 Task: Buy 3 Electric Coffee Percolators from Coffee Makers section under best seller category for shipping address: Alex Clark, 3623 Station Street, Austin, Texas 78702, Cell Number 5122113583. Pay from credit card ending with 7965, CVV 549
Action: Mouse moved to (176, 83)
Screenshot: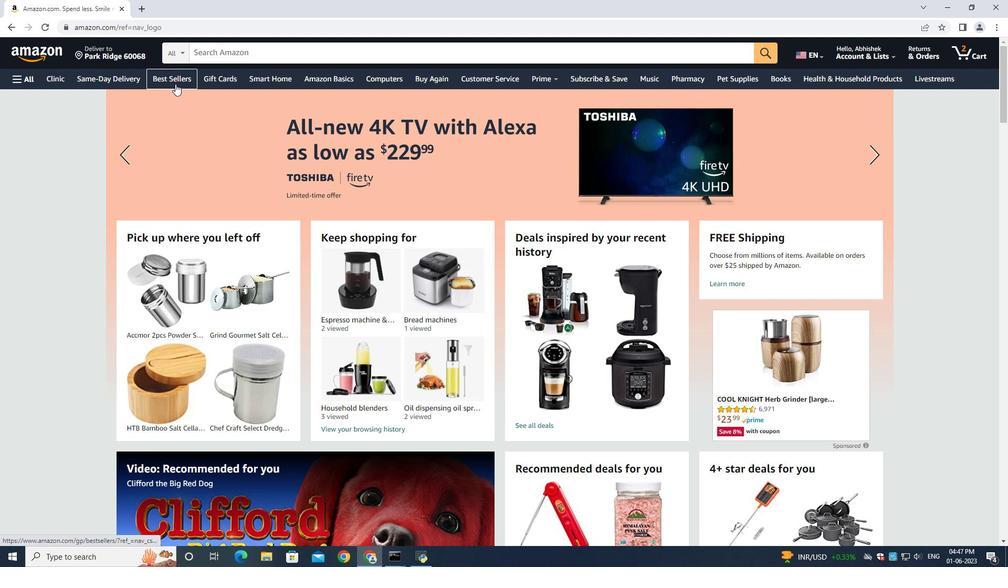 
Action: Mouse pressed left at (176, 83)
Screenshot: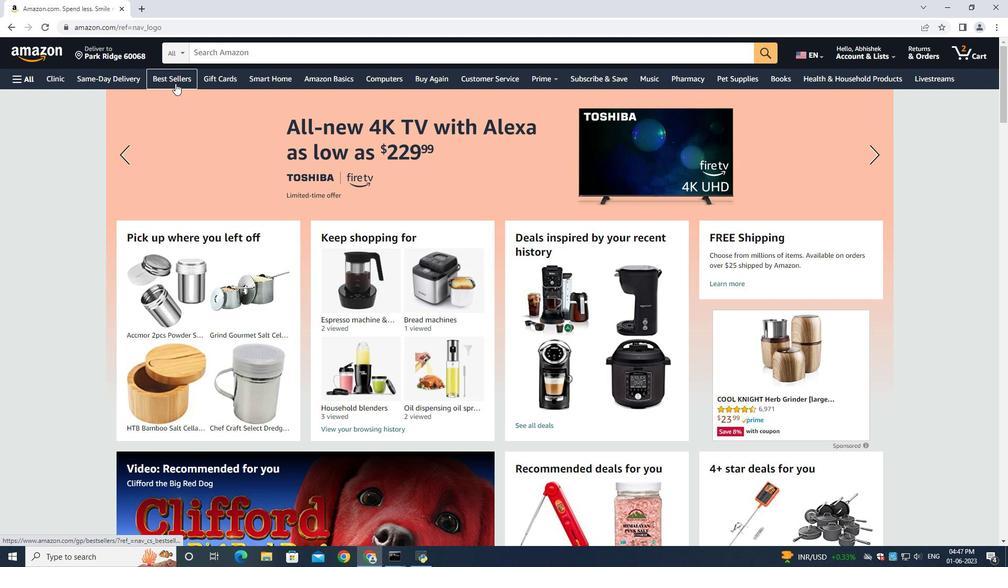 
Action: Mouse moved to (244, 53)
Screenshot: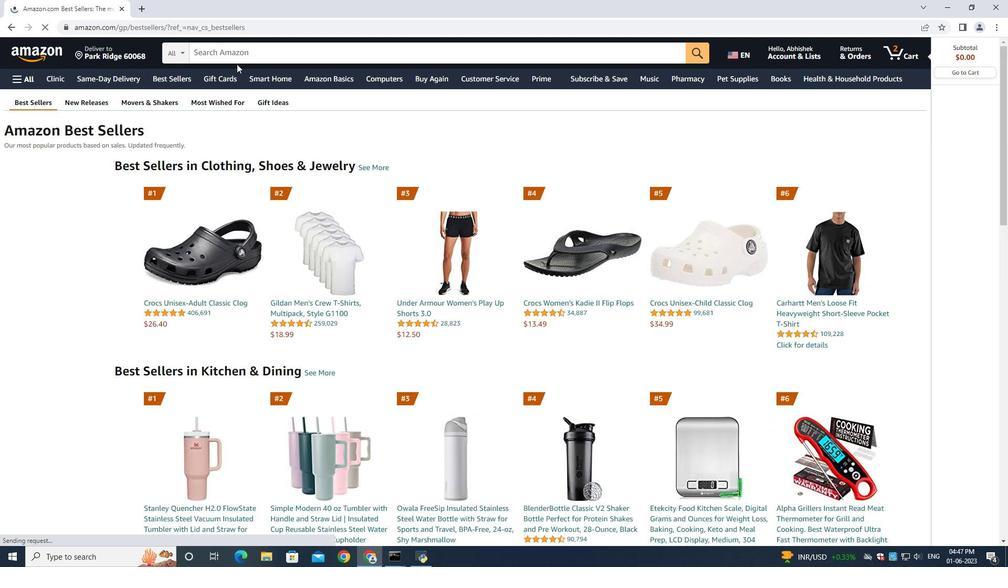 
Action: Mouse pressed left at (244, 53)
Screenshot: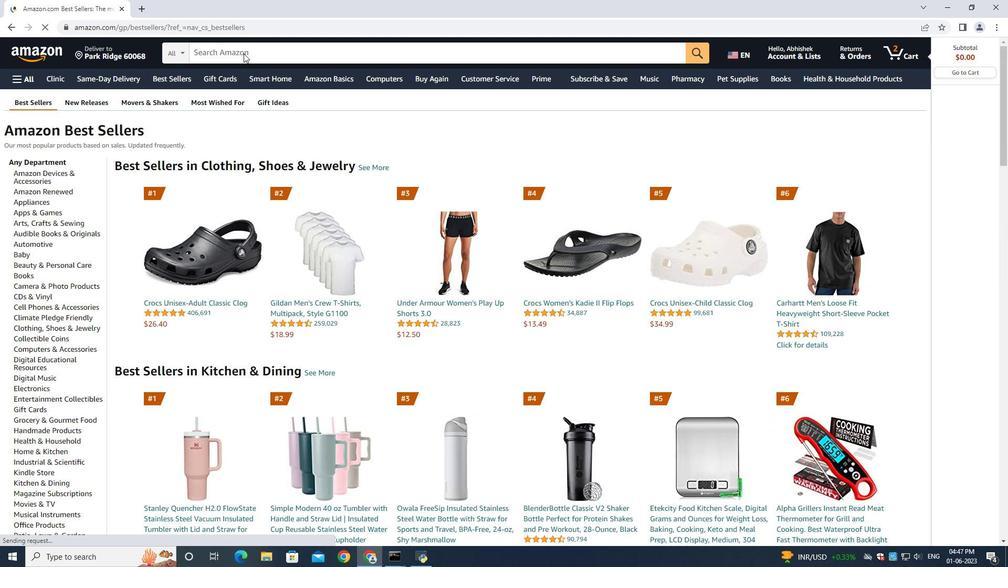 
Action: Key pressed <Key.shift><Key.shift><Key.shift><Key.shift><Key.shift>Electric<Key.space><Key.shift>Coffie<Key.space><Key.backspace><Key.backspace><Key.backspace>ee<Key.space>per<Key.backspace>rcolators
Screenshot: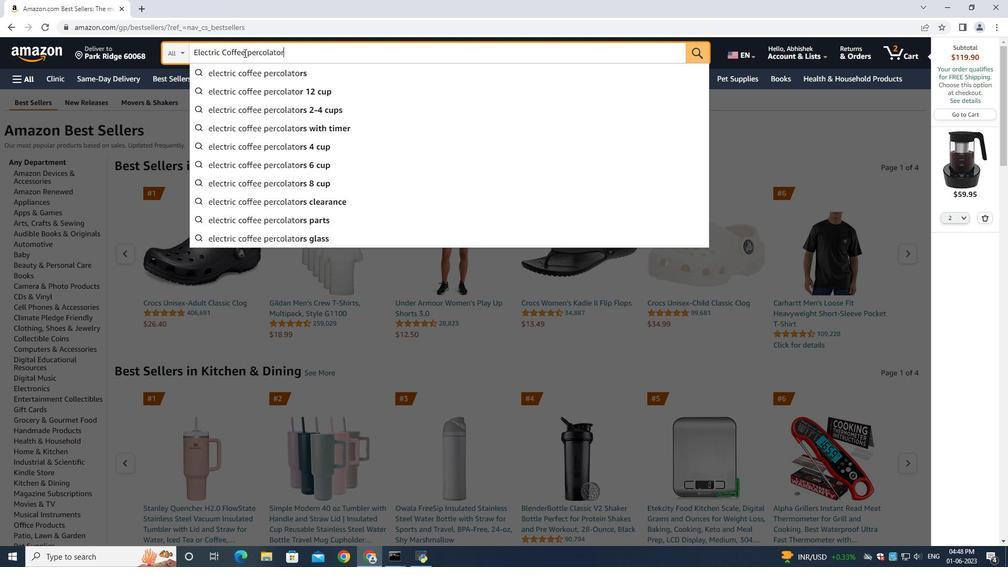
Action: Mouse moved to (270, 58)
Screenshot: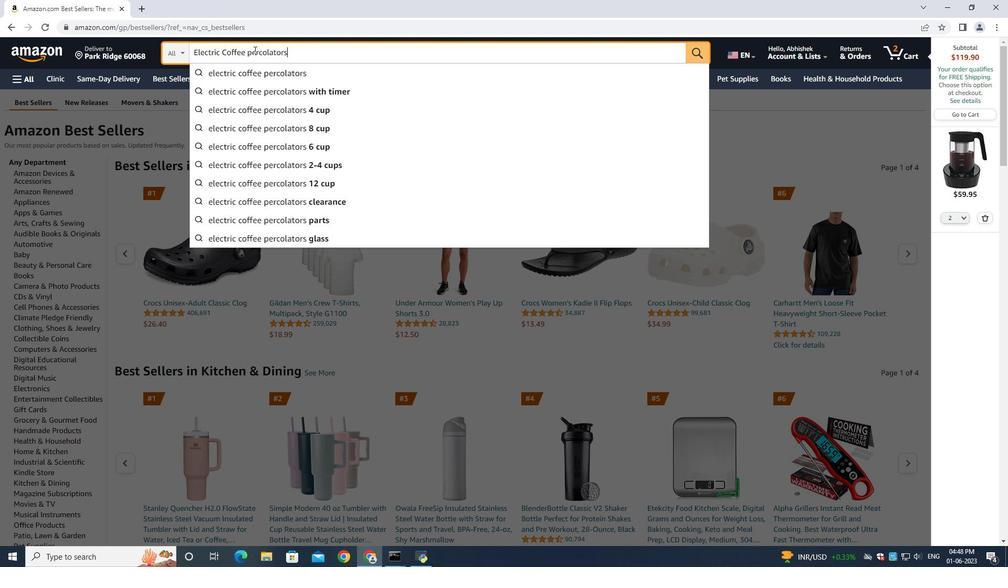 
Action: Key pressed <Key.enter>
Screenshot: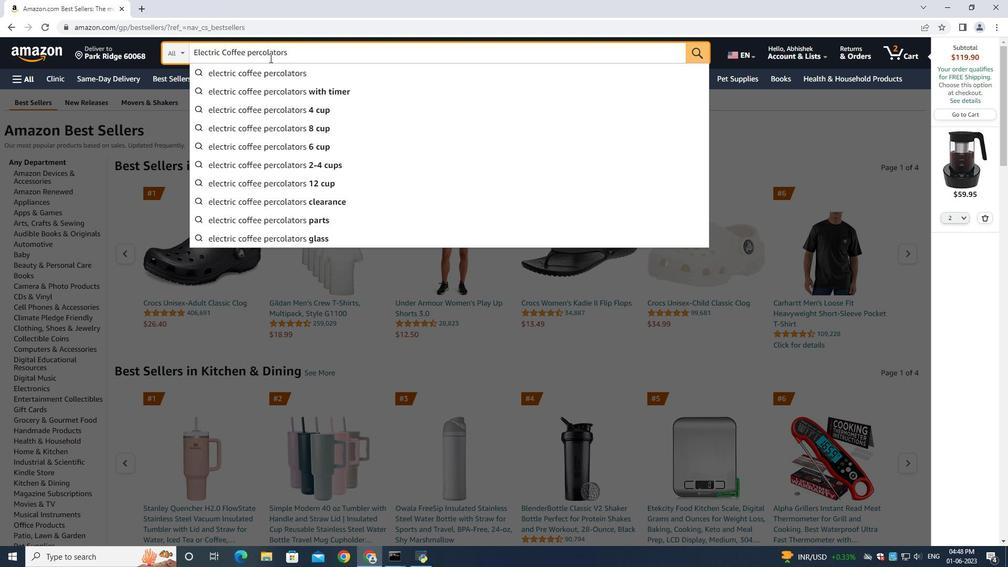 
Action: Mouse moved to (23, 206)
Screenshot: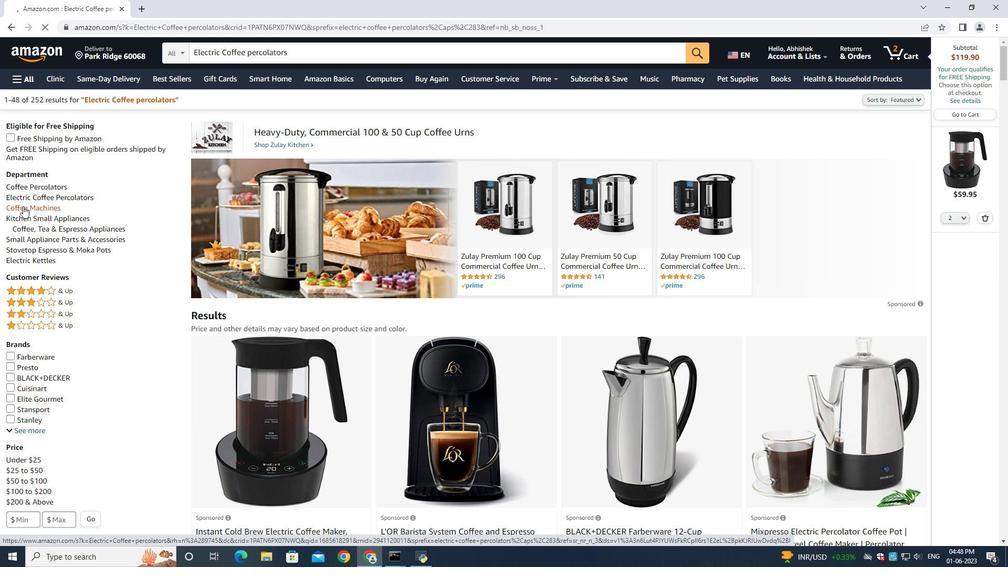 
Action: Mouse pressed left at (23, 206)
Screenshot: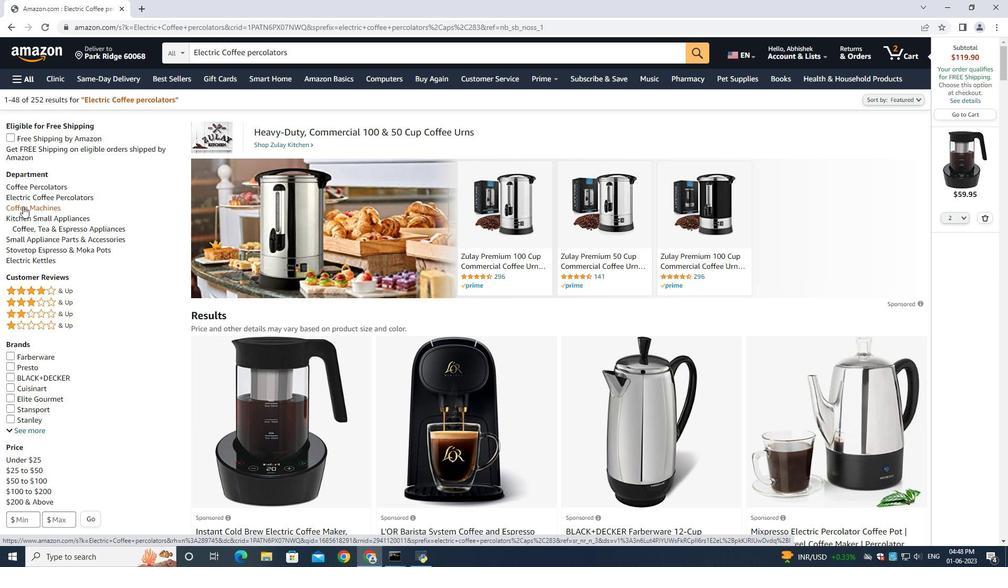 
Action: Mouse moved to (44, 253)
Screenshot: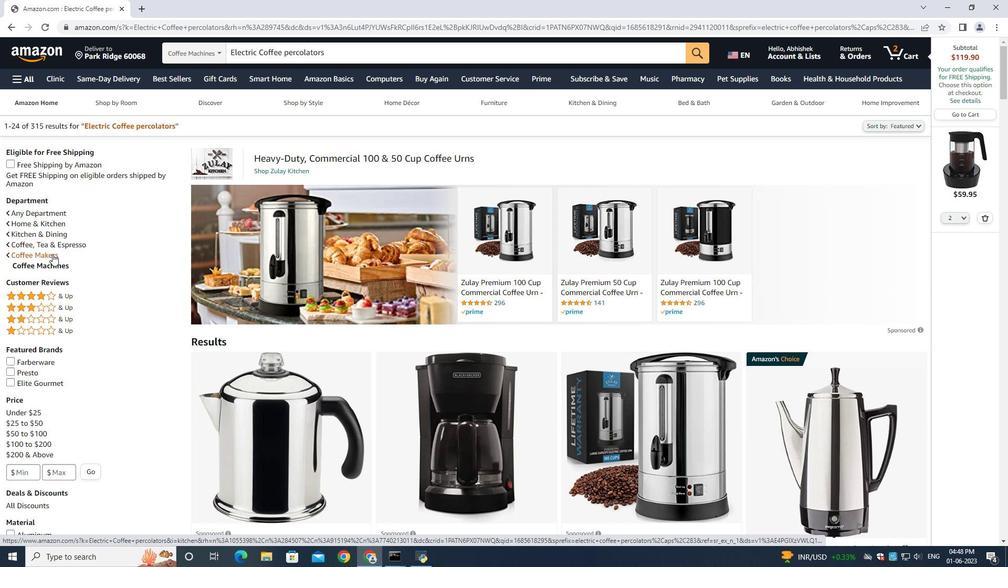 
Action: Mouse pressed left at (44, 253)
Screenshot: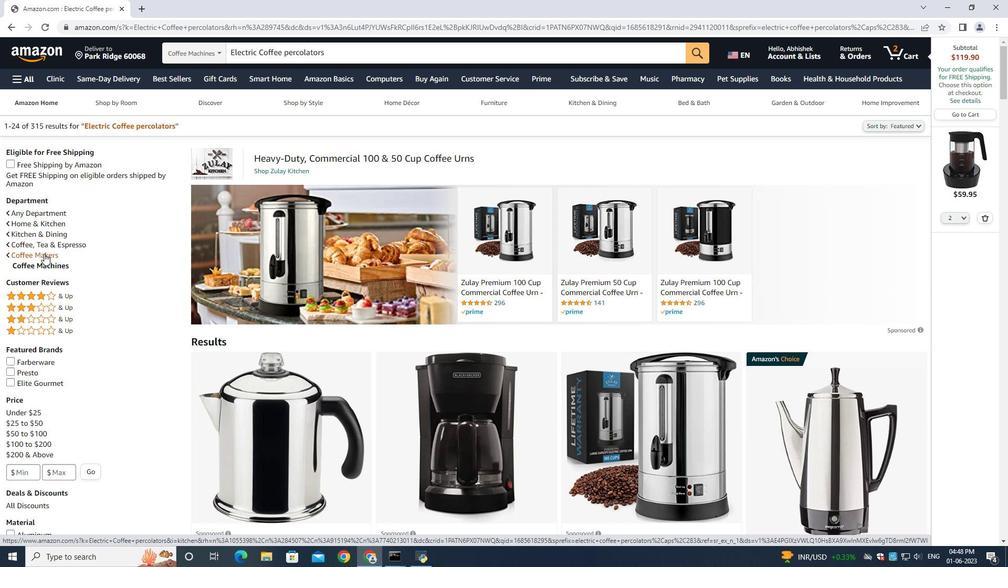 
Action: Mouse moved to (984, 218)
Screenshot: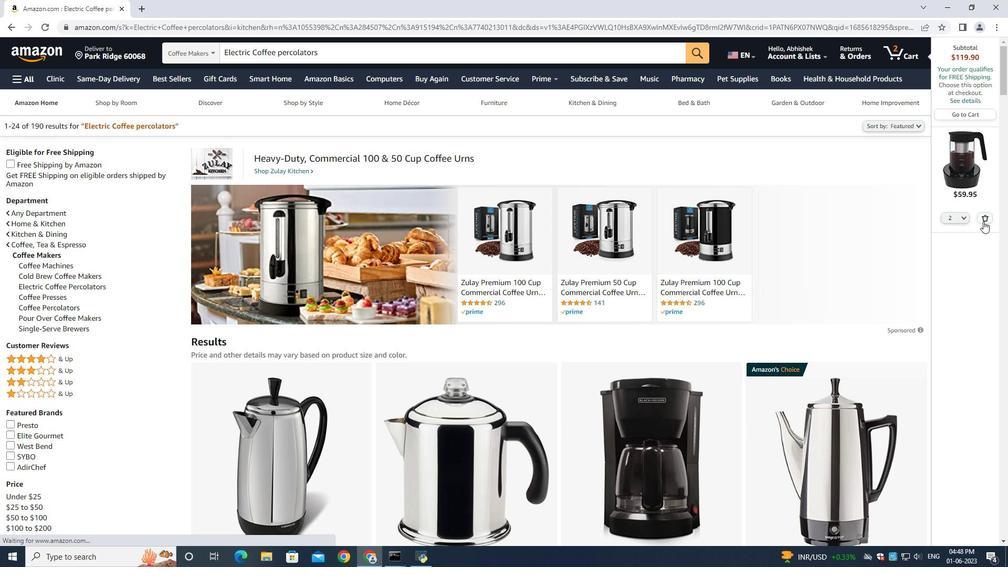 
Action: Mouse pressed left at (984, 218)
Screenshot: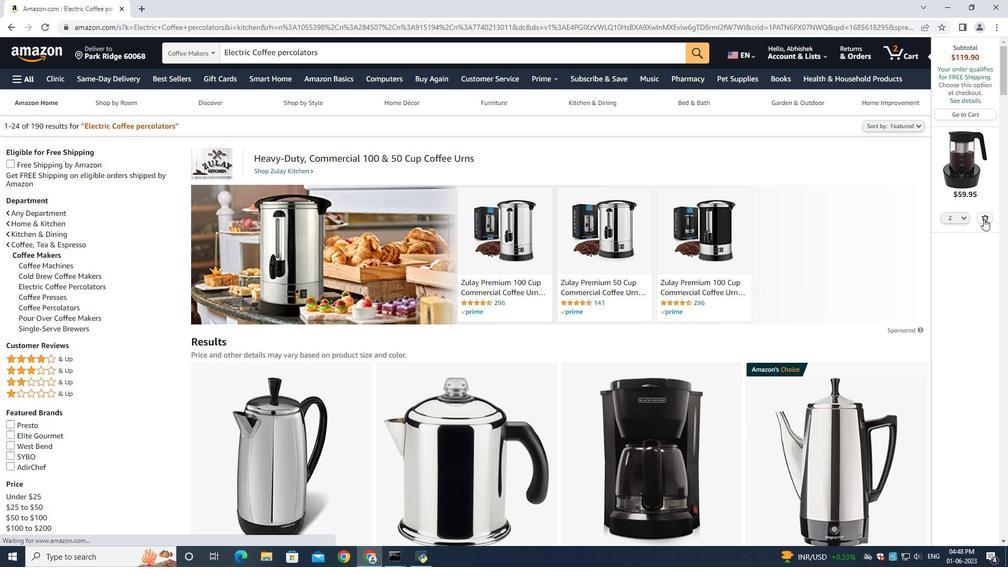 
Action: Mouse moved to (543, 362)
Screenshot: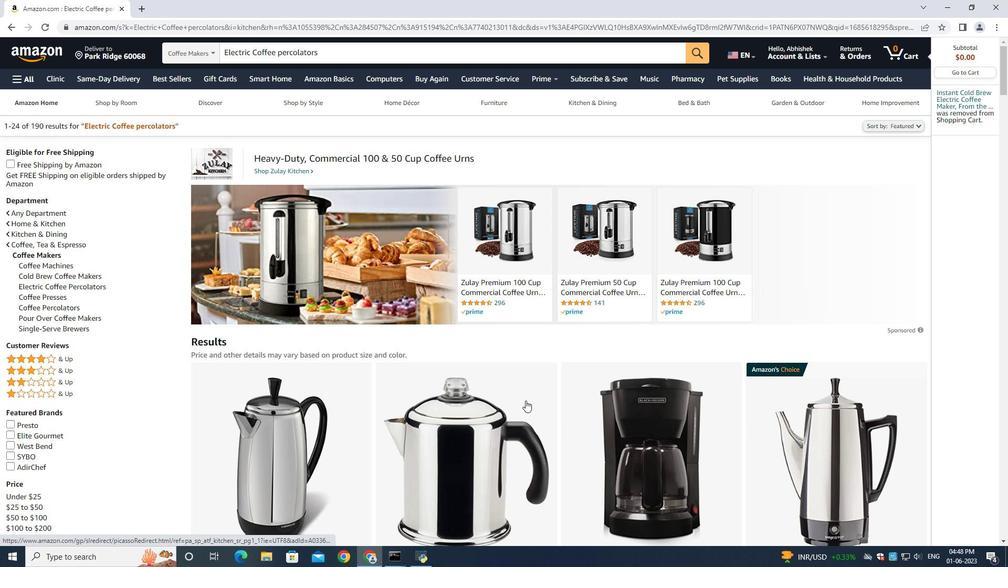 
Action: Mouse scrolled (543, 361) with delta (0, 0)
Screenshot: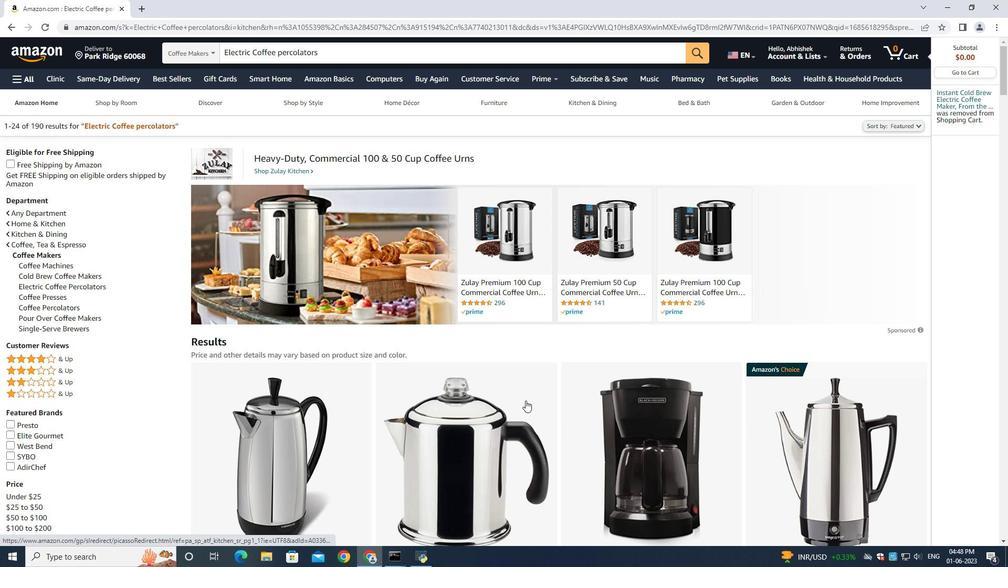 
Action: Mouse moved to (544, 361)
Screenshot: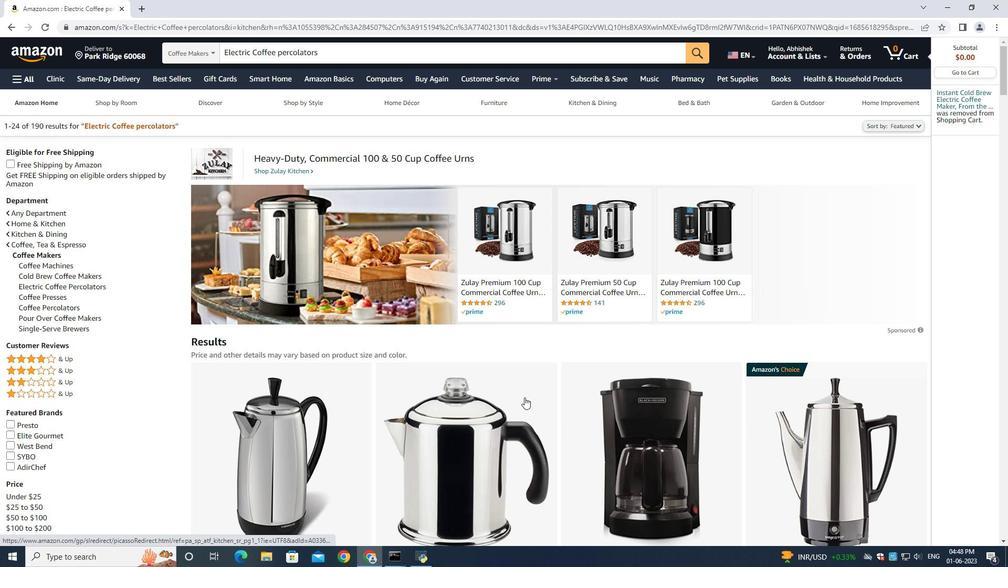
Action: Mouse scrolled (544, 360) with delta (0, 0)
Screenshot: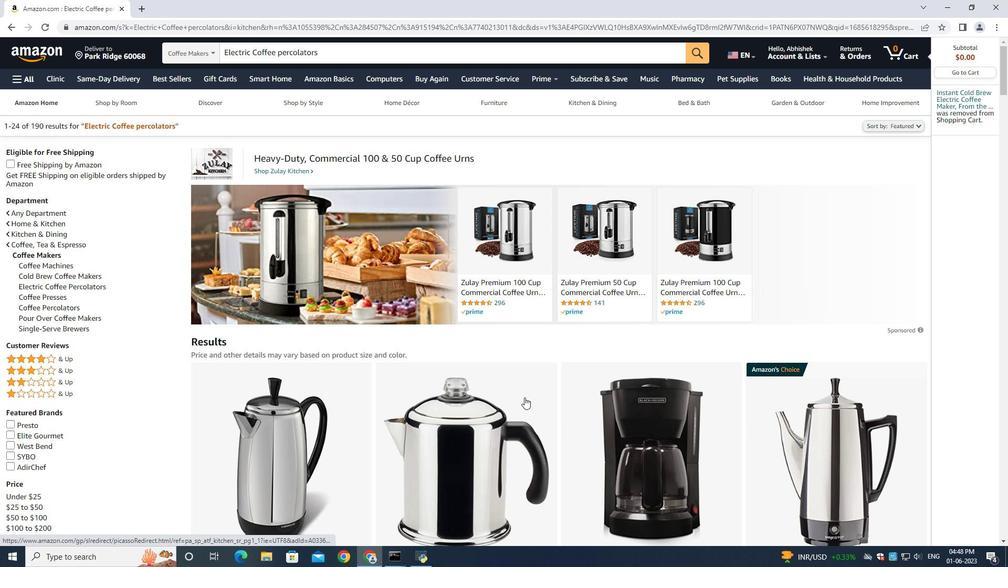 
Action: Mouse moved to (544, 361)
Screenshot: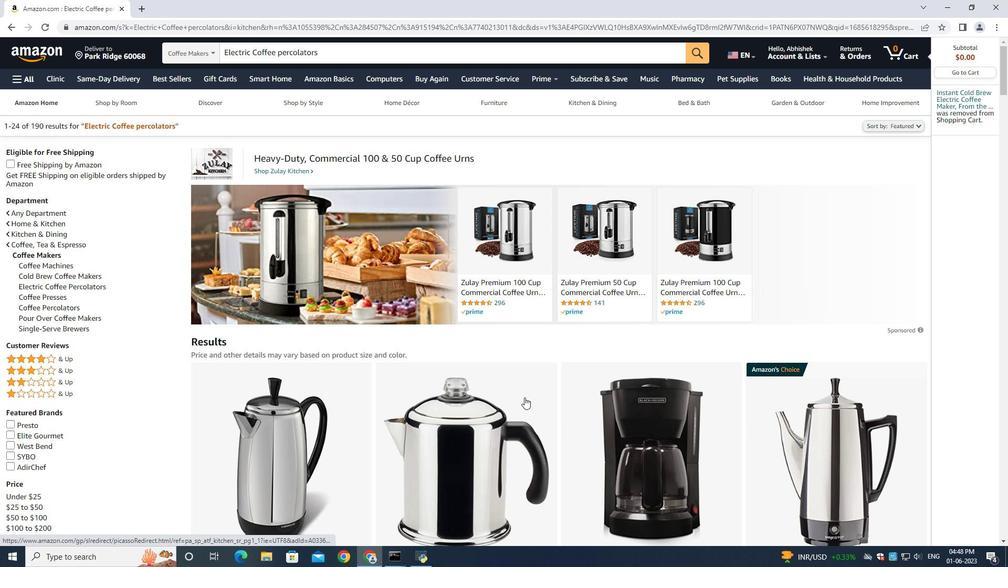 
Action: Mouse scrolled (544, 360) with delta (0, 0)
Screenshot: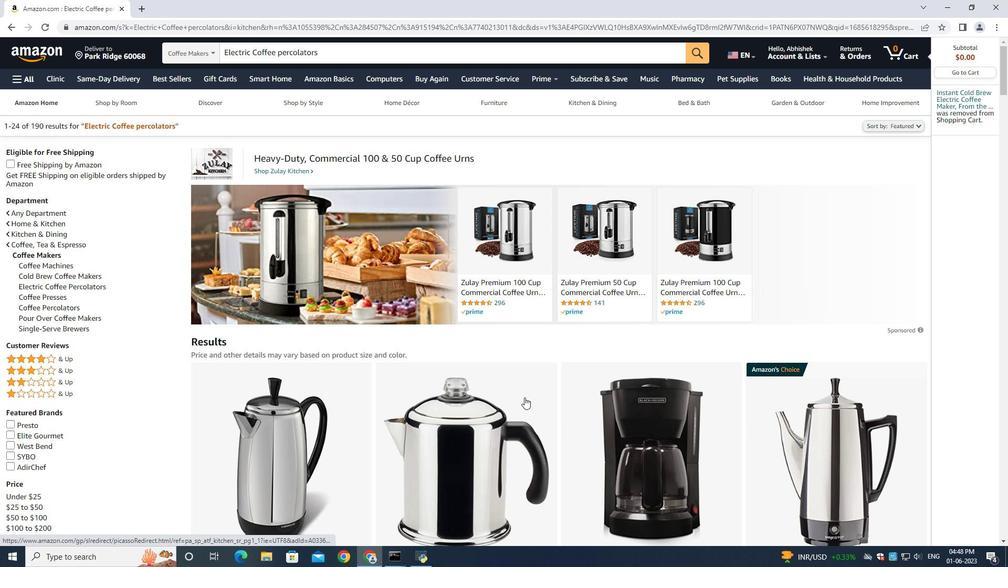 
Action: Mouse scrolled (544, 360) with delta (0, 0)
Screenshot: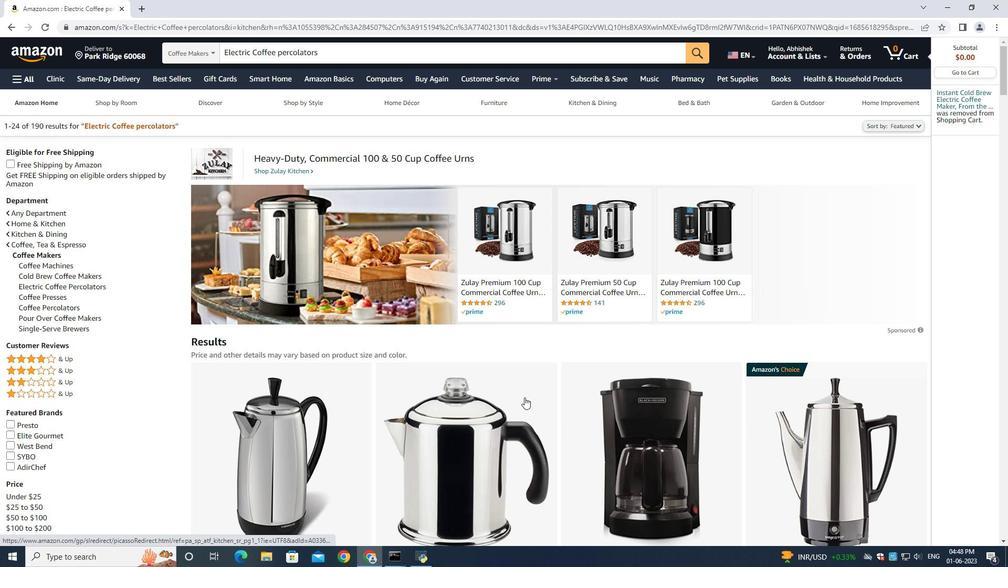 
Action: Mouse scrolled (544, 360) with delta (0, 0)
Screenshot: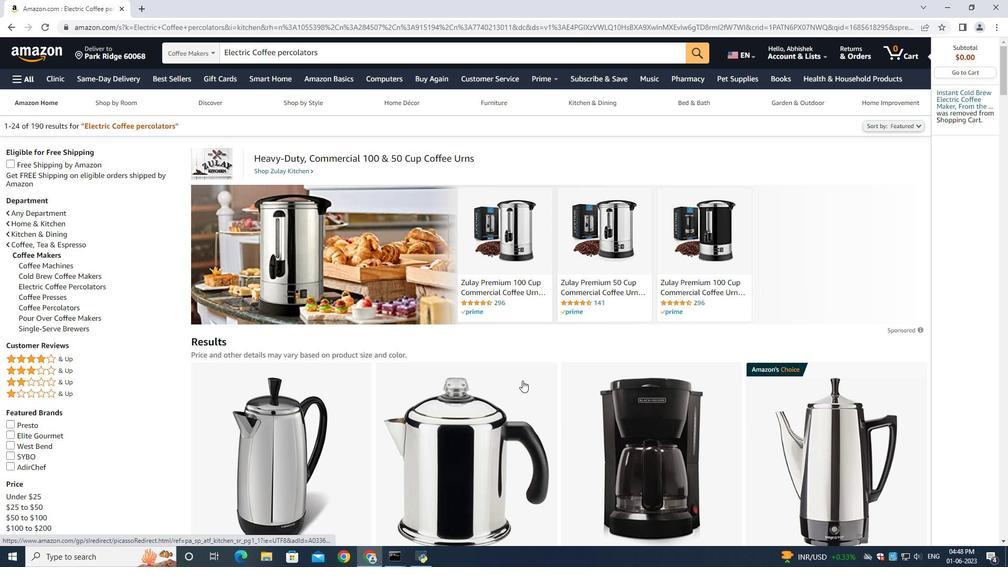 
Action: Mouse moved to (544, 360)
Screenshot: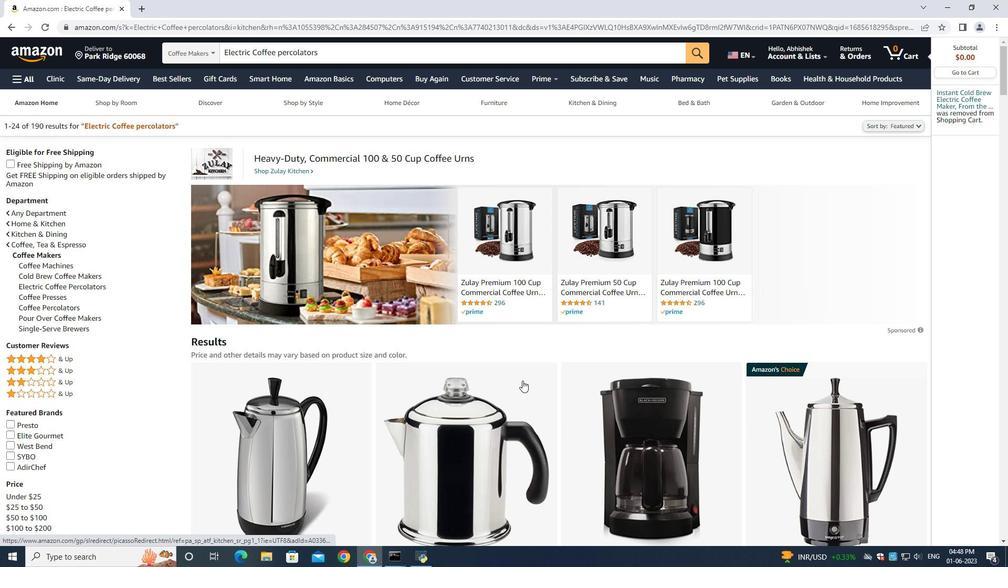 
Action: Mouse scrolled (544, 359) with delta (0, 0)
Screenshot: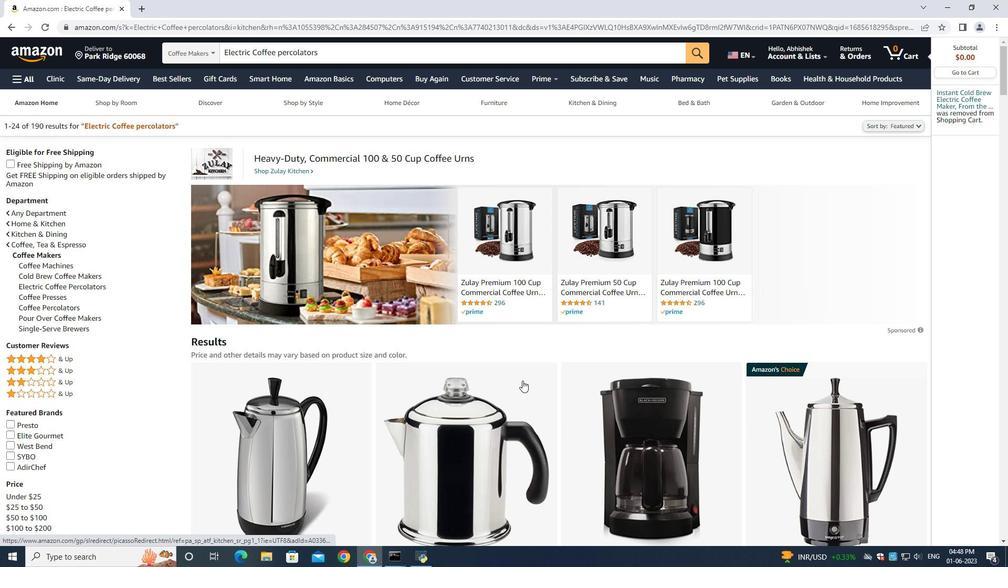 
Action: Mouse moved to (686, 287)
Screenshot: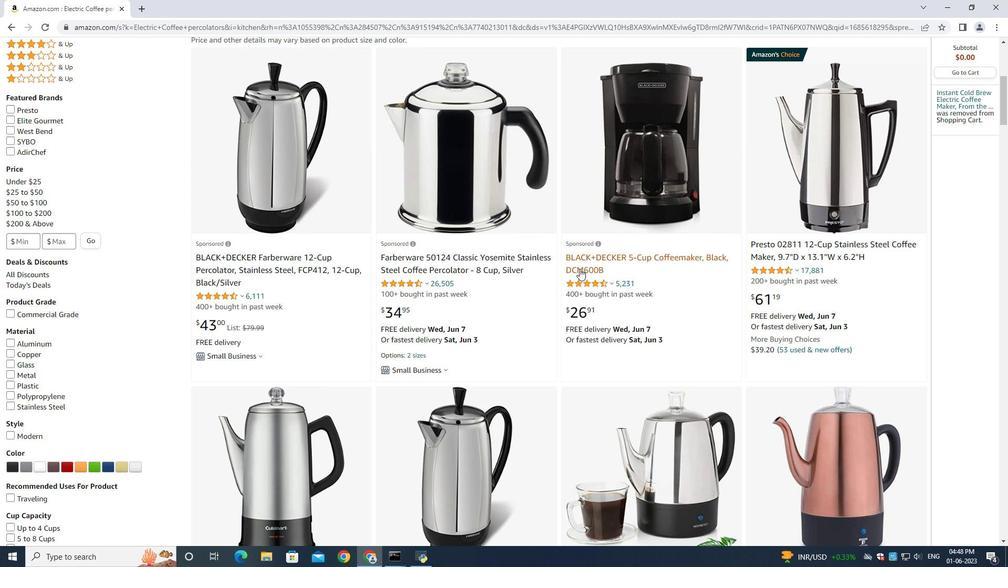 
Action: Mouse scrolled (686, 286) with delta (0, 0)
Screenshot: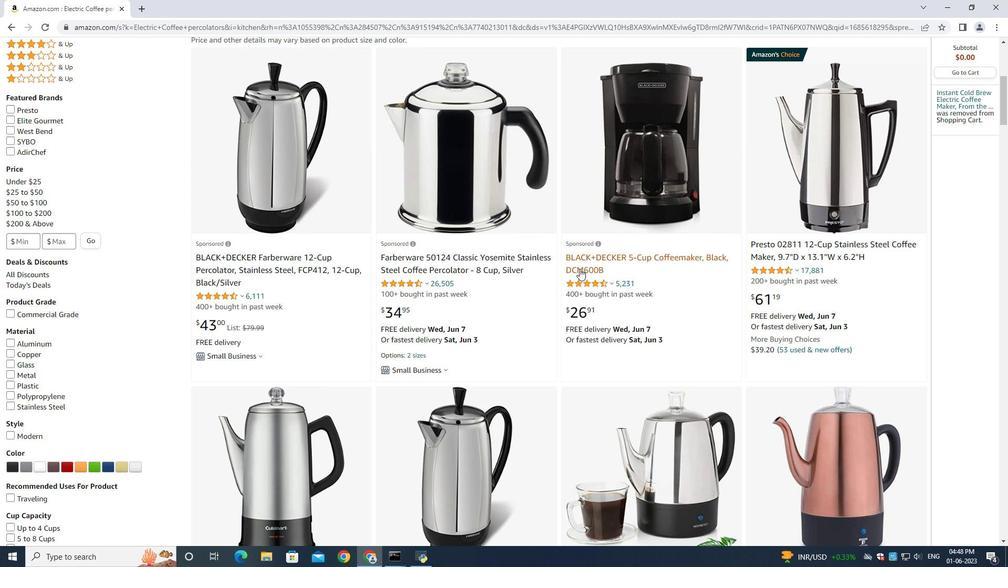
Action: Mouse moved to (686, 287)
Screenshot: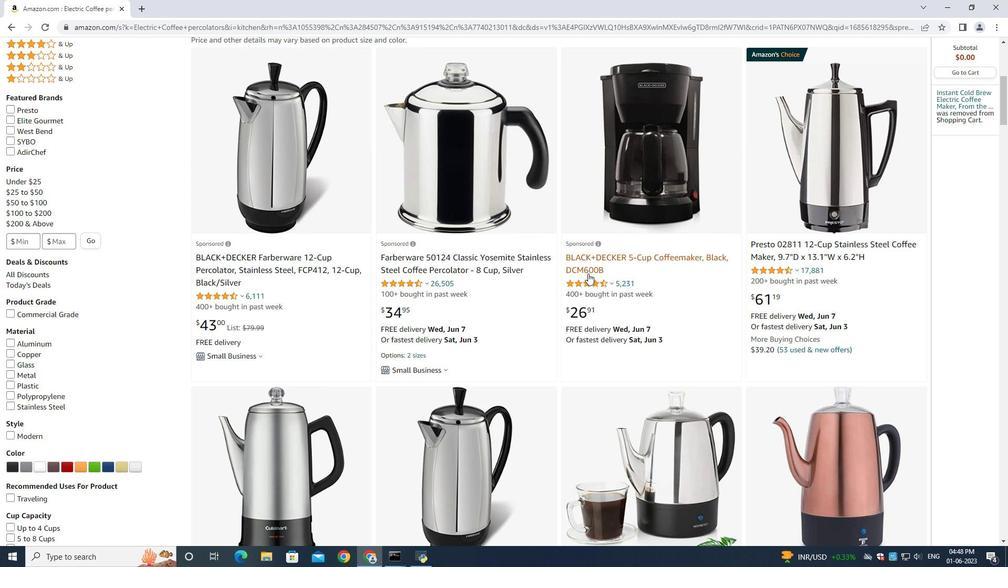 
Action: Mouse scrolled (686, 286) with delta (0, 0)
Screenshot: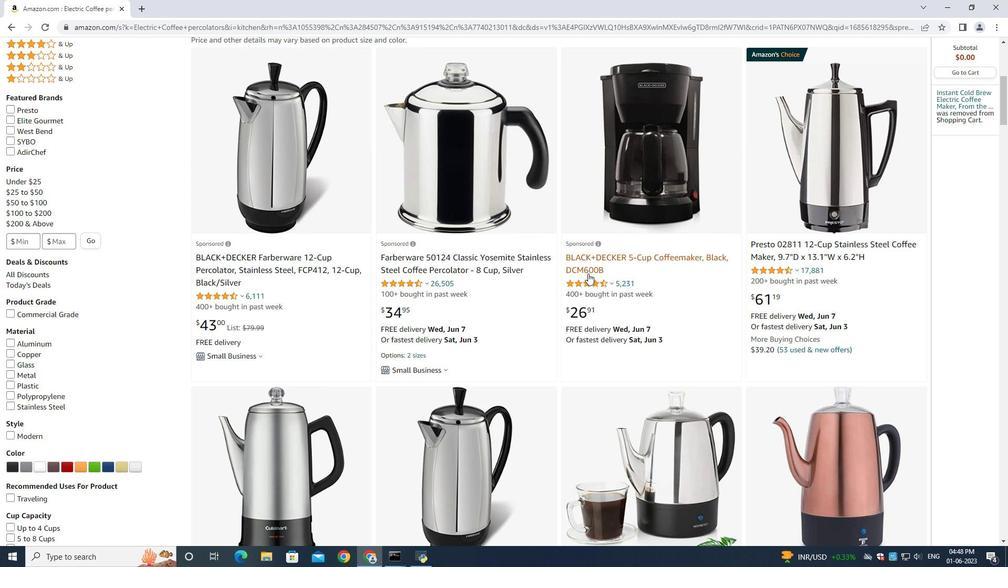 
Action: Mouse moved to (686, 285)
Screenshot: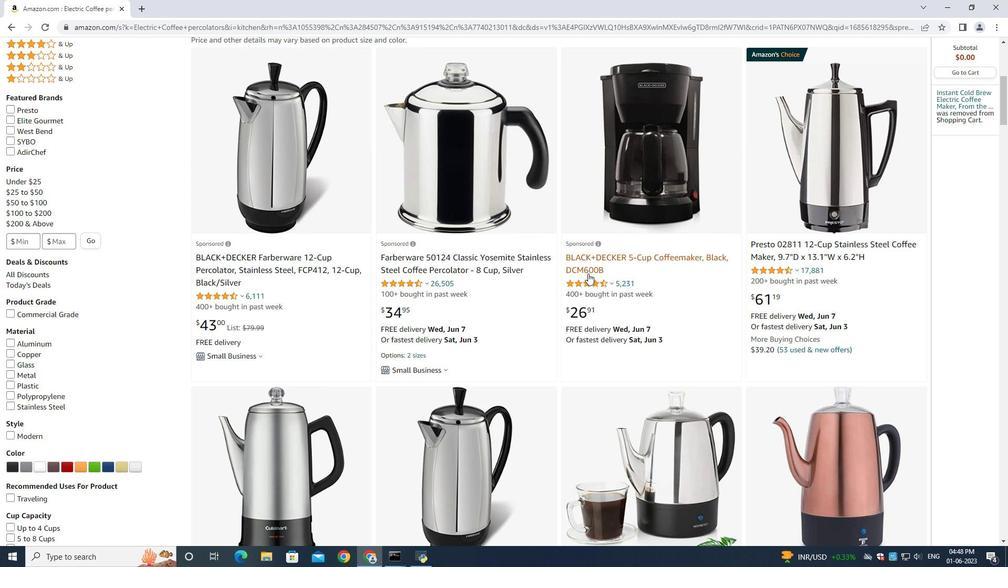 
Action: Mouse scrolled (686, 286) with delta (0, 0)
Screenshot: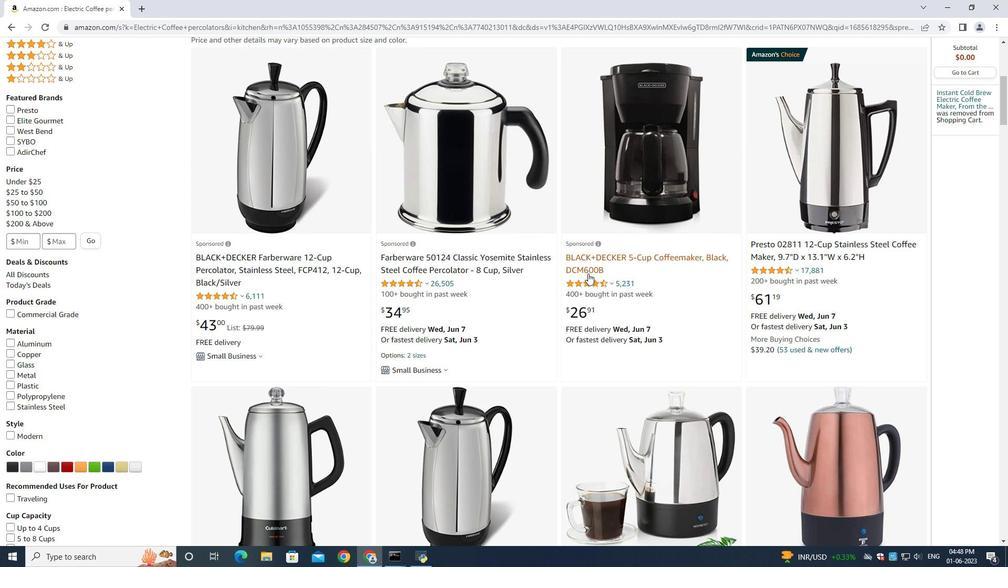
Action: Mouse moved to (686, 283)
Screenshot: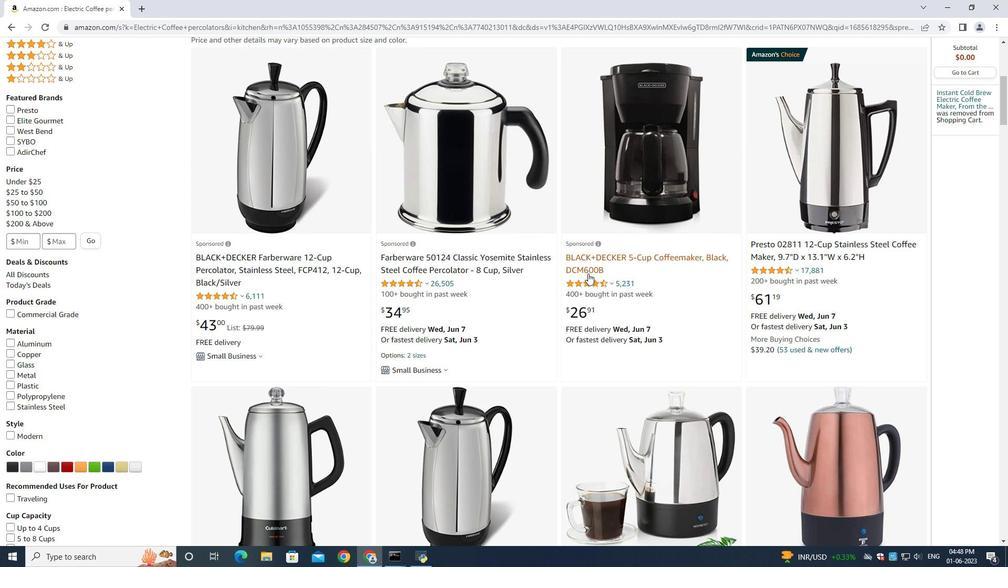 
Action: Mouse scrolled (686, 286) with delta (0, 0)
Screenshot: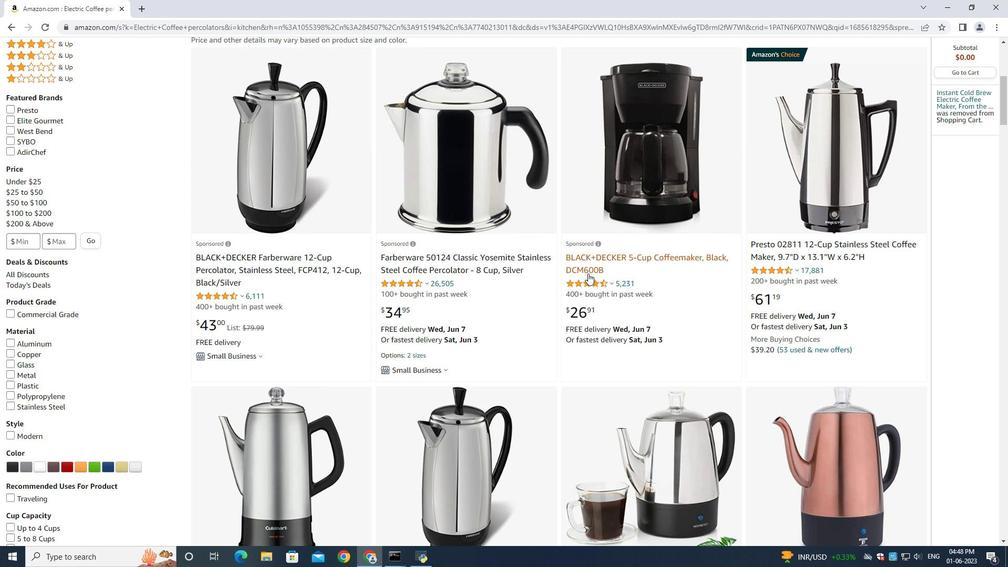 
Action: Mouse moved to (687, 282)
Screenshot: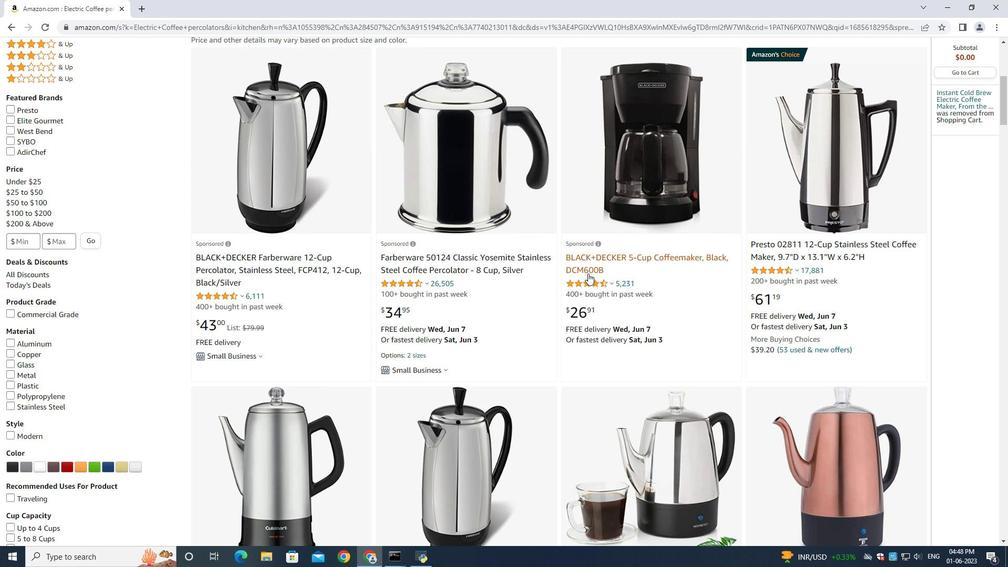 
Action: Mouse scrolled (686, 285) with delta (0, 0)
Screenshot: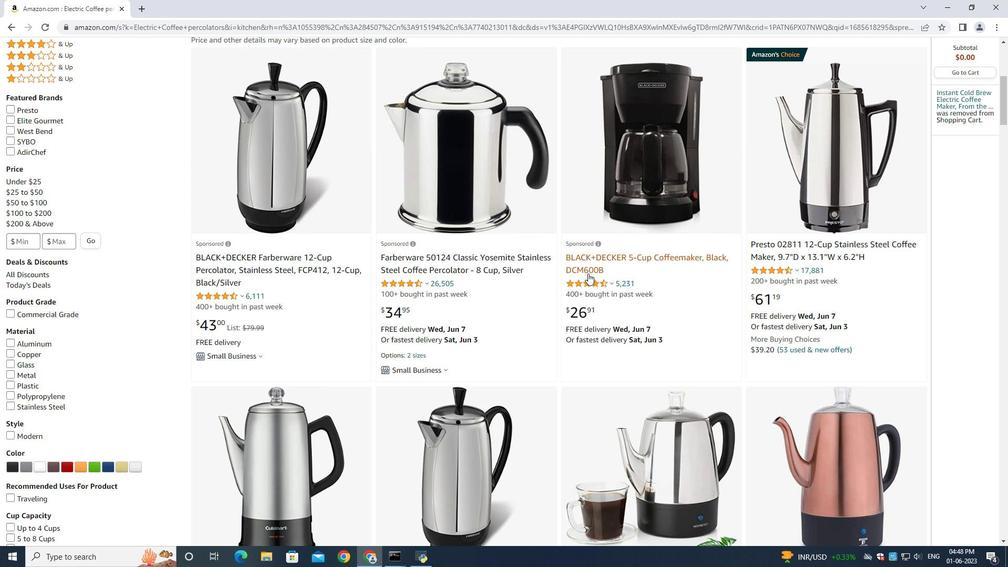 
Action: Mouse moved to (687, 280)
Screenshot: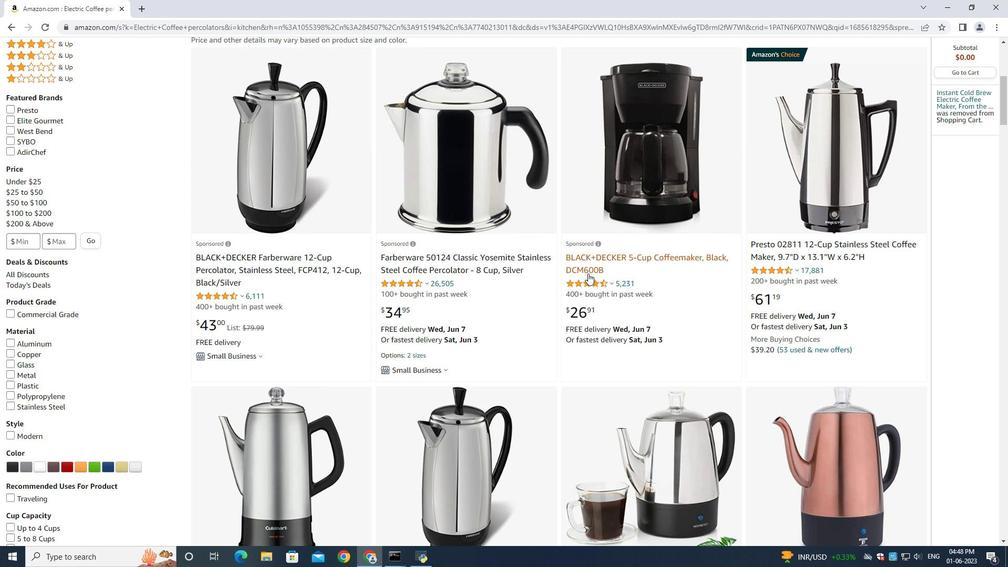 
Action: Mouse scrolled (686, 283) with delta (0, 0)
Screenshot: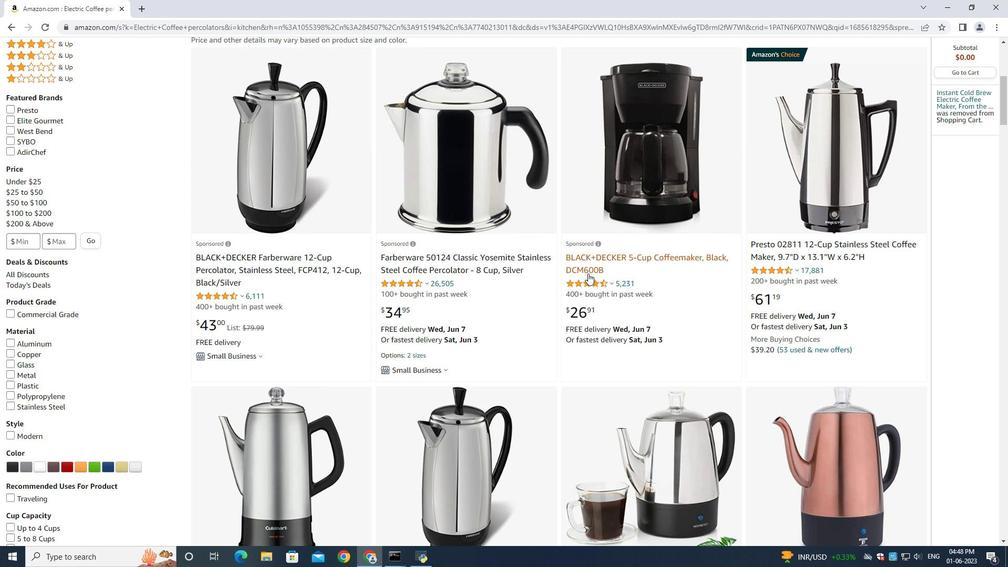 
Action: Mouse moved to (632, 269)
Screenshot: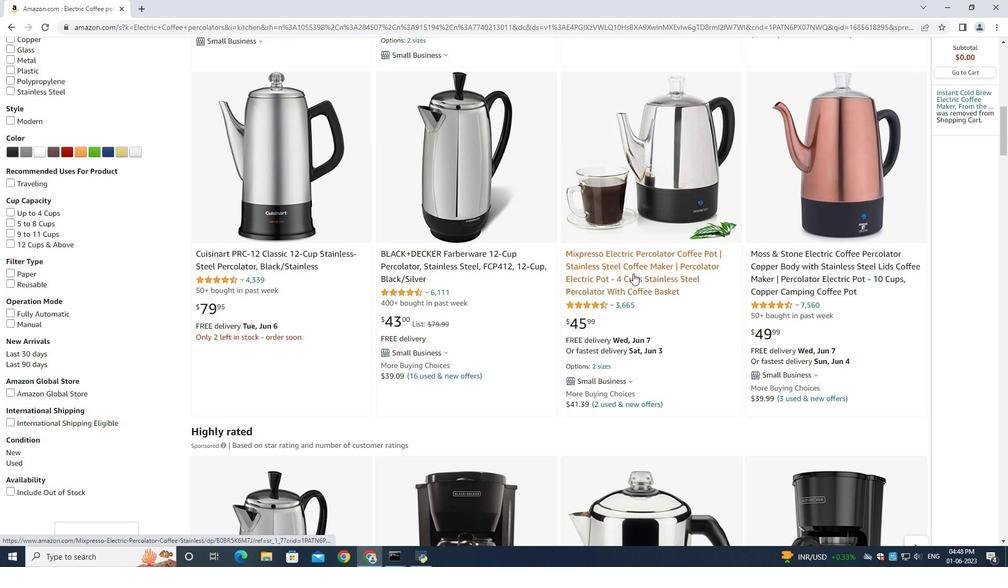 
Action: Mouse pressed left at (632, 269)
Screenshot: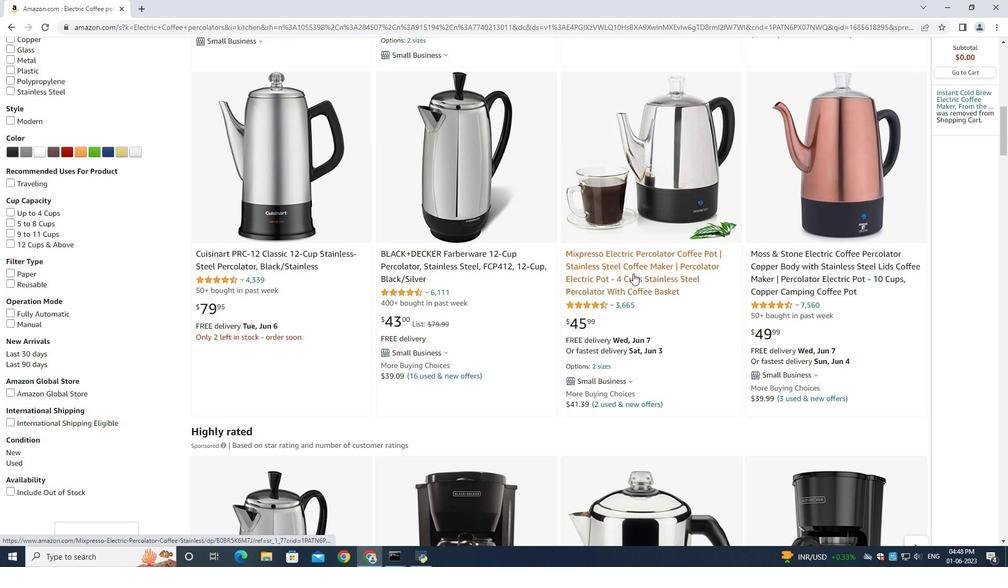 
Action: Mouse moved to (778, 408)
Screenshot: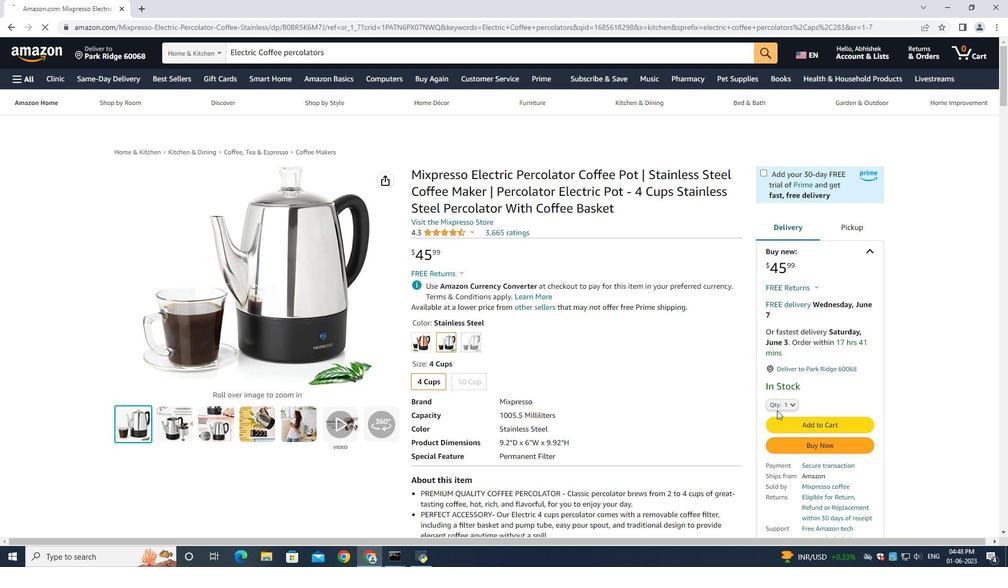 
Action: Mouse pressed left at (778, 408)
Screenshot: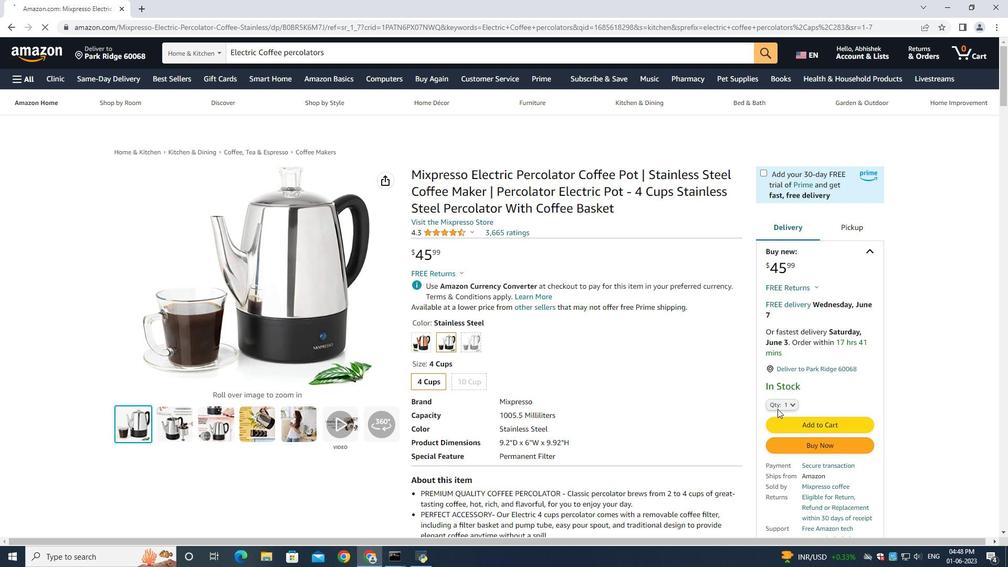 
Action: Mouse moved to (774, 89)
Screenshot: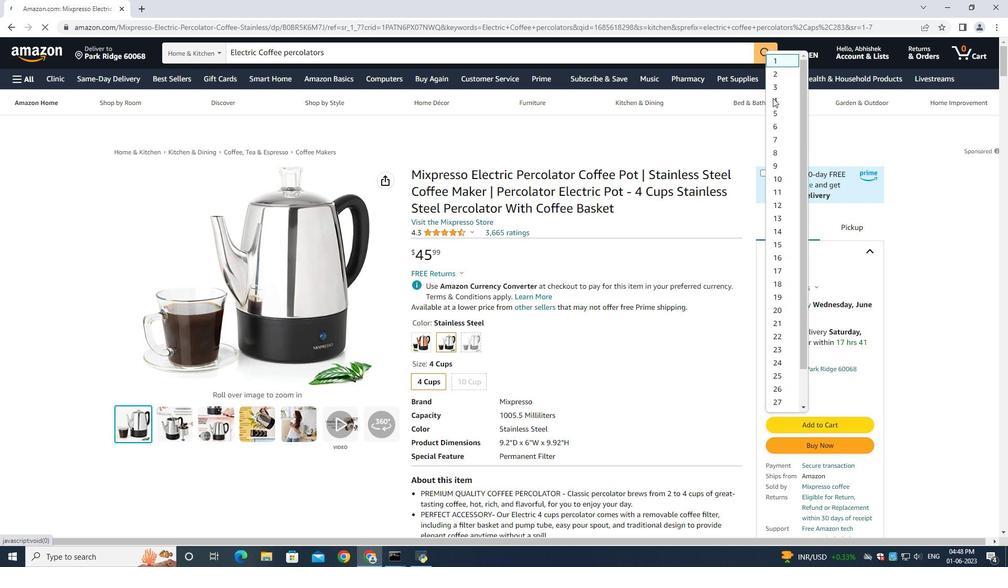 
Action: Mouse pressed left at (774, 89)
Screenshot: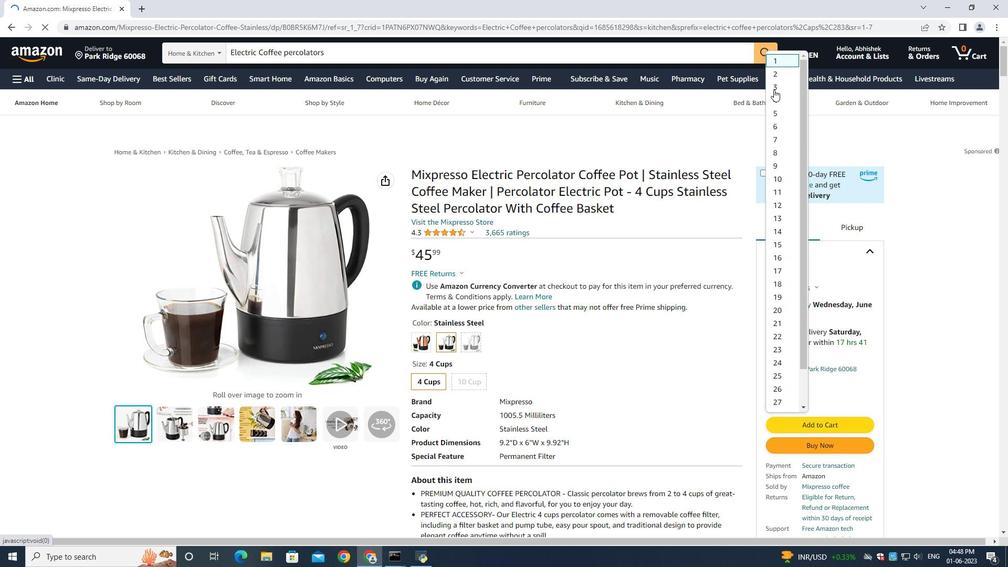 
Action: Mouse moved to (774, 85)
Screenshot: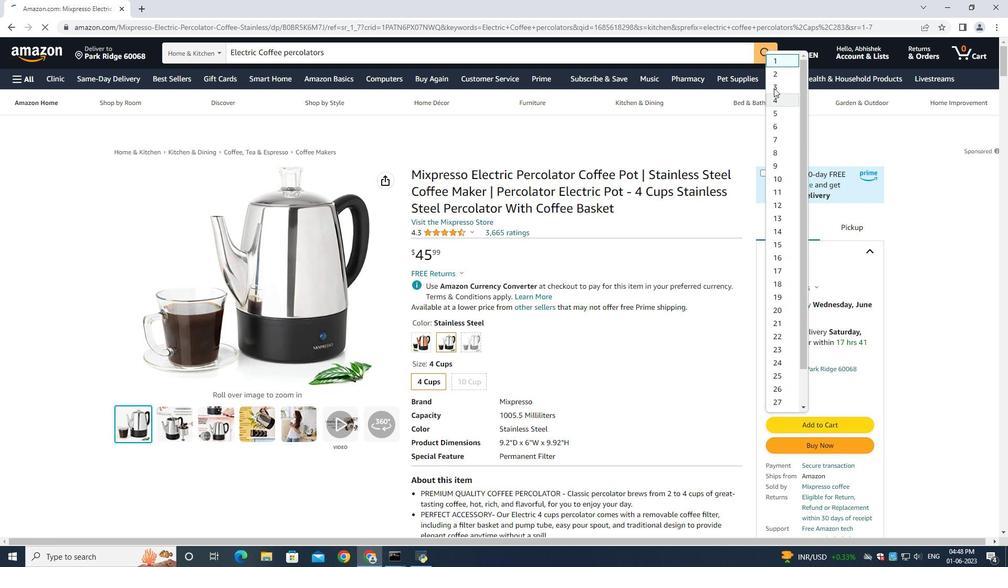 
Action: Mouse pressed left at (774, 85)
Screenshot: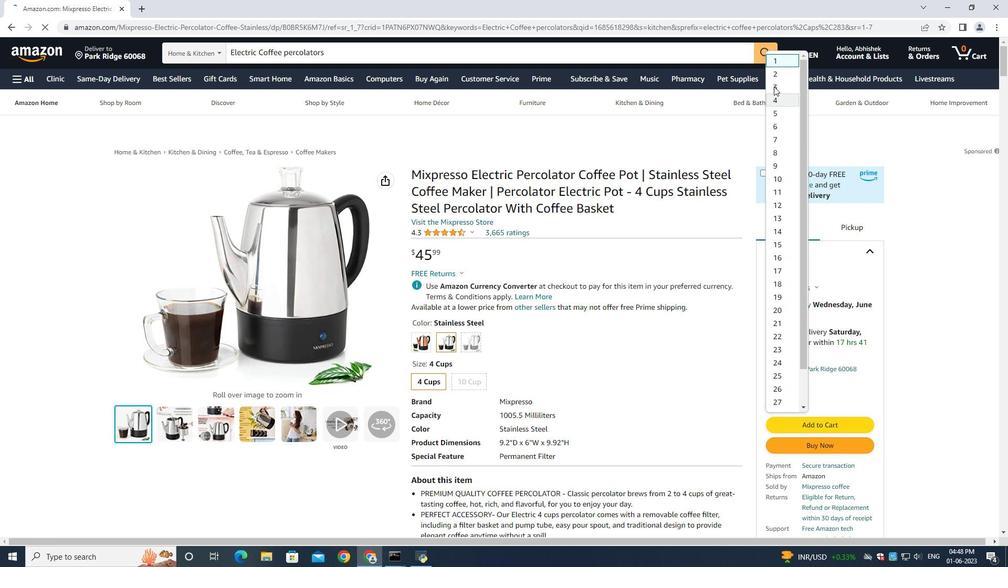
Action: Mouse moved to (808, 443)
Screenshot: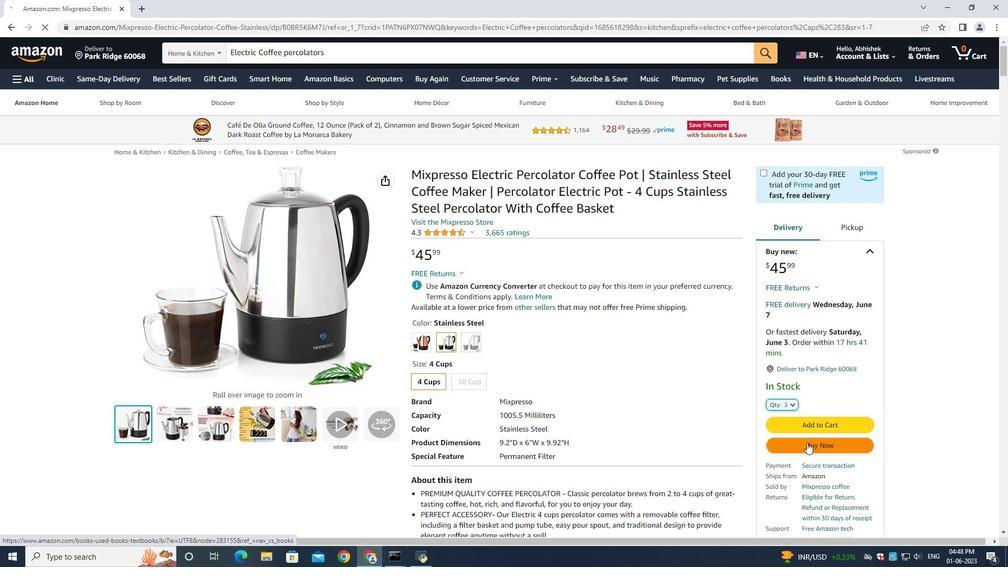 
Action: Mouse pressed left at (808, 443)
Screenshot: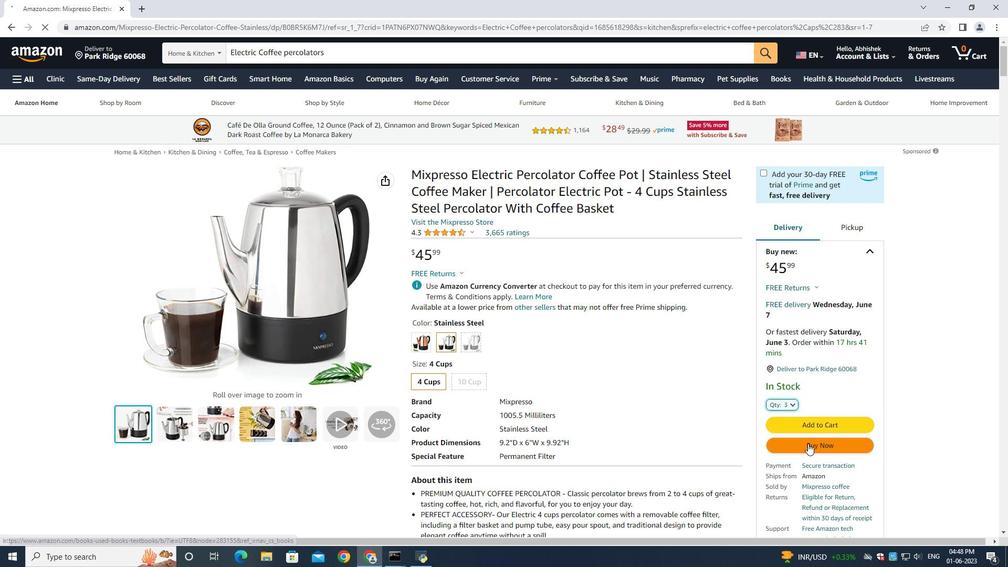 
Action: Mouse moved to (814, 442)
Screenshot: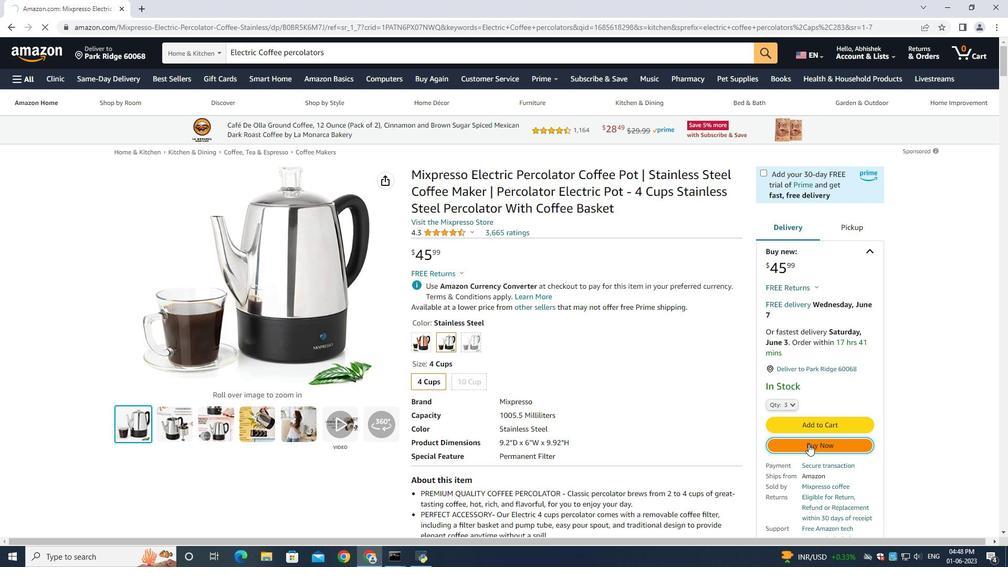 
Action: Mouse pressed left at (814, 442)
Screenshot: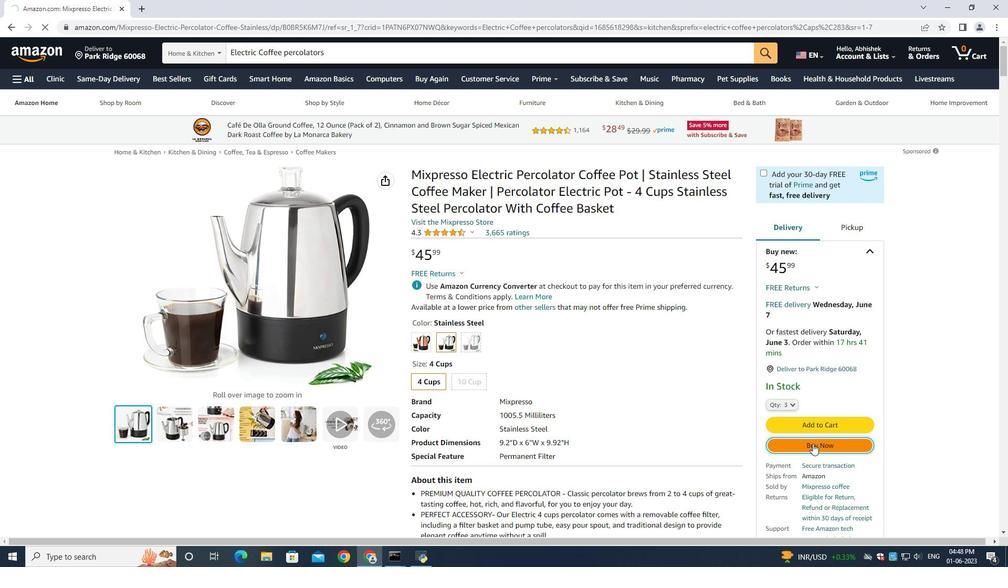 
Action: Mouse moved to (834, 447)
Screenshot: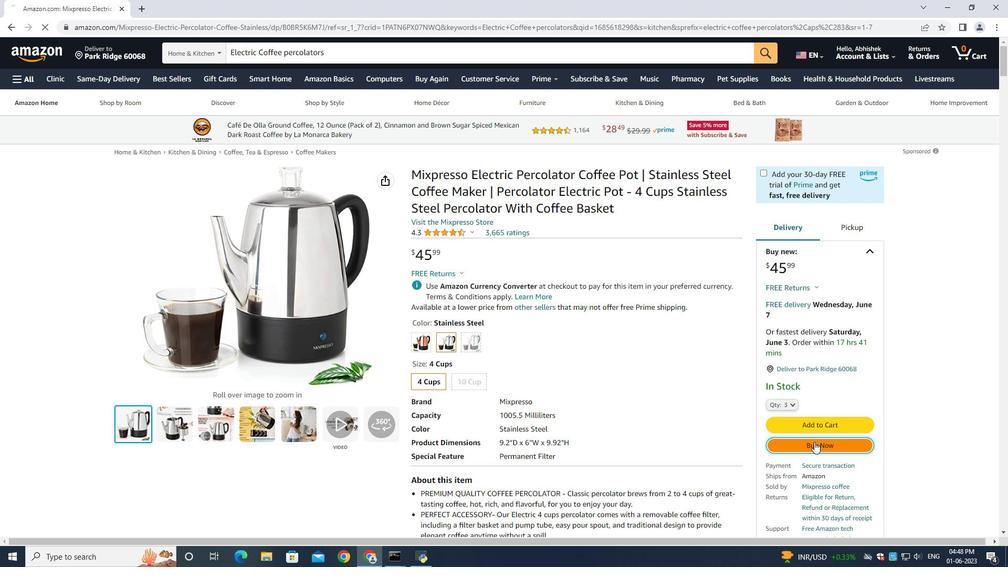 
Action: Mouse pressed left at (834, 447)
Screenshot: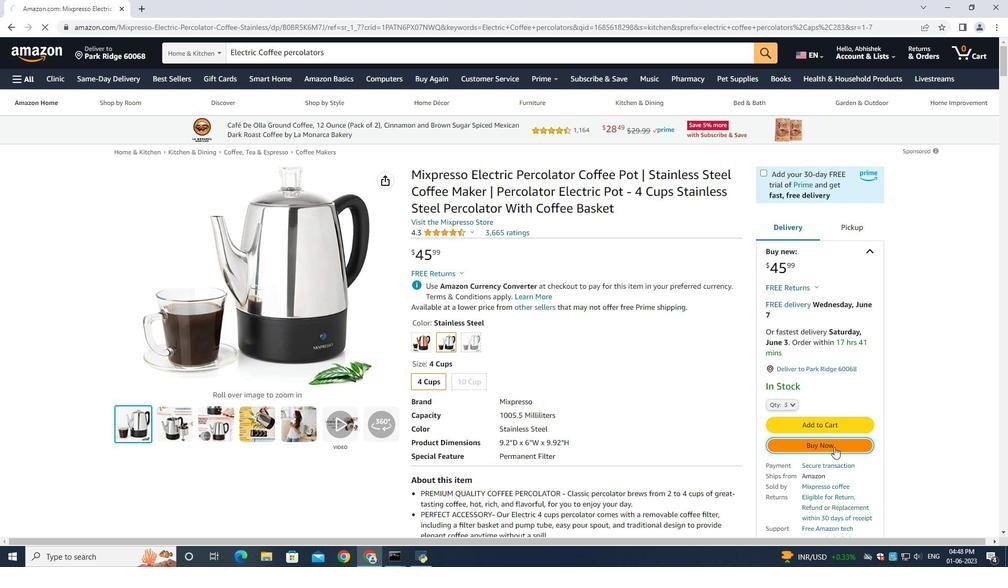 
Action: Mouse pressed left at (834, 447)
Screenshot: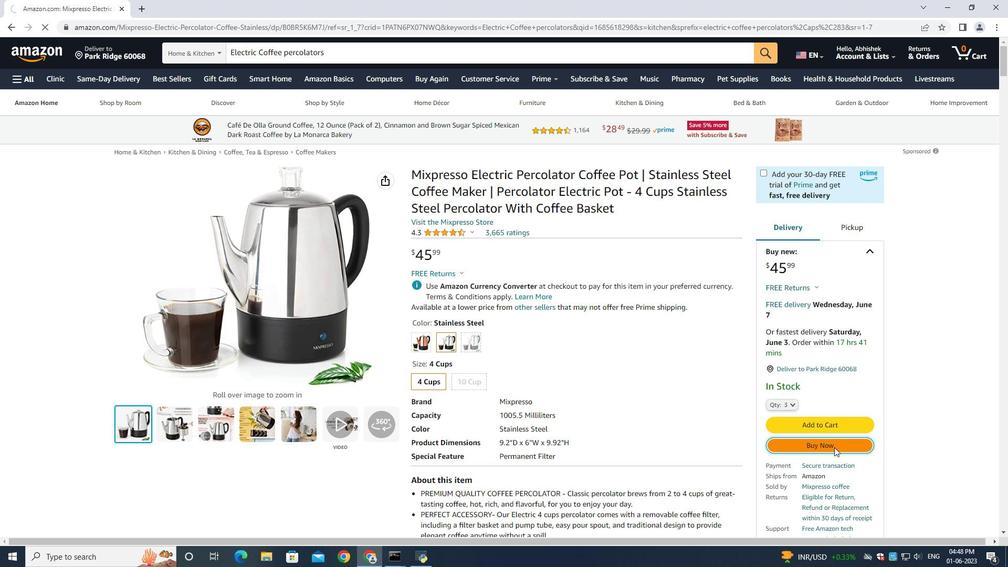 
Action: Mouse moved to (813, 446)
Screenshot: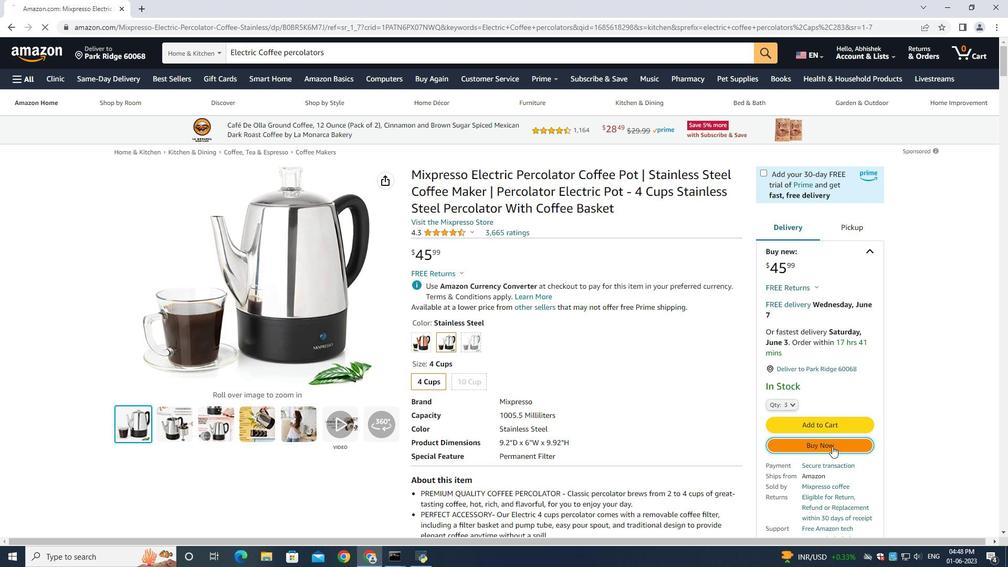
Action: Mouse pressed left at (813, 446)
Screenshot: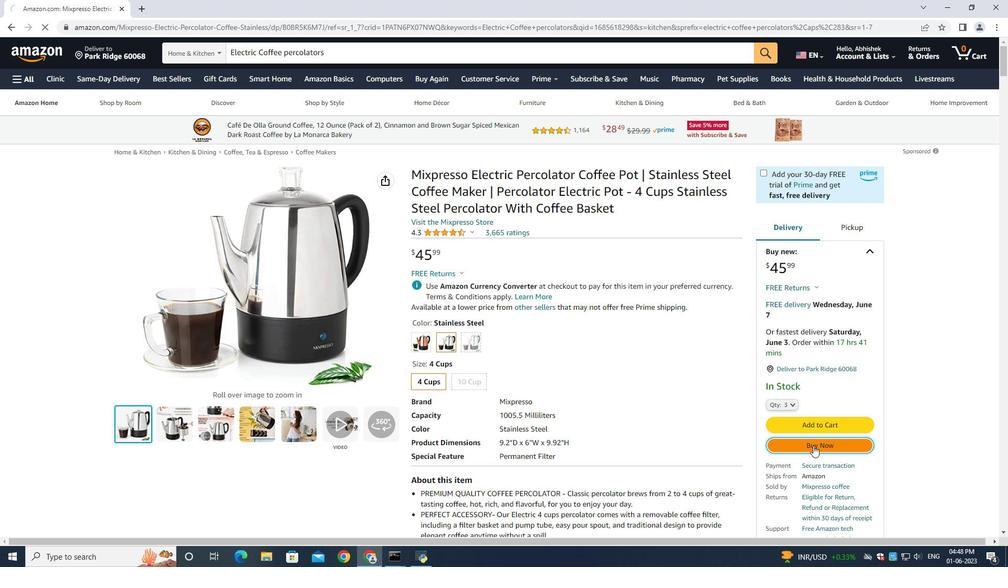 
Action: Mouse moved to (450, 218)
Screenshot: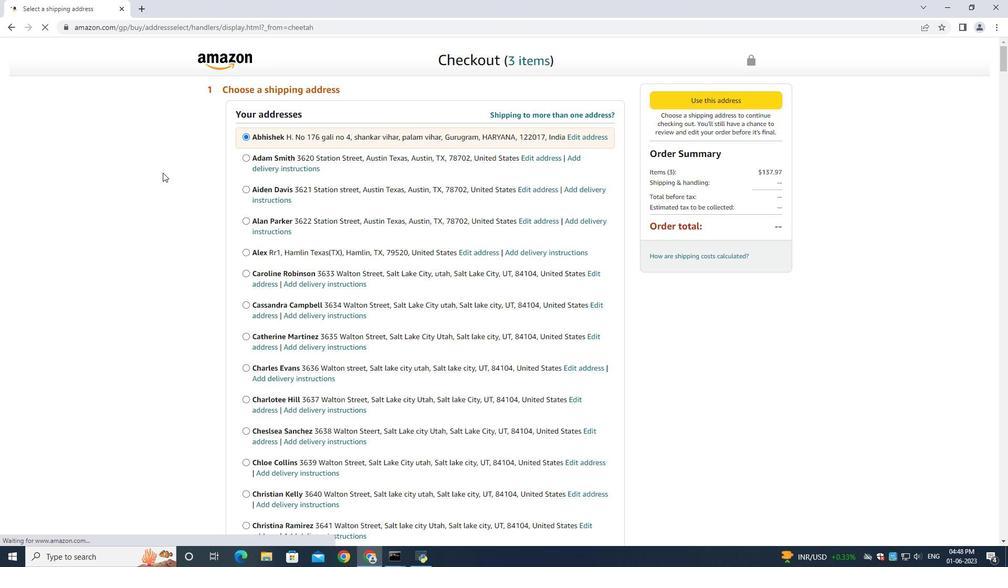
Action: Mouse scrolled (450, 217) with delta (0, 0)
Screenshot: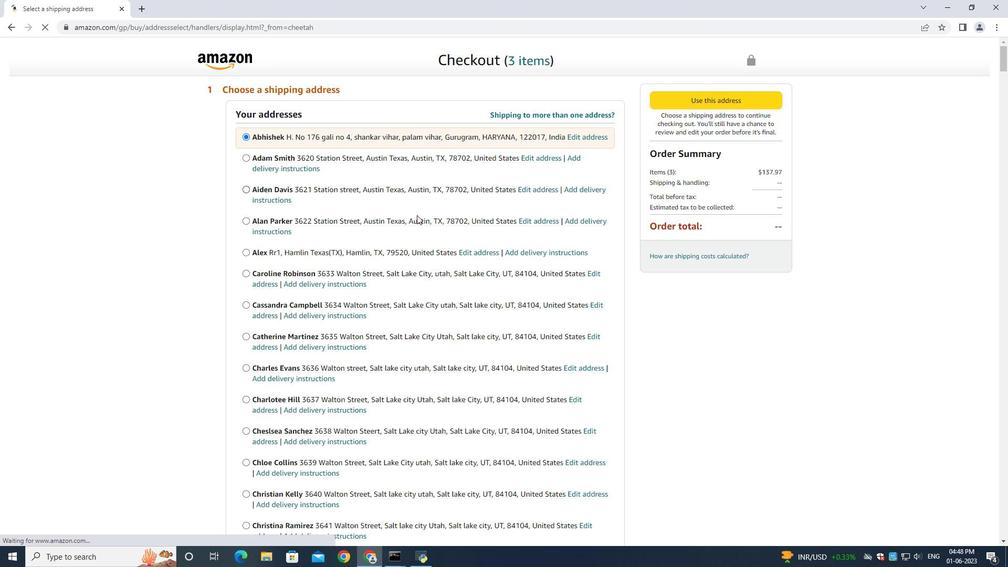 
Action: Mouse moved to (450, 218)
Screenshot: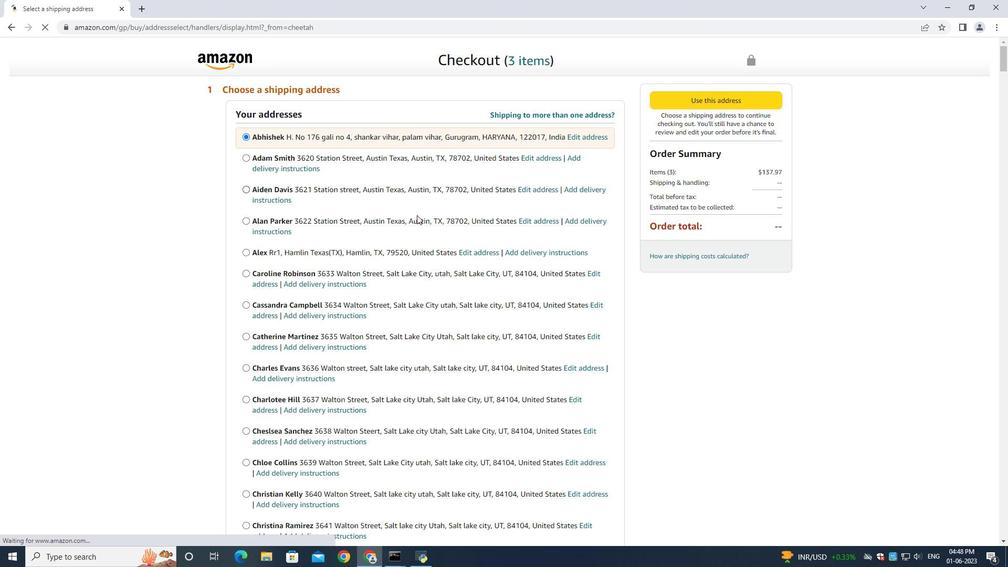 
Action: Mouse scrolled (450, 218) with delta (0, 0)
Screenshot: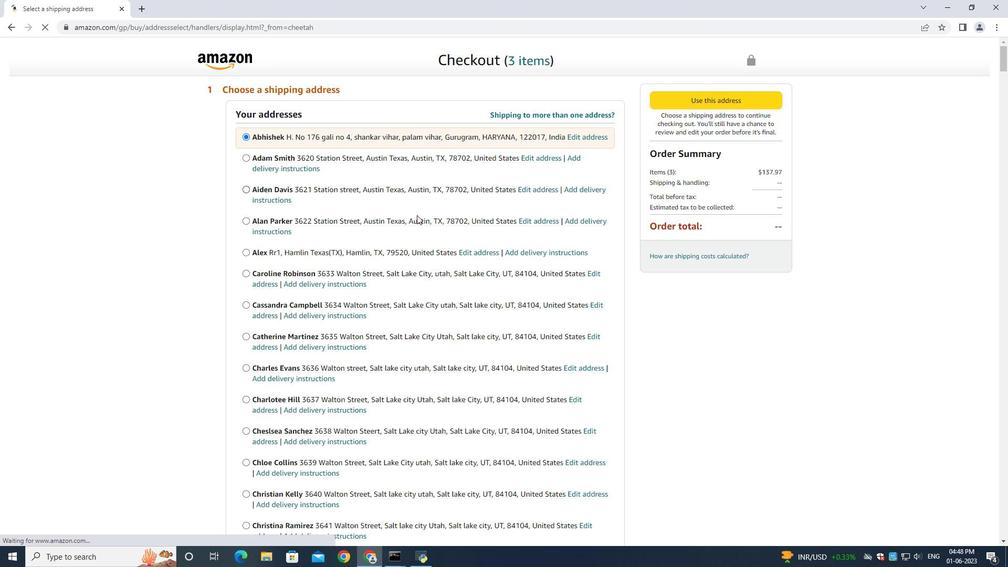 
Action: Mouse moved to (450, 219)
Screenshot: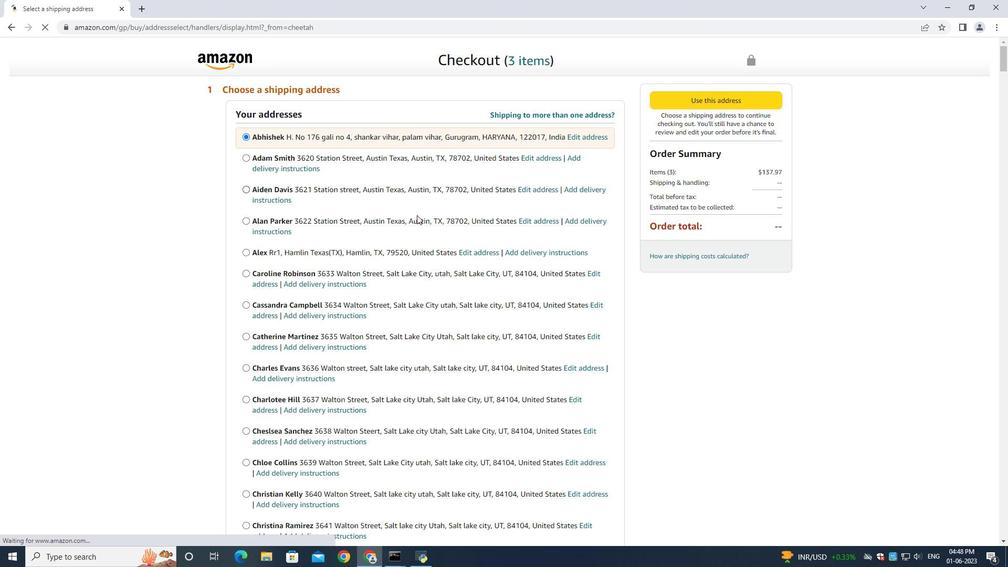 
Action: Mouse scrolled (450, 218) with delta (0, 0)
Screenshot: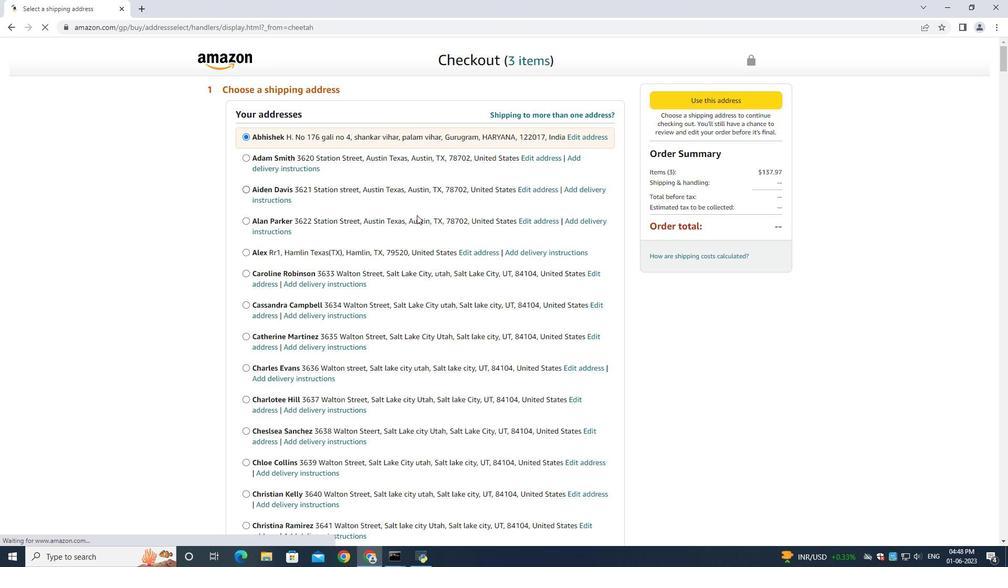 
Action: Mouse scrolled (450, 218) with delta (0, 0)
Screenshot: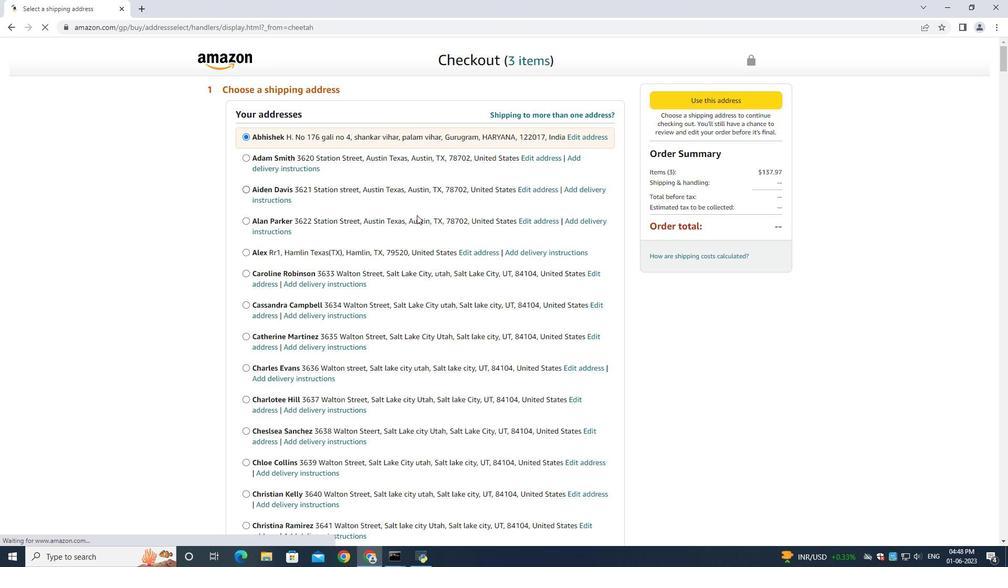 
Action: Mouse scrolled (450, 218) with delta (0, -1)
Screenshot: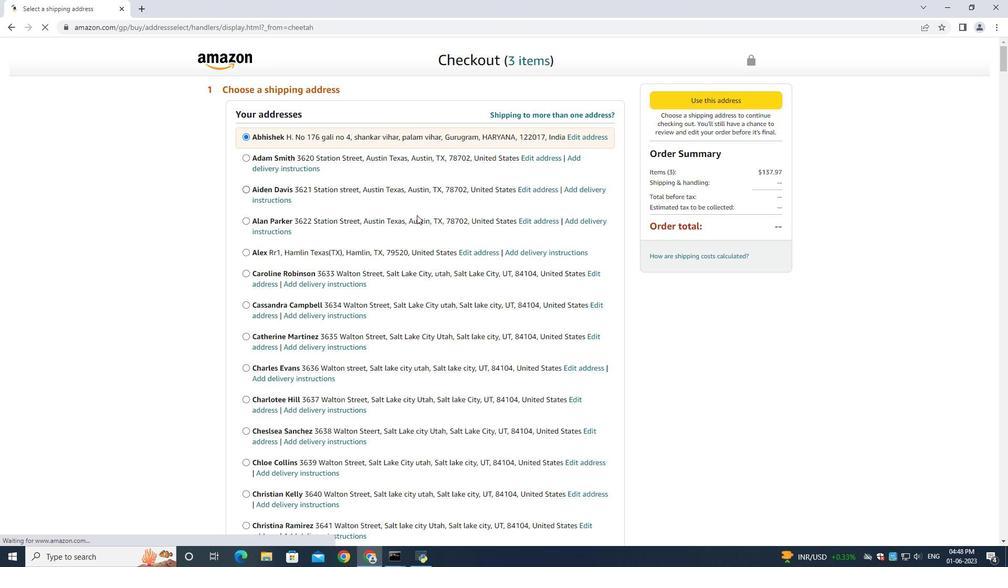 
Action: Mouse scrolled (450, 218) with delta (0, 0)
Screenshot: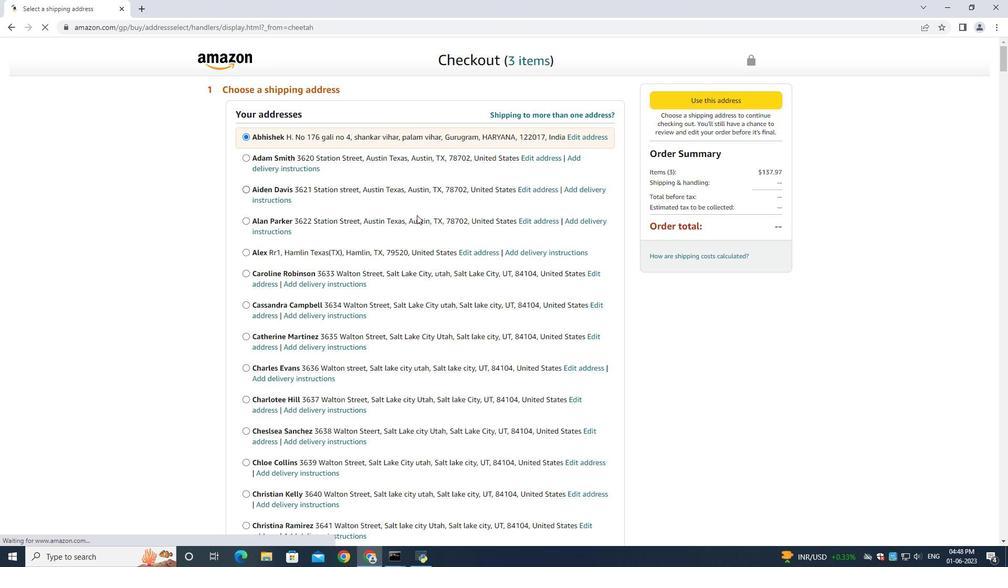 
Action: Mouse scrolled (450, 218) with delta (0, 0)
Screenshot: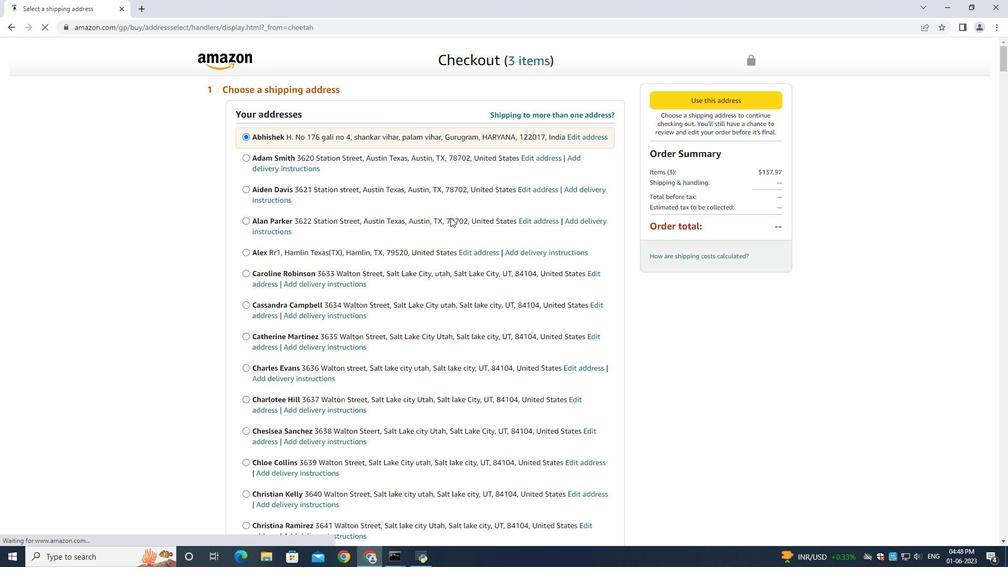 
Action: Mouse moved to (450, 217)
Screenshot: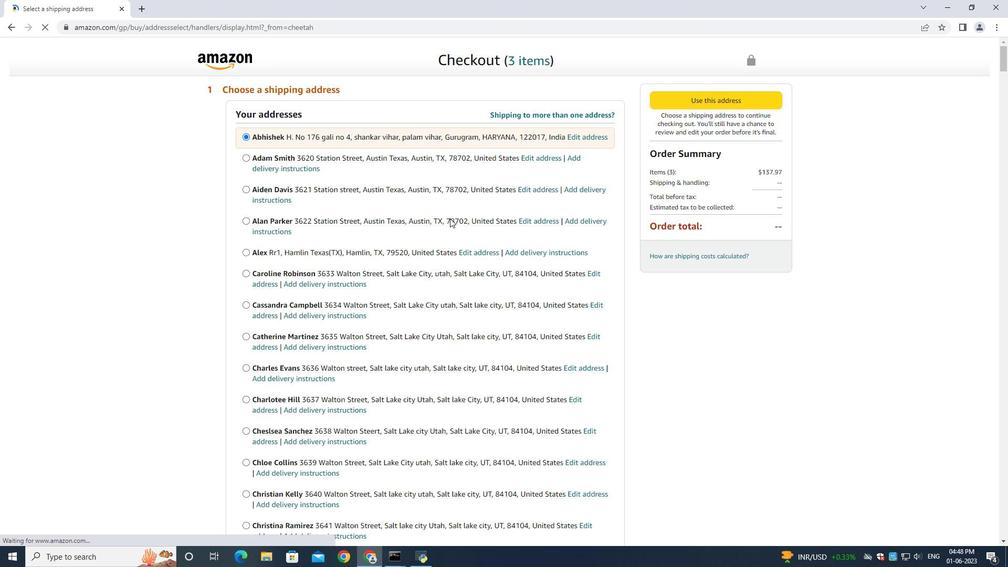 
Action: Mouse scrolled (450, 217) with delta (0, 0)
Screenshot: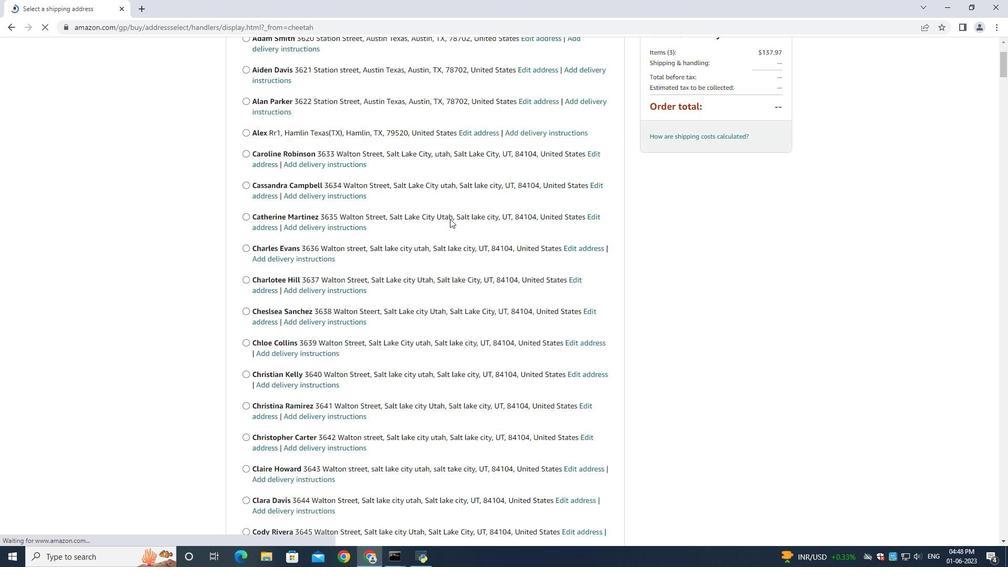 
Action: Mouse moved to (450, 218)
Screenshot: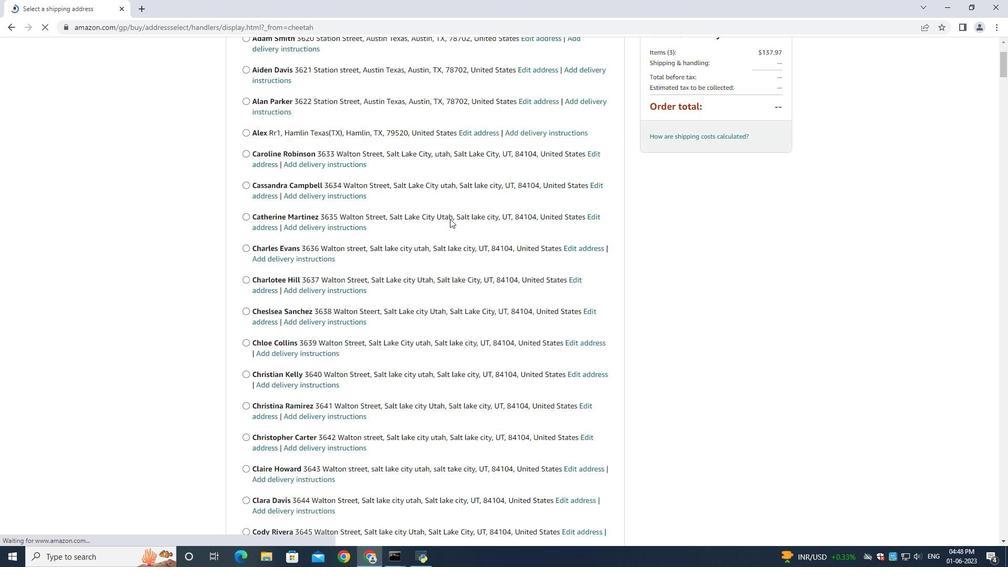 
Action: Mouse scrolled (450, 218) with delta (0, 0)
Screenshot: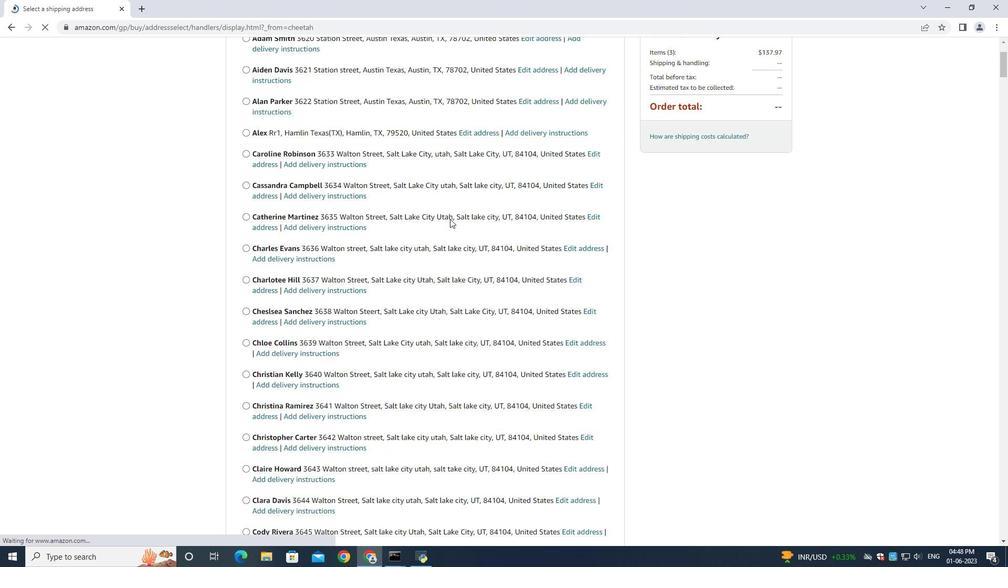 
Action: Mouse moved to (450, 219)
Screenshot: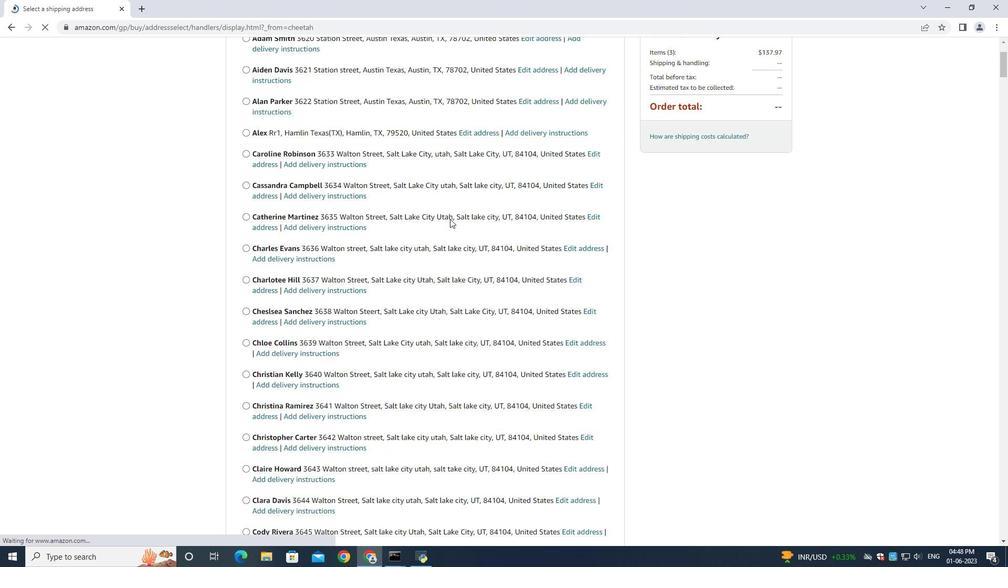 
Action: Mouse scrolled (450, 218) with delta (0, 0)
Screenshot: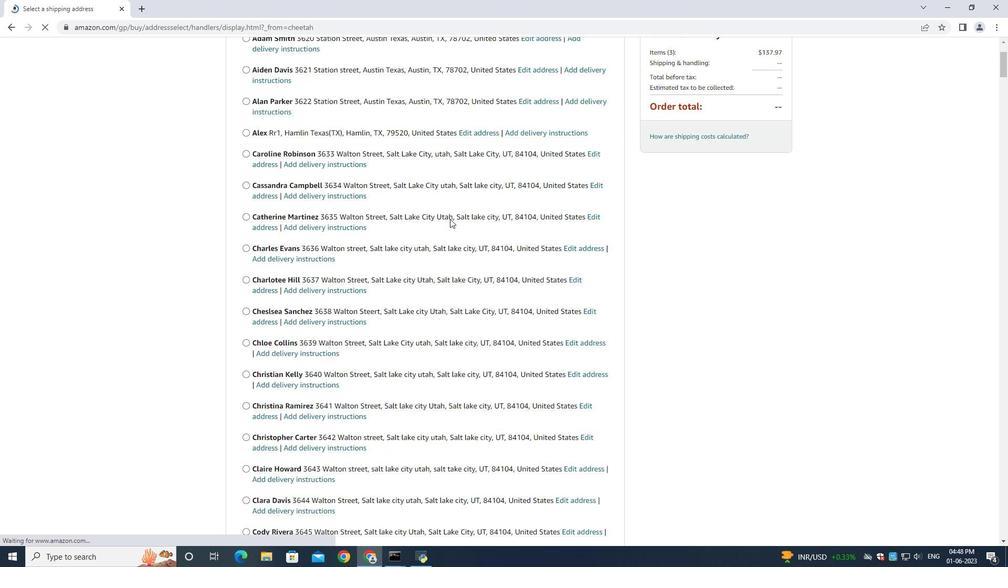 
Action: Mouse scrolled (450, 218) with delta (0, 0)
Screenshot: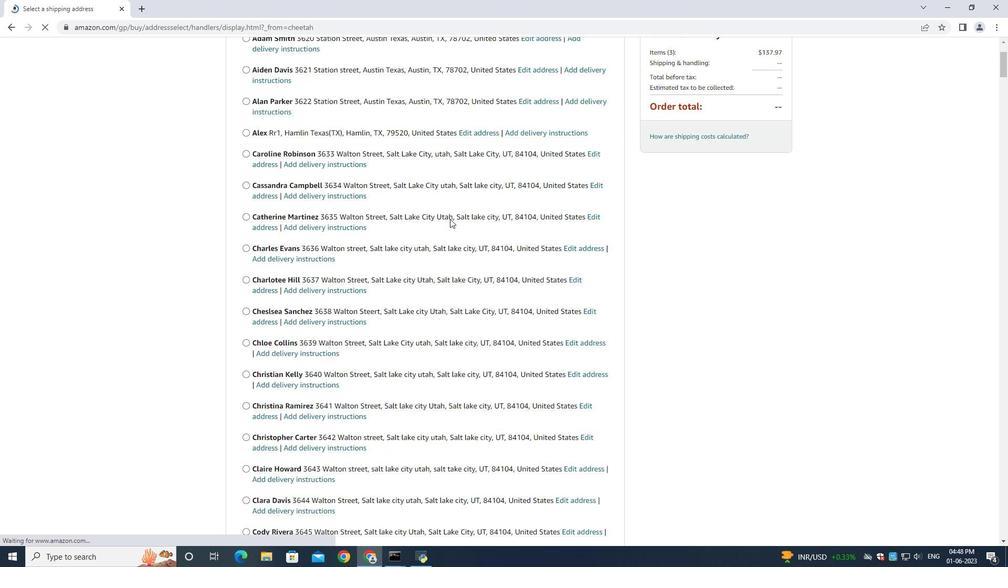 
Action: Mouse scrolled (450, 218) with delta (0, -1)
Screenshot: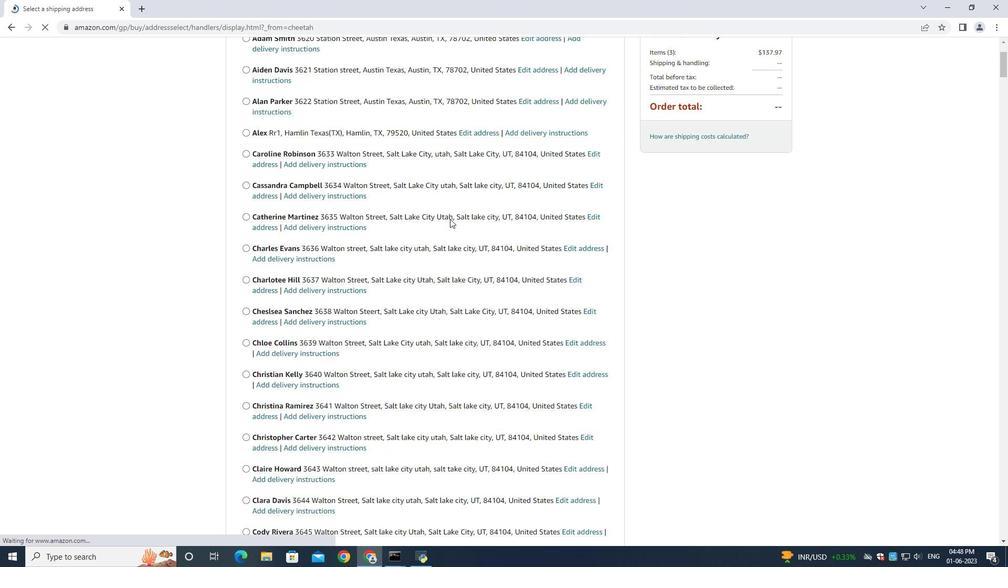 
Action: Mouse scrolled (450, 218) with delta (0, 0)
Screenshot: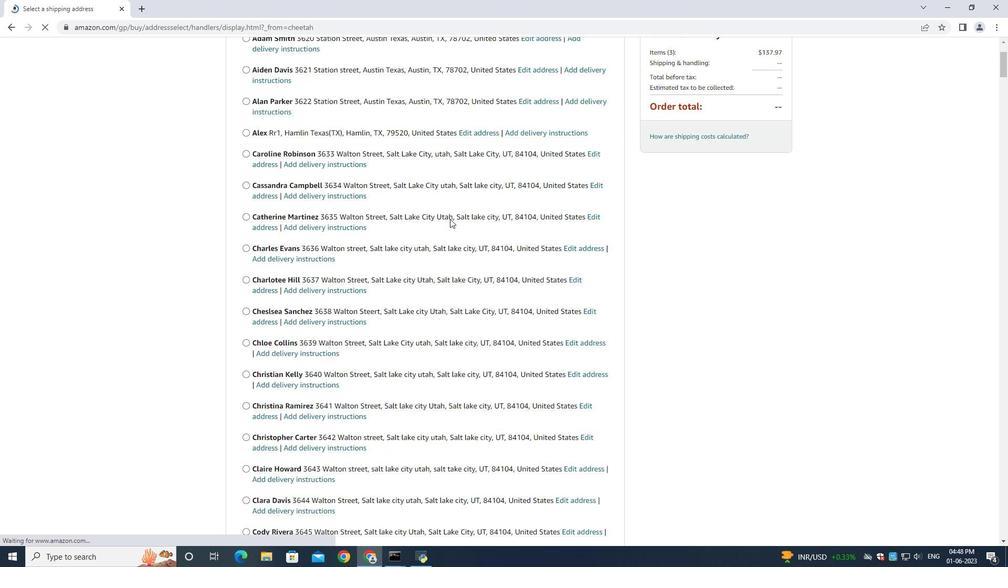 
Action: Mouse moved to (450, 219)
Screenshot: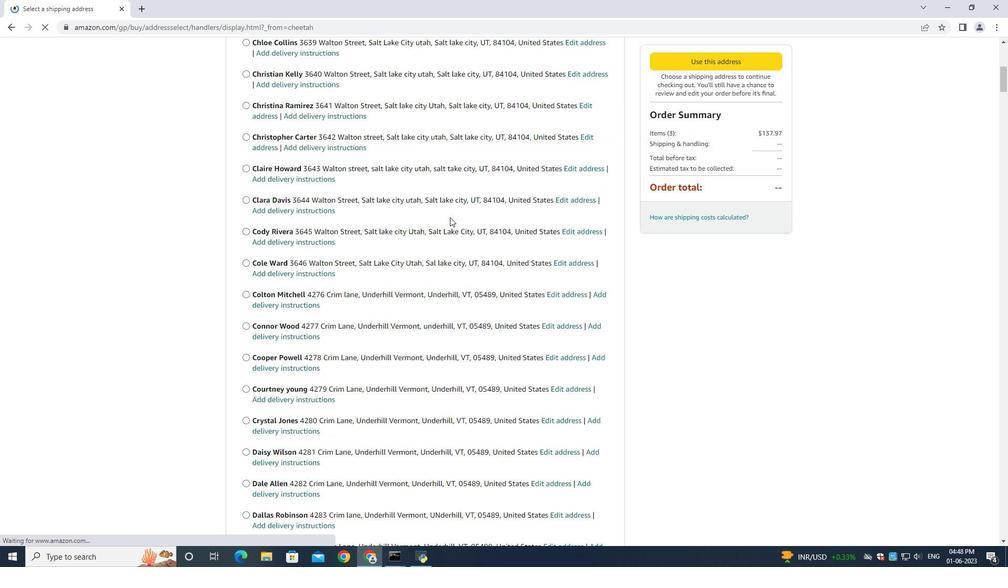 
Action: Mouse scrolled (450, 218) with delta (0, 0)
Screenshot: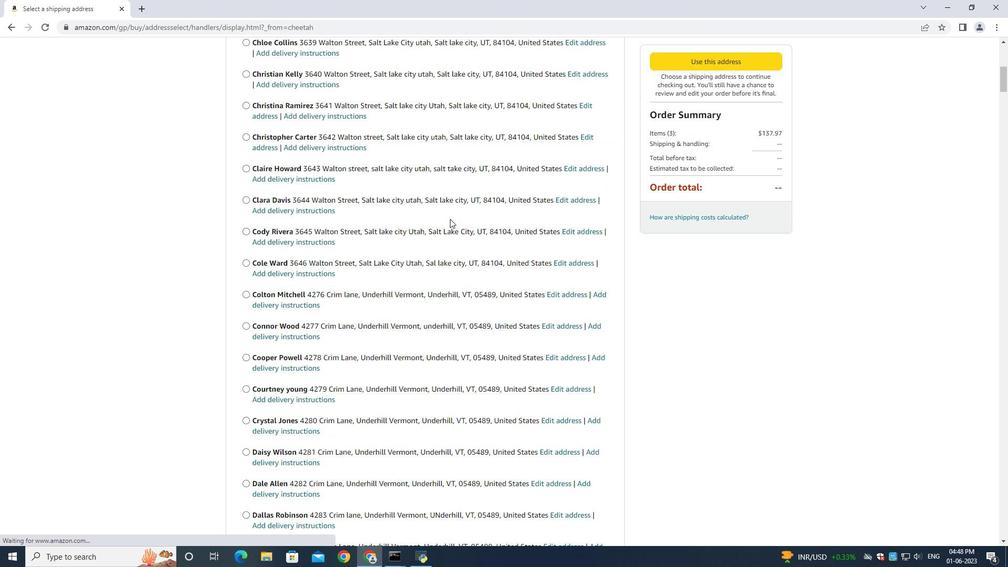
Action: Mouse moved to (450, 219)
Screenshot: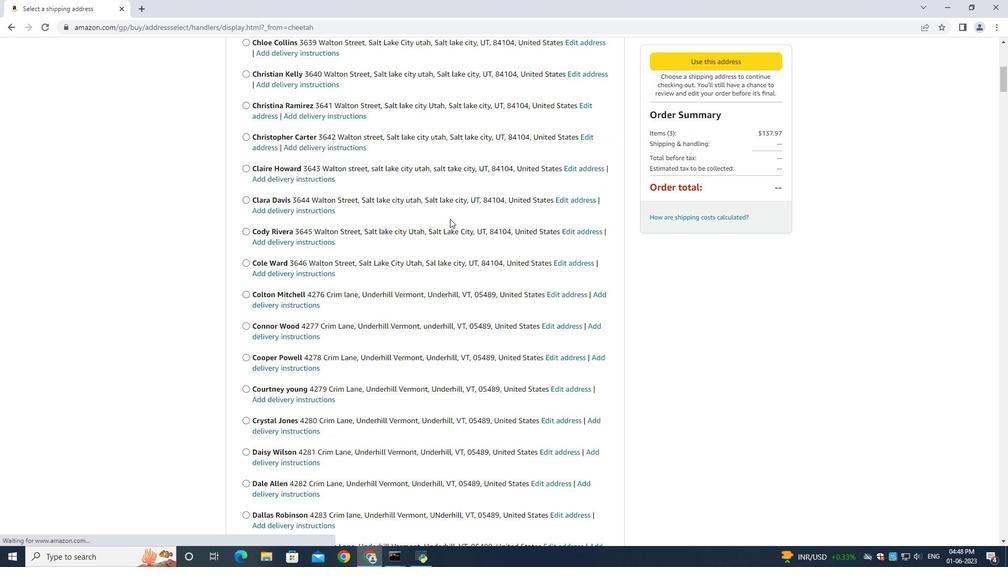 
Action: Mouse scrolled (450, 218) with delta (0, 0)
Screenshot: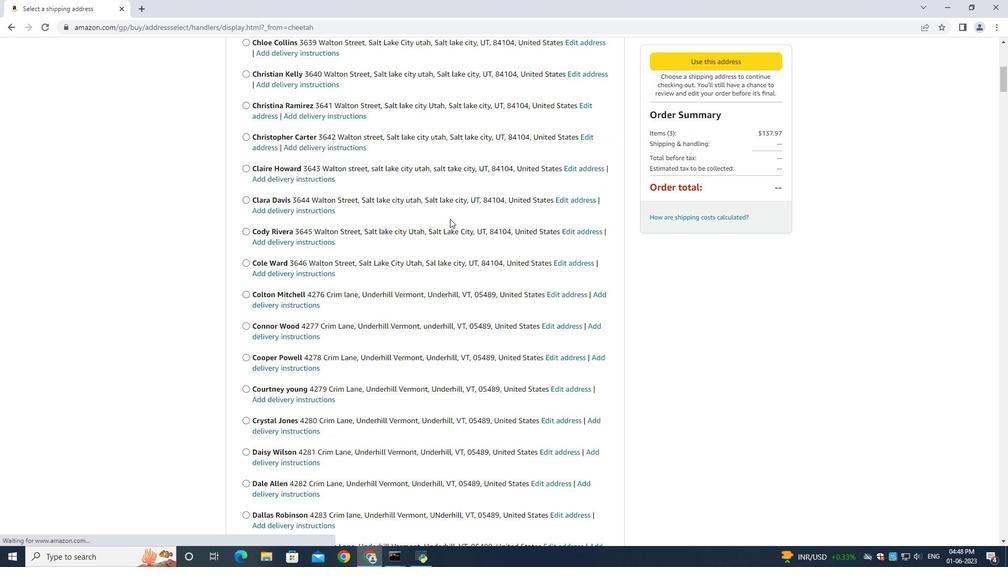 
Action: Mouse scrolled (450, 218) with delta (0, -1)
Screenshot: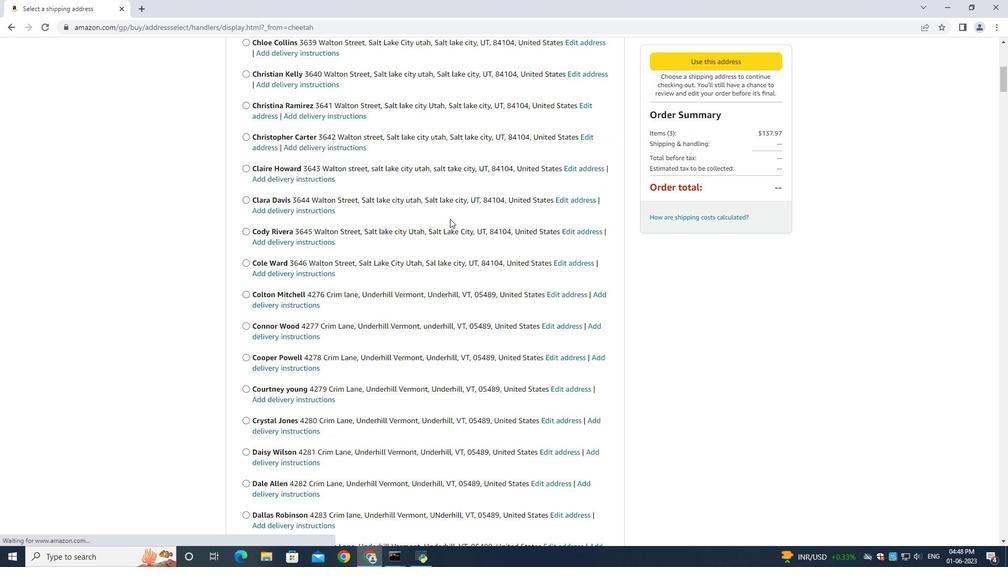 
Action: Mouse scrolled (450, 218) with delta (0, 0)
Screenshot: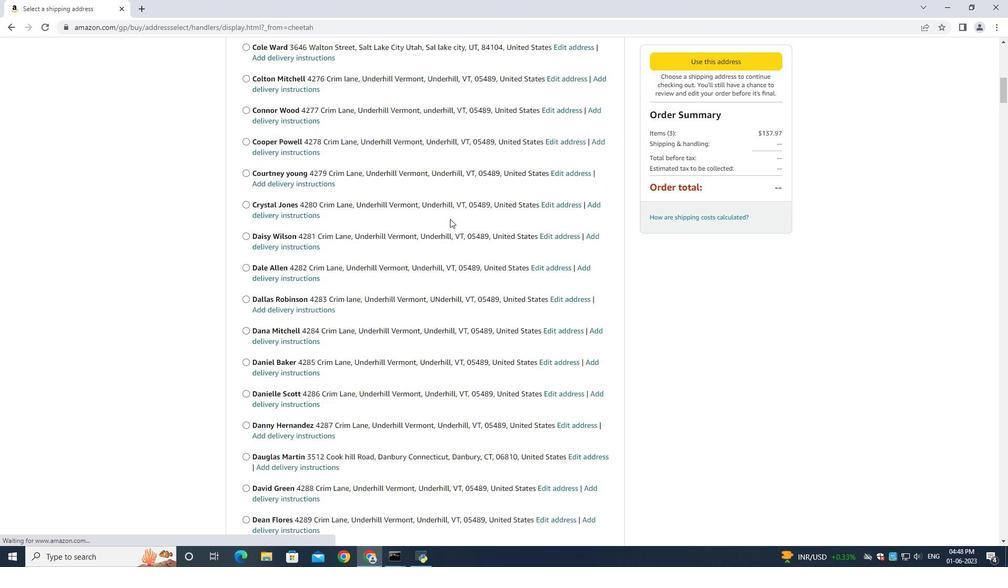 
Action: Mouse scrolled (450, 218) with delta (0, 0)
Screenshot: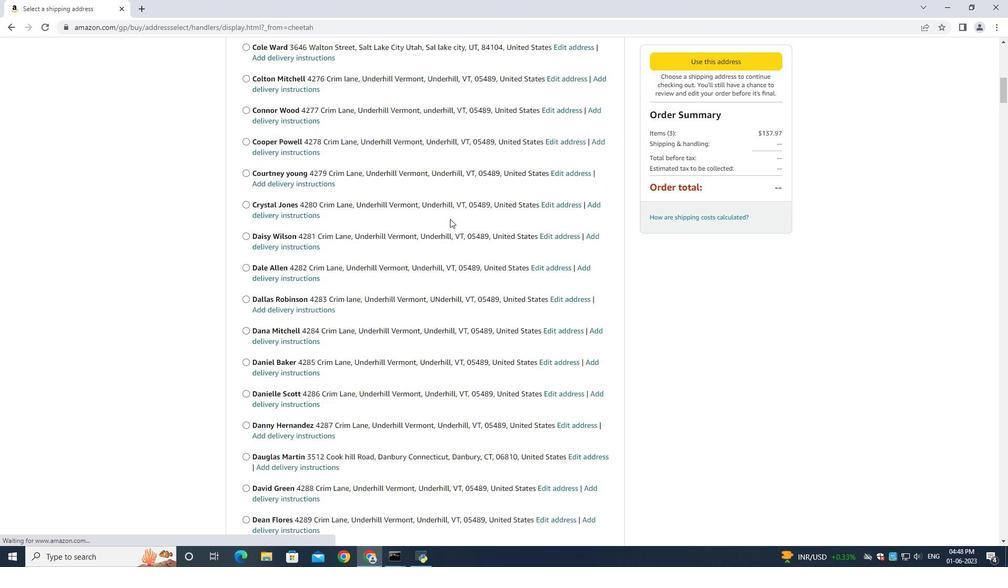 
Action: Mouse scrolled (450, 218) with delta (0, 0)
Screenshot: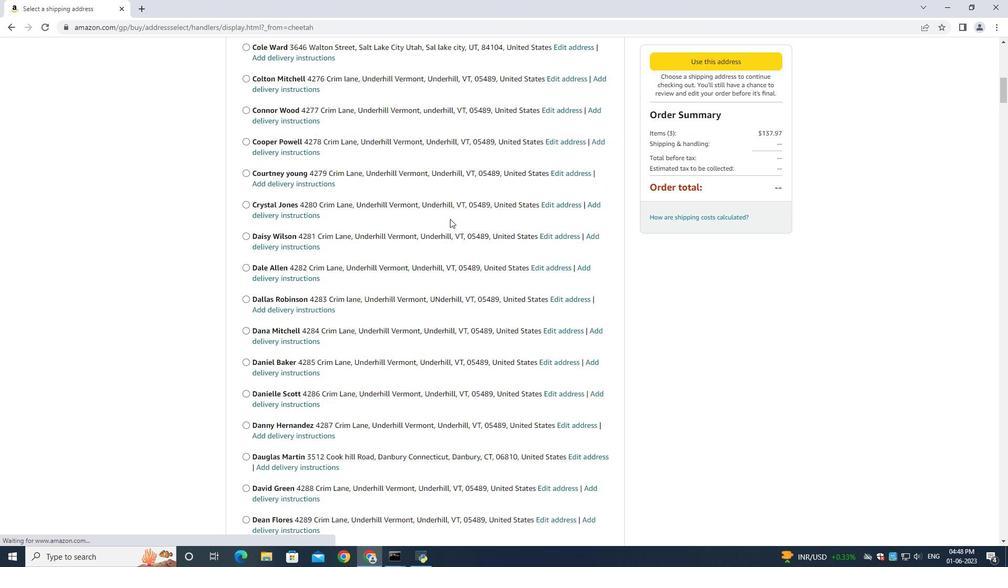 
Action: Mouse moved to (450, 214)
Screenshot: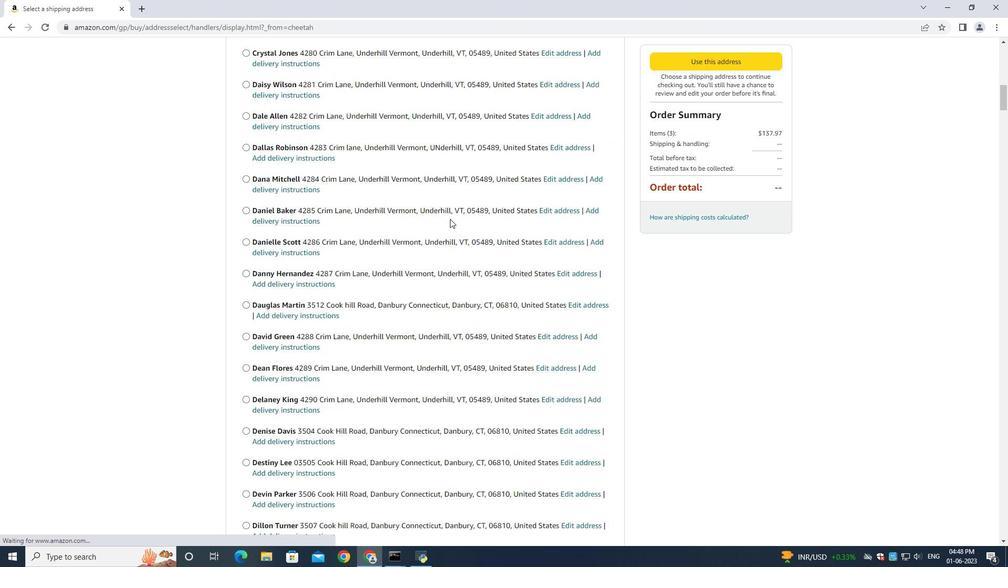 
Action: Mouse scrolled (450, 213) with delta (0, 0)
Screenshot: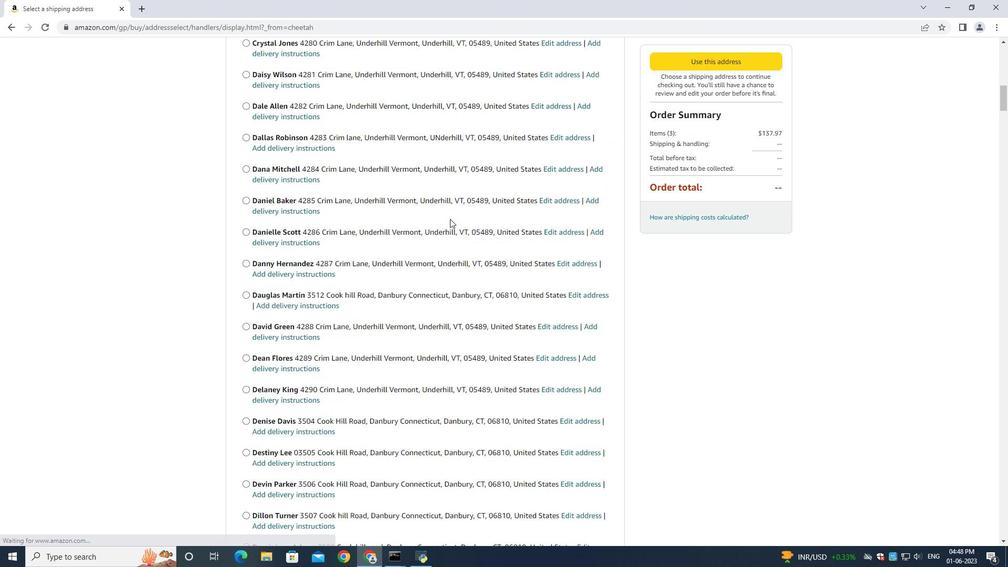 
Action: Mouse scrolled (450, 213) with delta (0, 0)
Screenshot: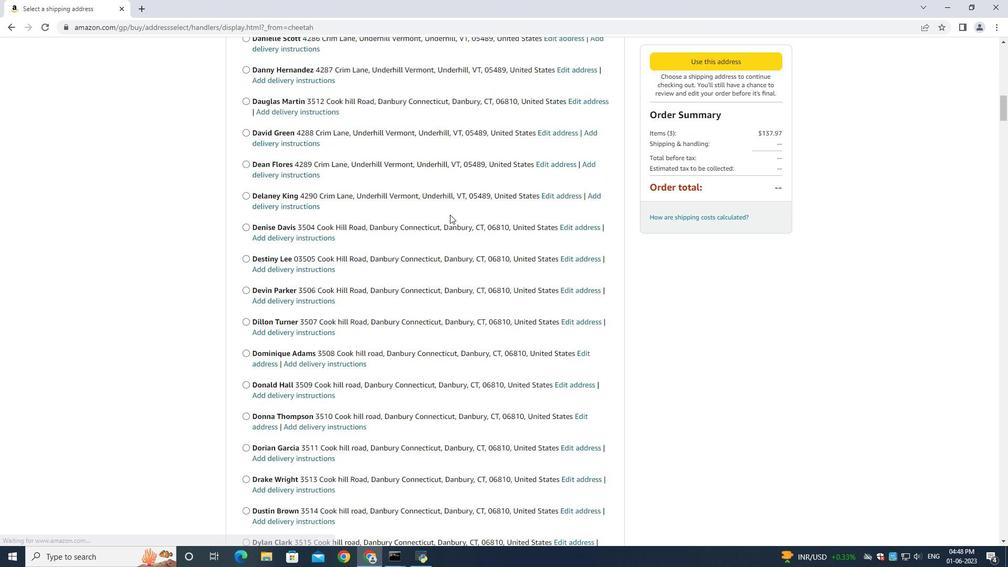 
Action: Mouse scrolled (450, 213) with delta (0, 0)
Screenshot: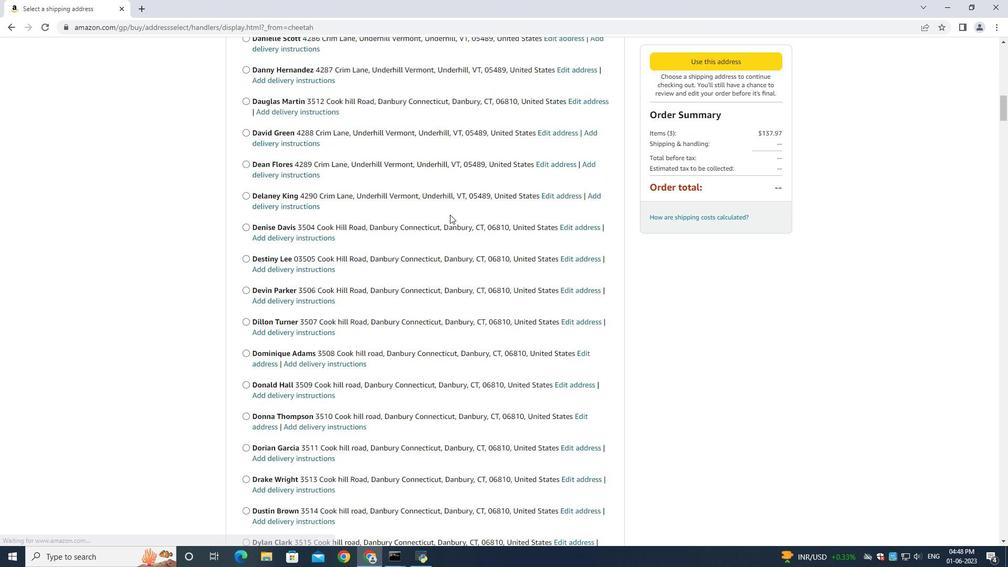 
Action: Mouse scrolled (450, 213) with delta (0, 0)
Screenshot: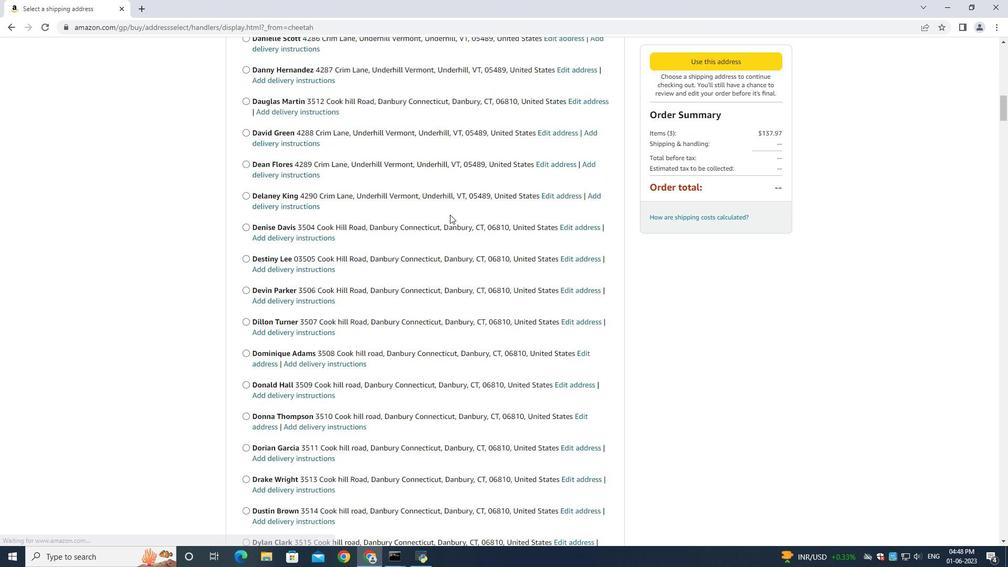 
Action: Mouse scrolled (450, 213) with delta (0, -1)
Screenshot: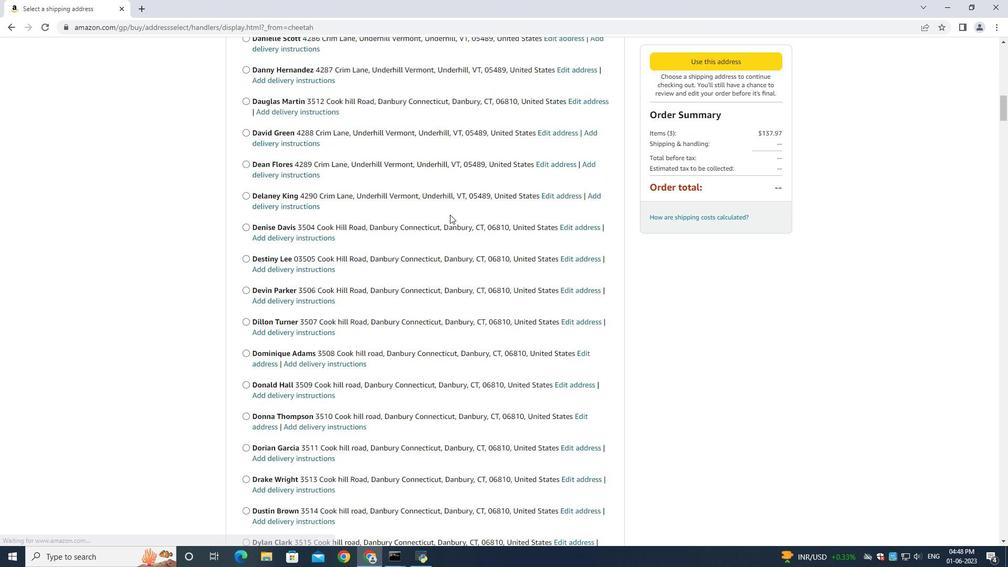 
Action: Mouse scrolled (450, 213) with delta (0, 0)
Screenshot: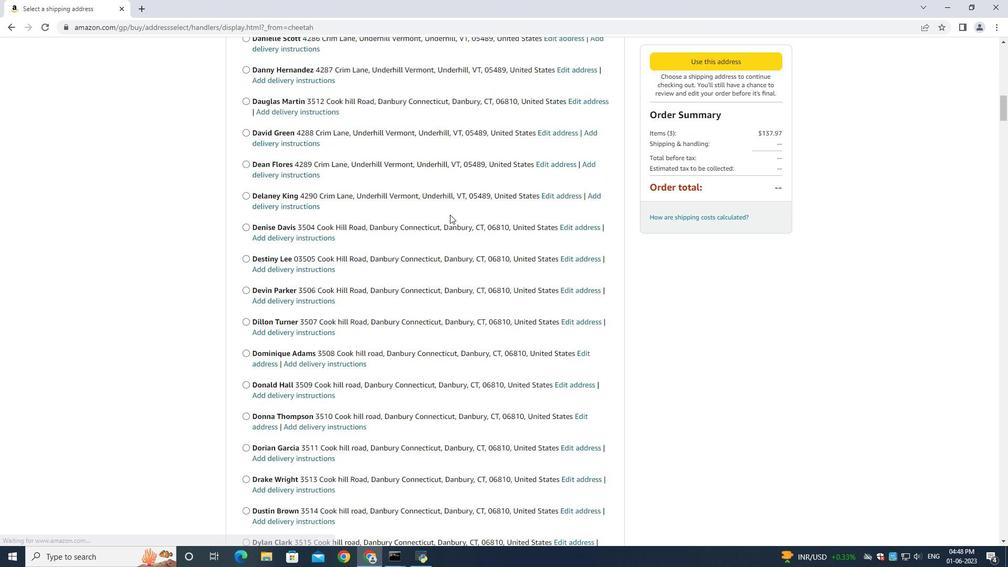 
Action: Mouse scrolled (450, 213) with delta (0, 0)
Screenshot: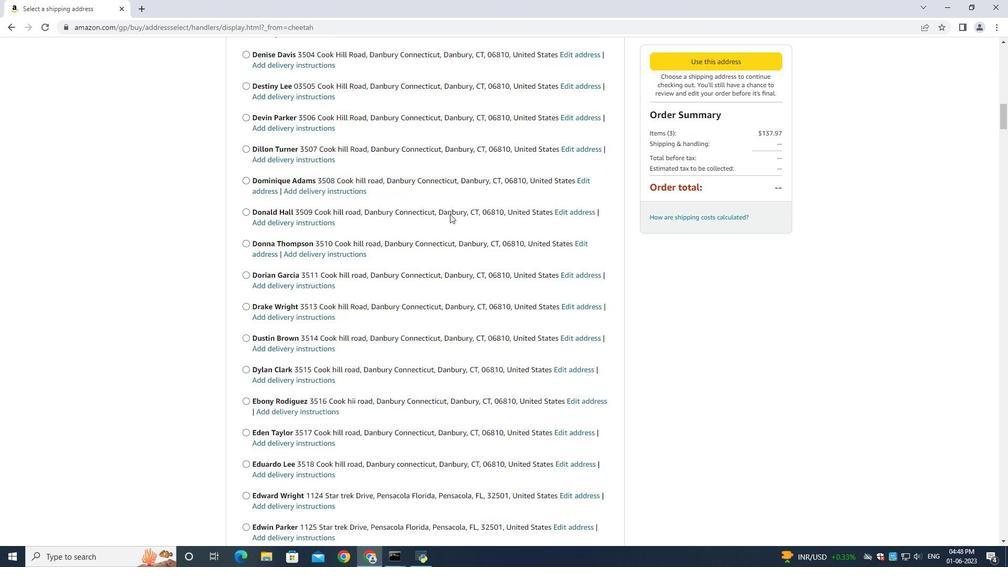 
Action: Mouse moved to (450, 214)
Screenshot: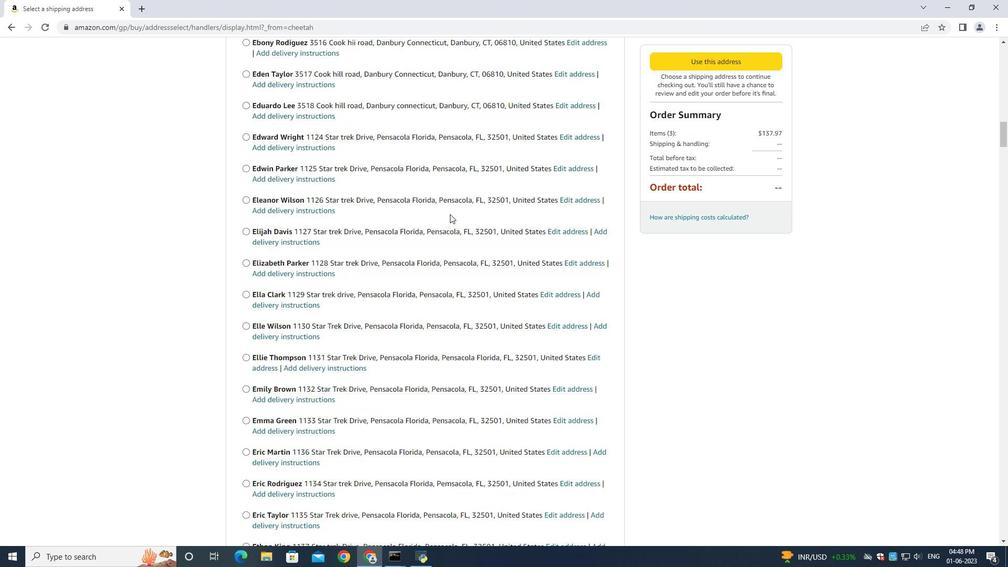 
Action: Mouse scrolled (450, 213) with delta (0, 0)
Screenshot: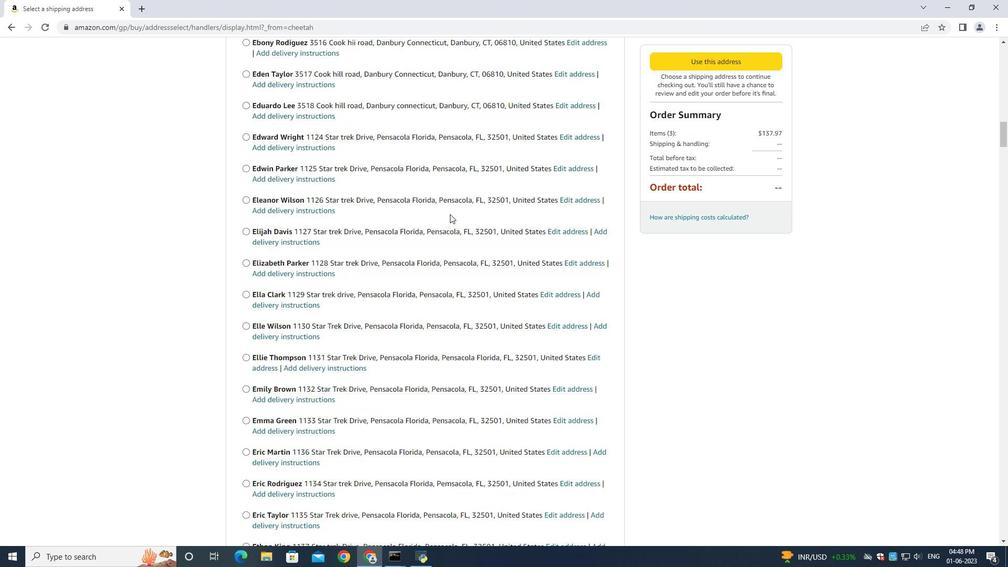 
Action: Mouse moved to (450, 212)
Screenshot: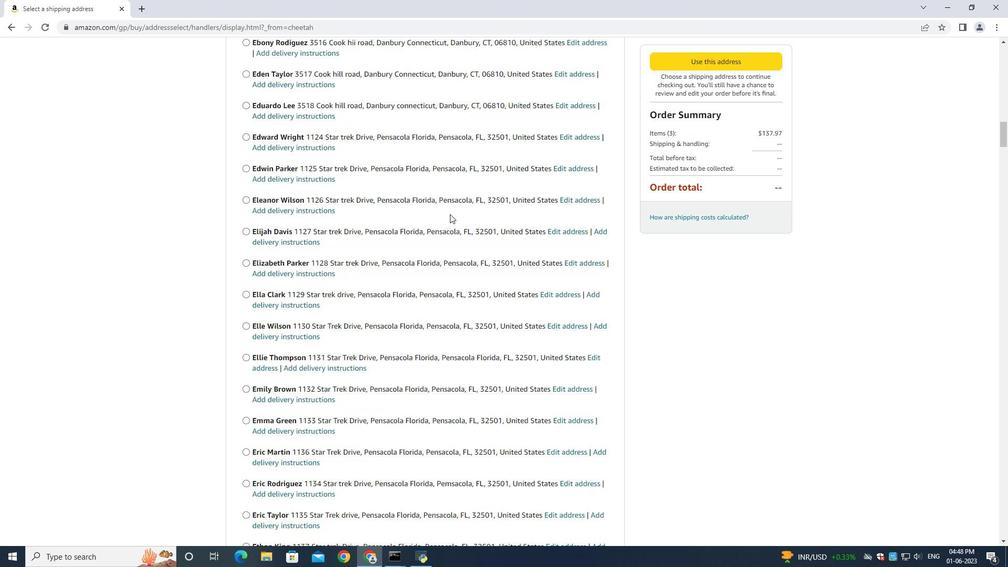 
Action: Mouse scrolled (450, 213) with delta (0, -1)
Screenshot: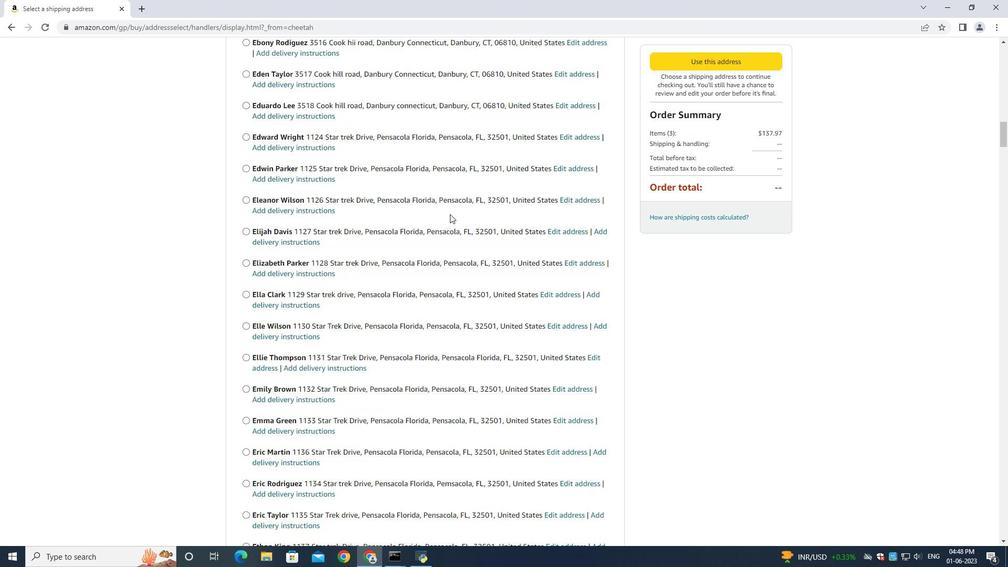 
Action: Mouse moved to (450, 211)
Screenshot: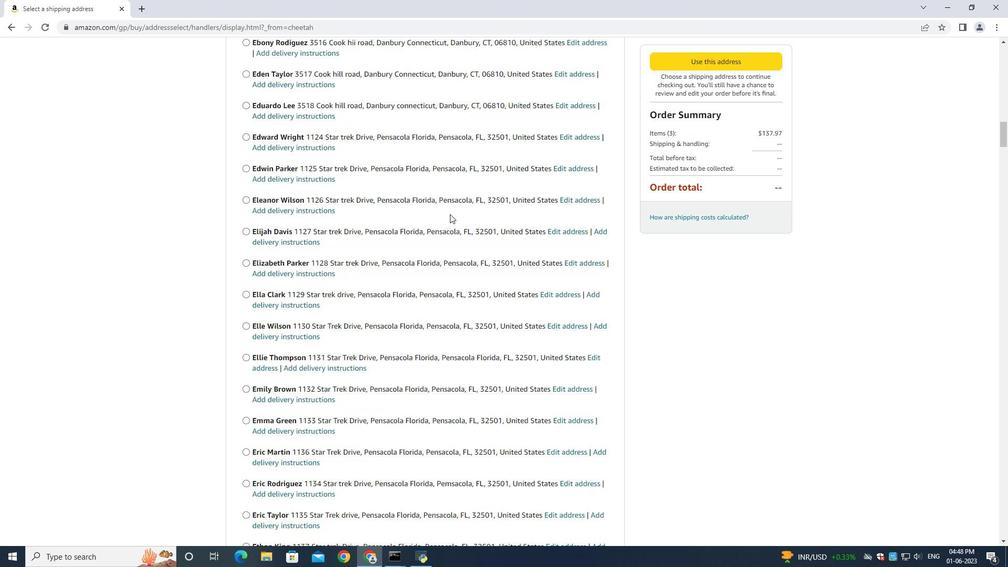 
Action: Mouse scrolled (450, 213) with delta (0, 0)
Screenshot: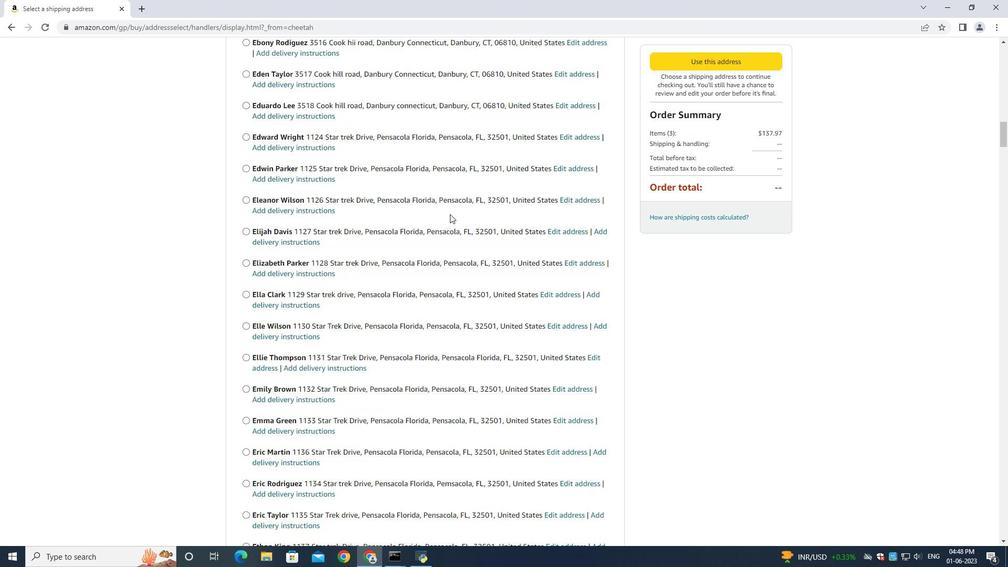 
Action: Mouse moved to (450, 211)
Screenshot: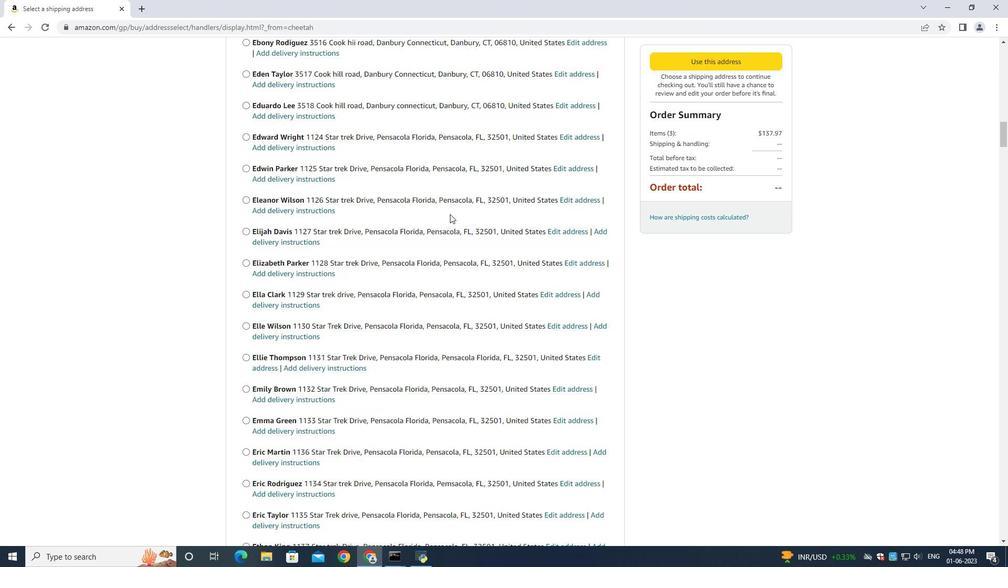 
Action: Mouse scrolled (450, 213) with delta (0, -1)
Screenshot: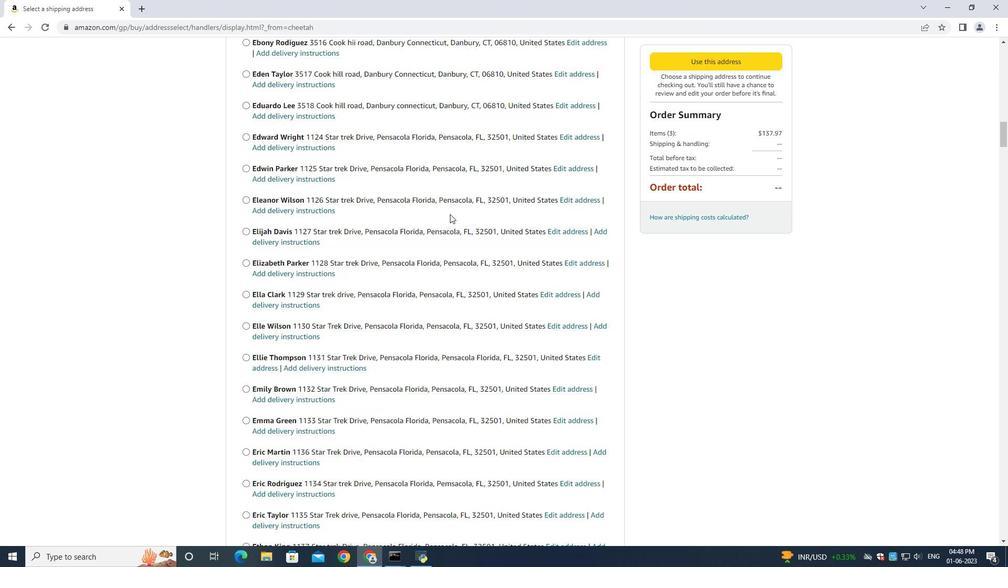 
Action: Mouse scrolled (450, 213) with delta (0, 0)
Screenshot: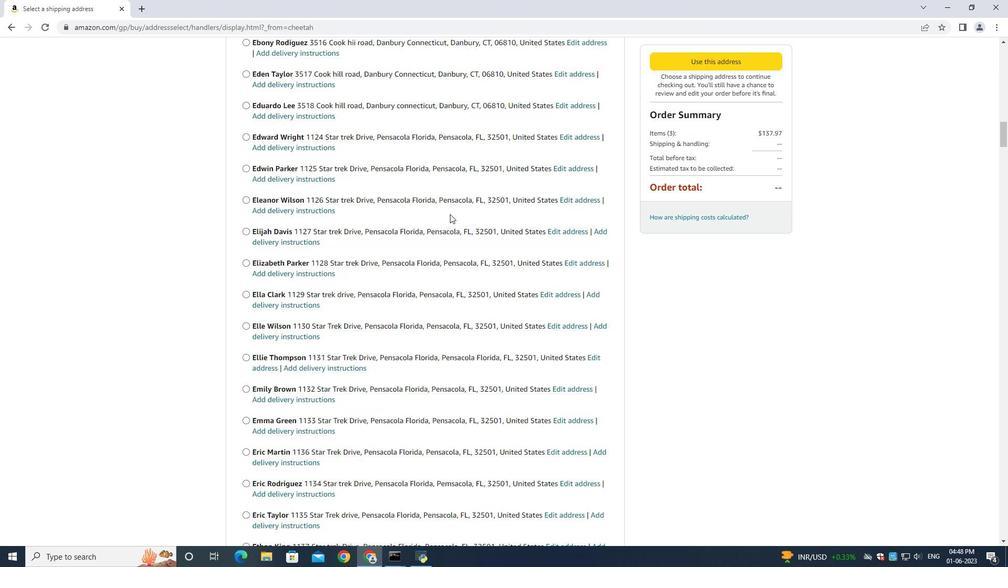 
Action: Mouse scrolled (450, 211) with delta (0, 0)
Screenshot: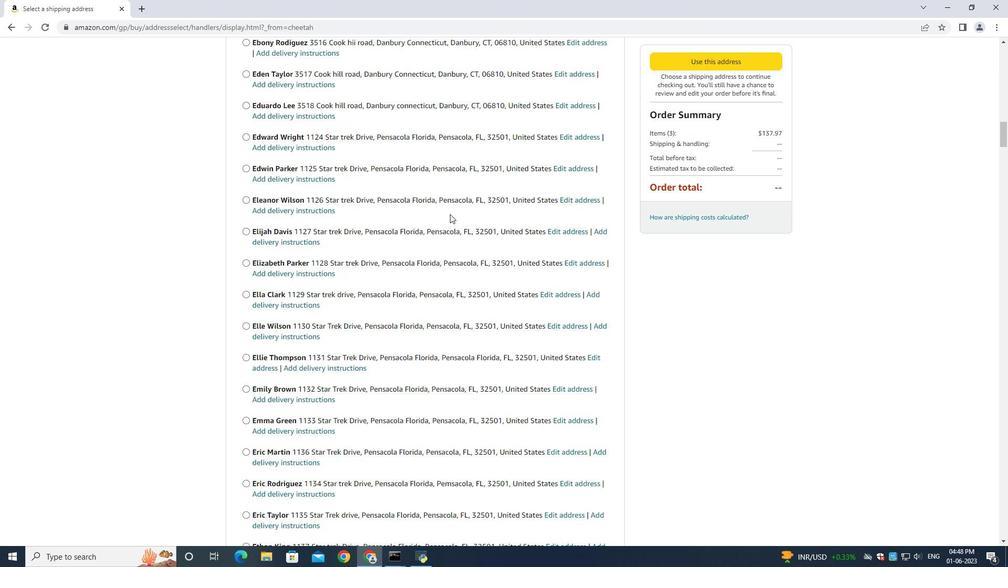 
Action: Mouse scrolled (450, 211) with delta (0, 0)
Screenshot: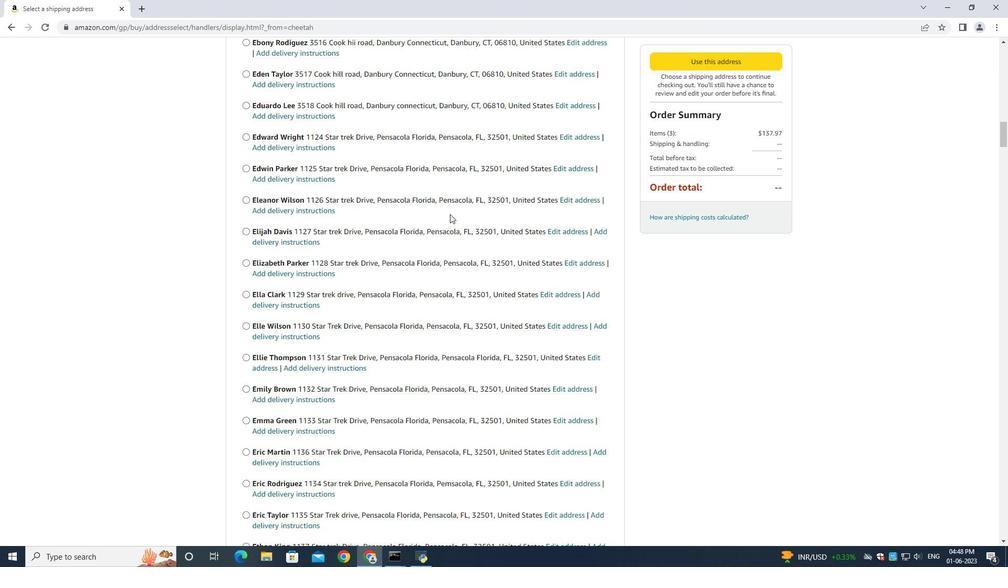 
Action: Mouse moved to (450, 211)
Screenshot: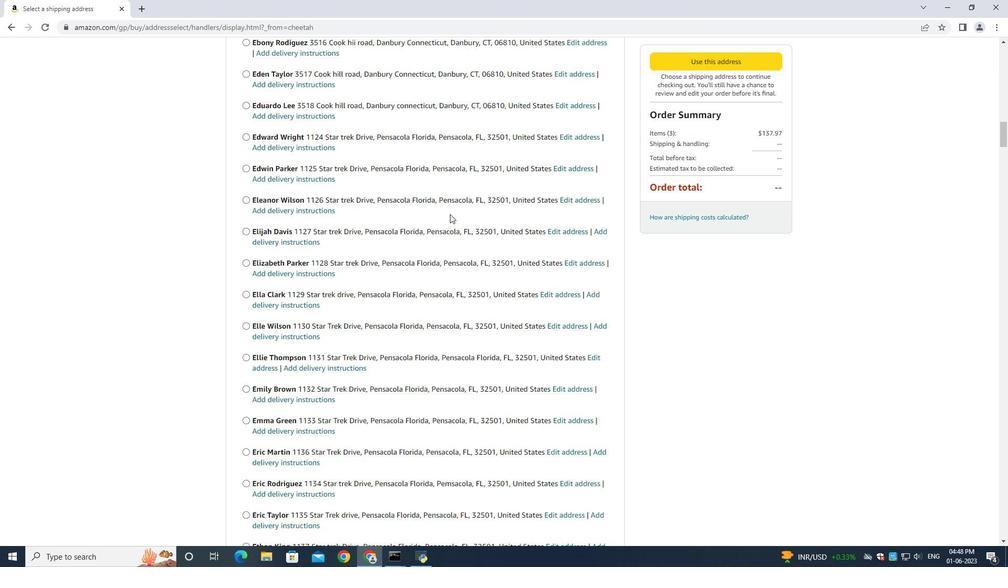 
Action: Mouse scrolled (450, 211) with delta (0, 0)
Screenshot: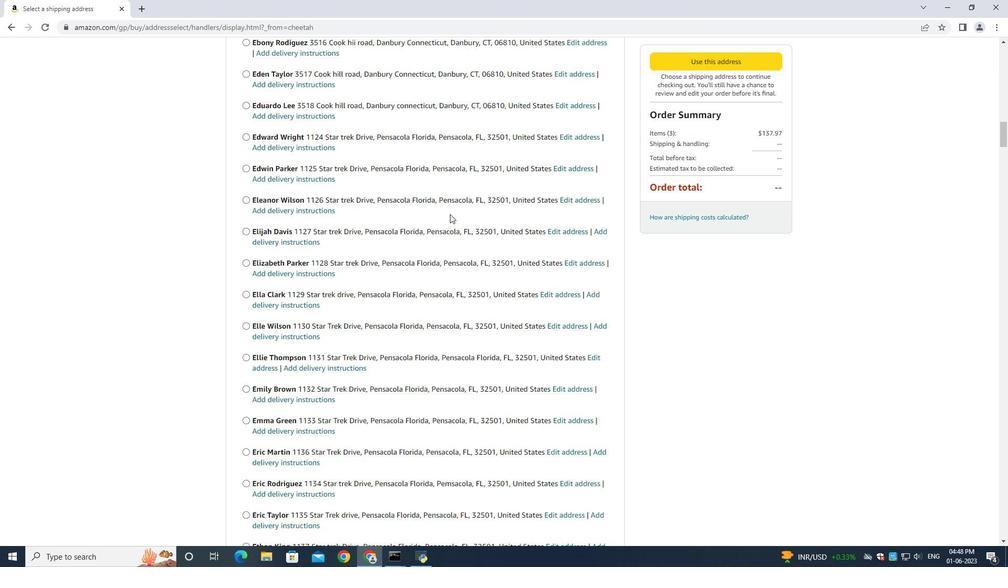 
Action: Mouse scrolled (450, 211) with delta (0, 0)
Screenshot: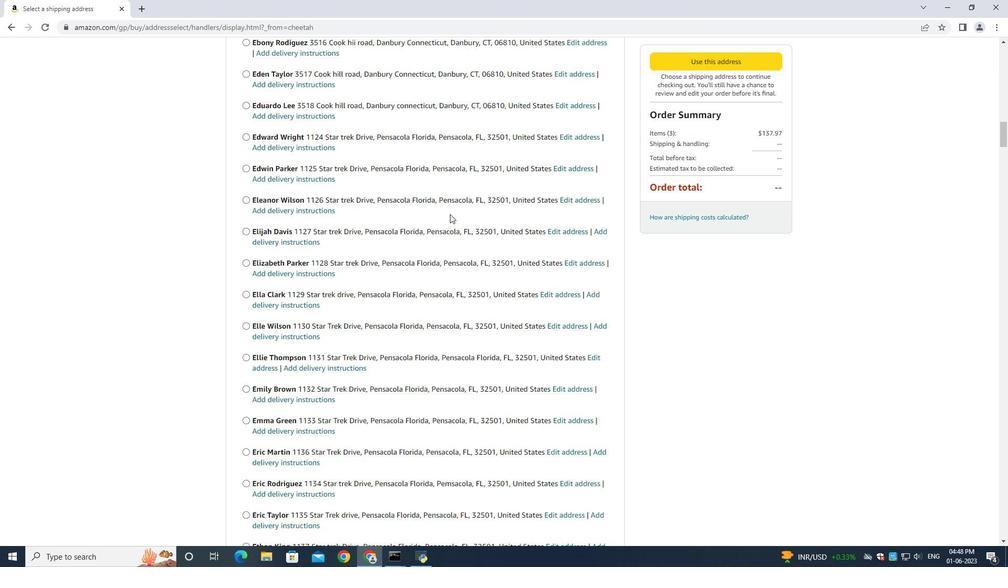 
Action: Mouse scrolled (450, 210) with delta (0, -1)
Screenshot: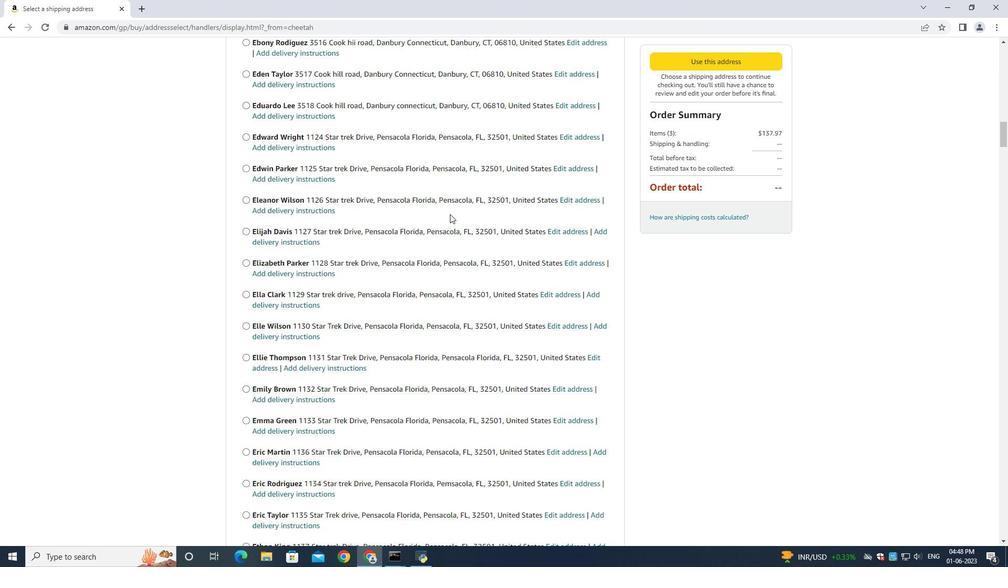 
Action: Mouse scrolled (450, 211) with delta (0, 0)
Screenshot: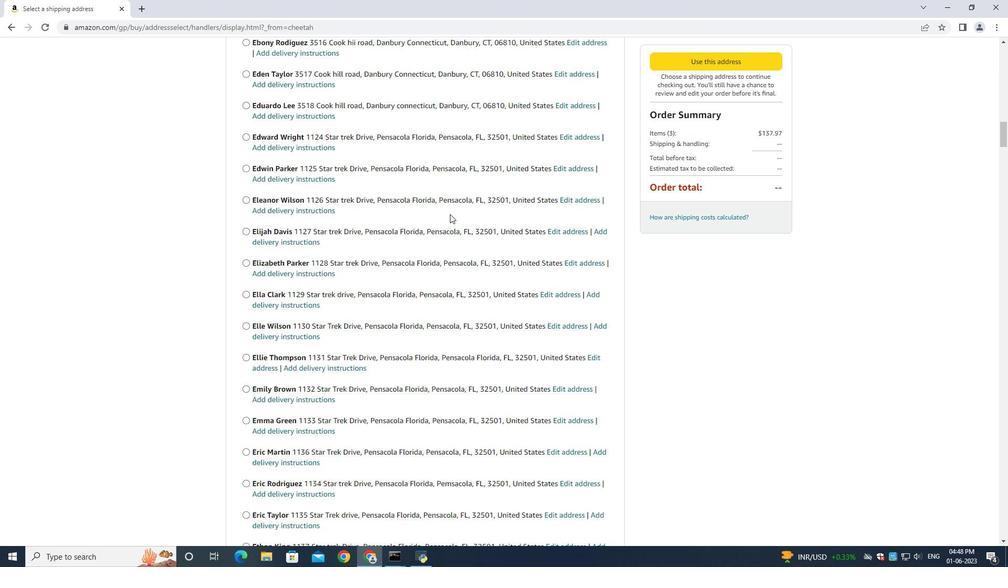 
Action: Mouse scrolled (450, 211) with delta (0, 0)
Screenshot: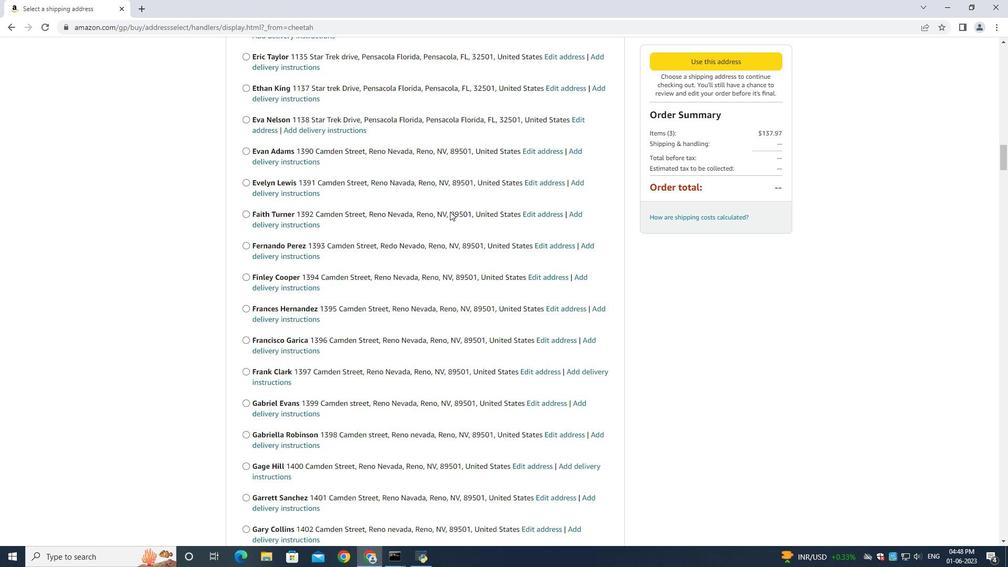 
Action: Mouse scrolled (450, 211) with delta (0, 0)
Screenshot: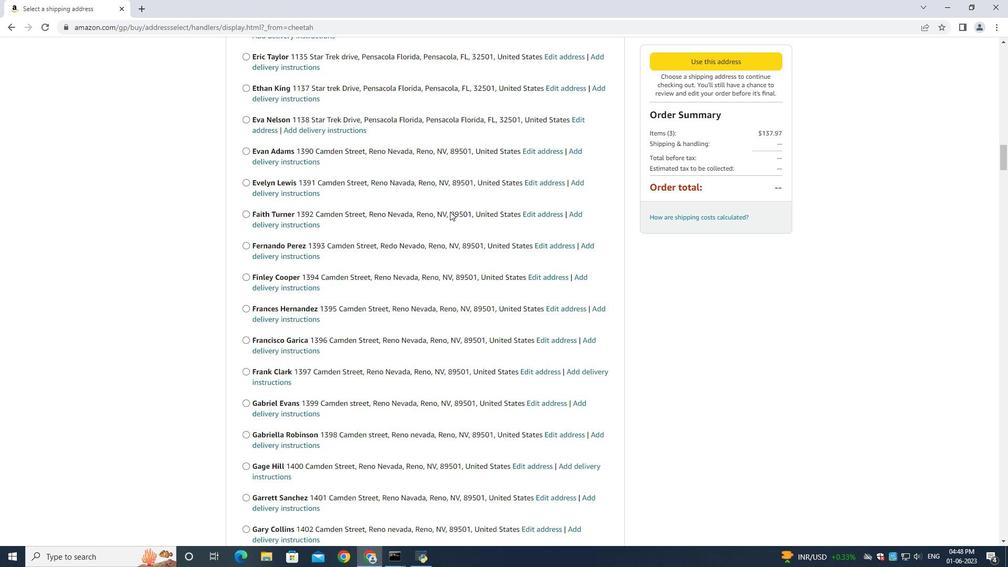 
Action: Mouse scrolled (450, 211) with delta (0, 0)
Screenshot: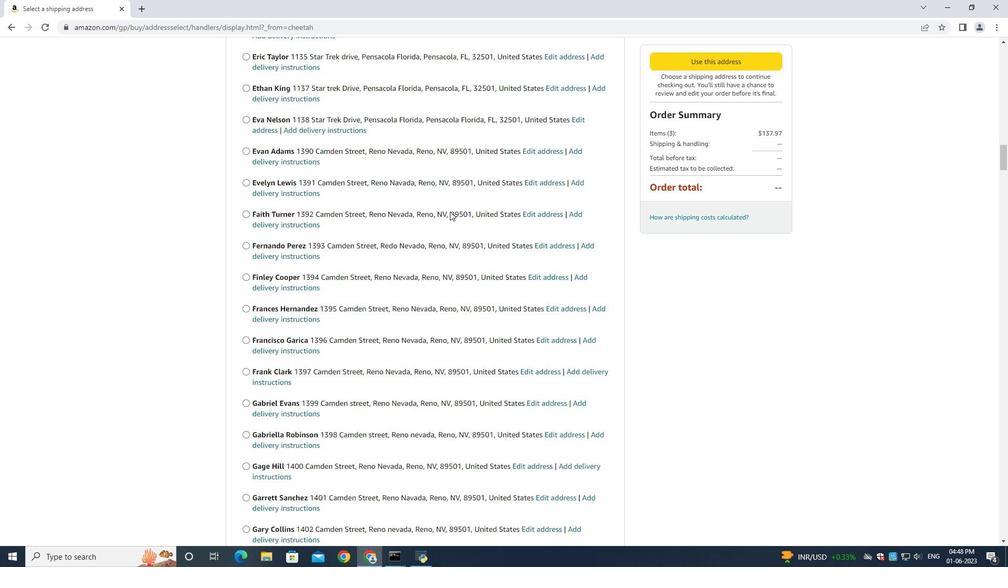 
Action: Mouse scrolled (450, 211) with delta (0, 0)
Screenshot: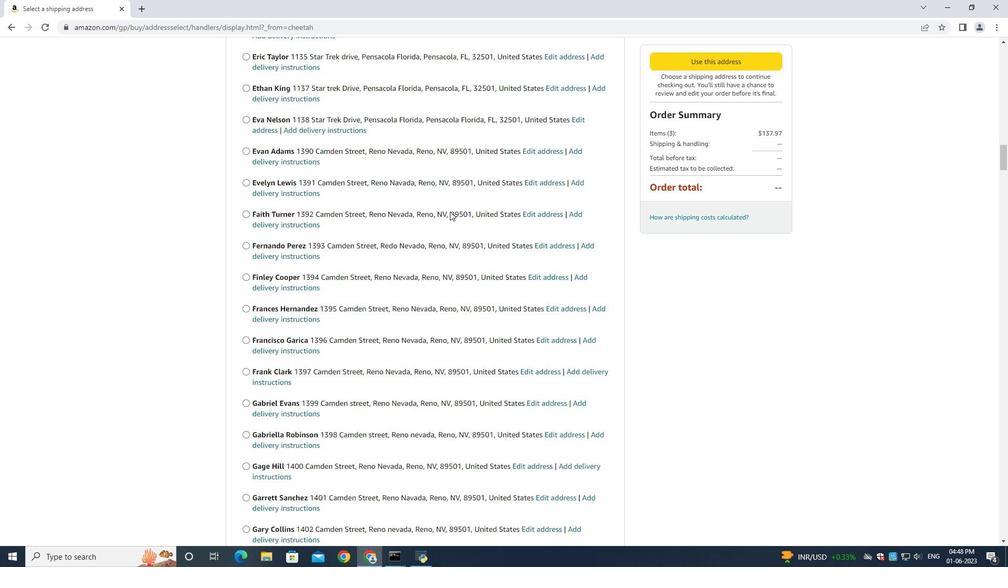 
Action: Mouse scrolled (450, 210) with delta (0, -1)
Screenshot: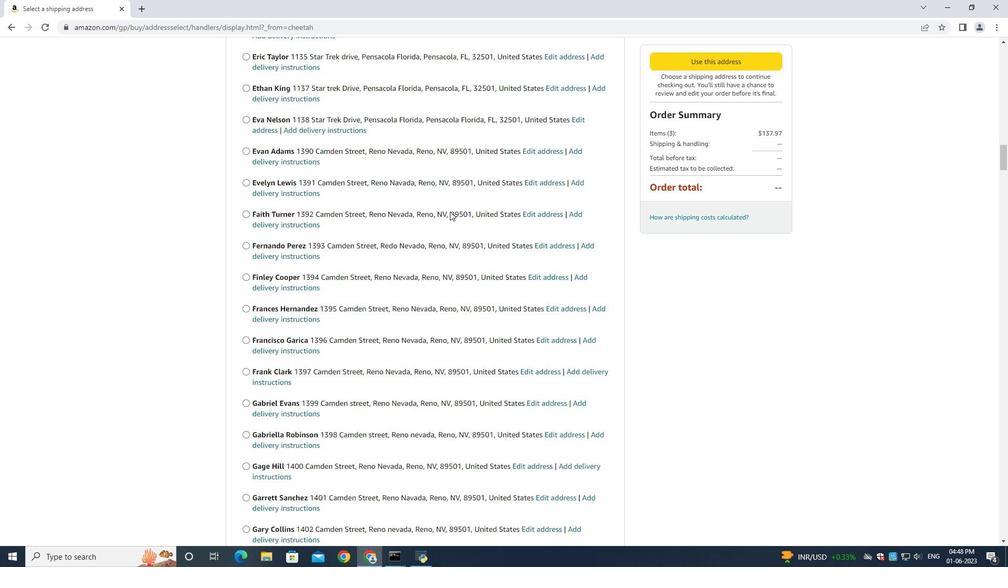 
Action: Mouse scrolled (450, 211) with delta (0, 0)
Screenshot: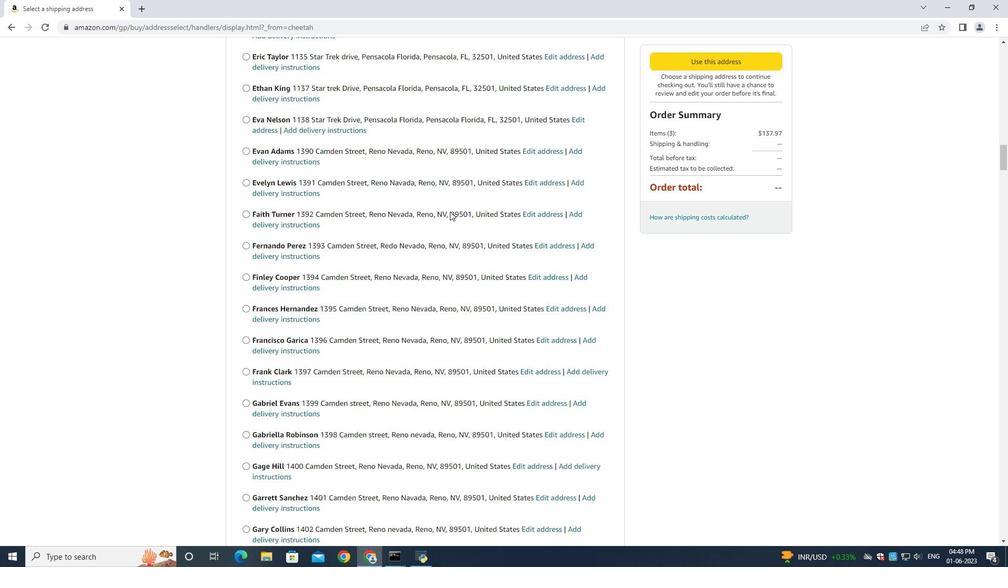 
Action: Mouse scrolled (450, 211) with delta (0, 0)
Screenshot: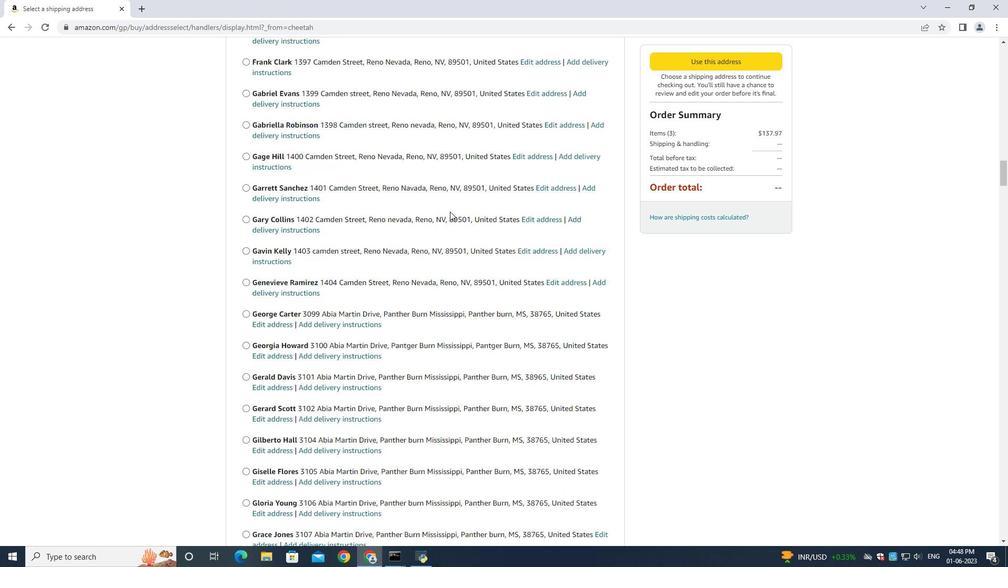
Action: Mouse scrolled (450, 212) with delta (0, 0)
Screenshot: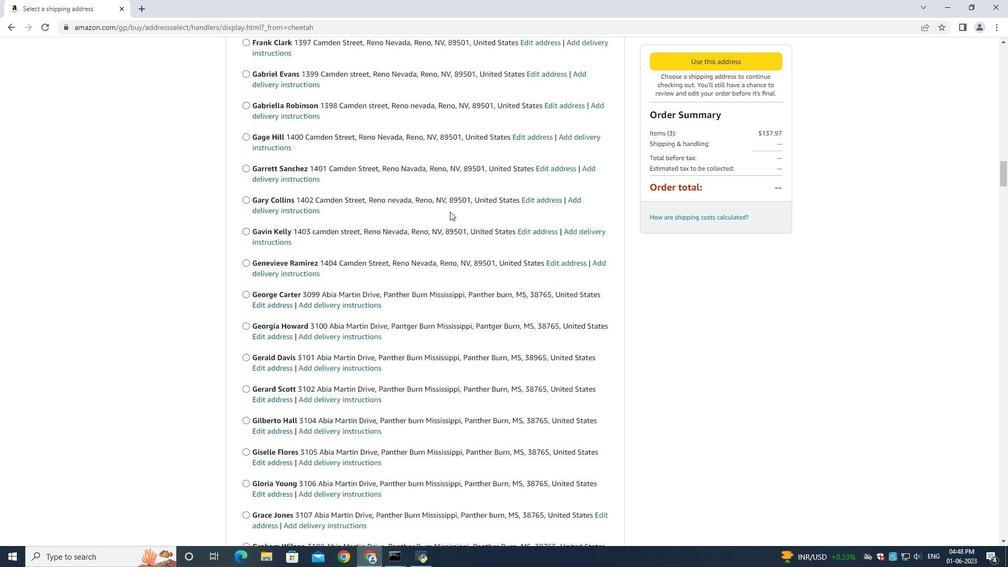 
Action: Mouse scrolled (450, 211) with delta (0, 0)
Screenshot: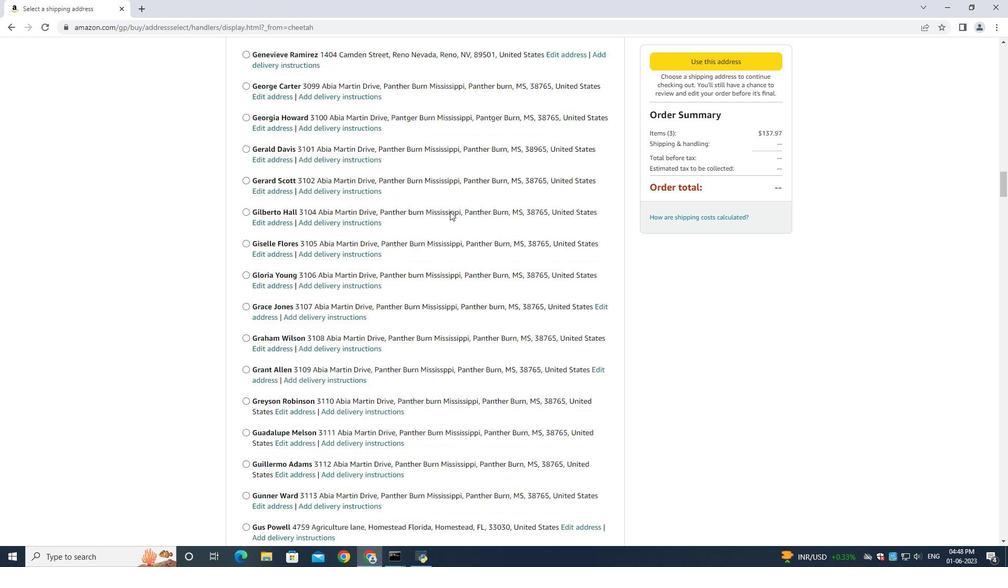 
Action: Mouse scrolled (450, 211) with delta (0, 0)
Screenshot: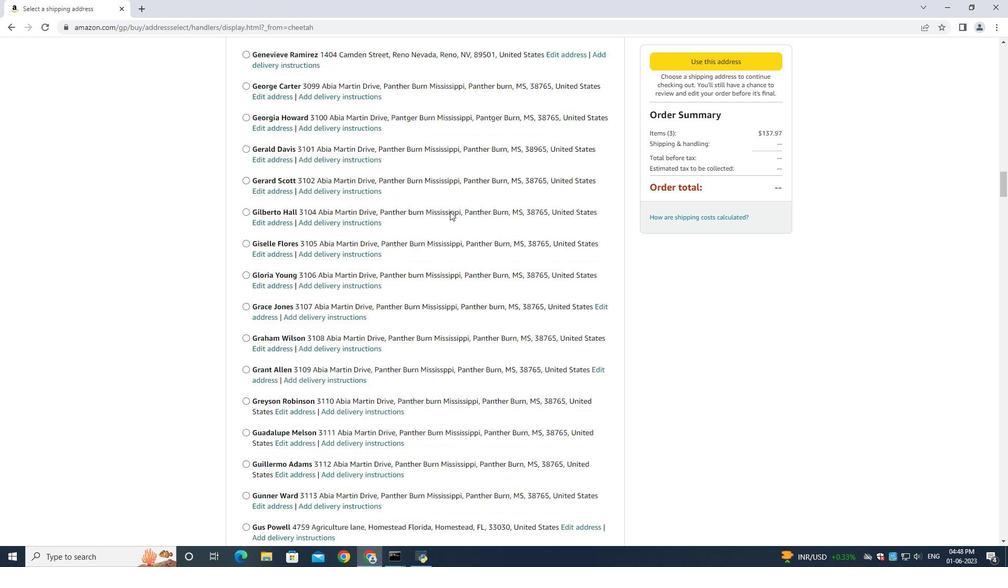 
Action: Mouse scrolled (450, 211) with delta (0, 0)
Screenshot: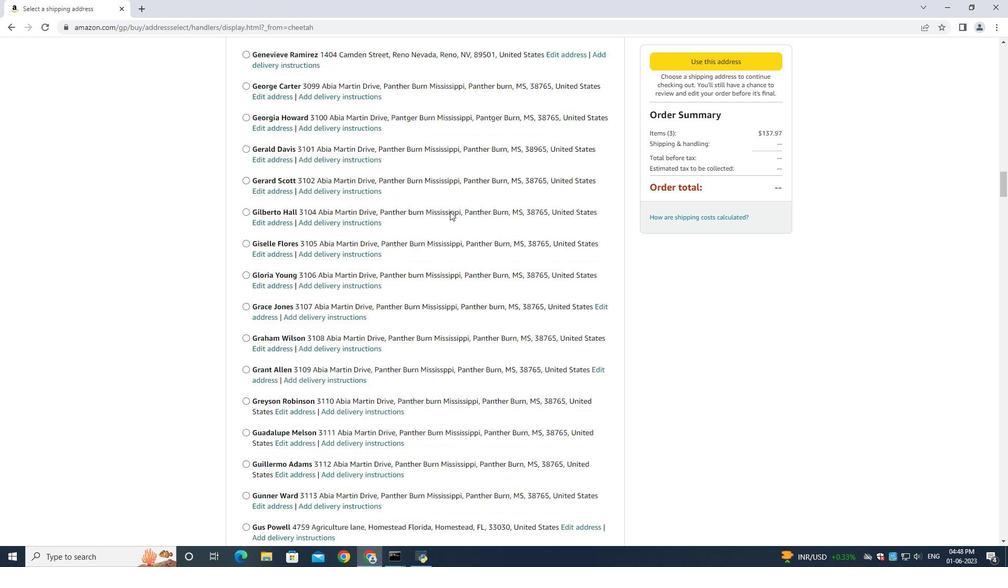 
Action: Mouse scrolled (450, 211) with delta (0, 0)
Screenshot: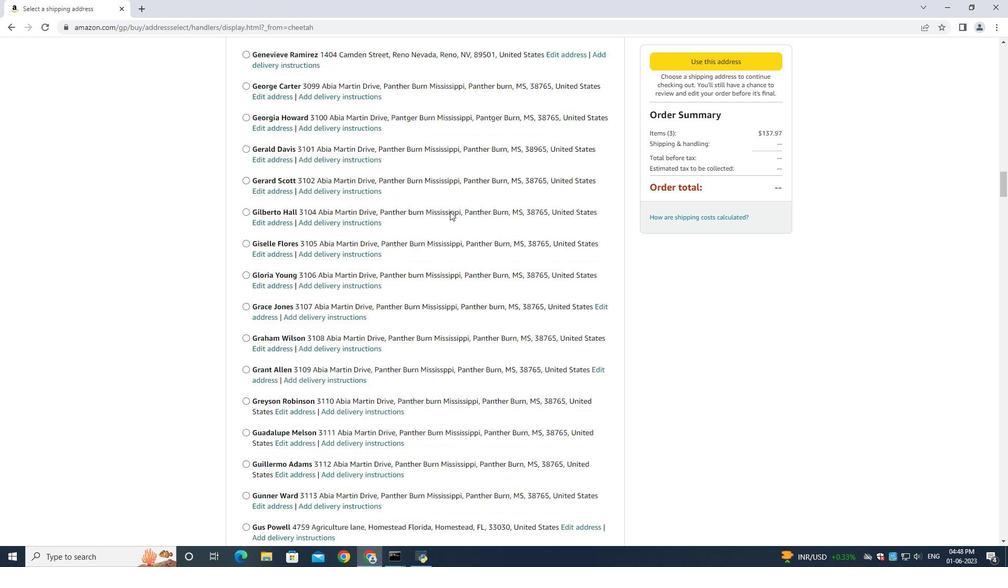 
Action: Mouse scrolled (450, 210) with delta (0, -1)
Screenshot: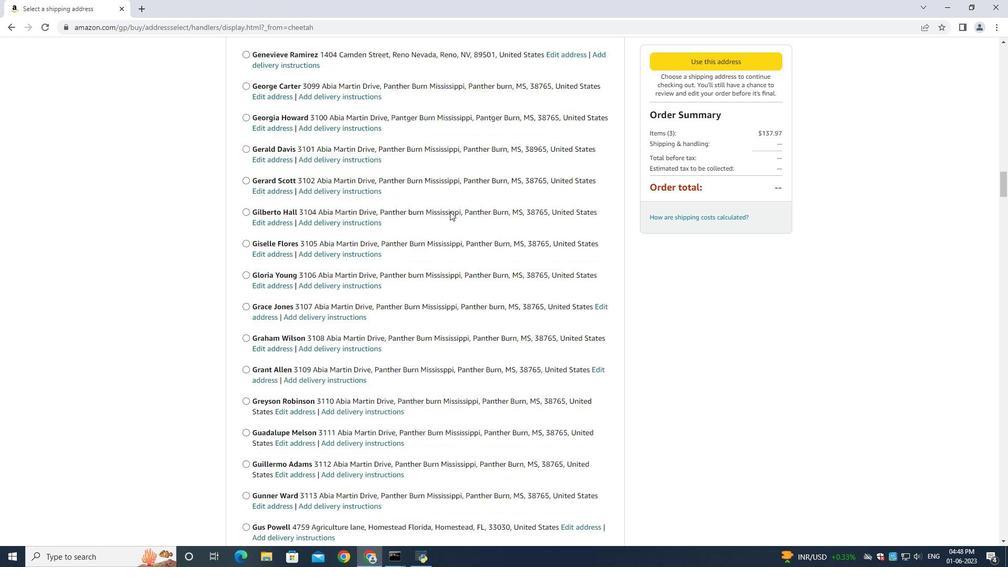 
Action: Mouse scrolled (450, 211) with delta (0, 0)
Screenshot: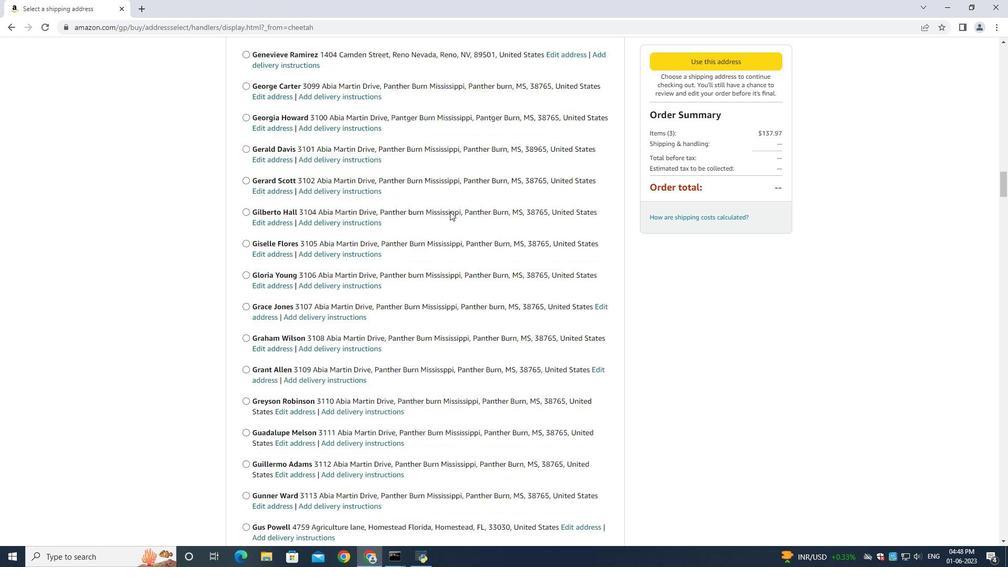 
Action: Mouse scrolled (450, 211) with delta (0, 0)
Screenshot: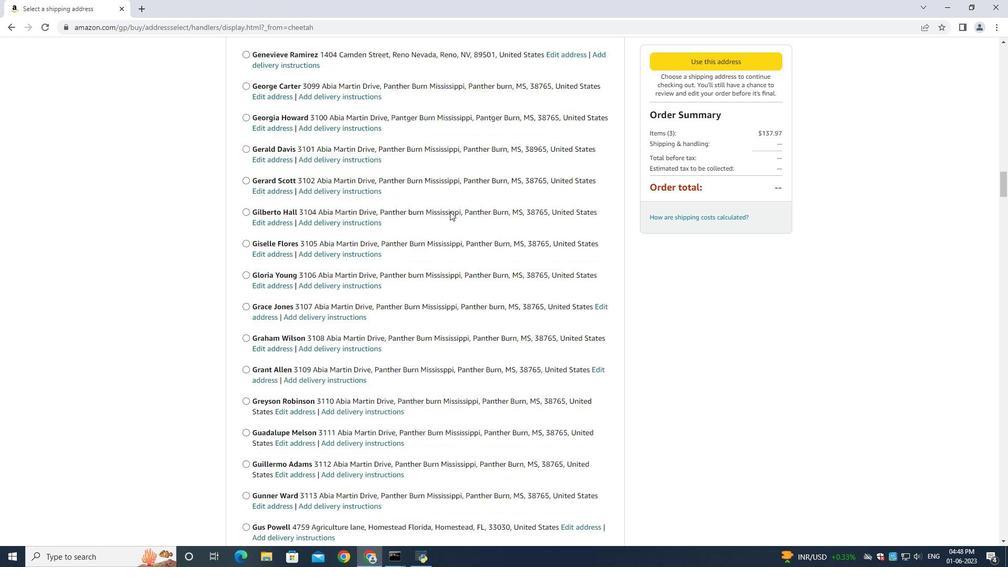 
Action: Mouse moved to (450, 213)
Screenshot: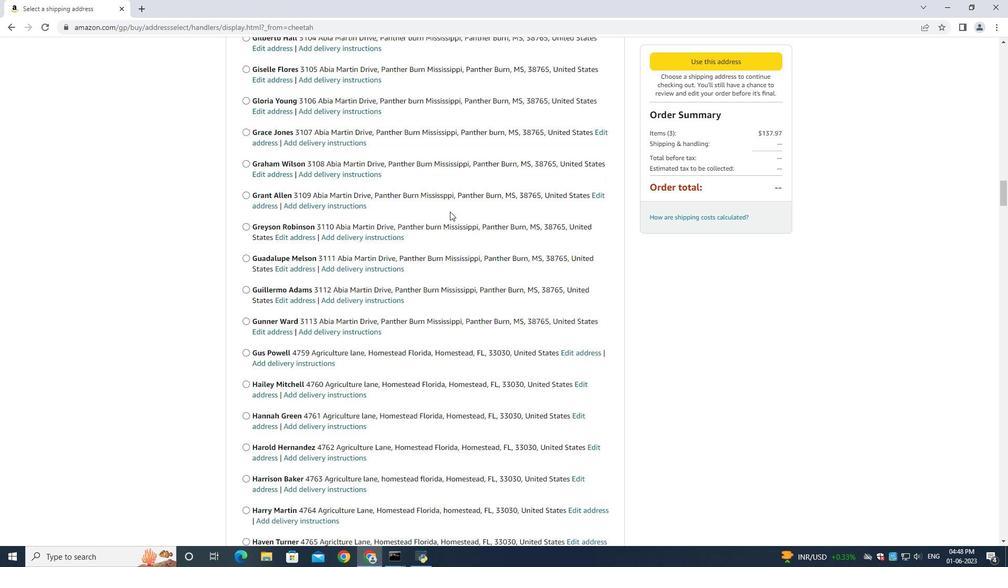 
Action: Mouse scrolled (450, 212) with delta (0, 0)
Screenshot: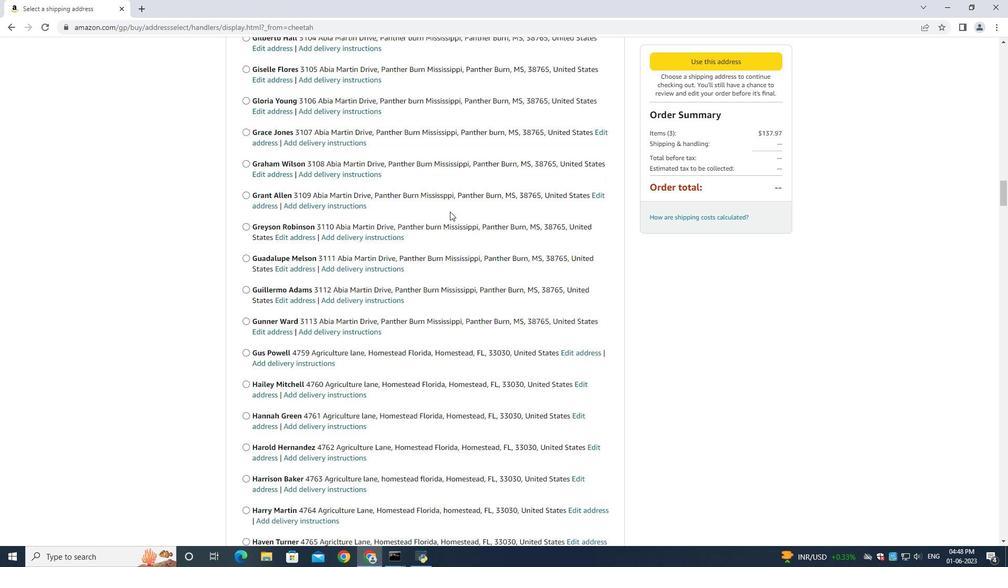 
Action: Mouse moved to (450, 213)
Screenshot: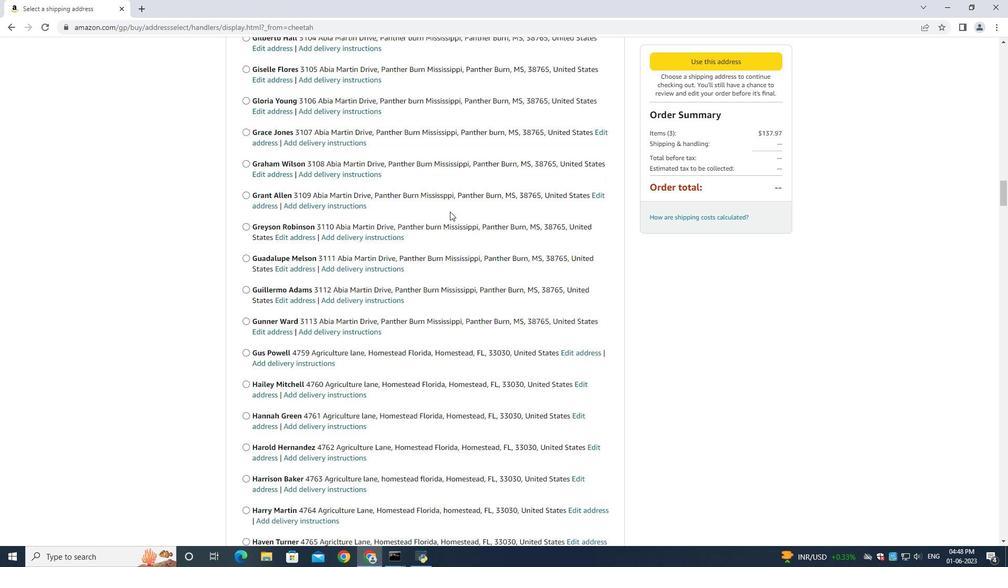 
Action: Mouse scrolled (450, 213) with delta (0, 0)
Screenshot: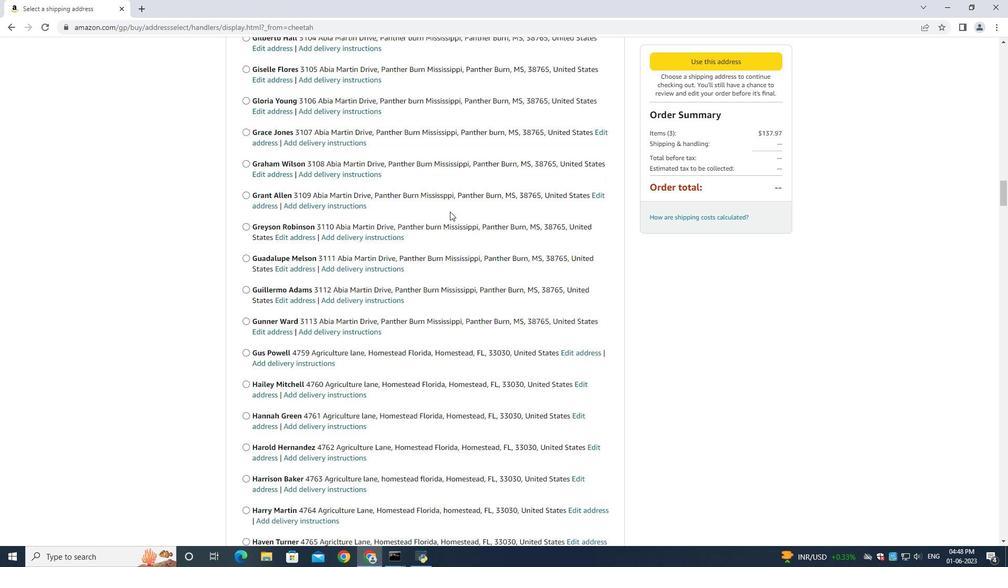 
Action: Mouse scrolled (450, 212) with delta (0, -1)
Screenshot: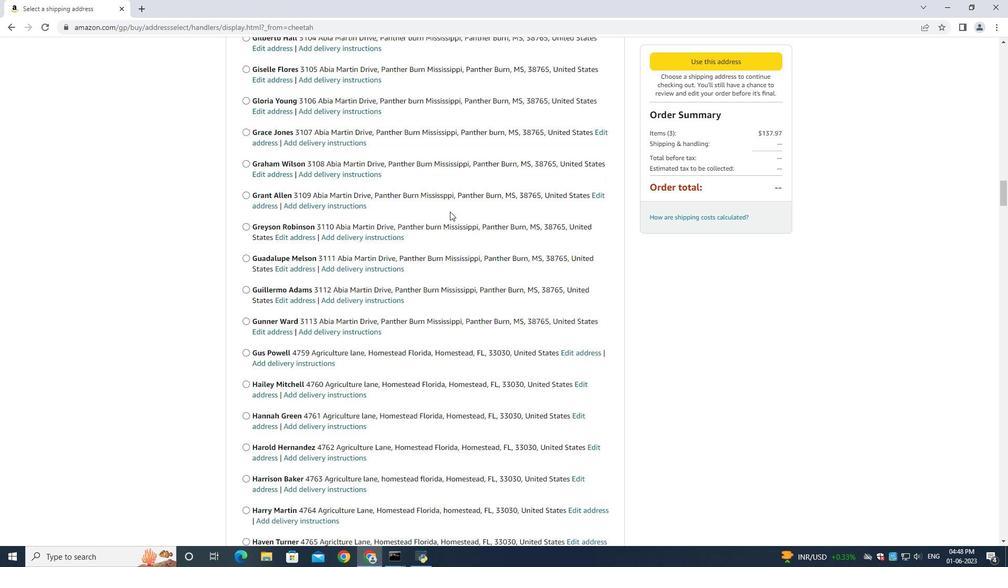 
Action: Mouse scrolled (450, 213) with delta (0, 0)
Screenshot: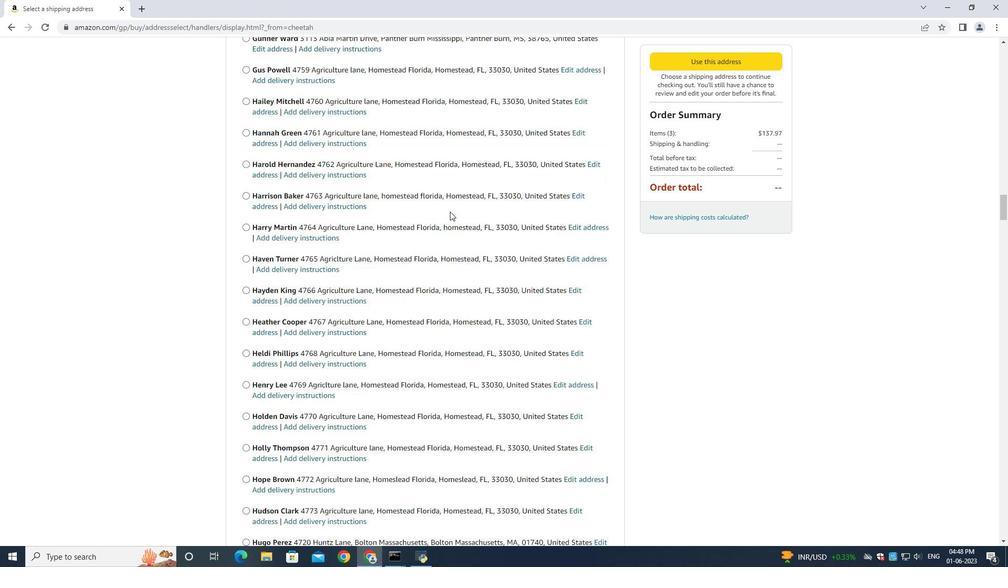 
Action: Mouse scrolled (450, 212) with delta (0, -1)
Screenshot: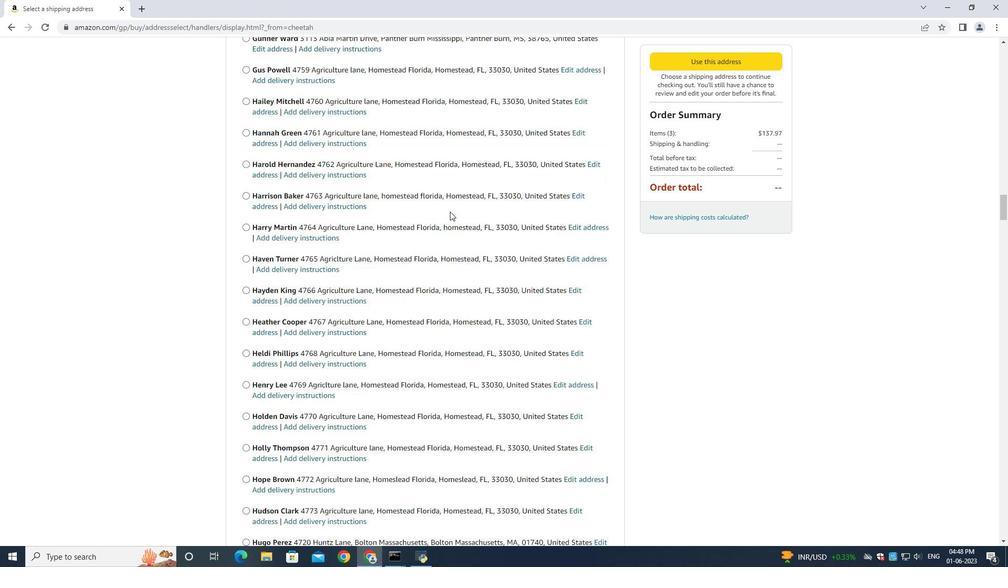 
Action: Mouse scrolled (450, 213) with delta (0, 0)
Screenshot: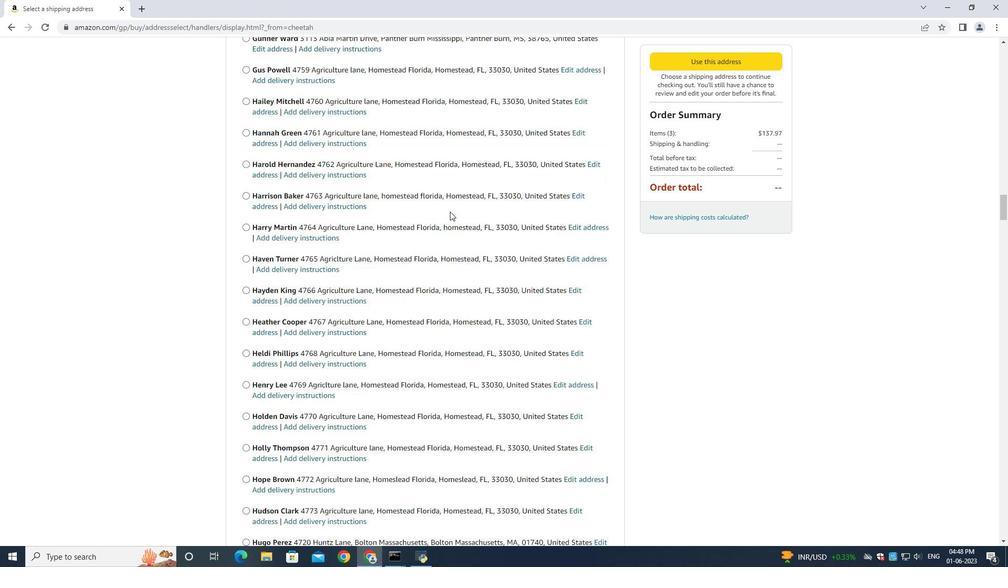 
Action: Mouse moved to (450, 211)
Screenshot: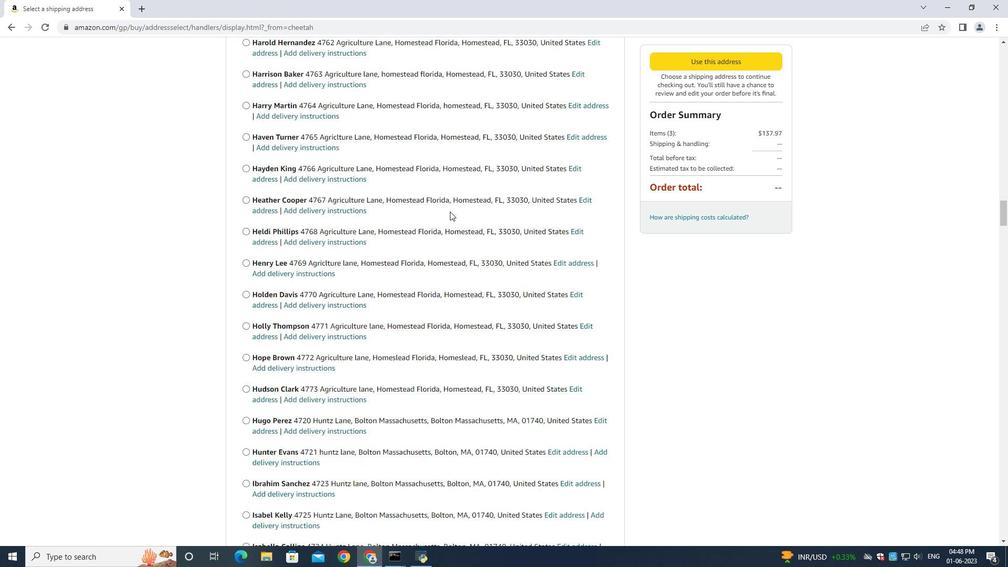 
Action: Mouse scrolled (450, 211) with delta (0, 0)
Screenshot: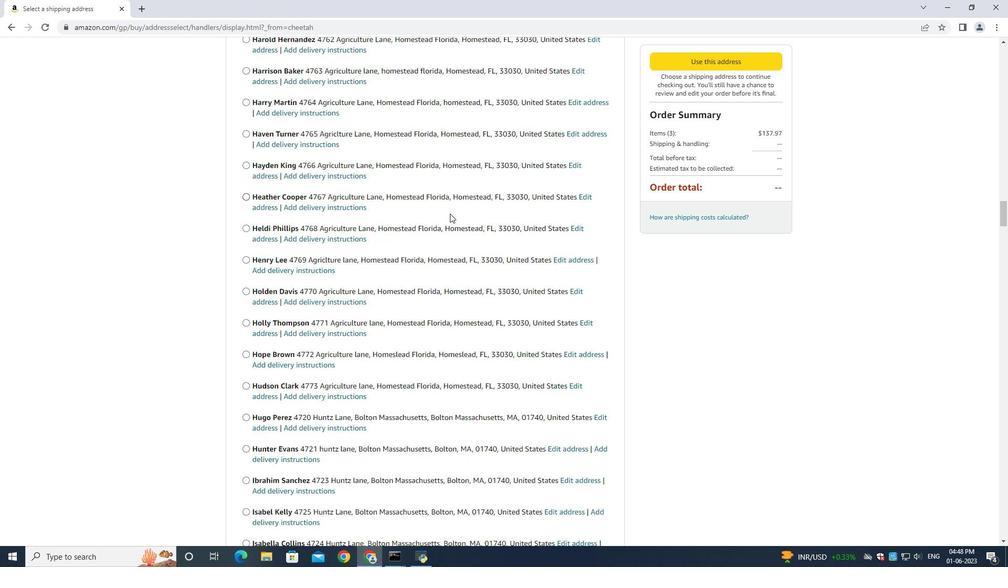 
Action: Mouse moved to (450, 212)
Screenshot: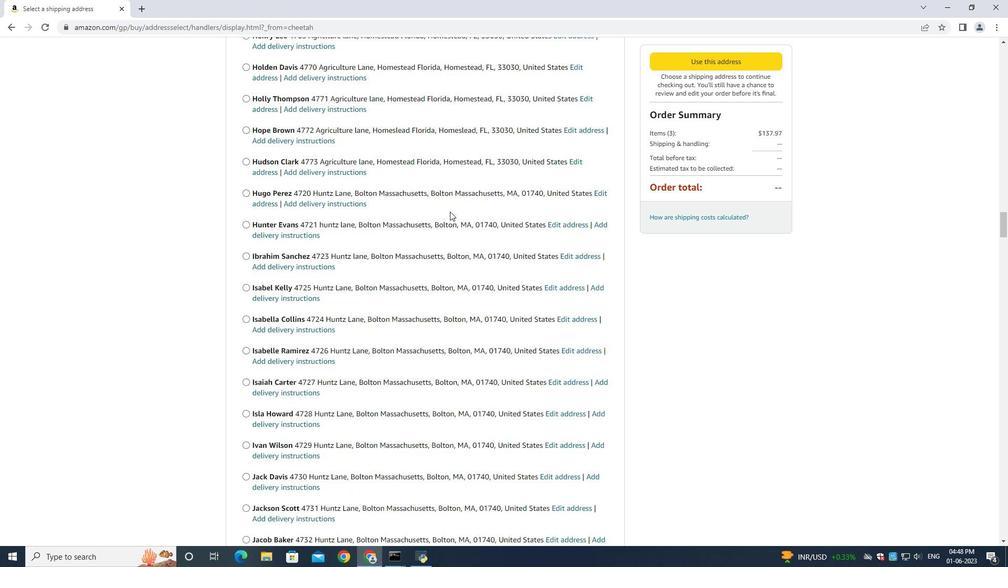 
Action: Mouse scrolled (450, 211) with delta (0, -1)
Screenshot: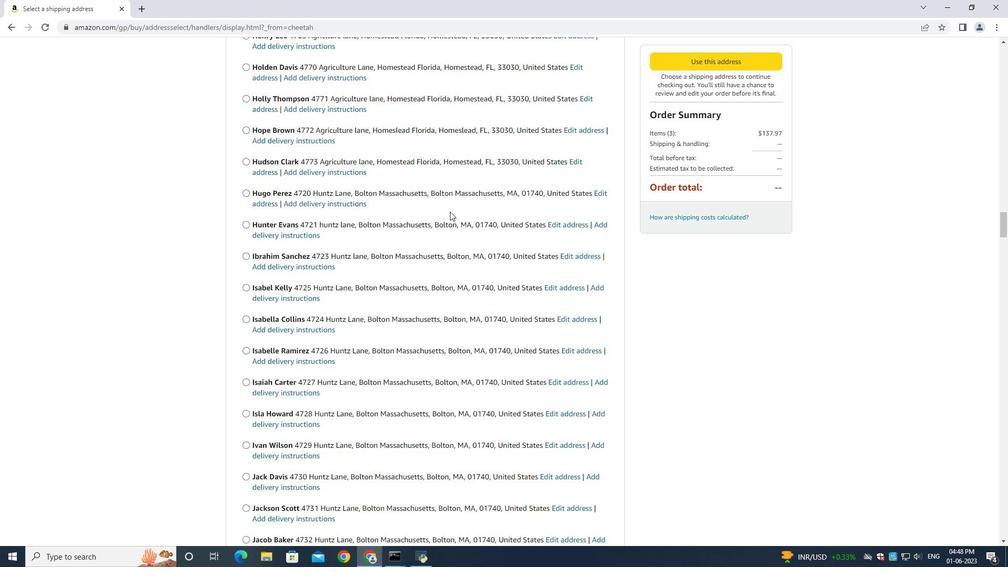 
Action: Mouse moved to (450, 210)
Screenshot: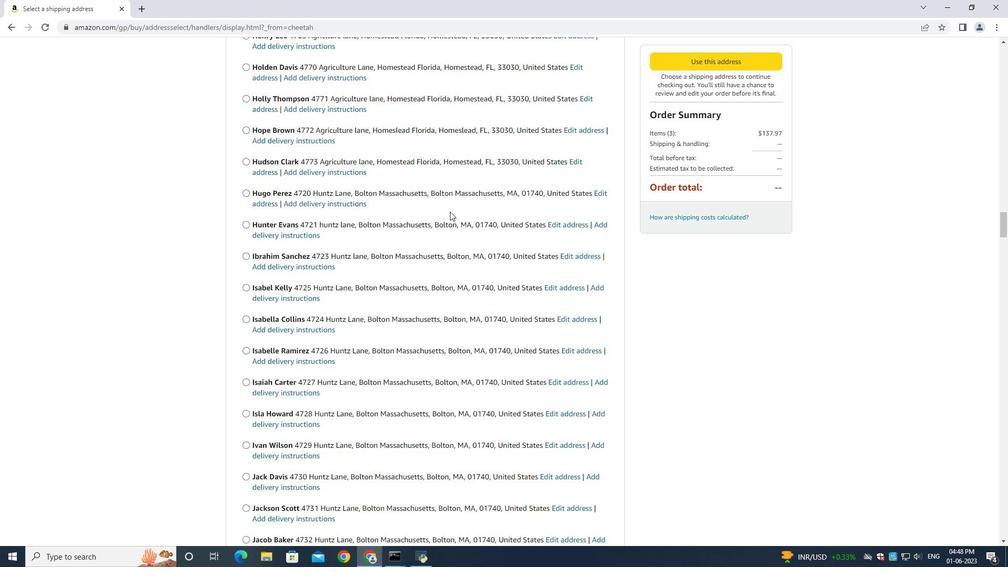
Action: Mouse scrolled (450, 211) with delta (0, 0)
Screenshot: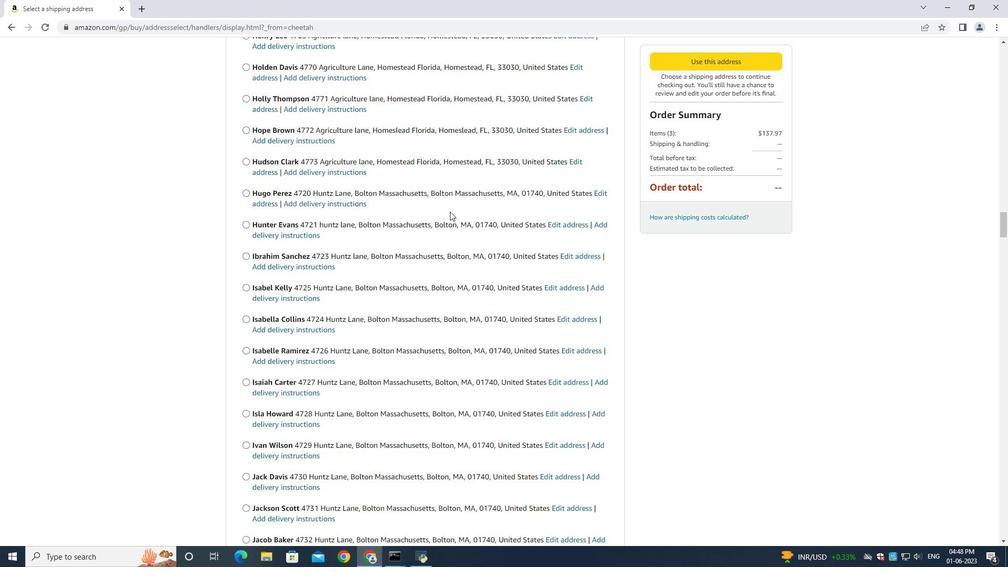 
Action: Mouse moved to (450, 210)
Screenshot: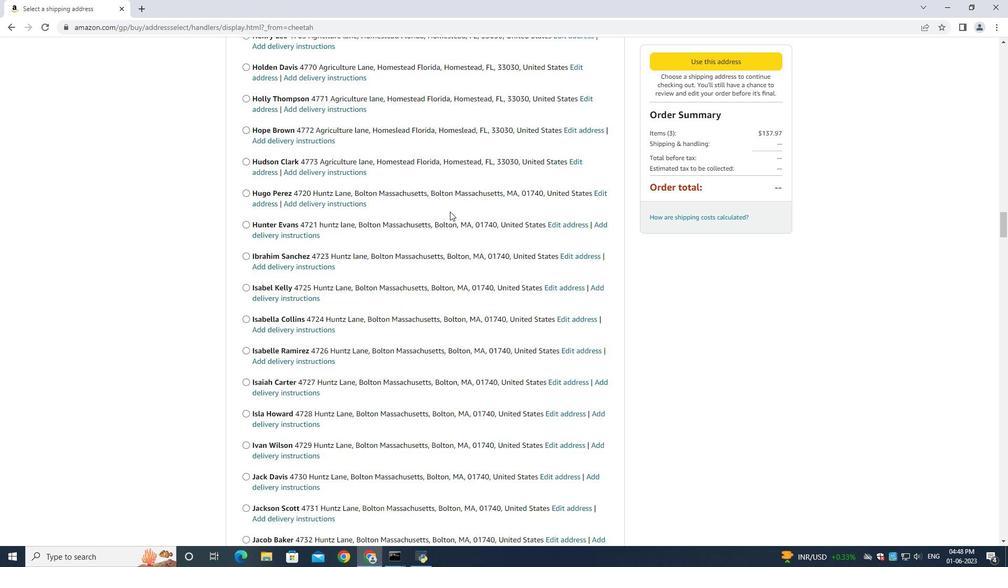 
Action: Mouse scrolled (450, 211) with delta (0, -1)
Screenshot: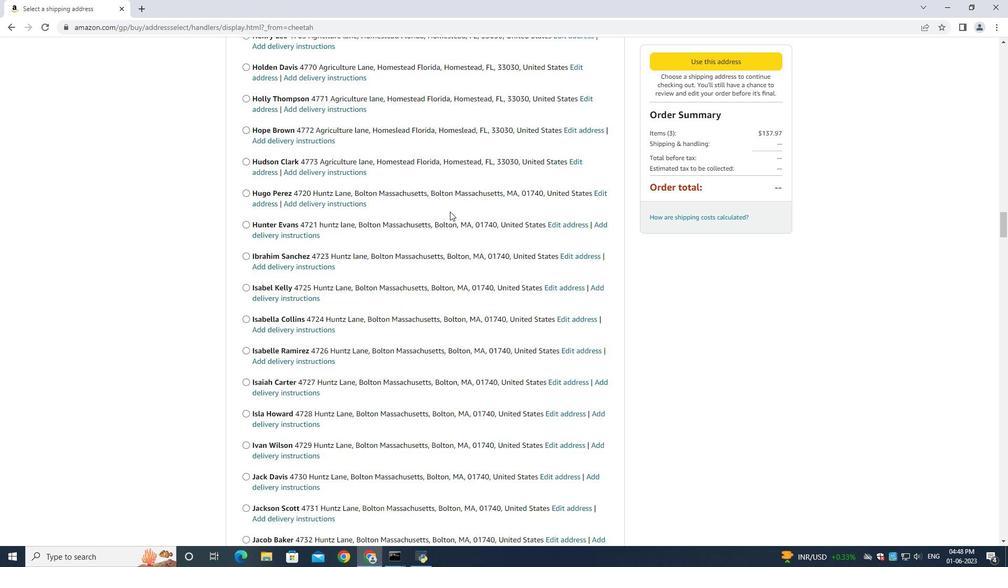 
Action: Mouse moved to (450, 210)
Screenshot: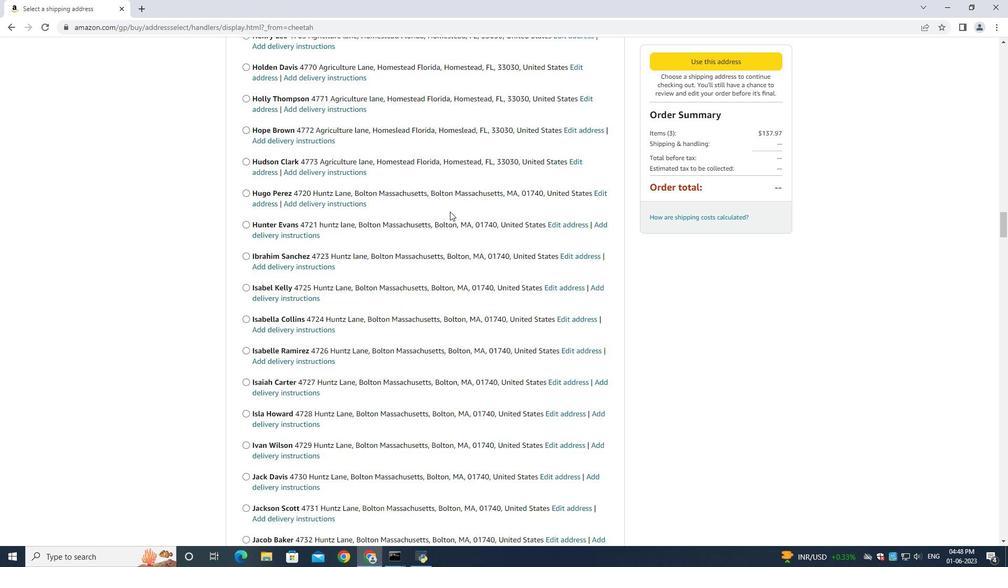 
Action: Mouse scrolled (450, 211) with delta (0, -1)
Screenshot: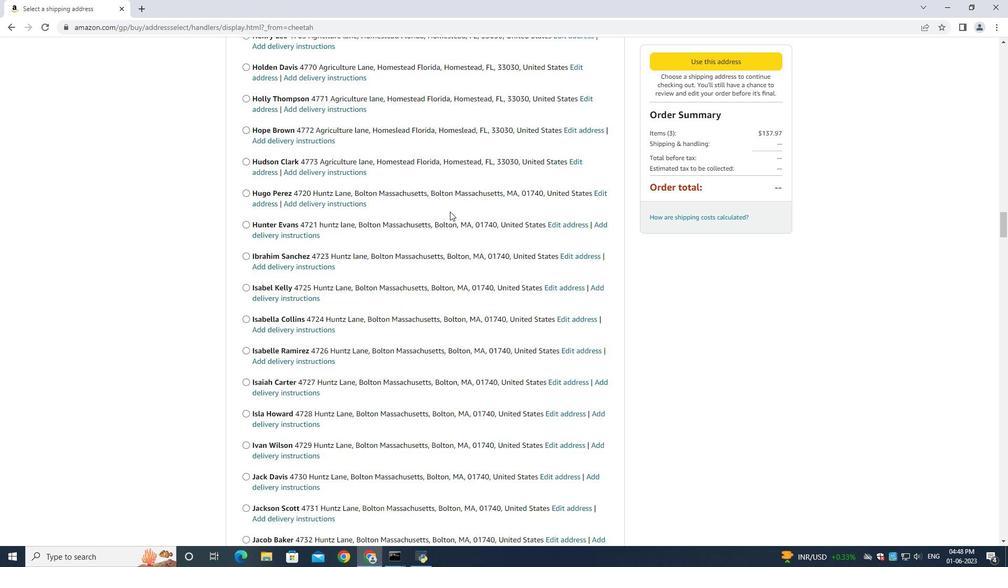 
Action: Mouse moved to (450, 209)
Screenshot: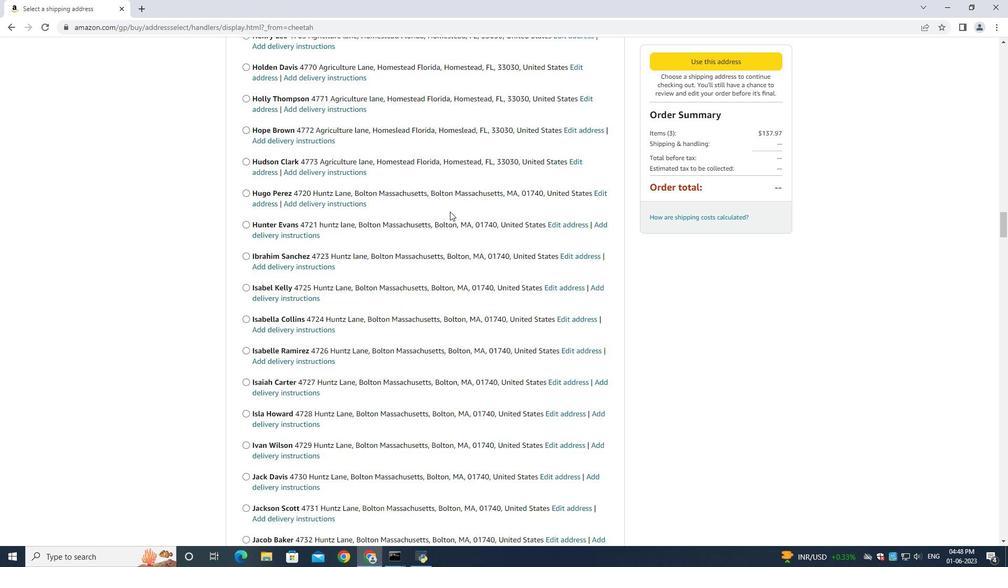 
Action: Mouse scrolled (450, 211) with delta (0, 0)
Screenshot: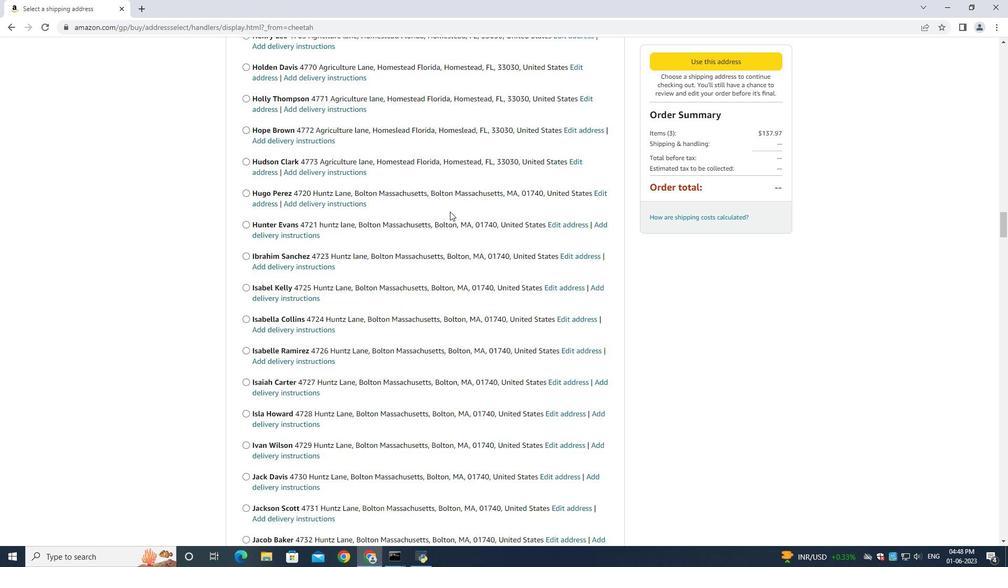 
Action: Mouse scrolled (450, 211) with delta (0, 0)
Screenshot: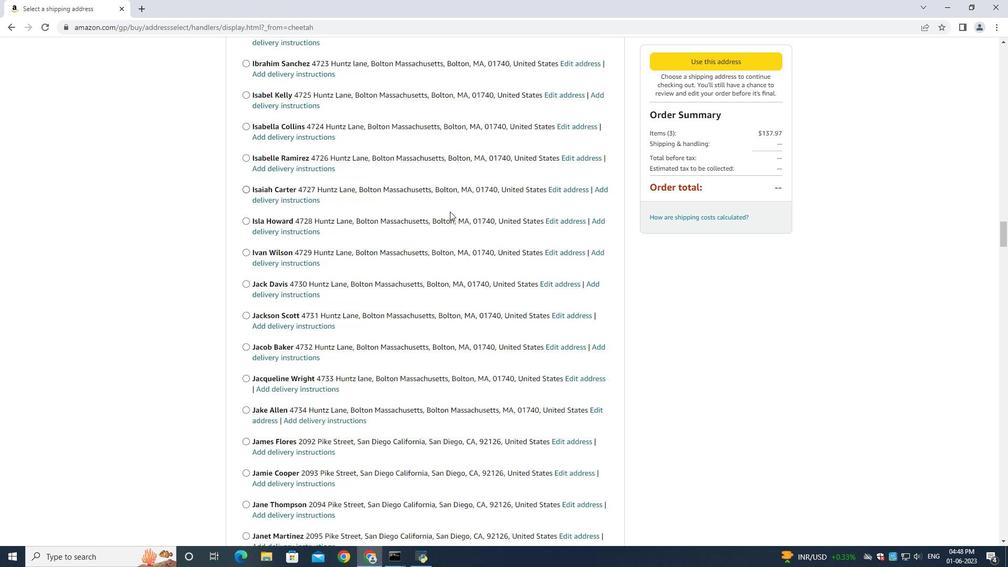
Action: Mouse scrolled (450, 209) with delta (0, 0)
Screenshot: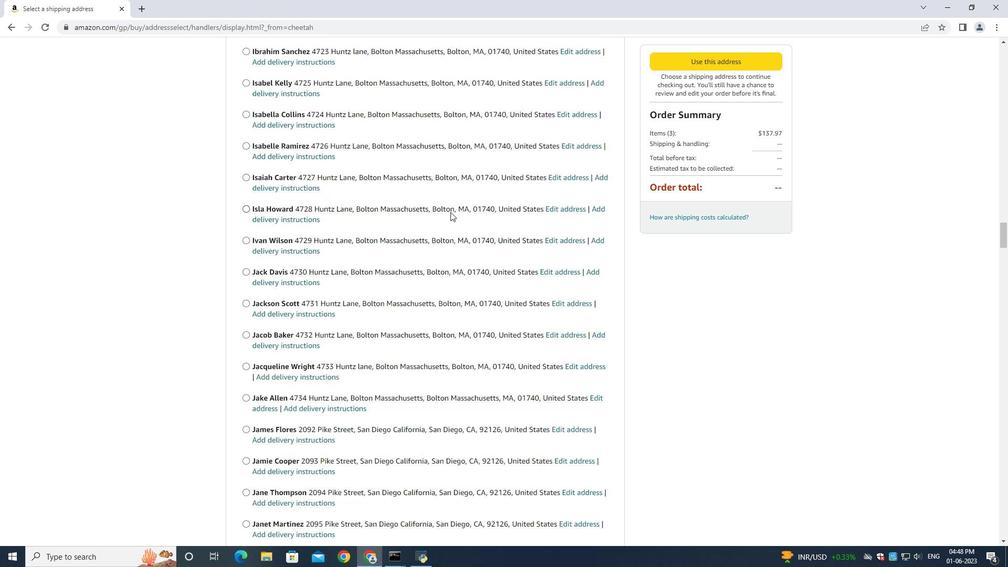 
Action: Mouse scrolled (450, 209) with delta (0, 0)
Screenshot: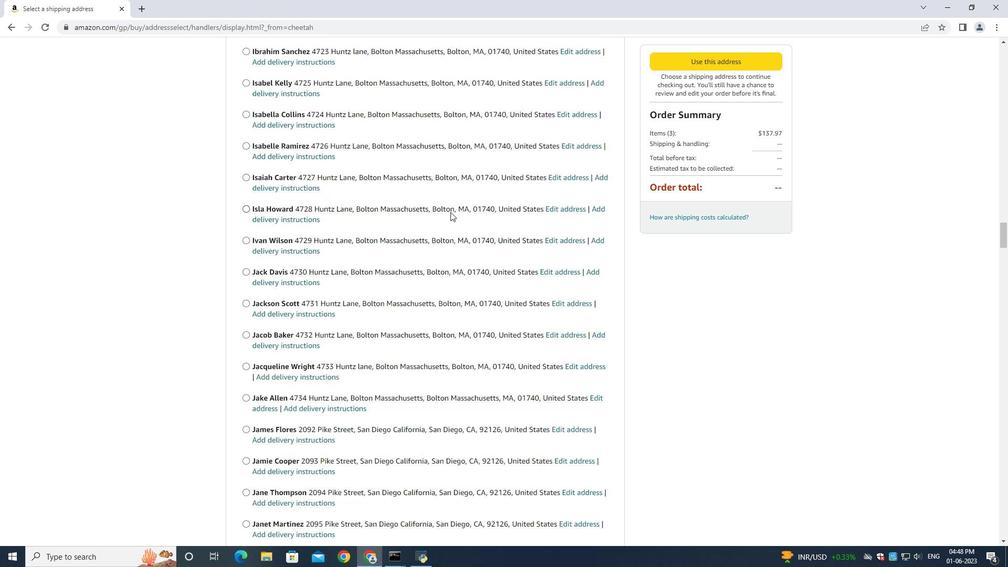 
Action: Mouse scrolled (450, 209) with delta (0, 0)
Screenshot: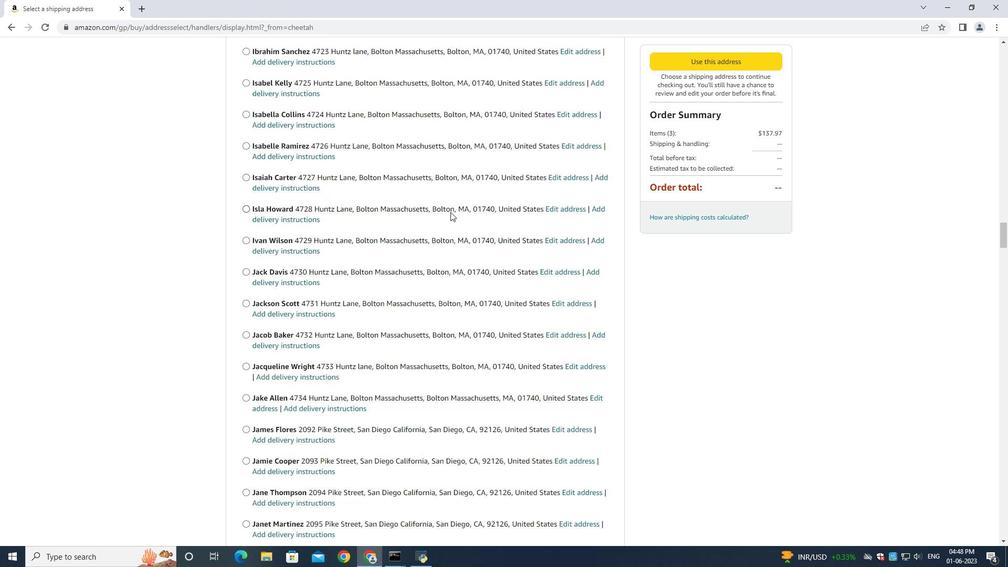 
Action: Mouse scrolled (450, 208) with delta (0, -1)
Screenshot: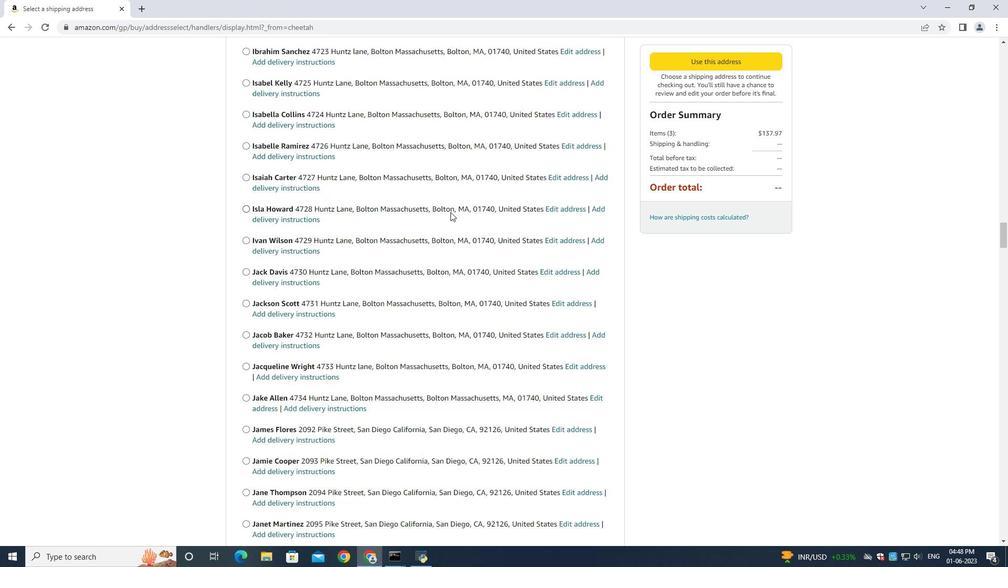
Action: Mouse scrolled (450, 208) with delta (0, -1)
Screenshot: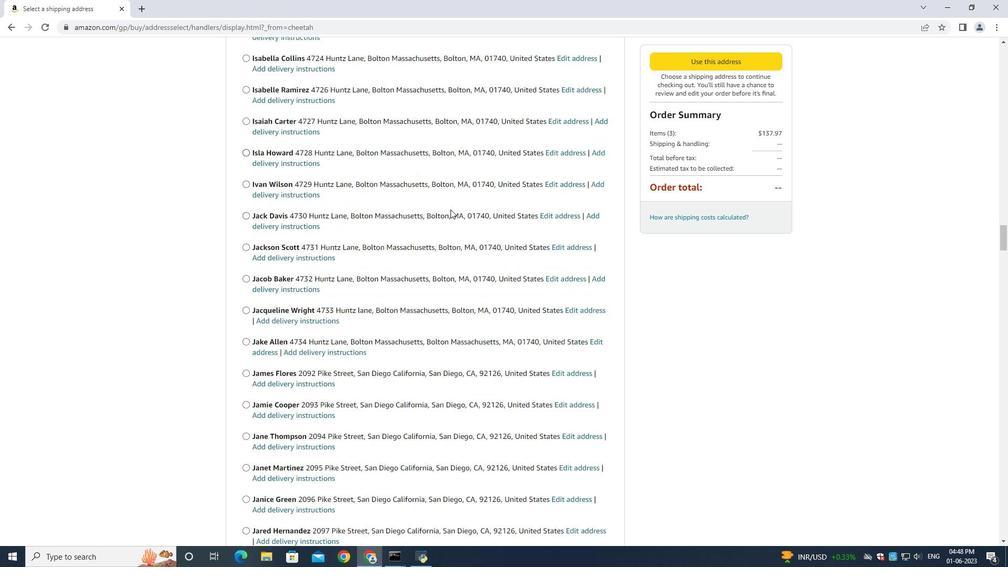 
Action: Mouse moved to (450, 209)
Screenshot: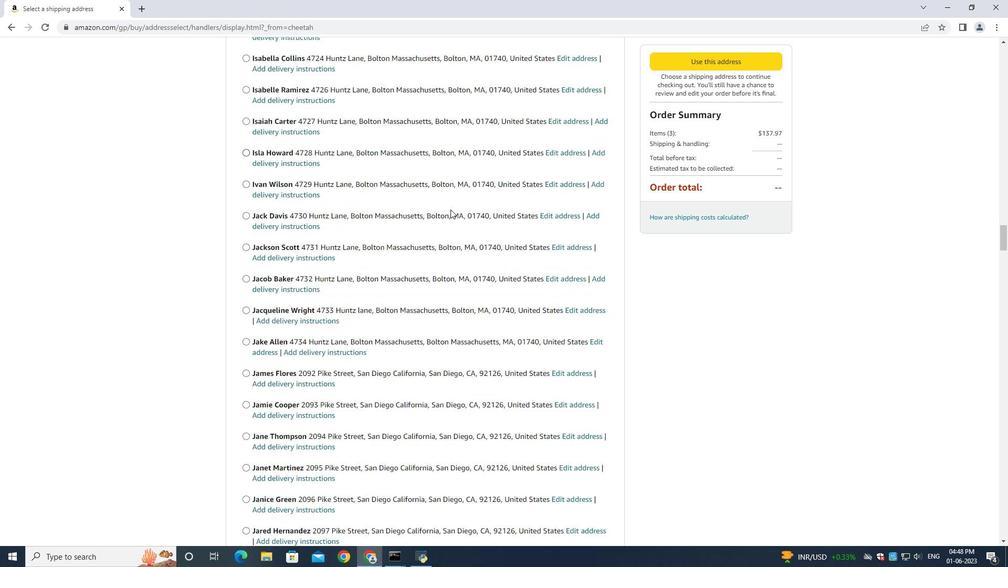 
Action: Mouse scrolled (450, 209) with delta (0, 0)
Screenshot: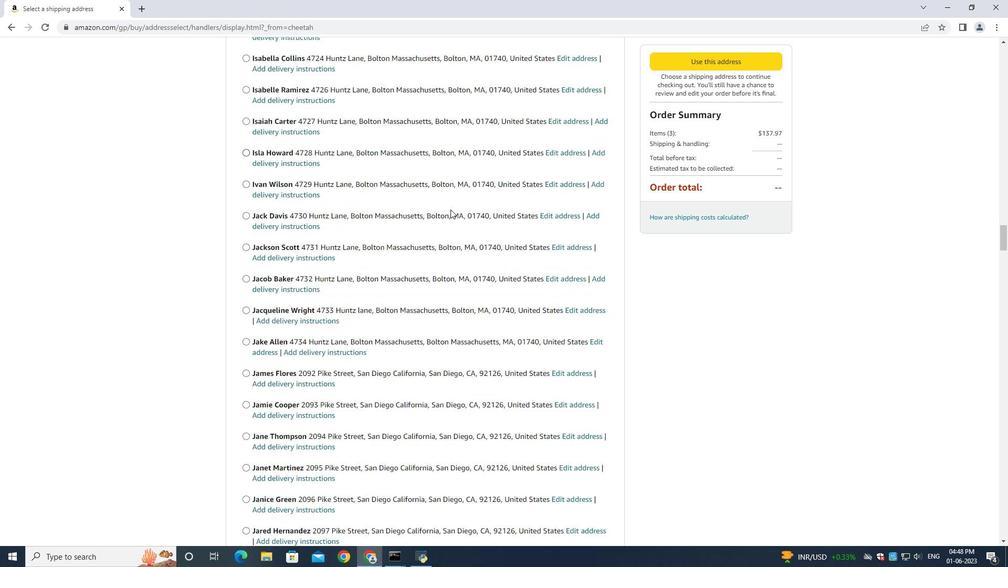 
Action: Mouse moved to (450, 209)
Screenshot: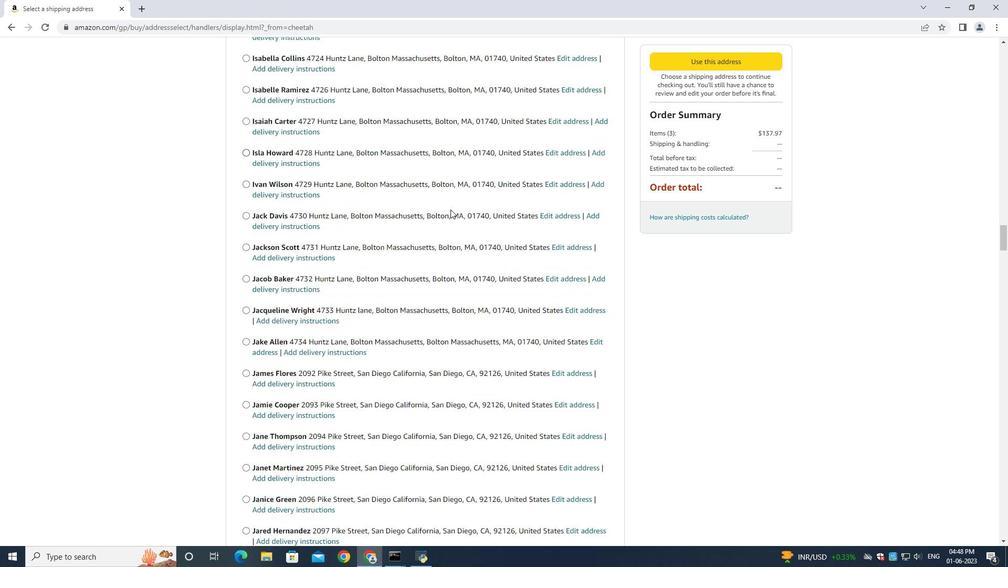 
Action: Mouse scrolled (450, 209) with delta (0, 0)
Screenshot: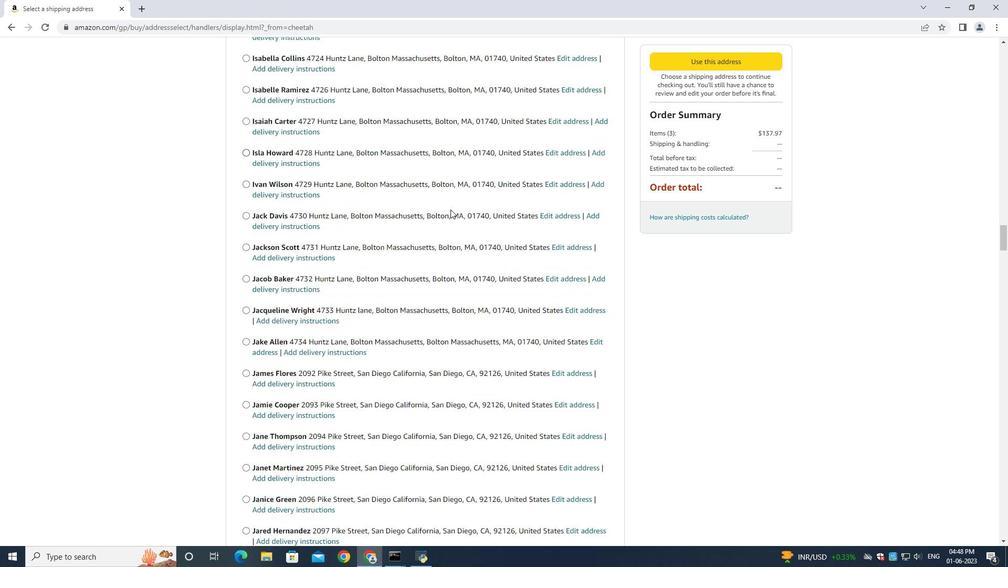 
Action: Mouse moved to (450, 206)
Screenshot: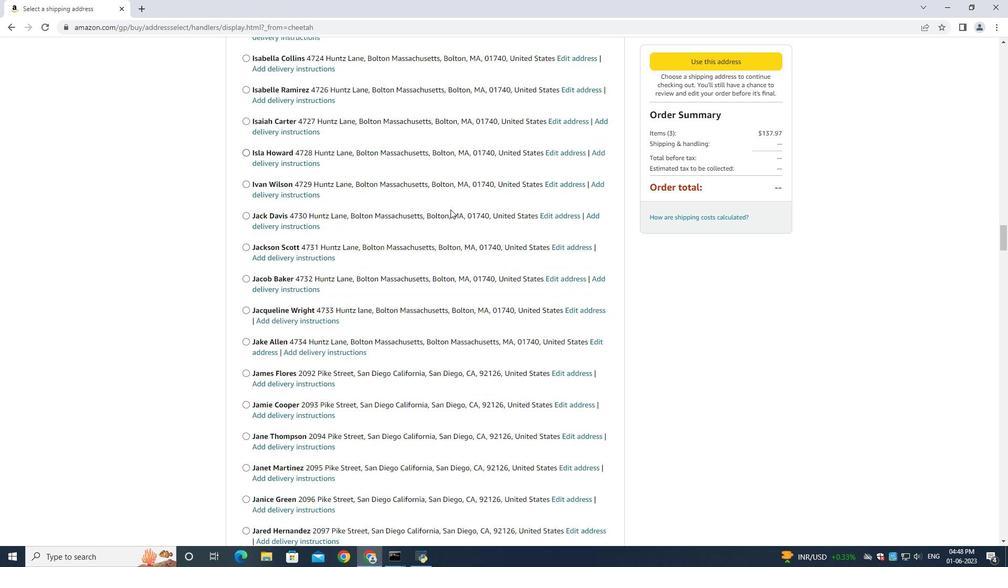 
Action: Mouse scrolled (450, 205) with delta (0, 0)
Screenshot: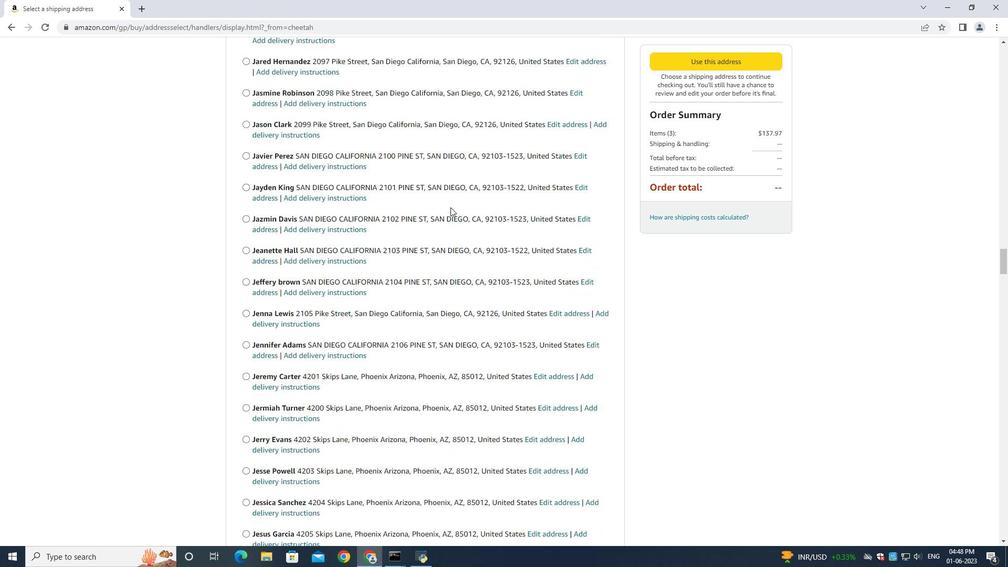 
Action: Mouse scrolled (450, 205) with delta (0, 0)
Screenshot: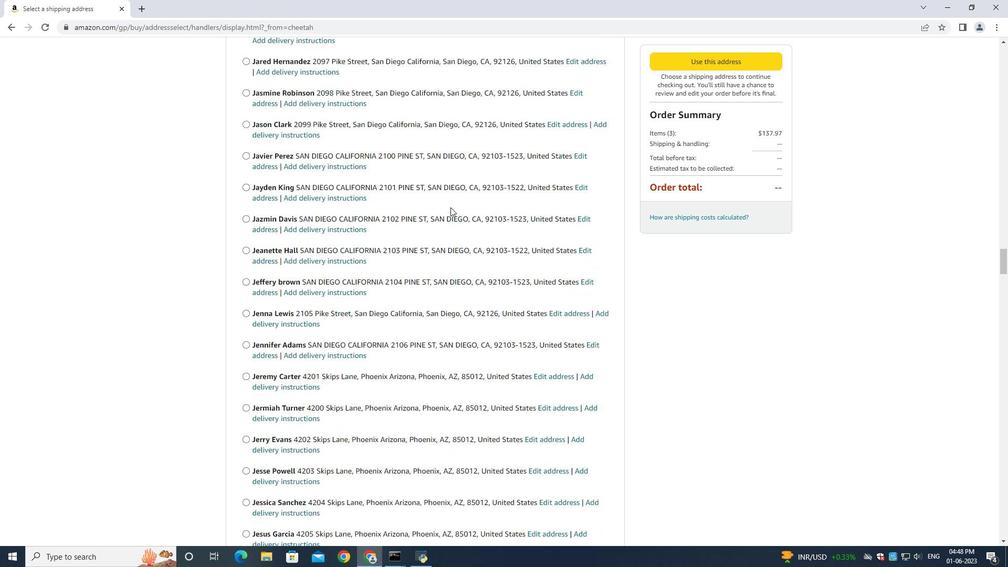 
Action: Mouse scrolled (450, 205) with delta (0, -1)
Screenshot: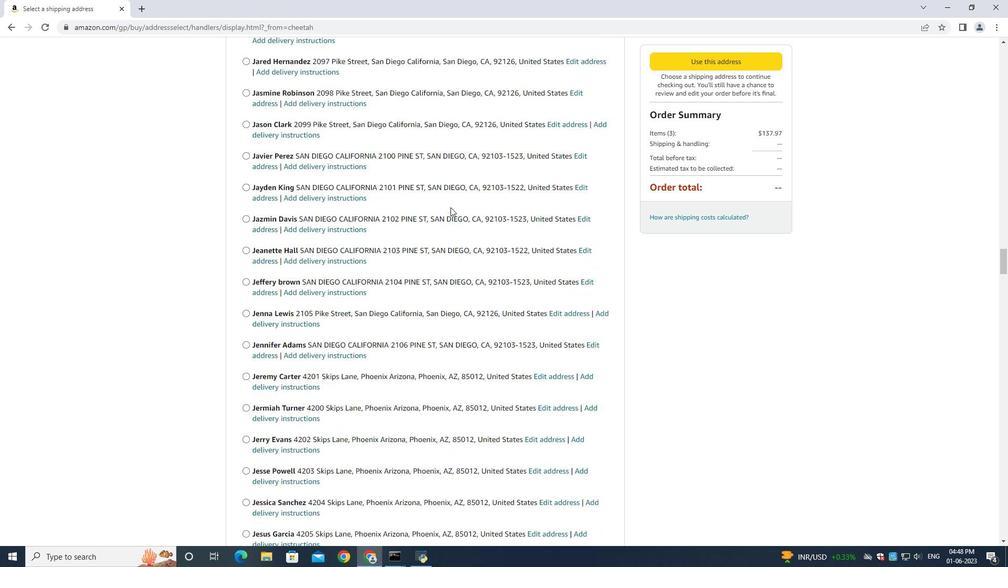 
Action: Mouse scrolled (450, 205) with delta (0, -1)
Screenshot: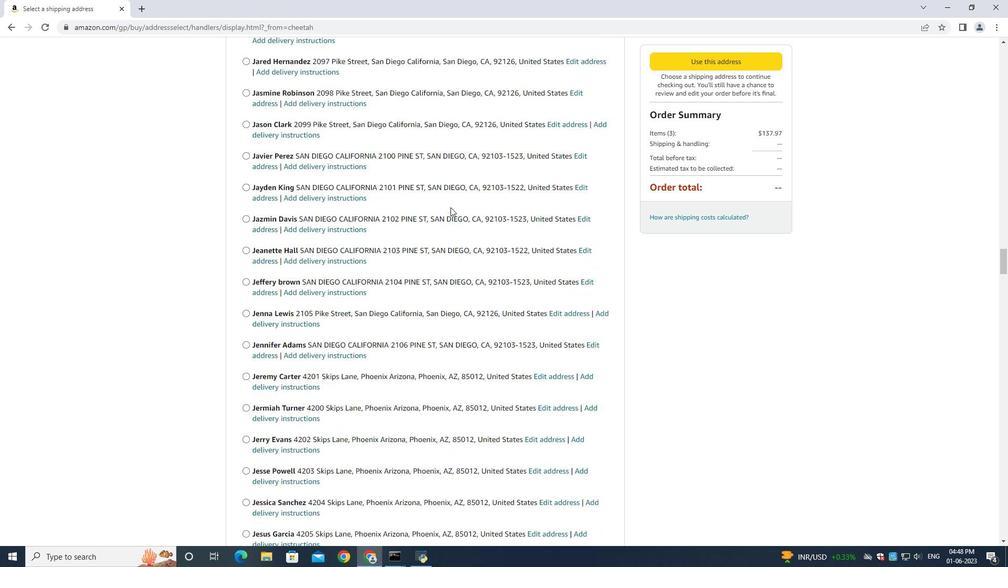 
Action: Mouse scrolled (450, 205) with delta (0, -1)
Screenshot: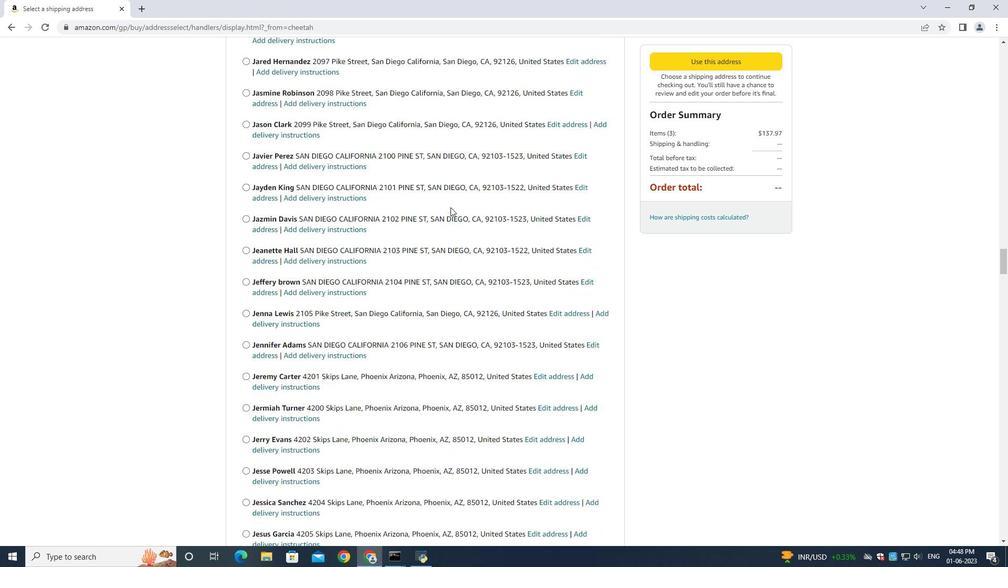 
Action: Mouse moved to (450, 206)
Screenshot: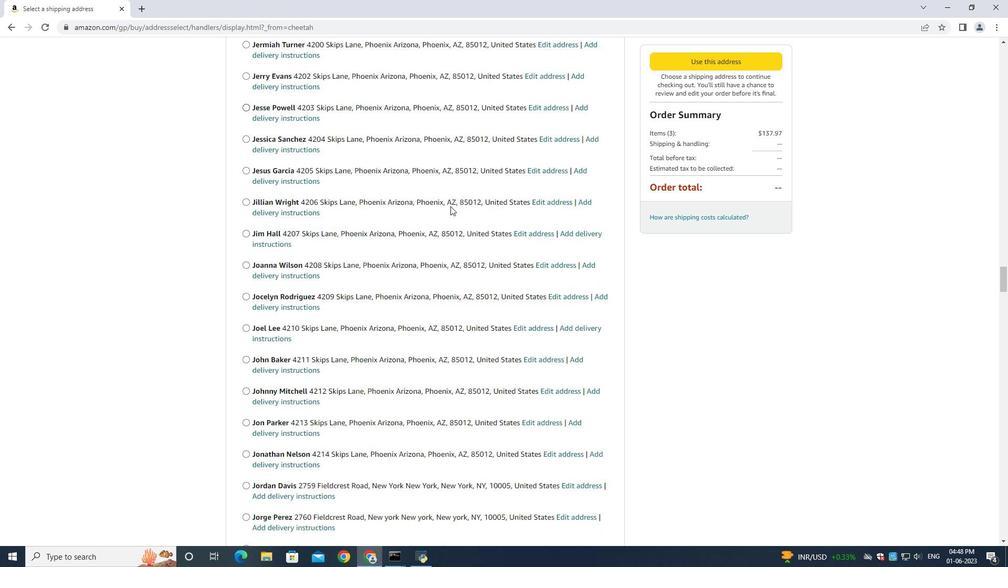 
Action: Mouse scrolled (450, 205) with delta (0, 0)
Screenshot: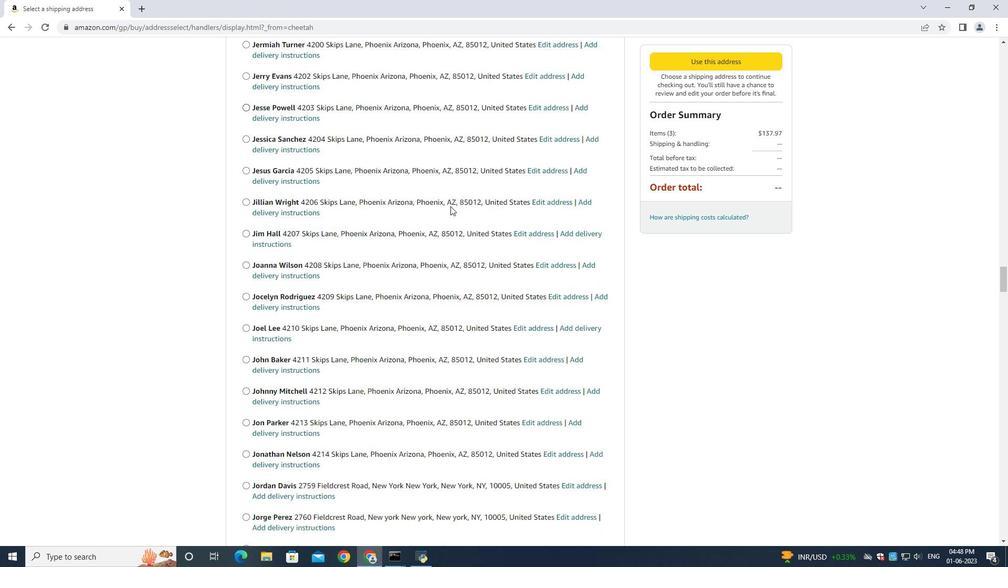 
Action: Mouse scrolled (450, 205) with delta (0, 0)
Screenshot: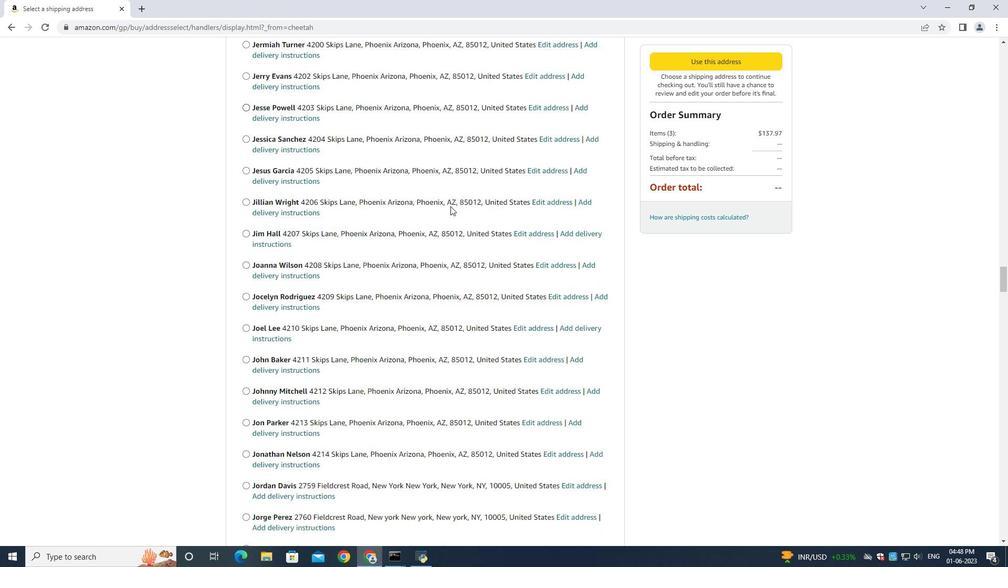 
Action: Mouse moved to (450, 205)
Screenshot: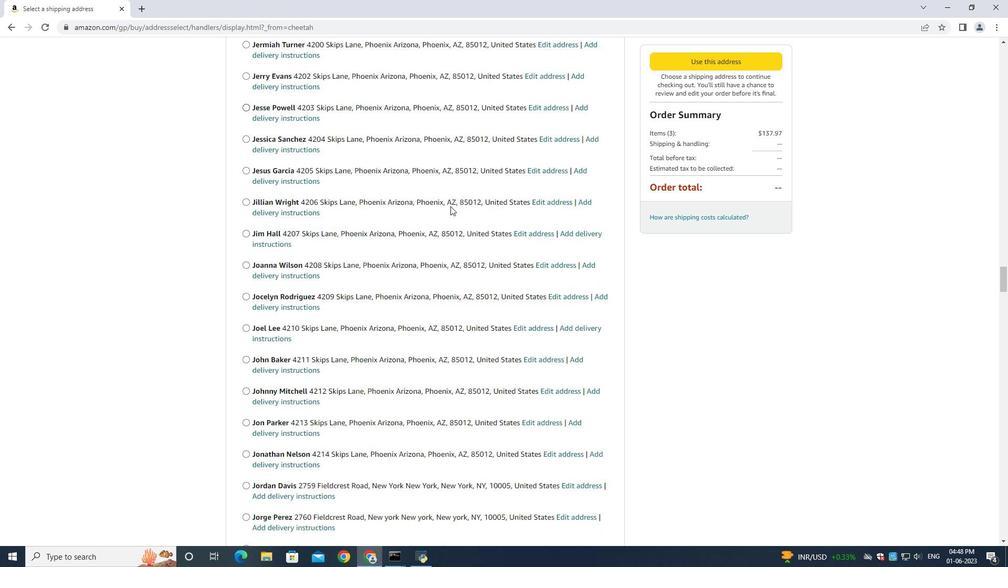 
Action: Mouse scrolled (450, 205) with delta (0, 0)
Screenshot: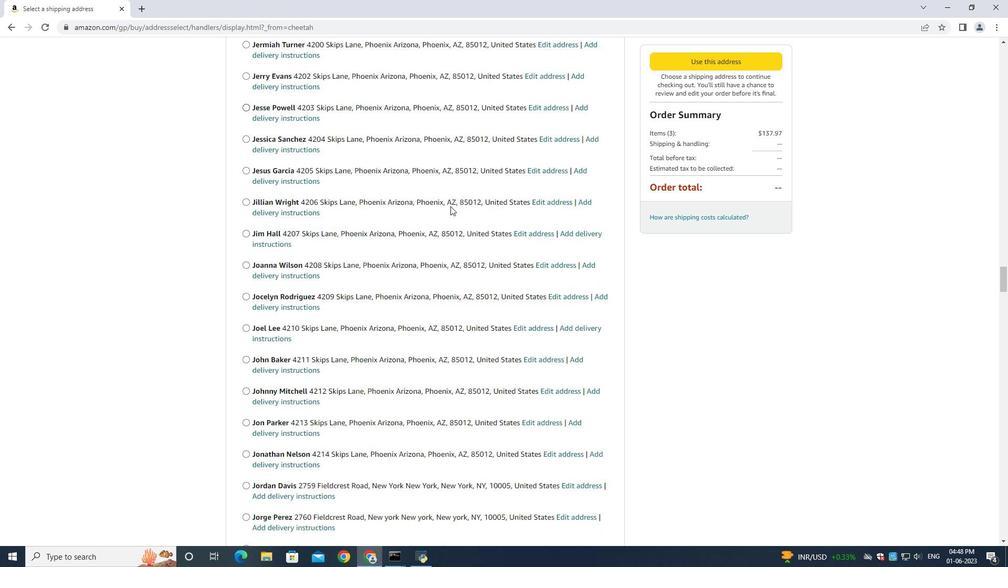 
Action: Mouse moved to (450, 205)
Screenshot: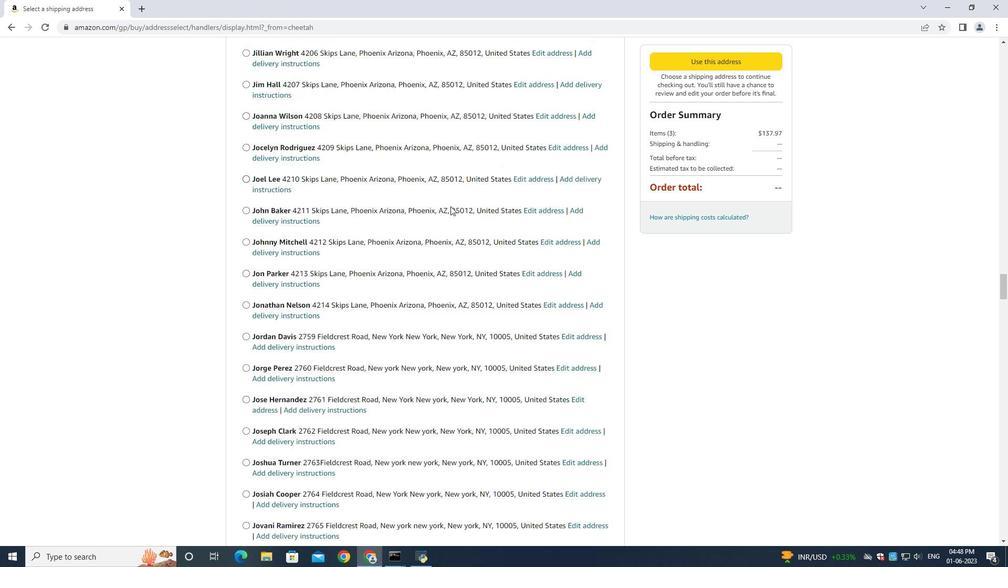 
Action: Mouse scrolled (450, 204) with delta (0, 0)
Screenshot: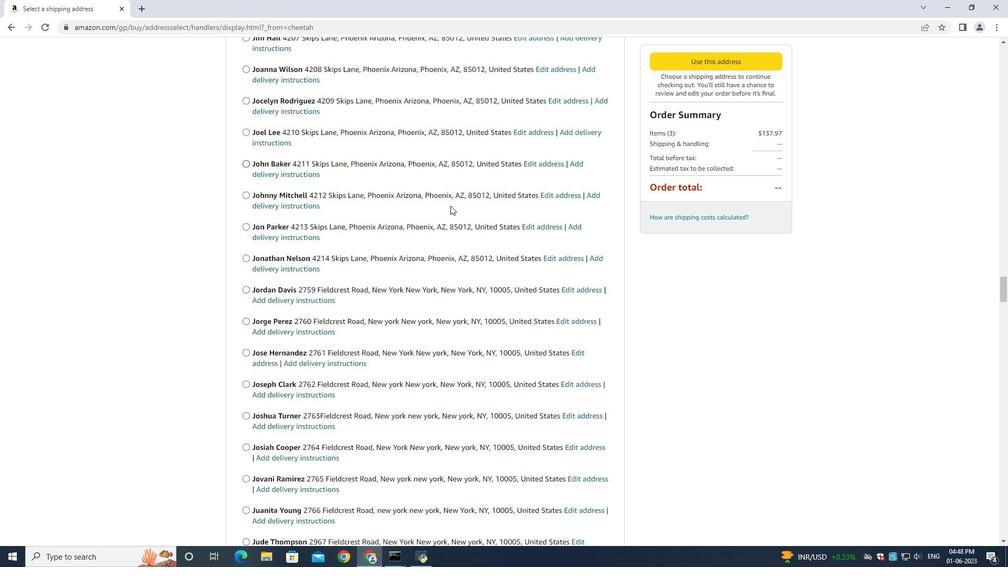 
Action: Mouse scrolled (450, 204) with delta (0, 0)
Screenshot: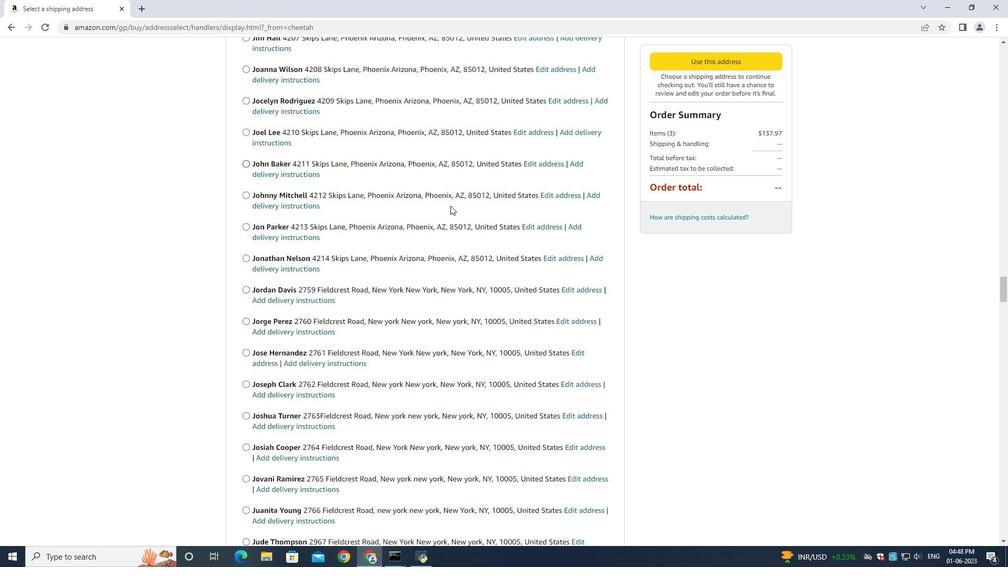 
Action: Mouse scrolled (450, 204) with delta (0, -1)
Screenshot: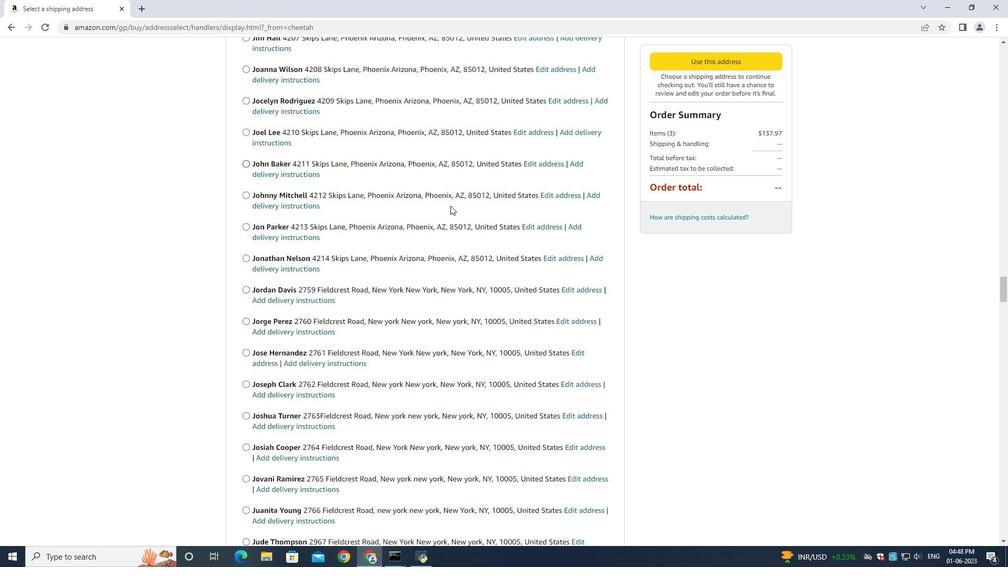 
Action: Mouse scrolled (450, 204) with delta (0, -1)
Screenshot: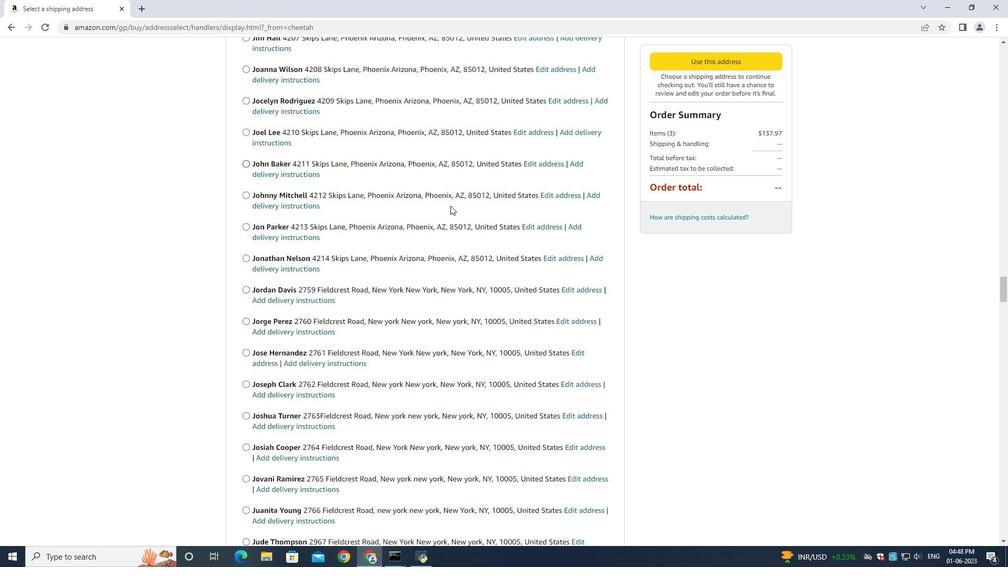 
Action: Mouse scrolled (450, 204) with delta (0, -1)
Screenshot: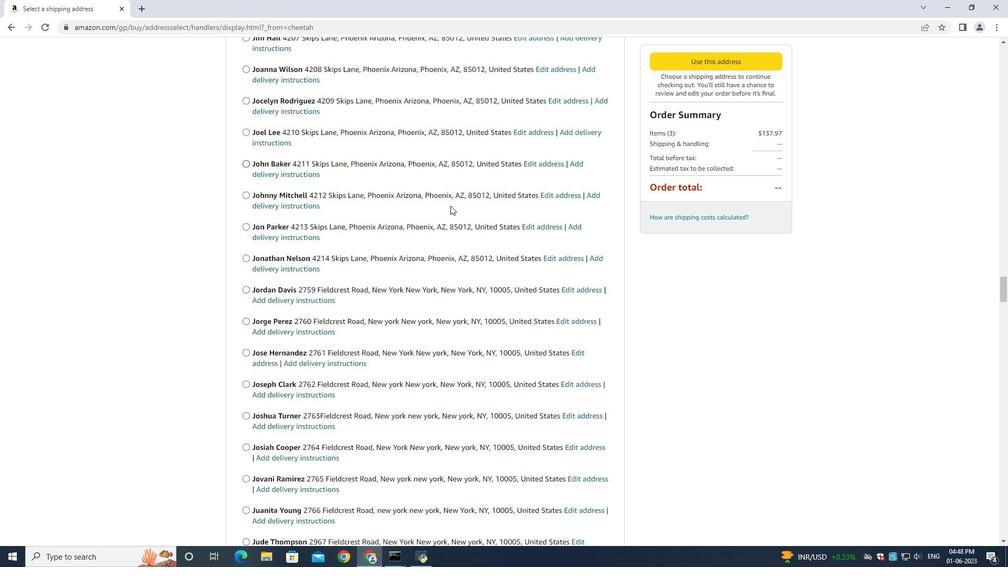 
Action: Mouse scrolled (450, 204) with delta (0, -1)
Screenshot: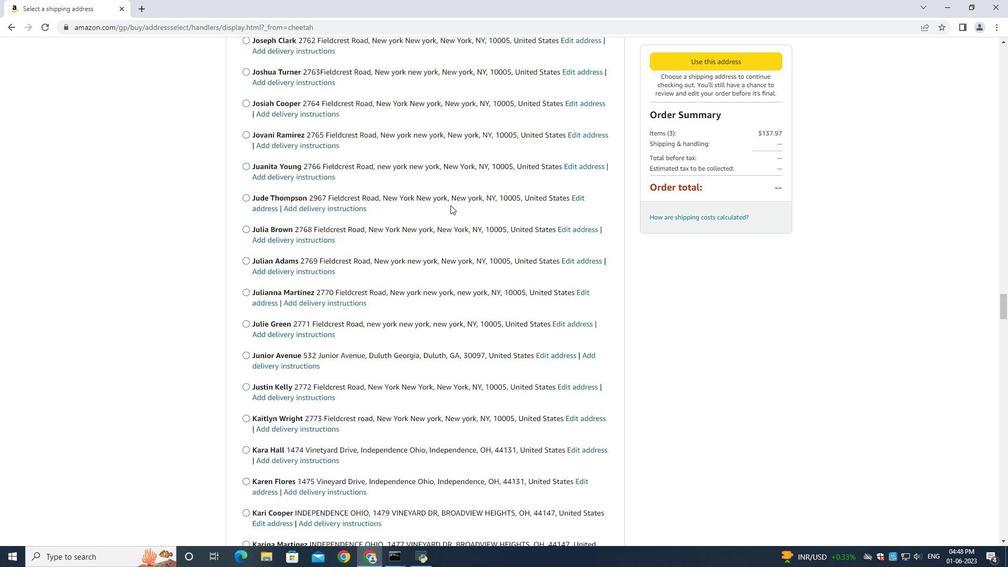 
Action: Mouse scrolled (450, 204) with delta (0, 0)
Screenshot: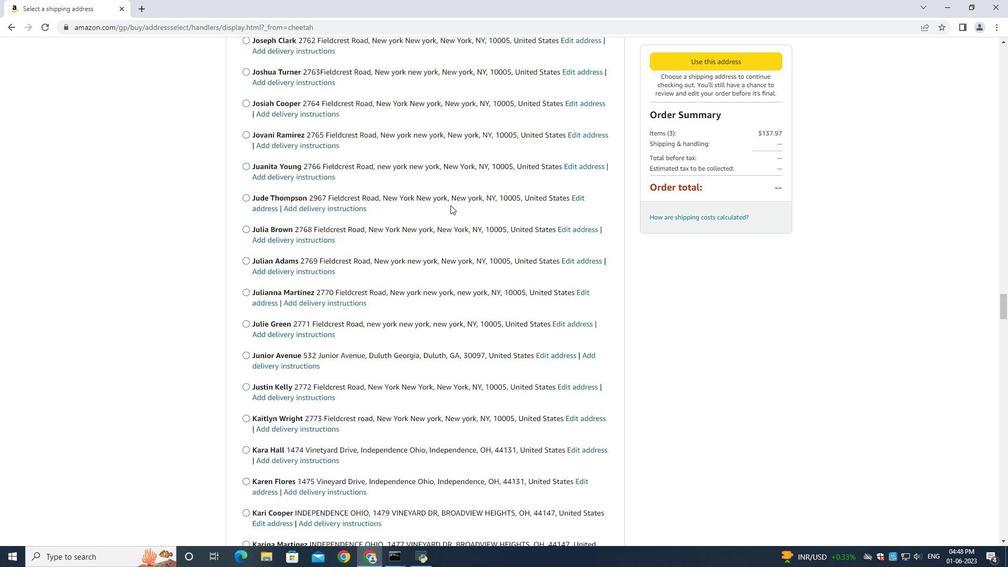 
Action: Mouse scrolled (450, 204) with delta (0, 0)
Screenshot: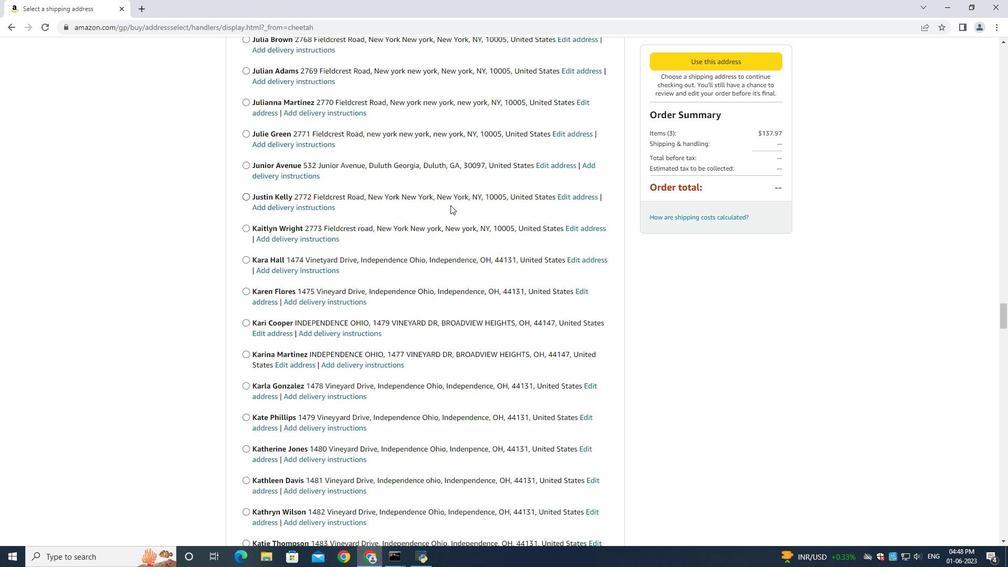 
Action: Mouse scrolled (450, 204) with delta (0, -1)
Screenshot: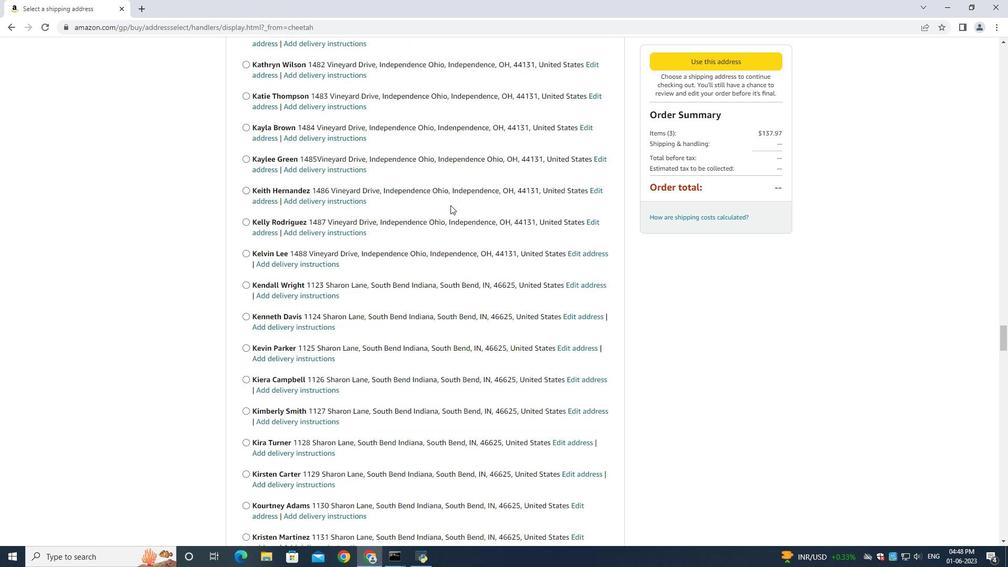 
Action: Mouse scrolled (450, 204) with delta (0, 0)
Screenshot: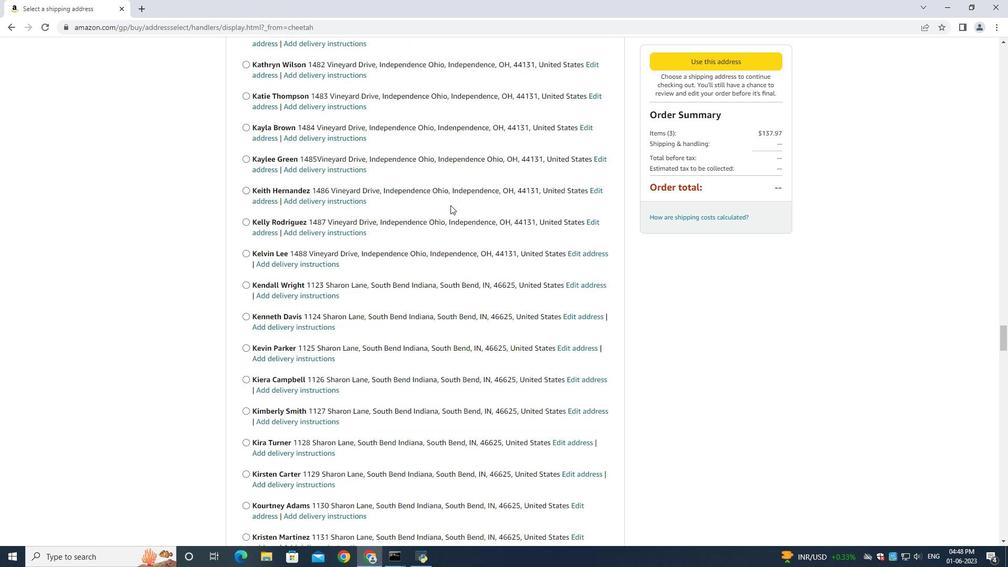 
Action: Mouse moved to (451, 205)
Screenshot: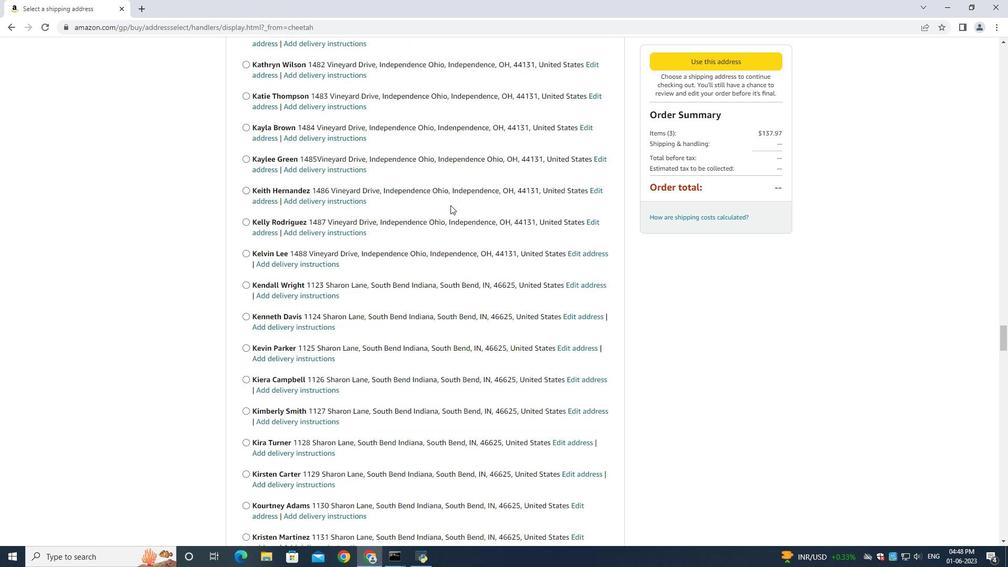 
Action: Mouse scrolled (451, 203) with delta (0, -1)
Screenshot: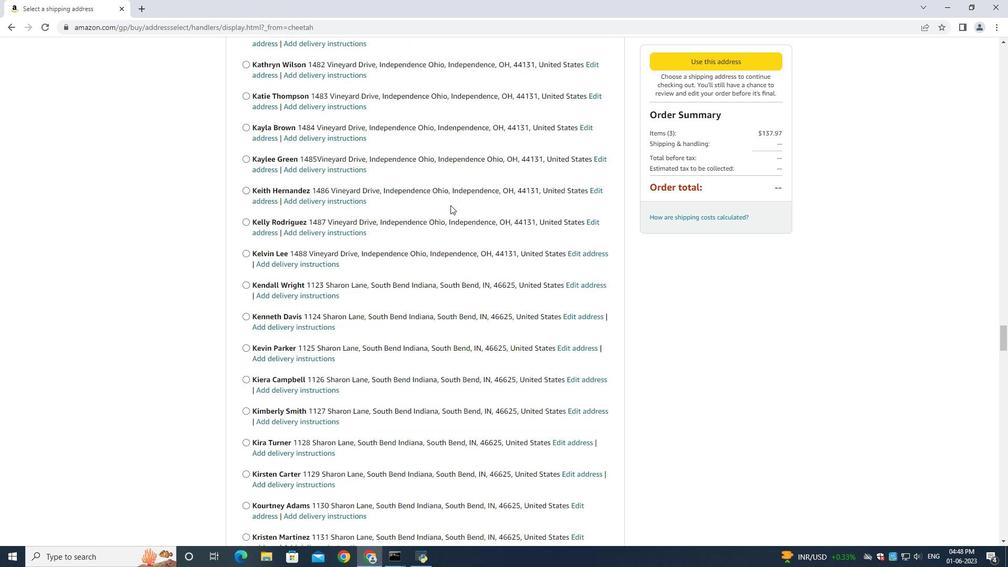
Action: Mouse moved to (451, 205)
Screenshot: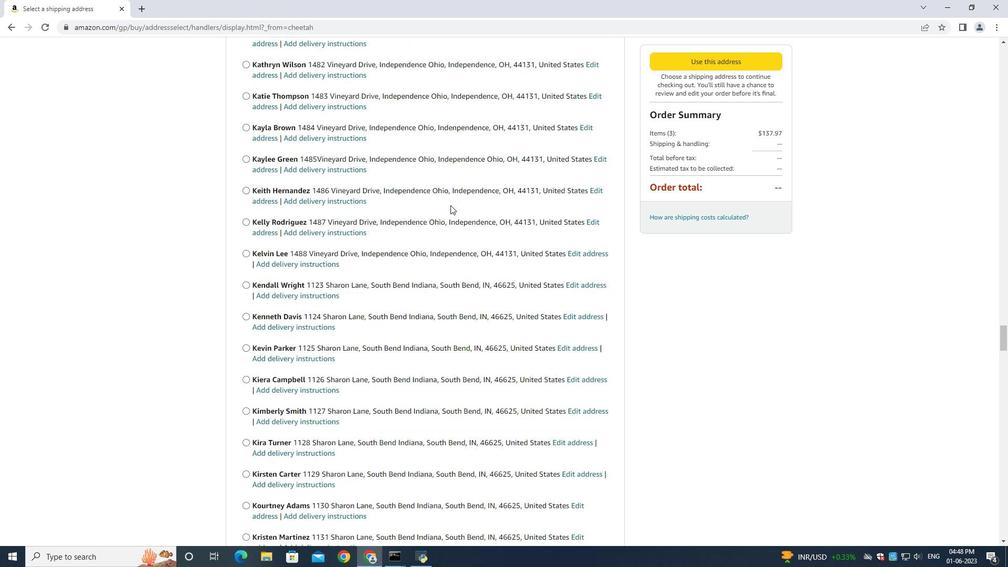 
Action: Mouse scrolled (451, 204) with delta (0, -1)
Screenshot: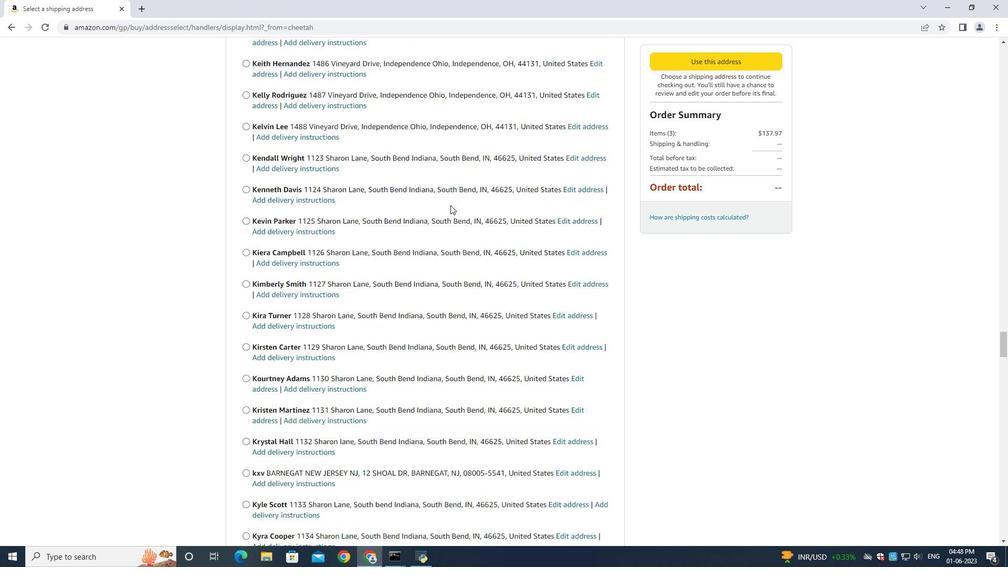 
Action: Mouse scrolled (451, 204) with delta (0, -1)
Screenshot: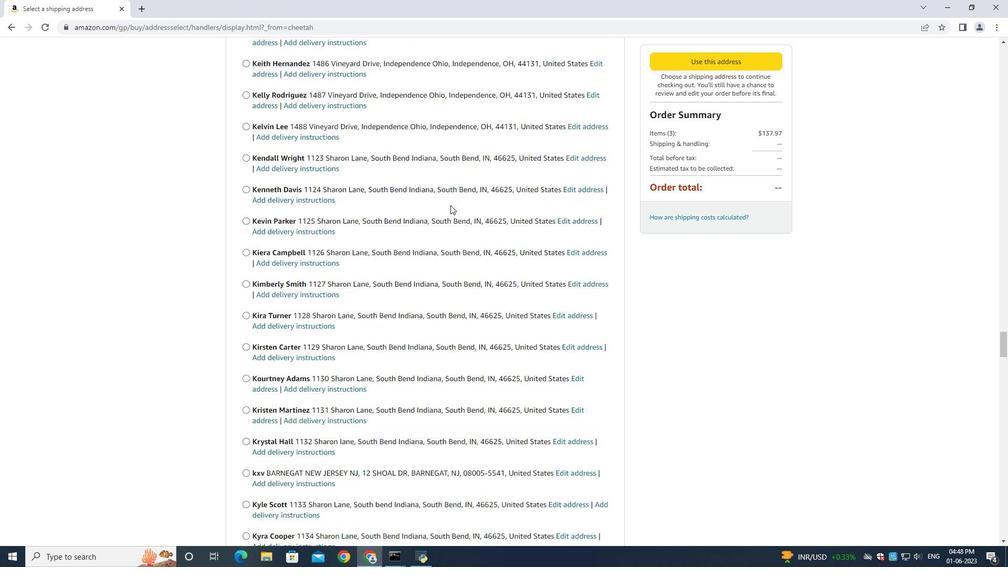 
Action: Mouse scrolled (451, 204) with delta (0, 0)
Screenshot: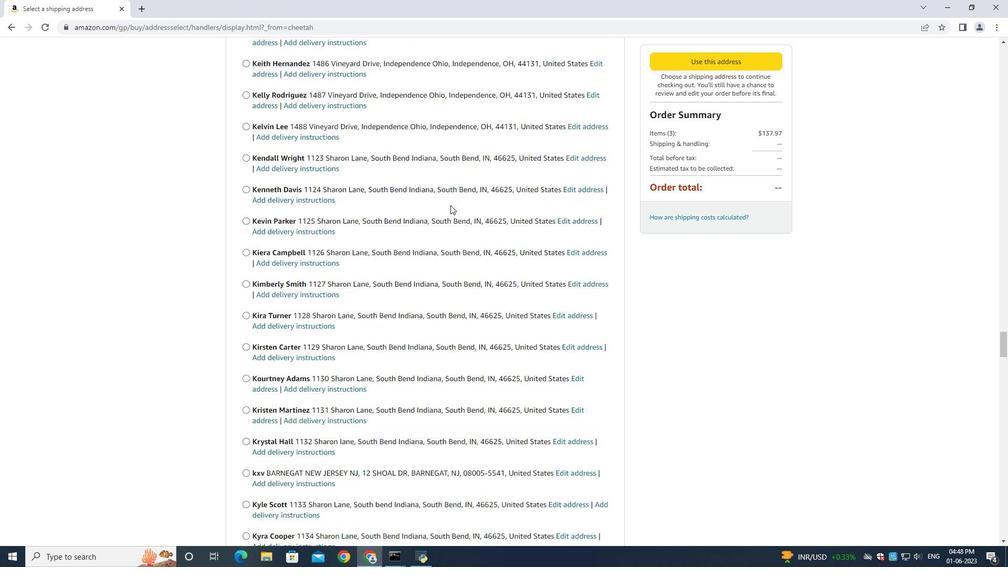 
Action: Mouse scrolled (451, 204) with delta (0, 0)
Screenshot: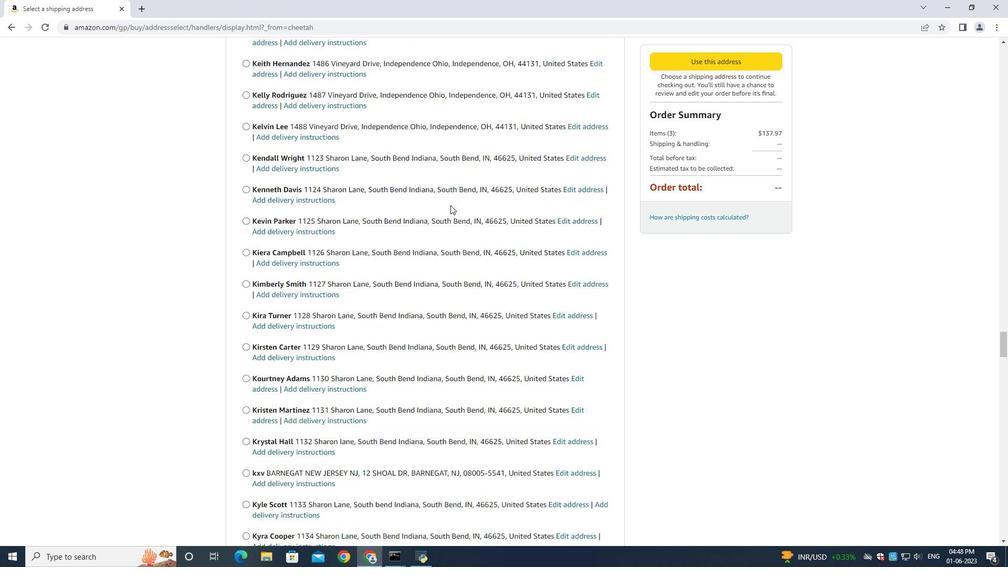 
Action: Mouse moved to (451, 204)
Screenshot: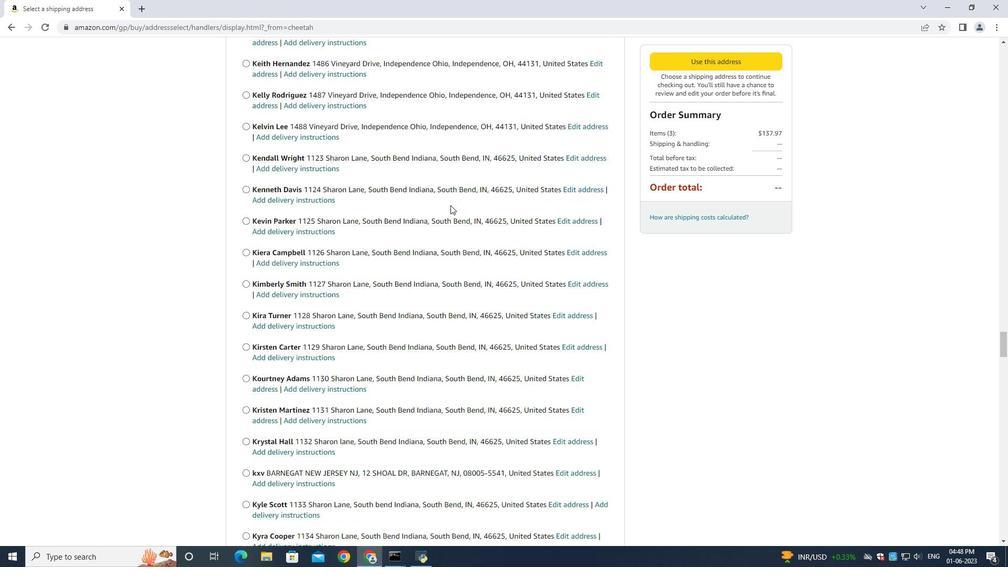 
Action: Mouse scrolled (451, 204) with delta (0, 0)
Screenshot: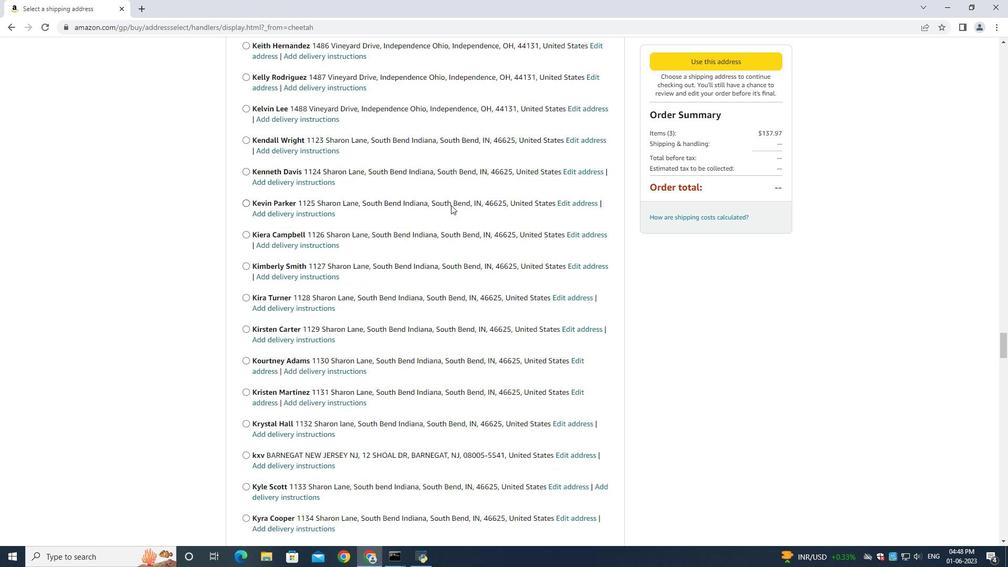 
Action: Mouse scrolled (451, 204) with delta (0, 0)
Screenshot: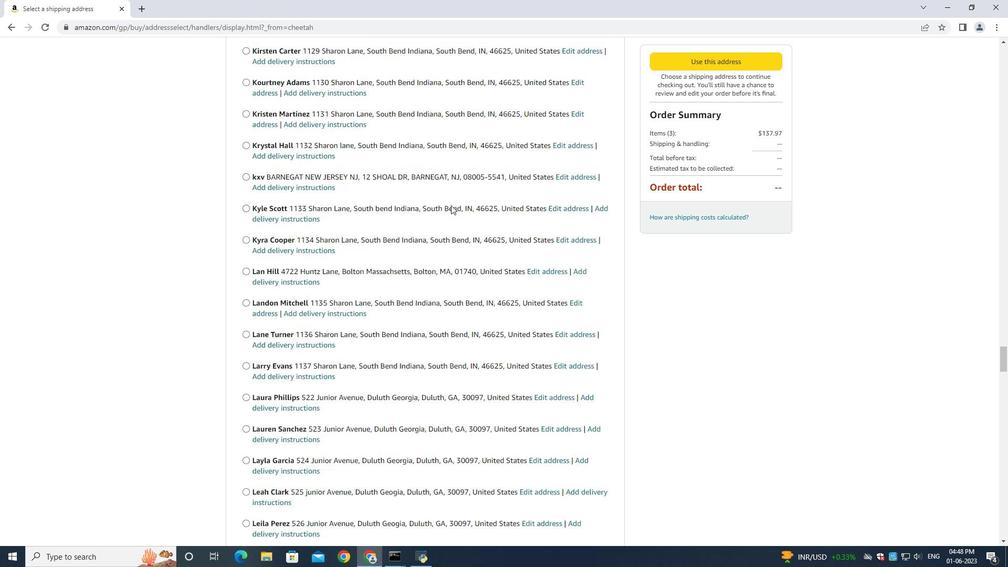 
Action: Mouse scrolled (451, 204) with delta (0, 0)
Screenshot: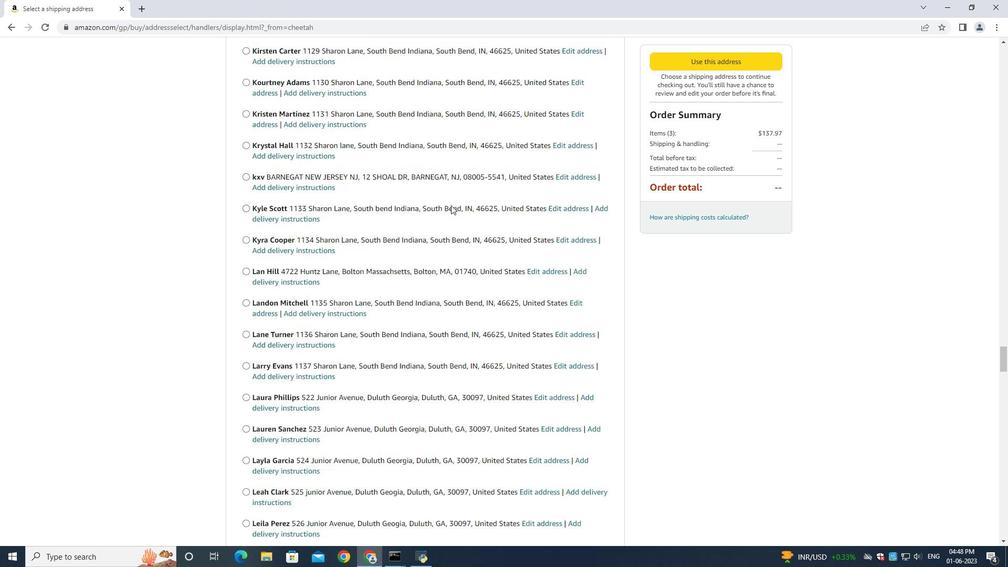 
Action: Mouse scrolled (451, 203) with delta (0, -1)
Screenshot: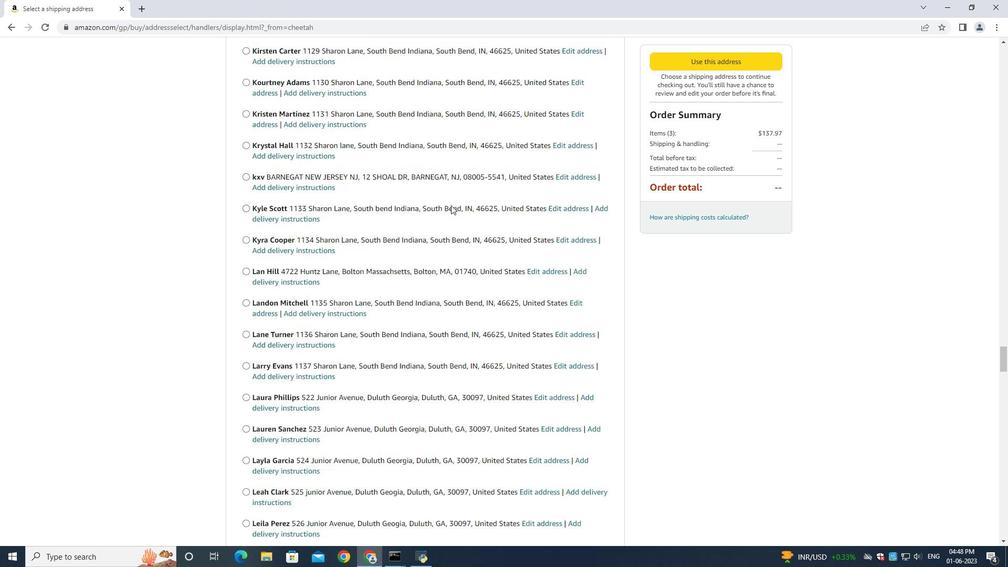 
Action: Mouse scrolled (451, 203) with delta (0, -1)
Screenshot: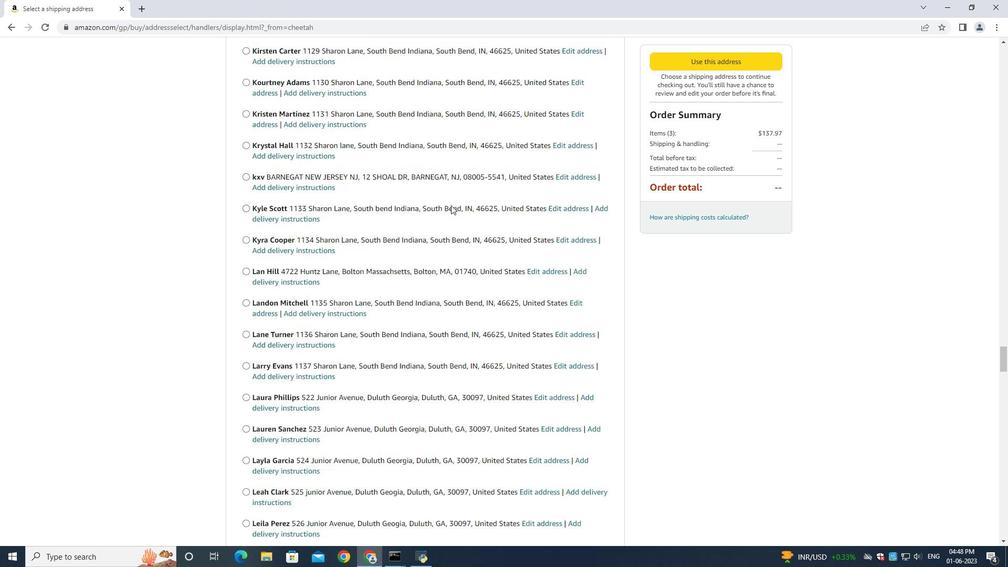 
Action: Mouse scrolled (451, 203) with delta (0, -1)
Screenshot: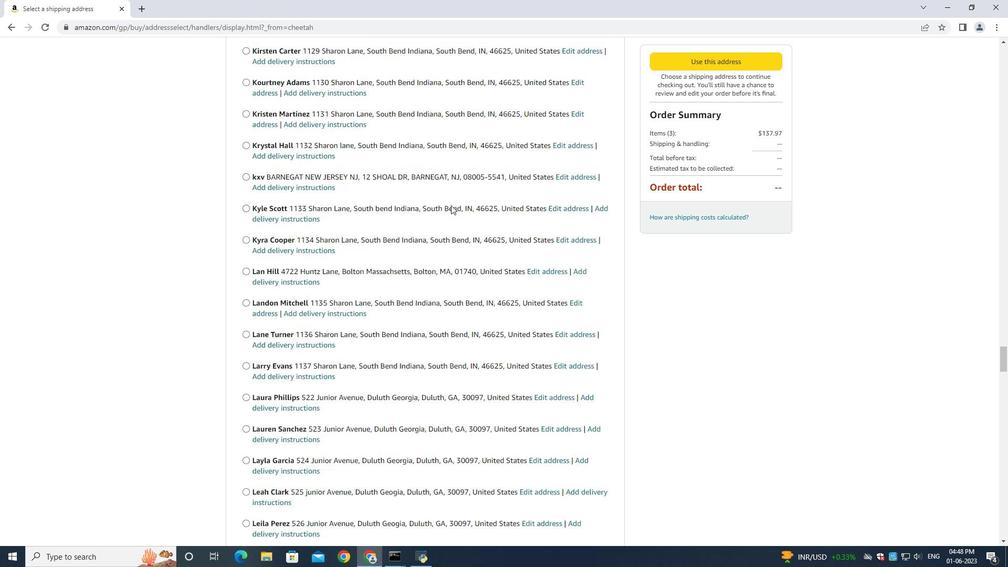 
Action: Mouse scrolled (451, 203) with delta (0, -1)
Screenshot: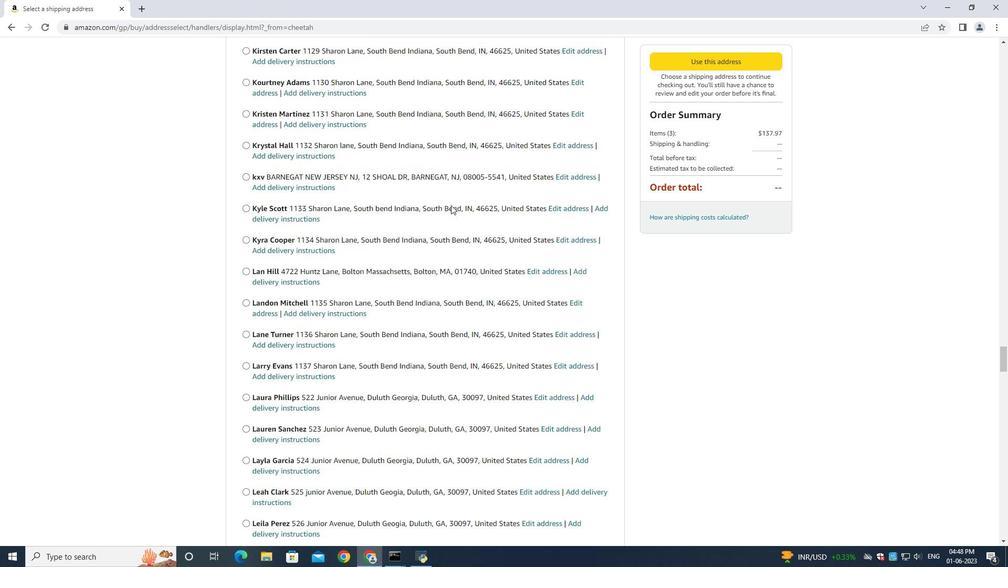 
Action: Mouse scrolled (451, 204) with delta (0, 0)
Screenshot: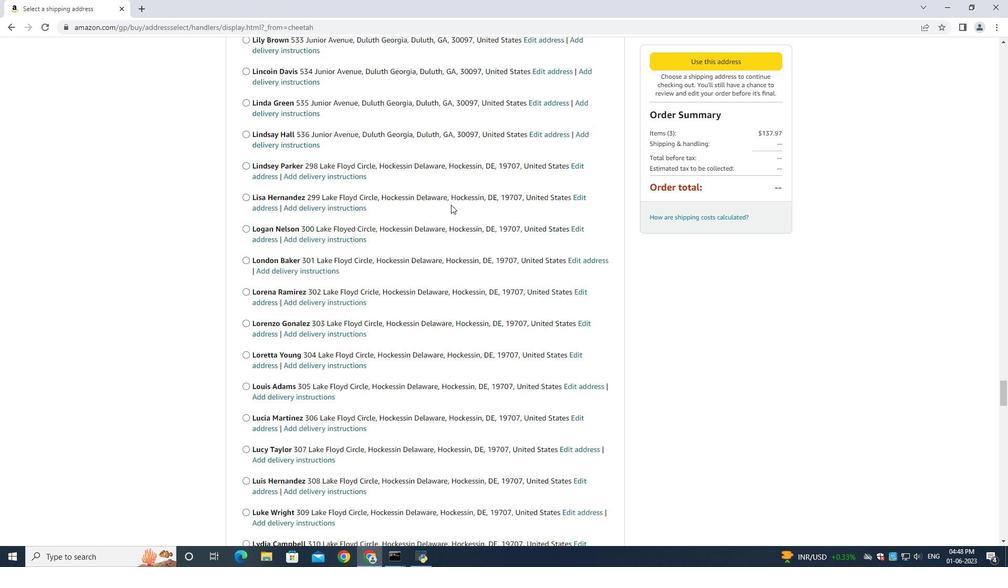 
Action: Mouse moved to (451, 204)
Screenshot: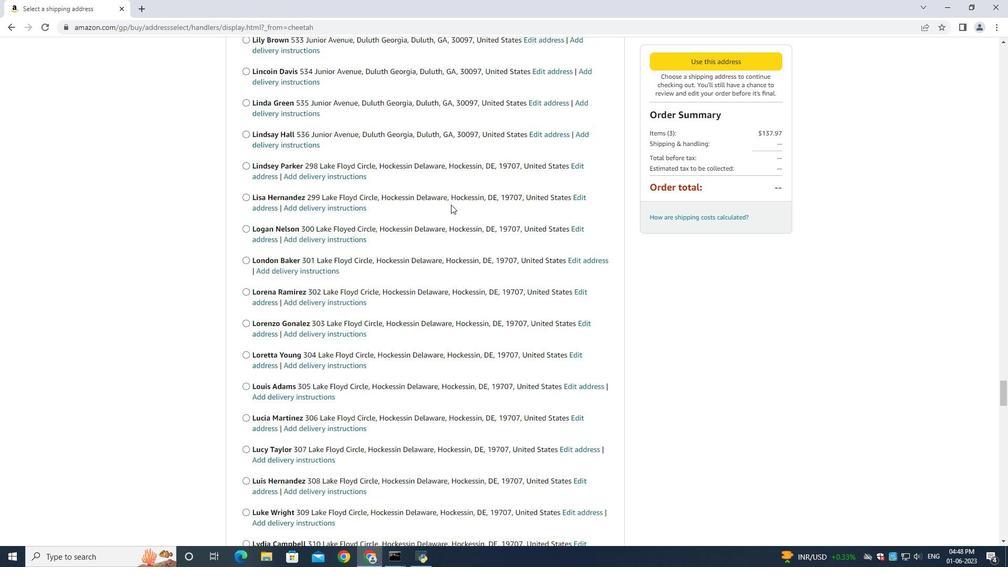 
Action: Mouse scrolled (451, 204) with delta (0, 0)
Screenshot: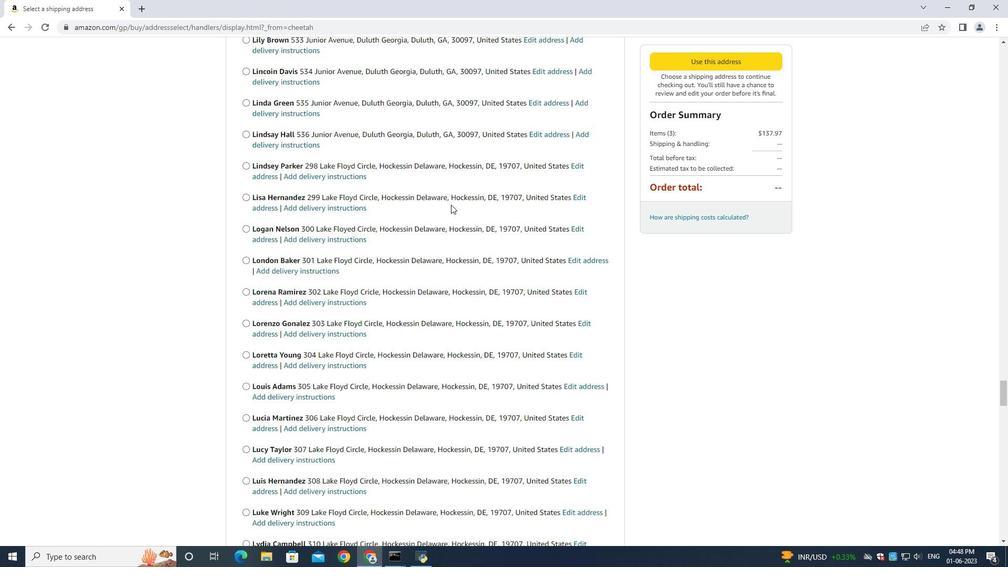 
Action: Mouse scrolled (451, 204) with delta (0, 0)
Screenshot: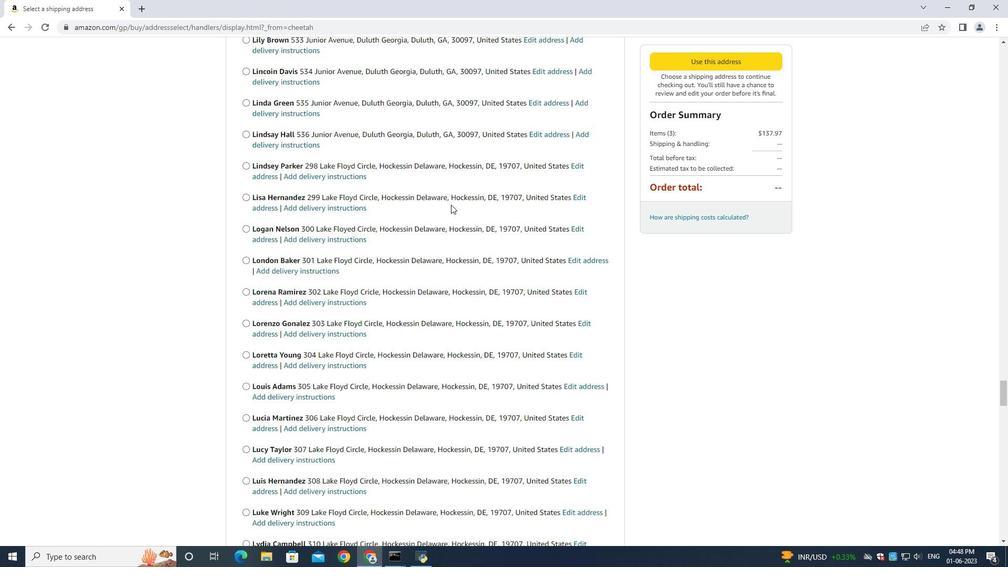 
Action: Mouse scrolled (451, 204) with delta (0, 0)
Screenshot: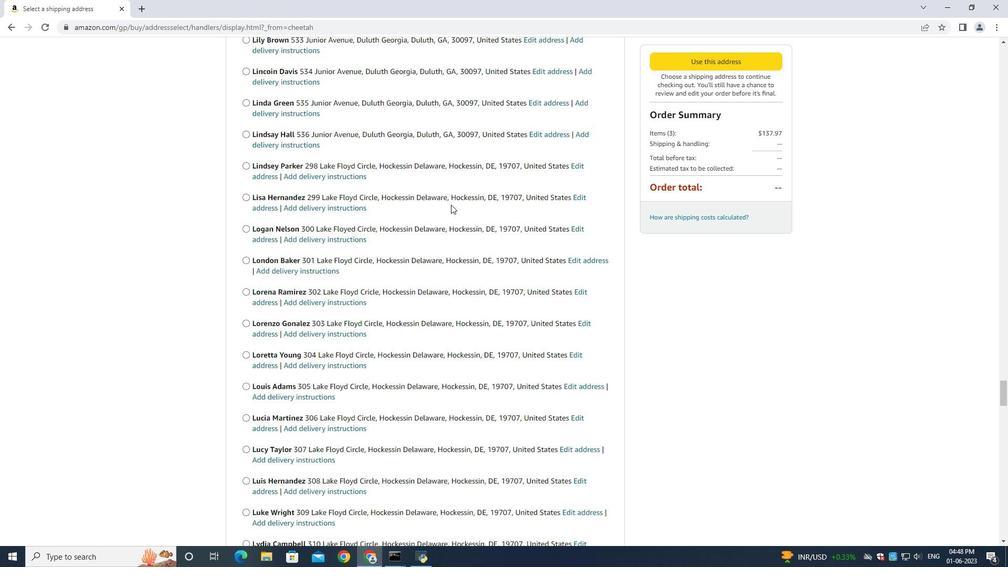 
Action: Mouse scrolled (451, 204) with delta (0, 0)
Screenshot: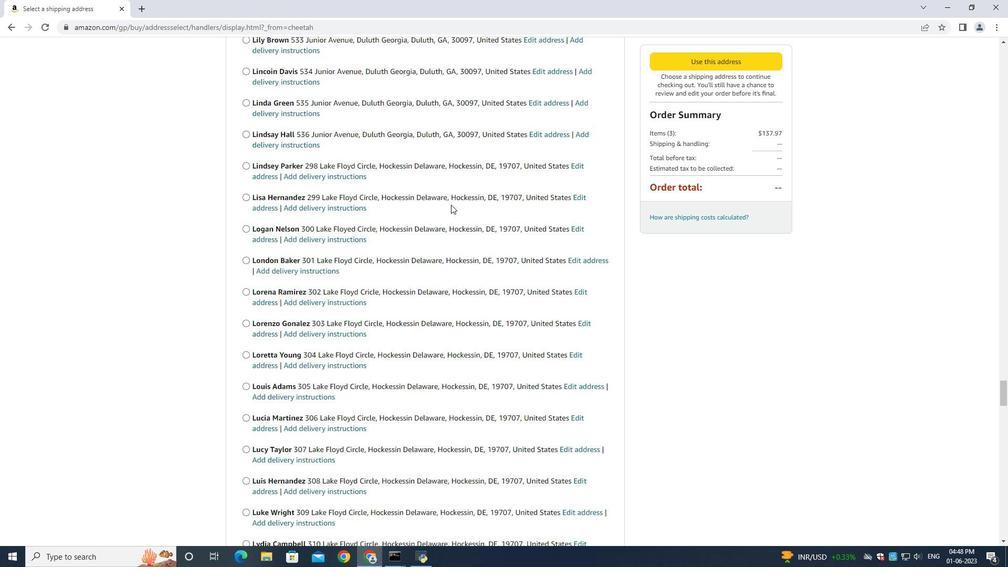 
Action: Mouse scrolled (451, 203) with delta (0, -1)
Screenshot: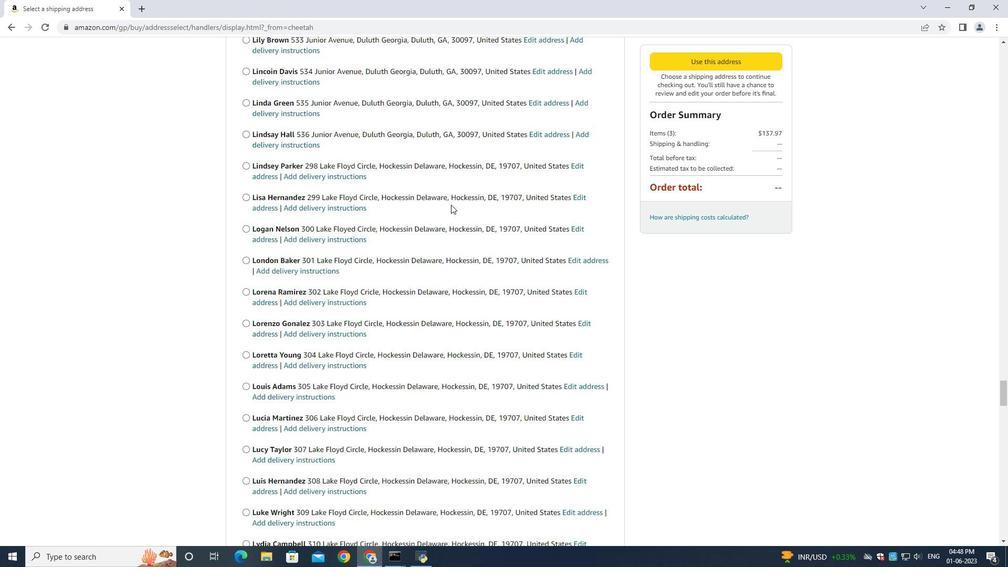
Action: Mouse scrolled (451, 204) with delta (0, 0)
Screenshot: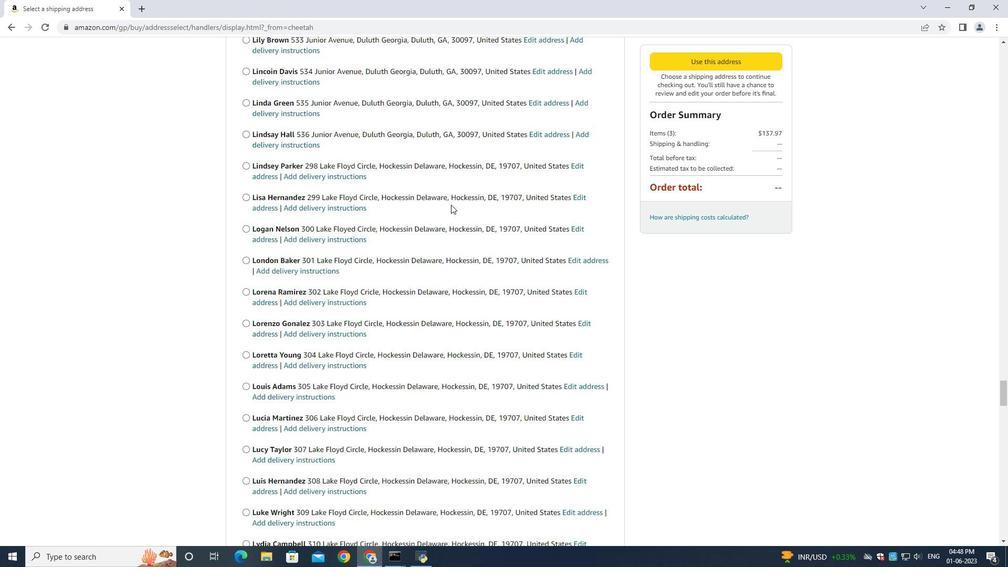 
Action: Mouse scrolled (451, 204) with delta (0, 0)
Screenshot: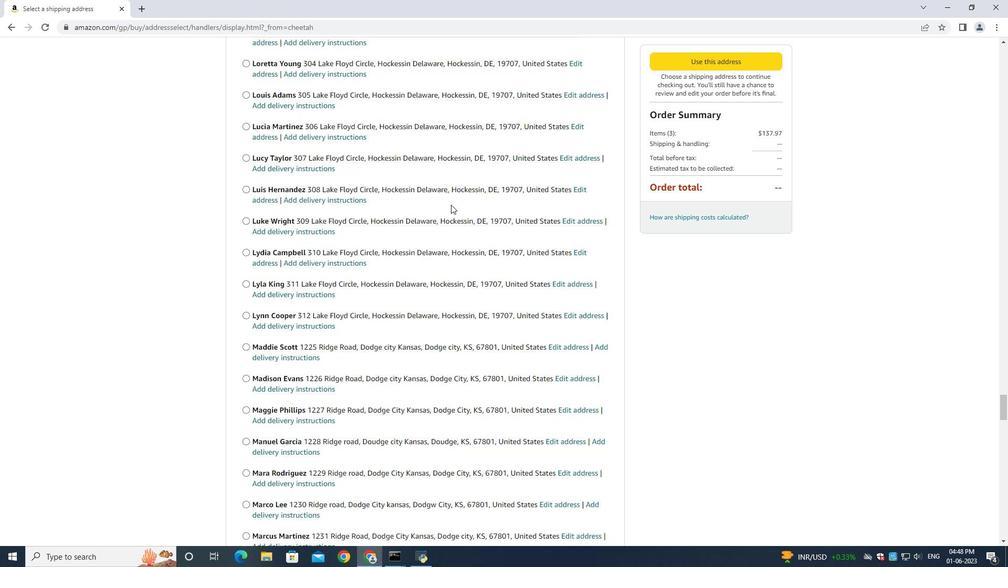 
Action: Mouse scrolled (451, 204) with delta (0, 0)
Screenshot: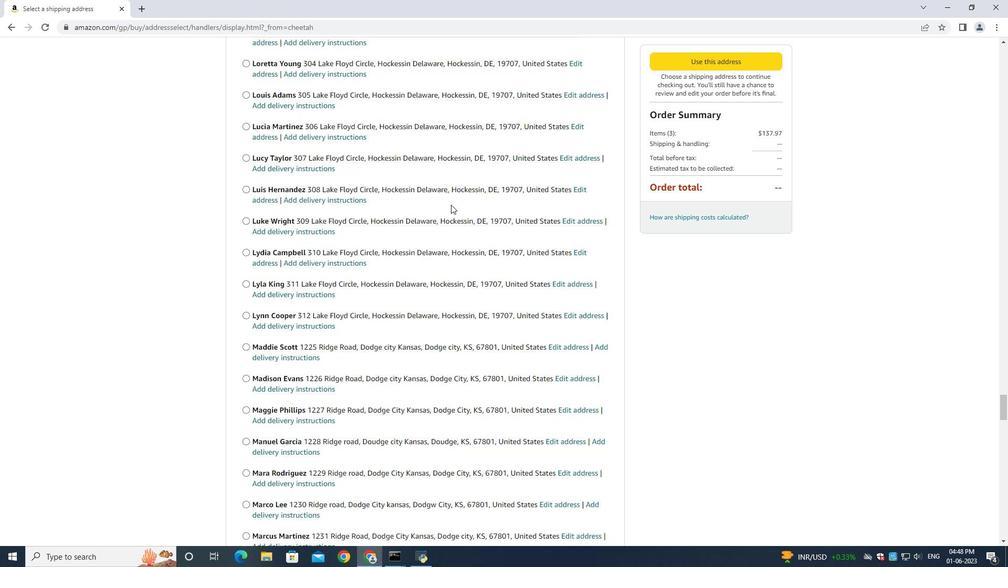 
Action: Mouse scrolled (451, 204) with delta (0, 0)
Screenshot: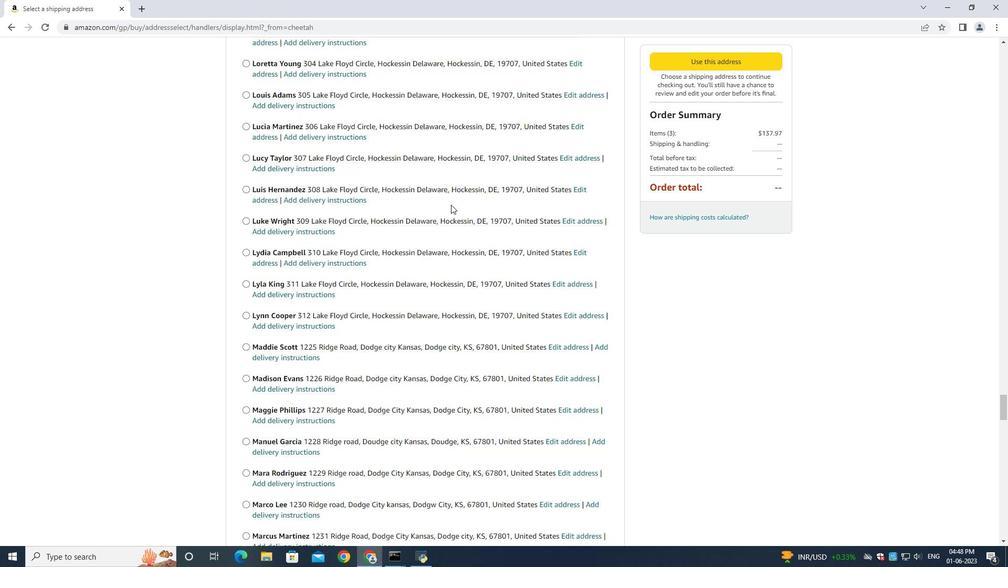 
Action: Mouse scrolled (451, 204) with delta (0, 0)
Screenshot: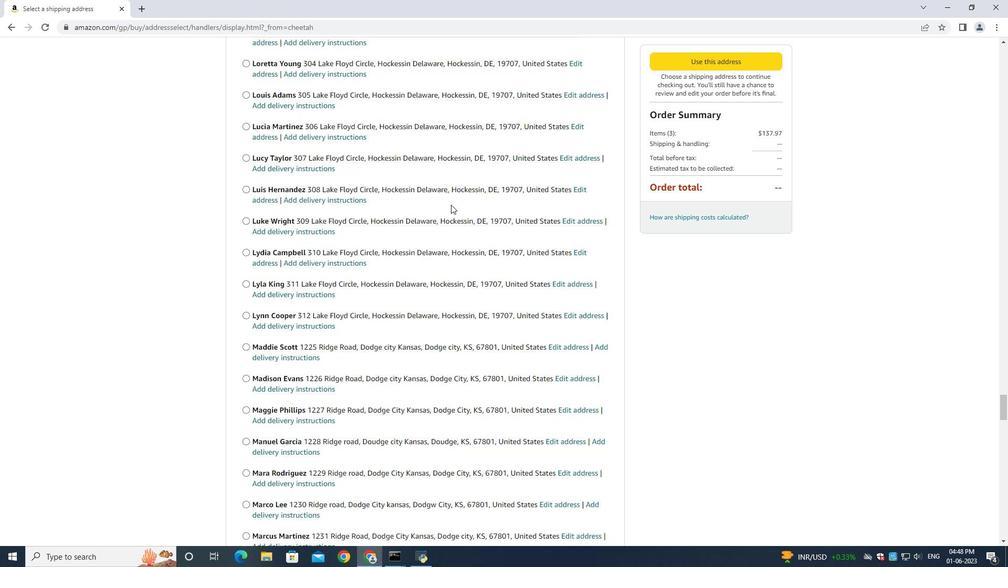 
Action: Mouse scrolled (451, 204) with delta (0, 0)
Screenshot: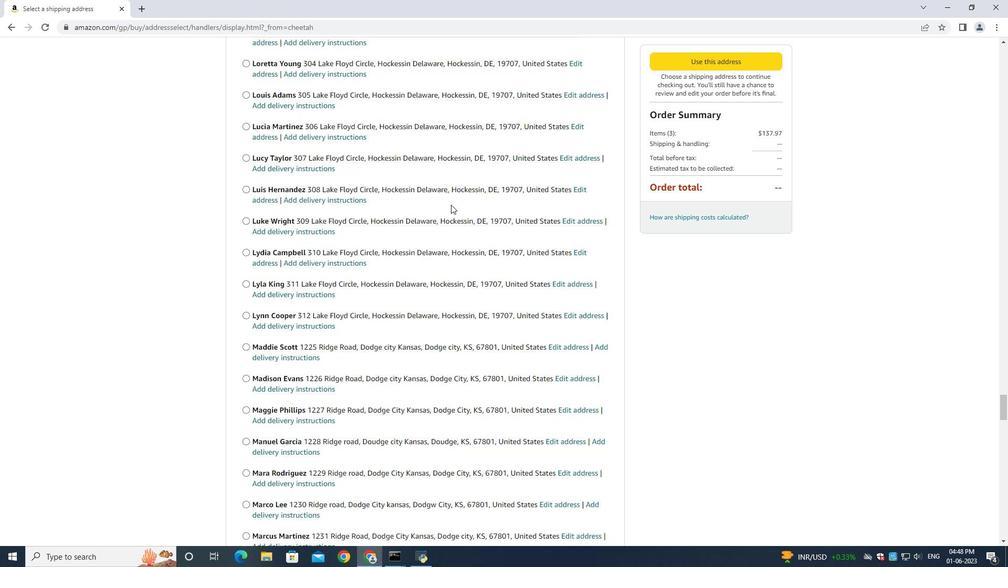 
Action: Mouse scrolled (451, 203) with delta (0, -1)
Screenshot: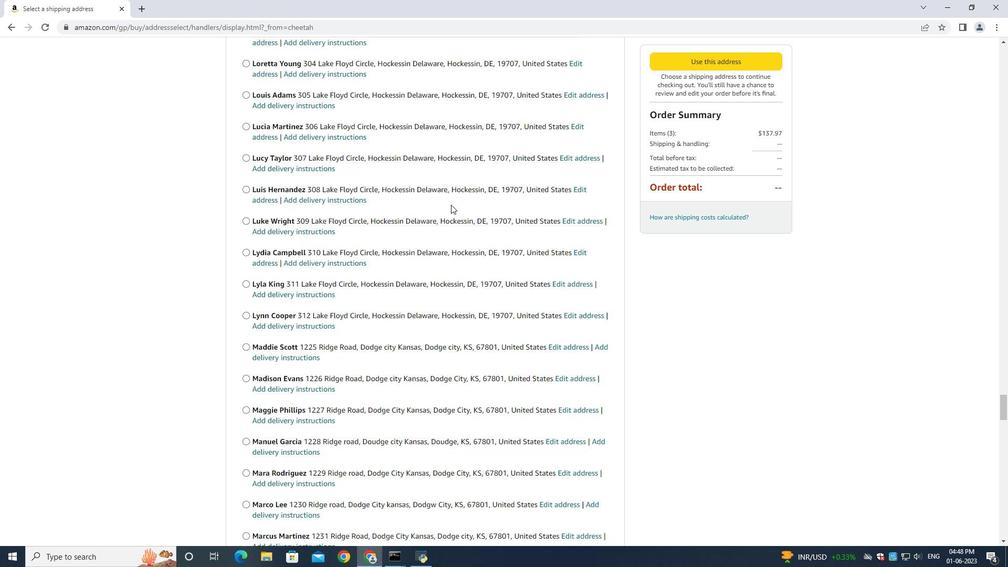 
Action: Mouse scrolled (451, 204) with delta (0, 0)
Screenshot: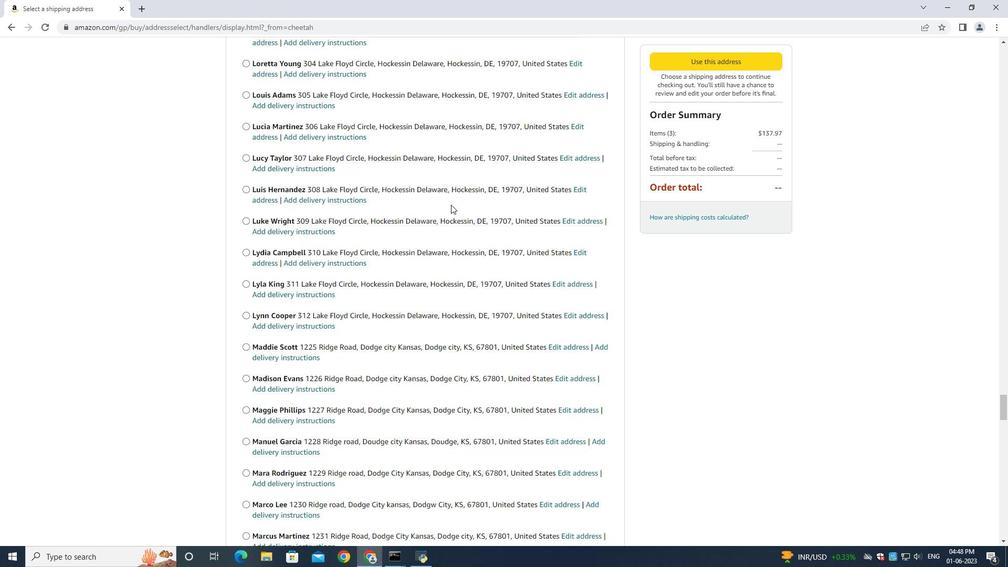 
Action: Mouse scrolled (451, 204) with delta (0, 0)
Screenshot: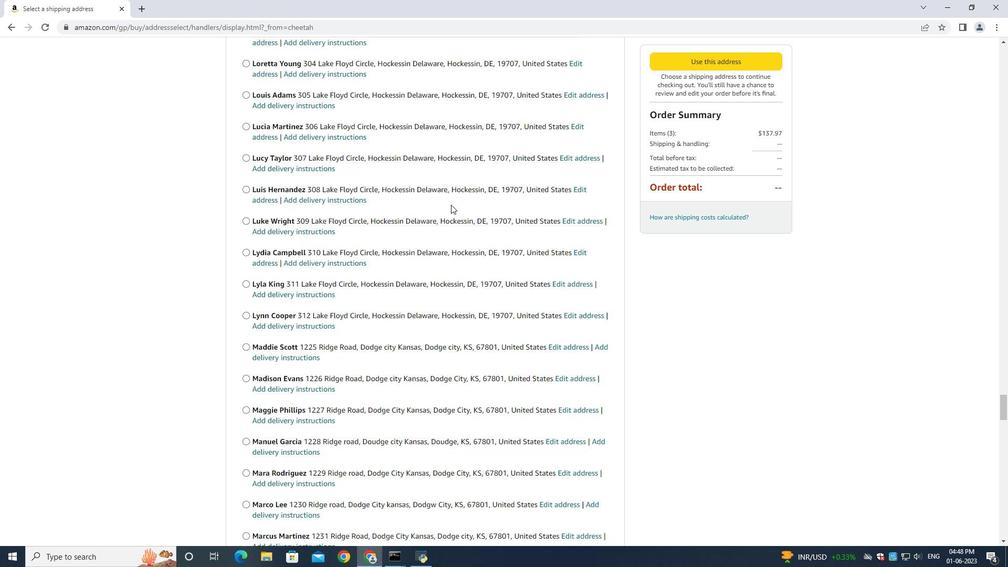 
Action: Mouse moved to (452, 207)
Screenshot: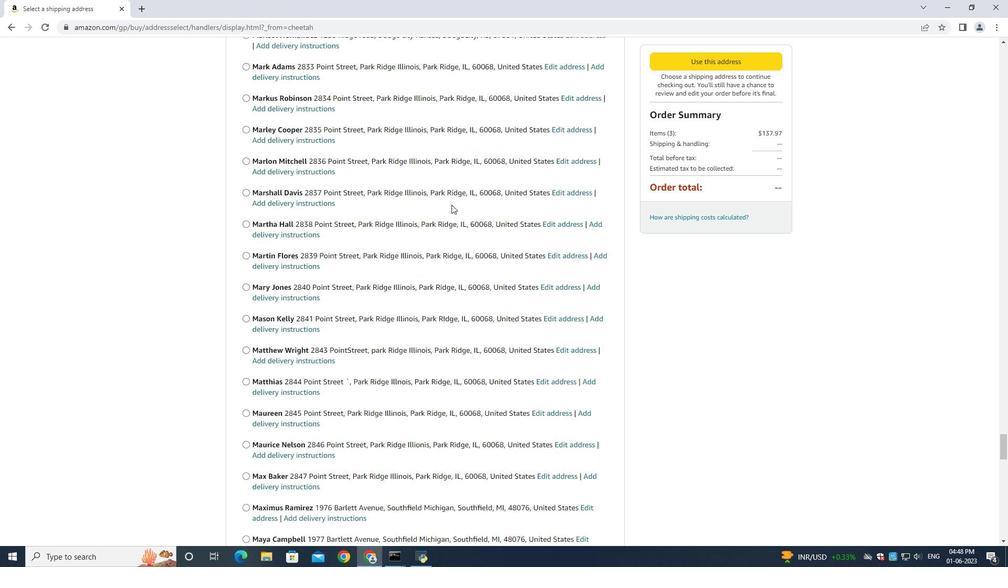 
Action: Mouse scrolled (452, 206) with delta (0, 0)
Screenshot: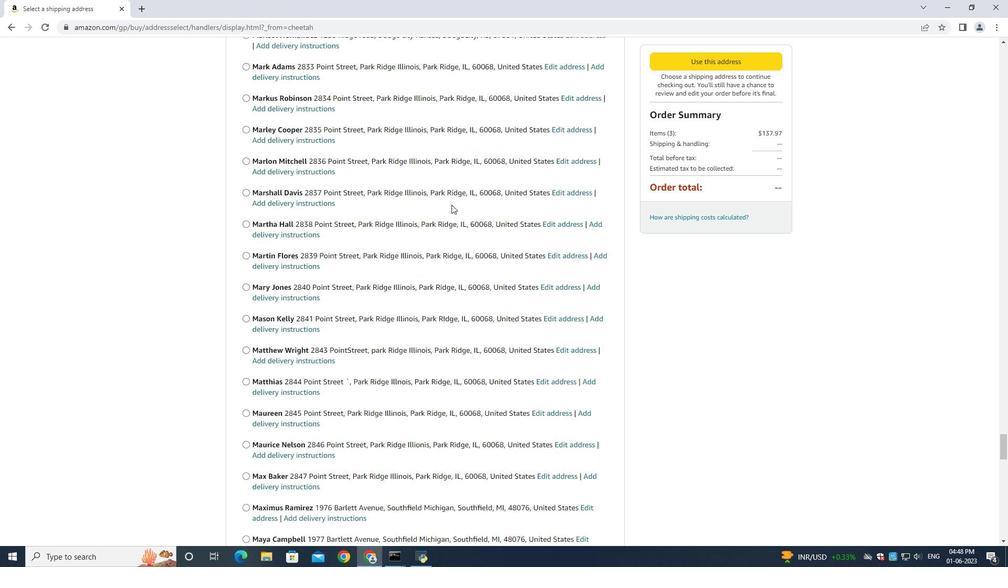 
Action: Mouse scrolled (452, 207) with delta (0, 0)
Screenshot: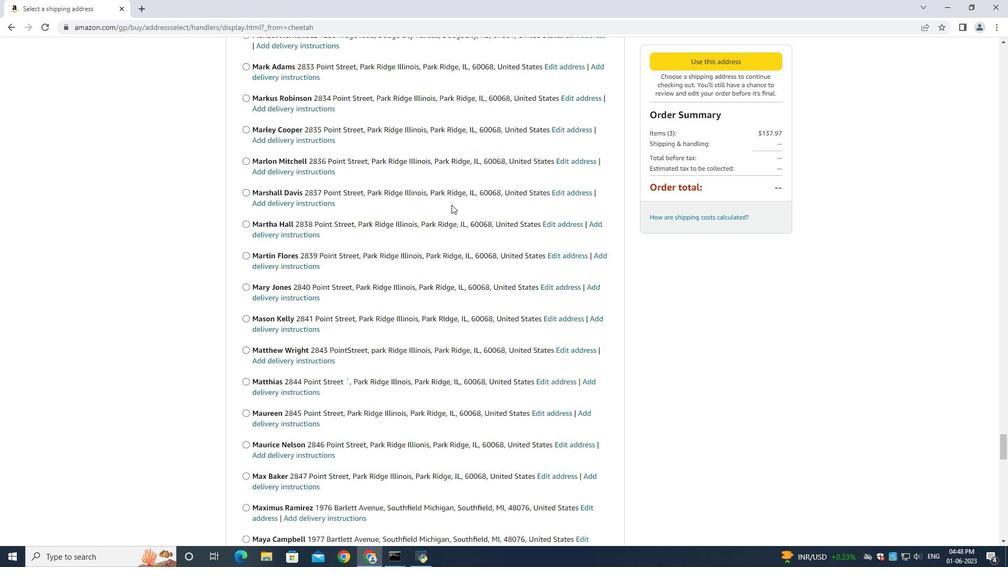 
Action: Mouse scrolled (452, 207) with delta (0, 0)
Screenshot: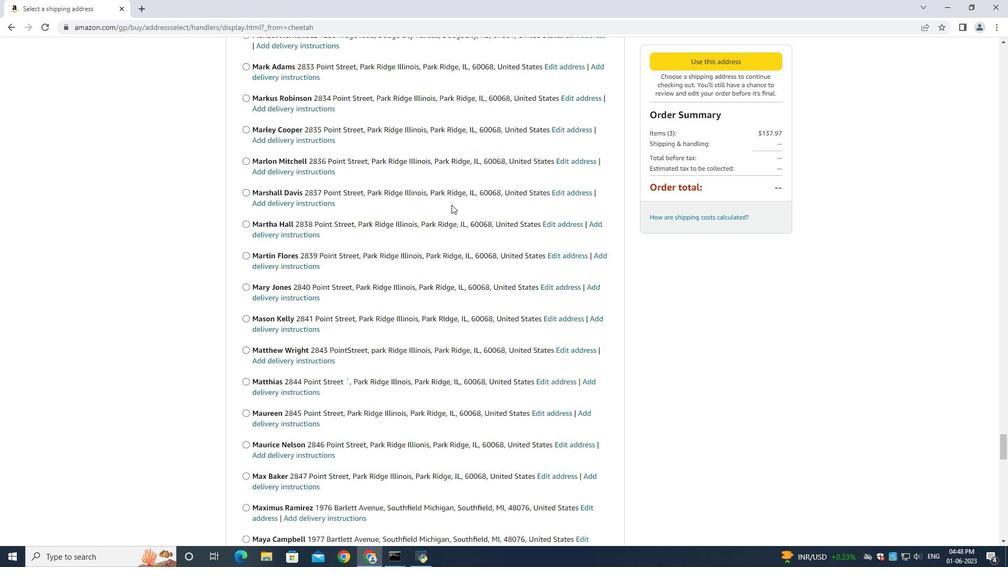 
Action: Mouse scrolled (452, 207) with delta (0, 0)
Screenshot: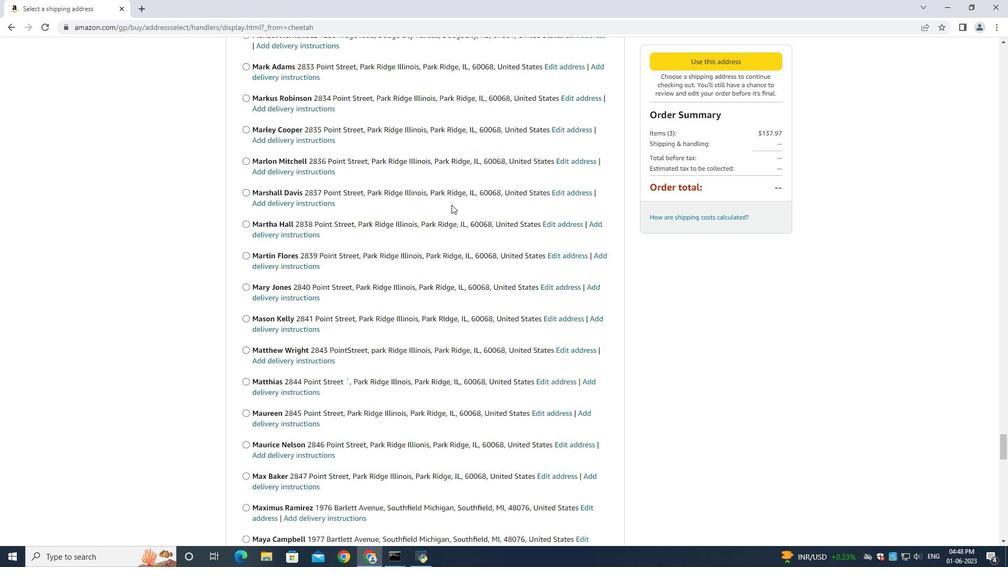 
Action: Mouse scrolled (452, 206) with delta (0, -1)
Screenshot: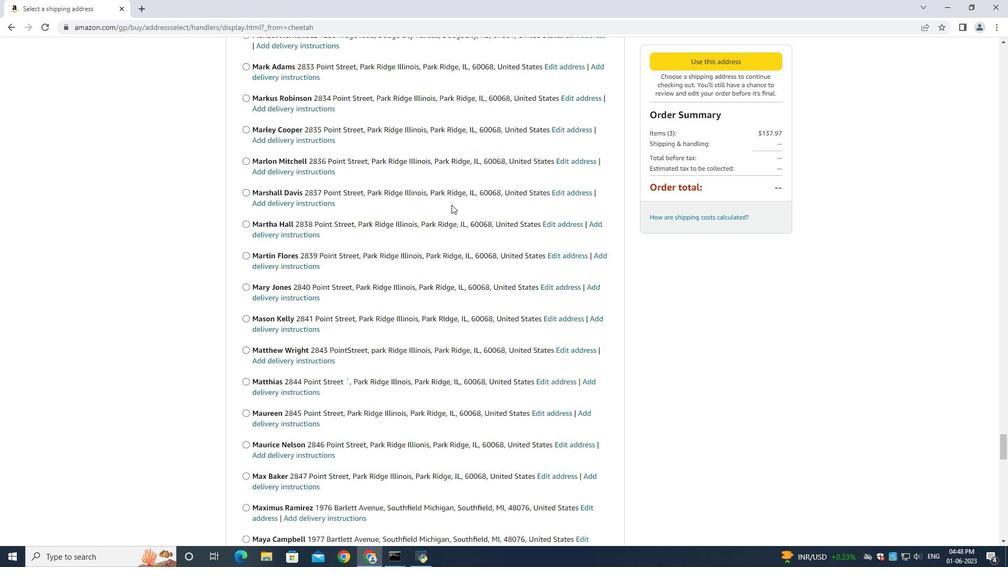 
Action: Mouse scrolled (452, 207) with delta (0, 0)
Screenshot: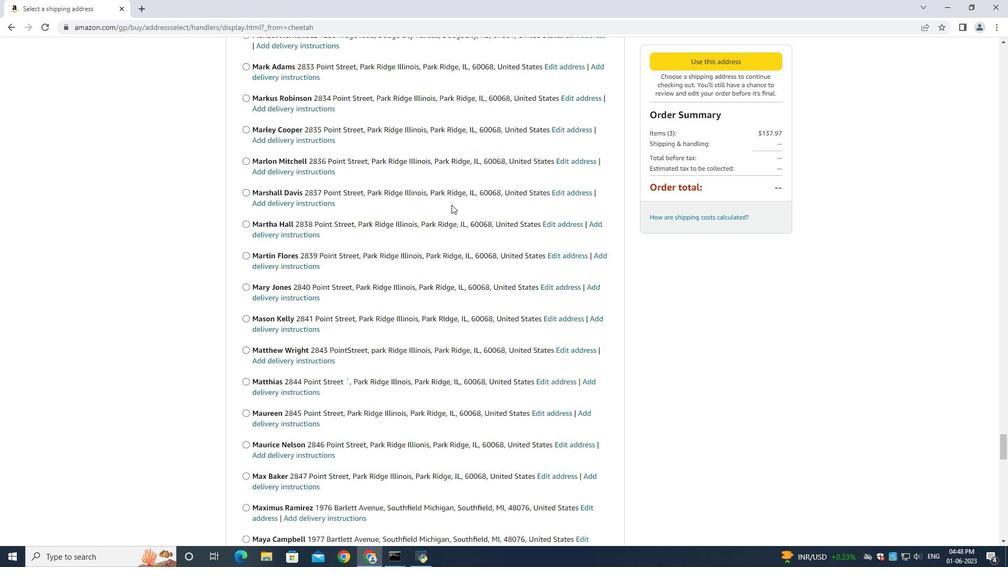 
Action: Mouse scrolled (452, 207) with delta (0, 0)
Screenshot: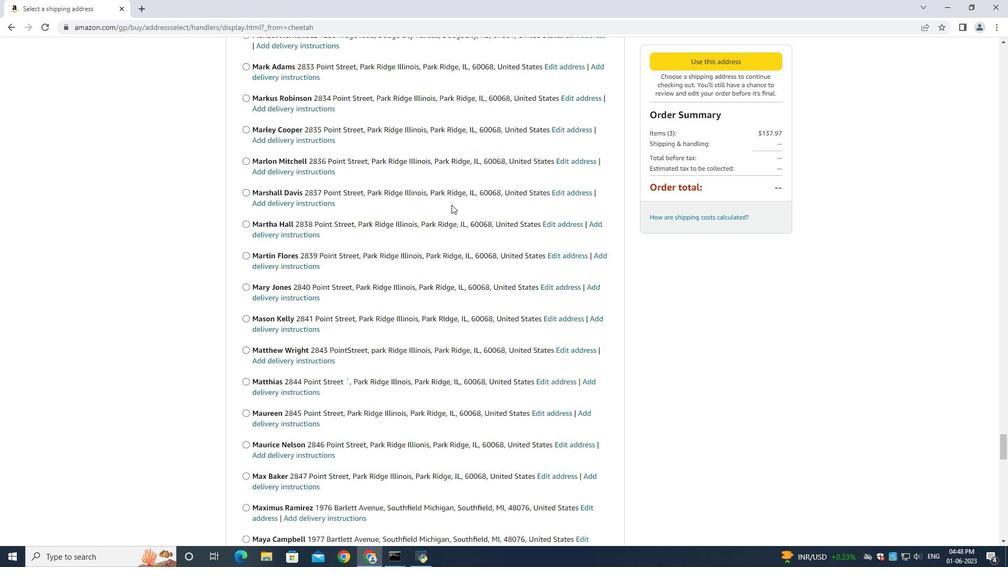 
Action: Mouse scrolled (452, 207) with delta (0, 0)
Screenshot: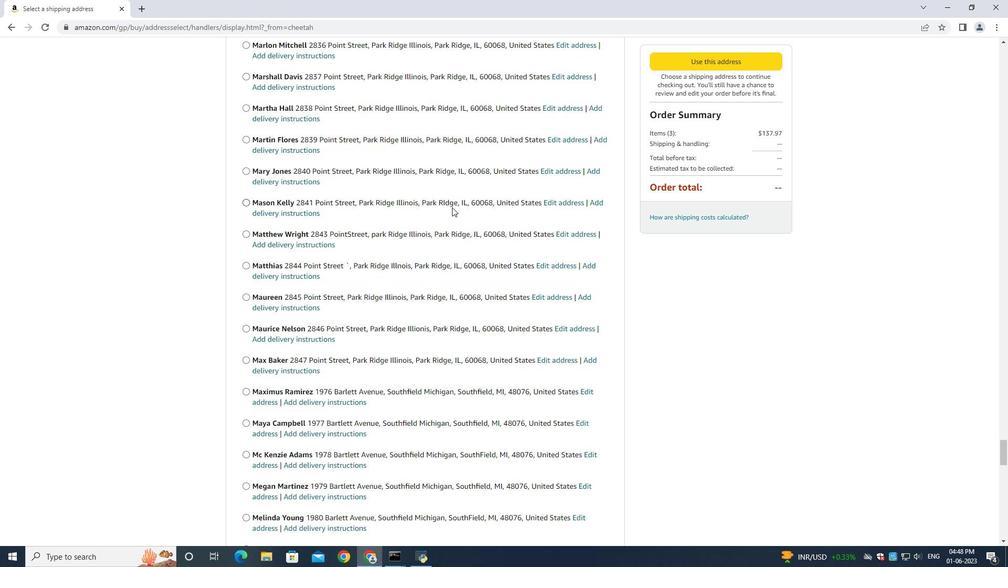 
Action: Mouse scrolled (452, 207) with delta (0, 0)
Screenshot: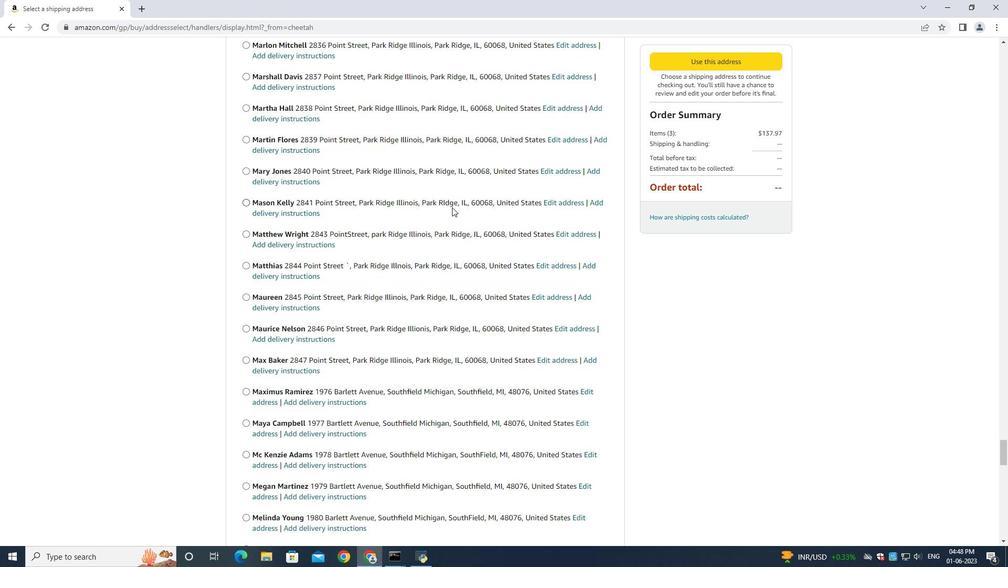 
Action: Mouse scrolled (452, 207) with delta (0, 0)
Screenshot: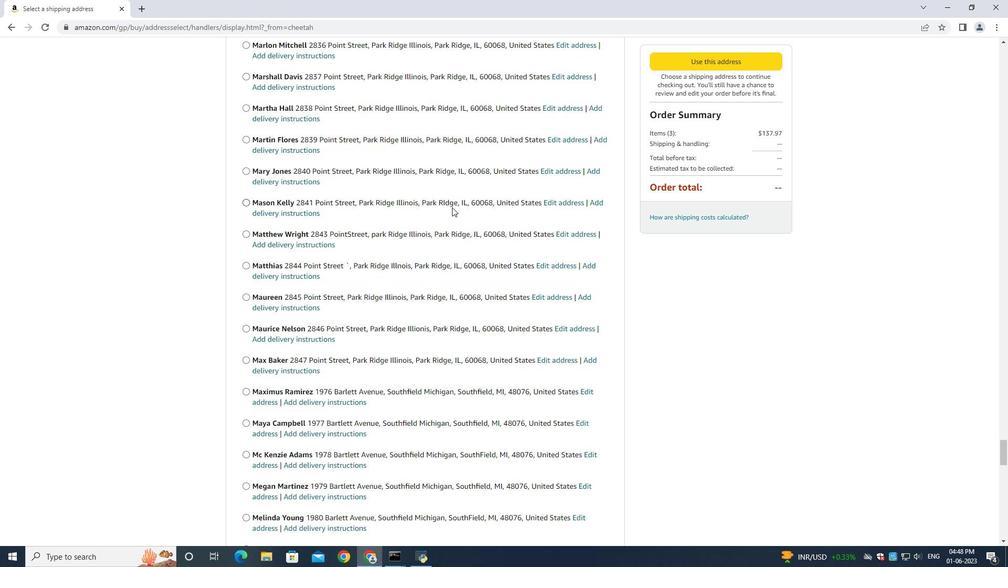 
Action: Mouse scrolled (452, 207) with delta (0, 0)
Screenshot: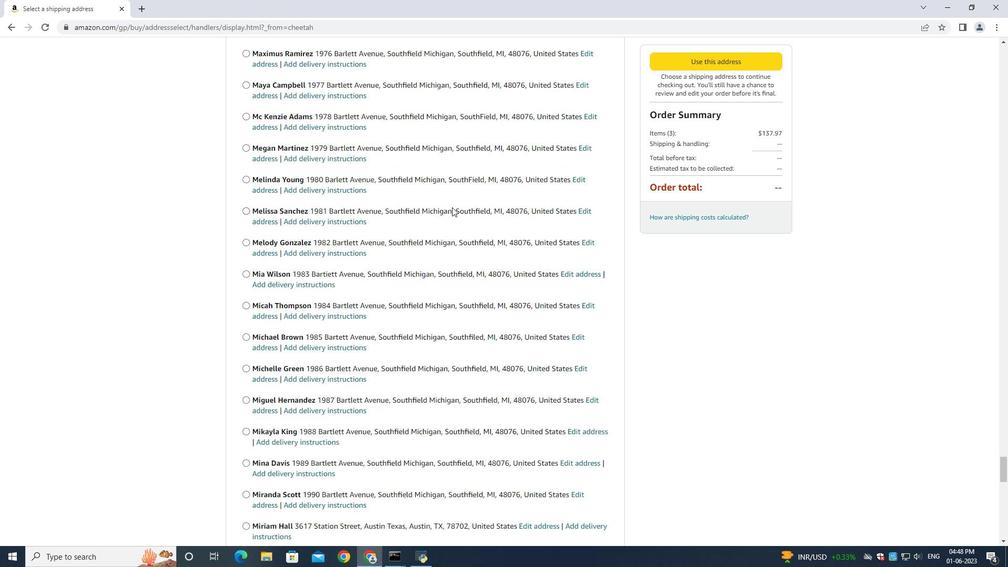 
Action: Mouse scrolled (452, 207) with delta (0, 0)
Screenshot: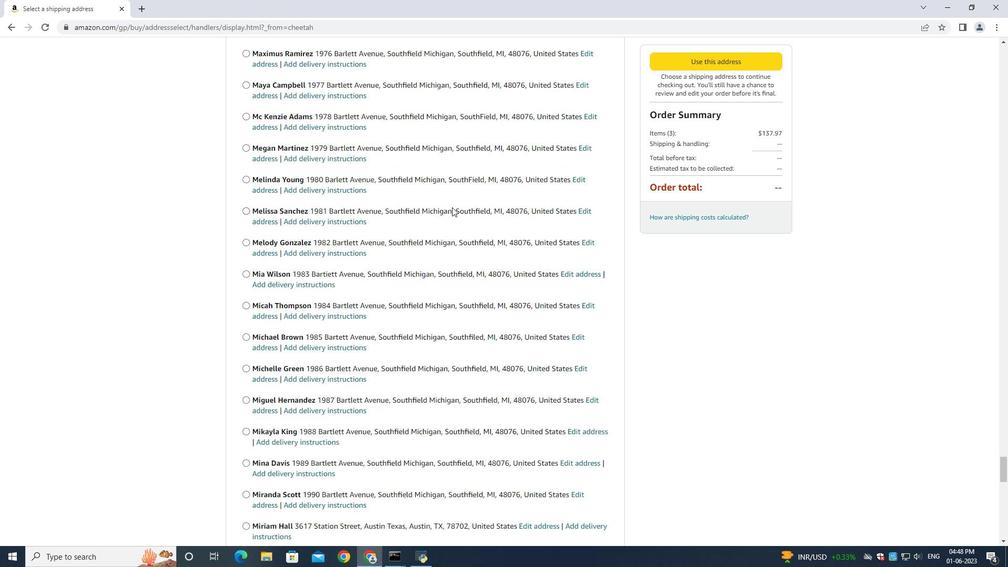 
Action: Mouse scrolled (452, 206) with delta (0, -1)
Screenshot: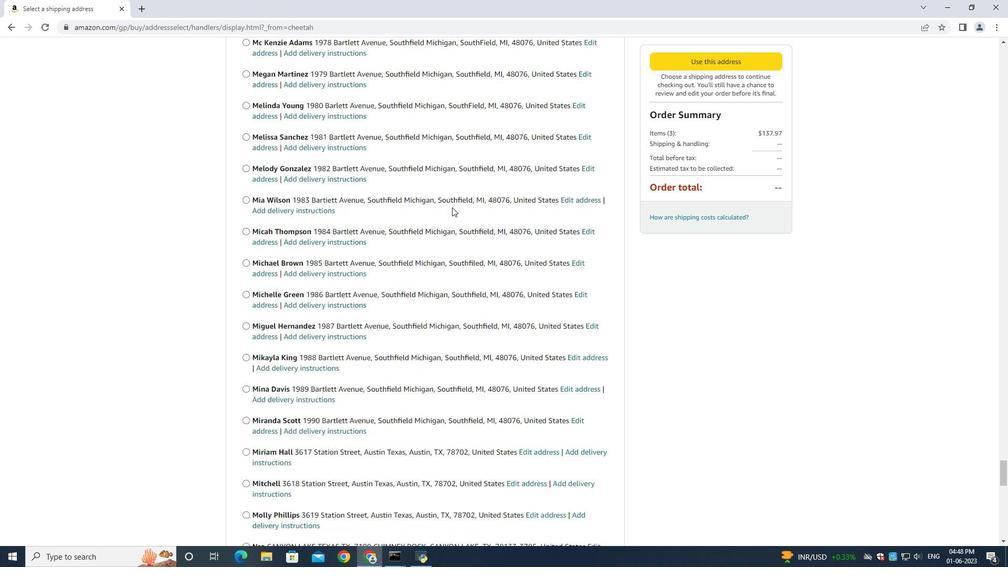 
Action: Mouse scrolled (452, 207) with delta (0, 0)
Screenshot: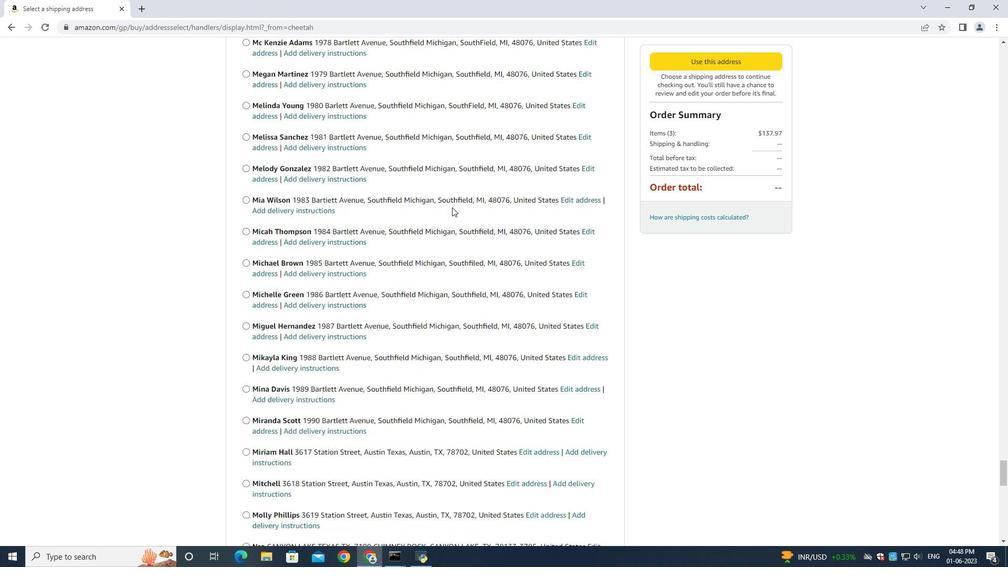 
Action: Mouse scrolled (452, 207) with delta (0, 0)
Screenshot: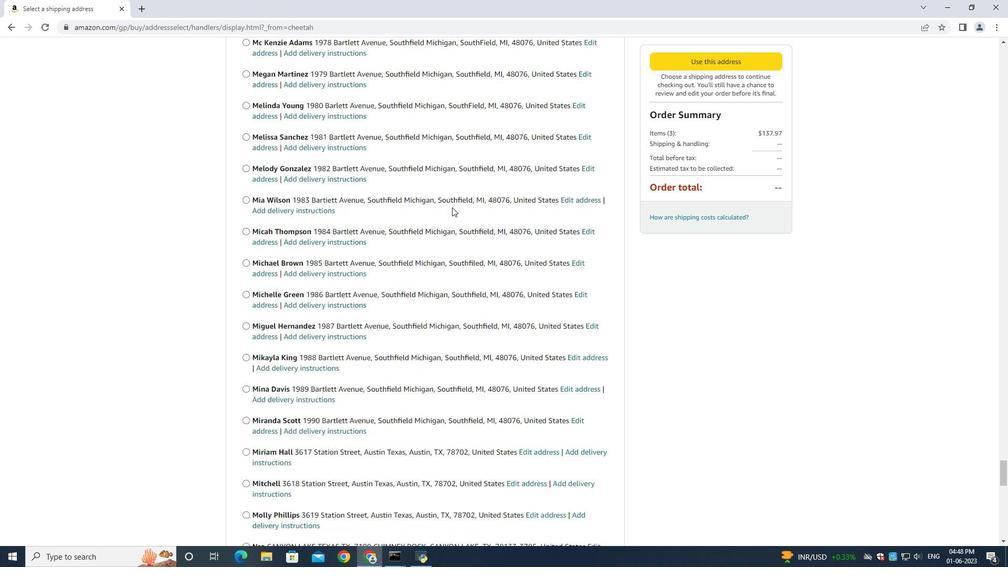
Action: Mouse scrolled (452, 207) with delta (0, 0)
Screenshot: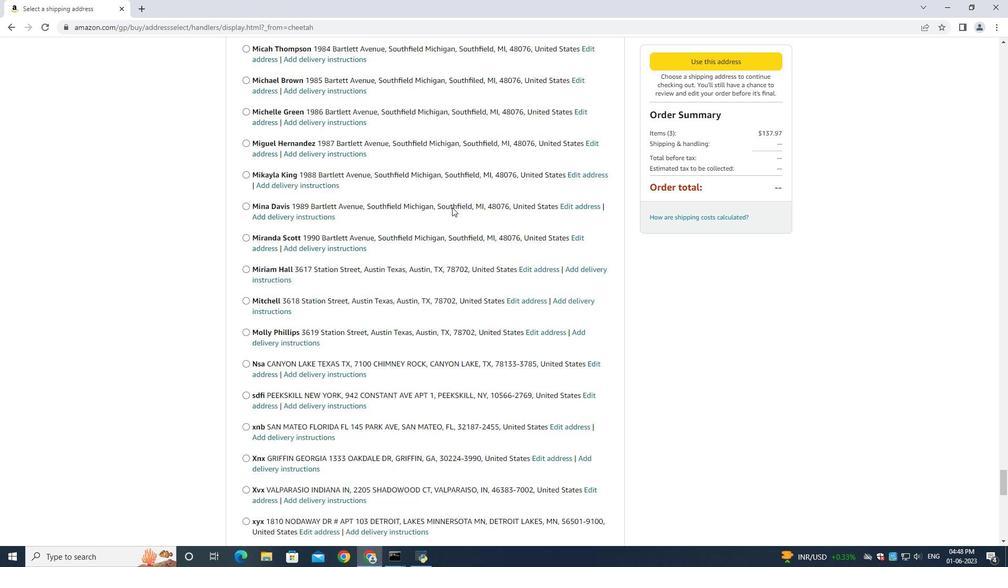 
Action: Mouse scrolled (452, 207) with delta (0, 0)
Screenshot: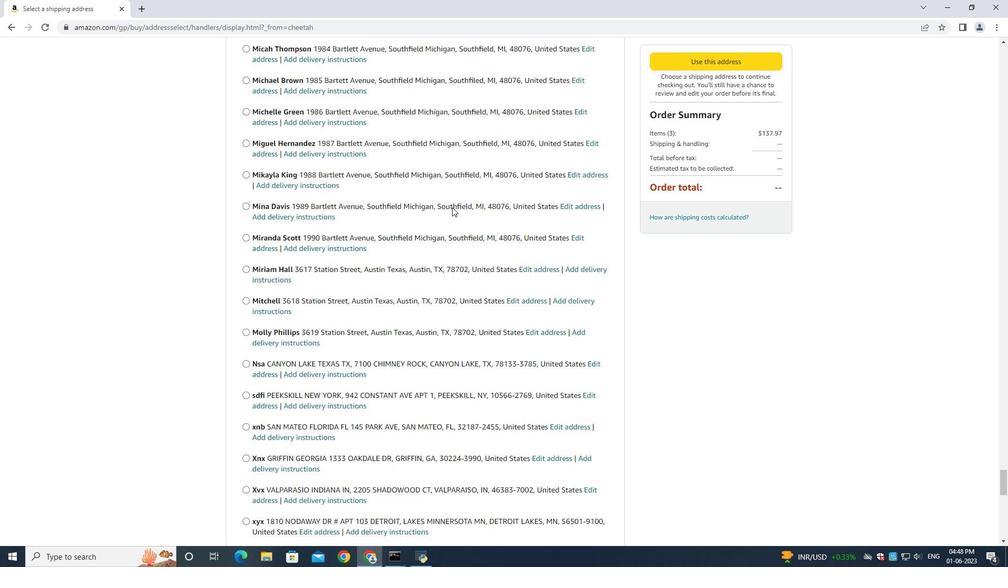 
Action: Mouse scrolled (452, 207) with delta (0, 0)
Screenshot: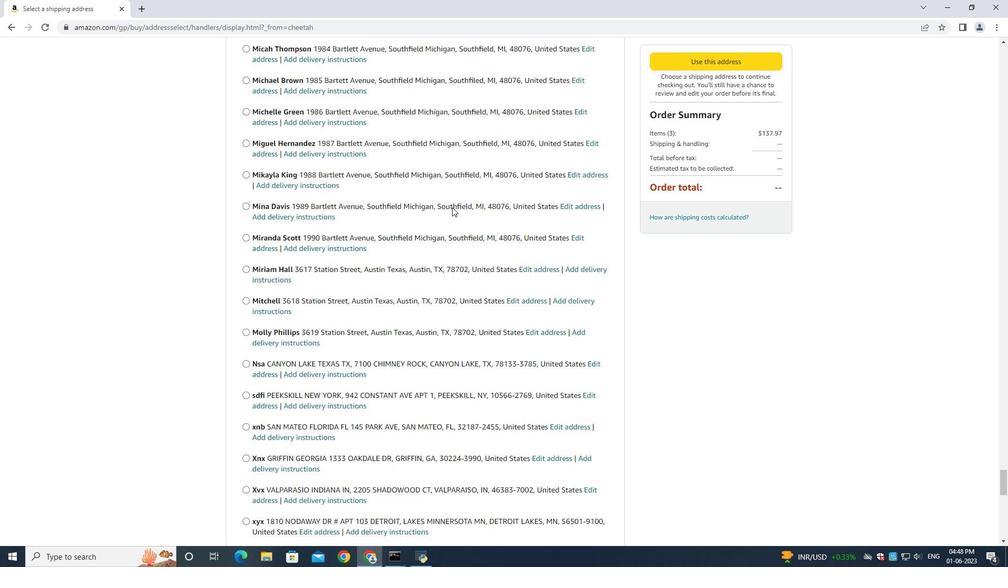 
Action: Mouse scrolled (452, 207) with delta (0, 0)
Screenshot: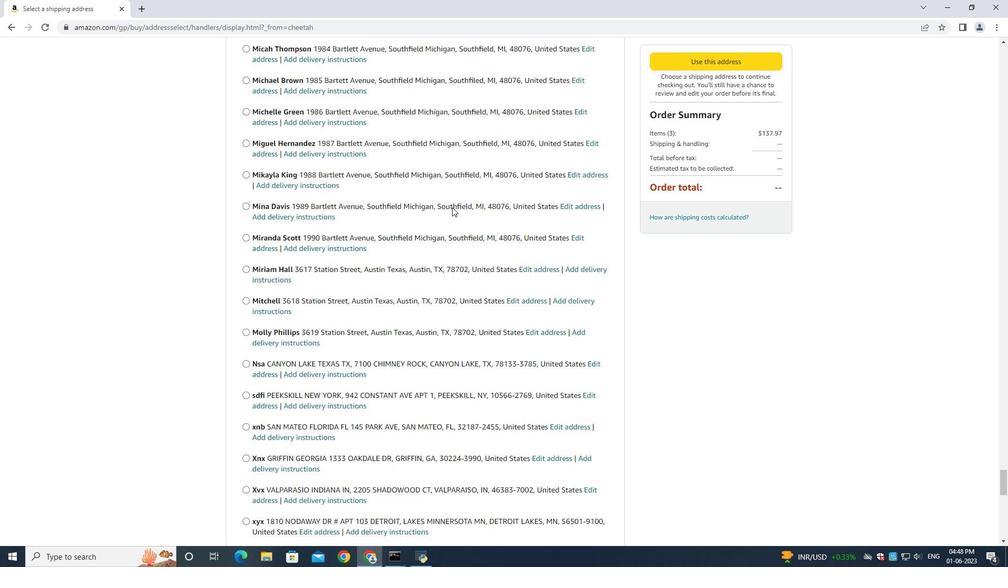 
Action: Mouse scrolled (452, 207) with delta (0, 0)
Screenshot: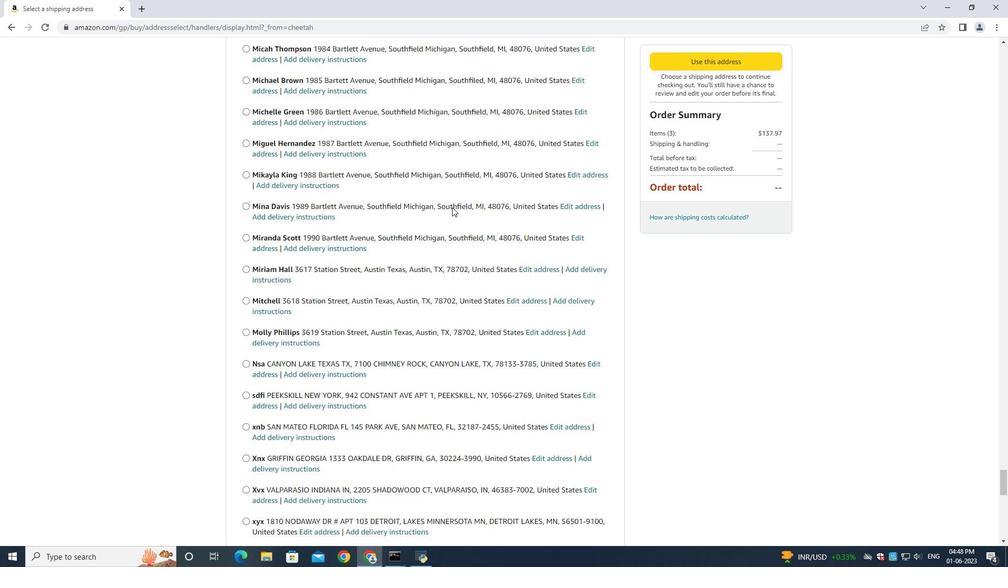 
Action: Mouse scrolled (452, 207) with delta (0, 0)
Screenshot: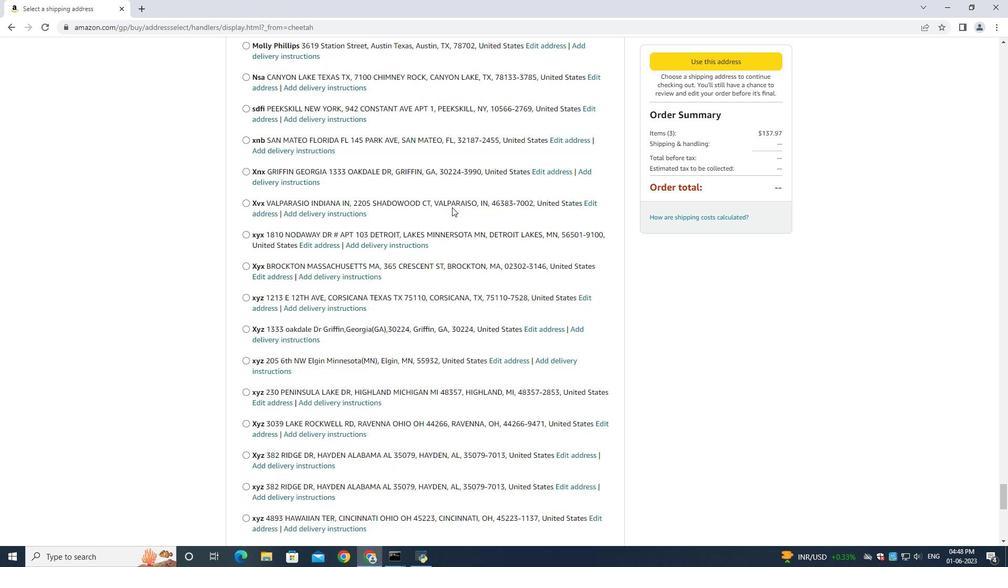 
Action: Mouse scrolled (452, 207) with delta (0, 0)
Screenshot: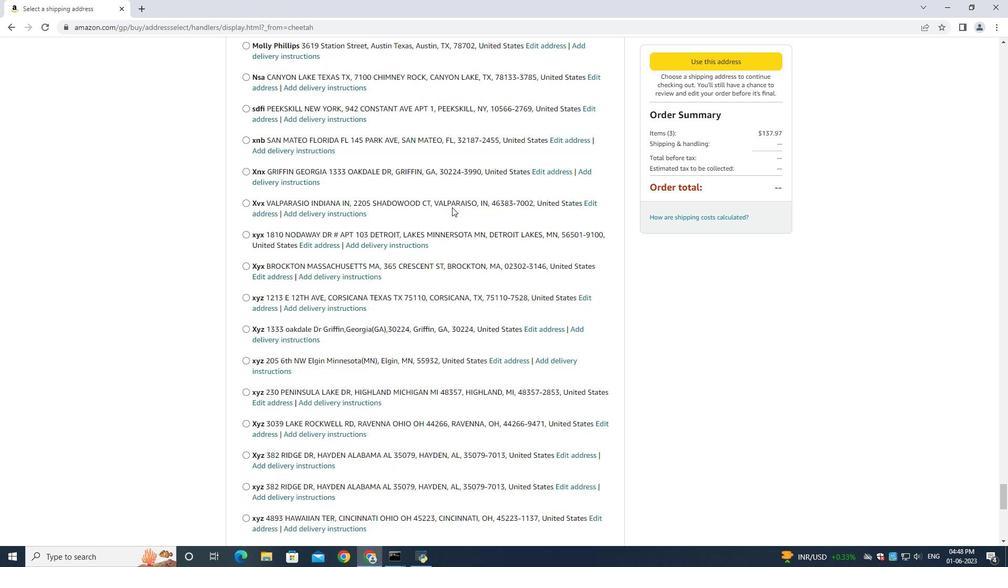 
Action: Mouse scrolled (452, 207) with delta (0, 0)
Screenshot: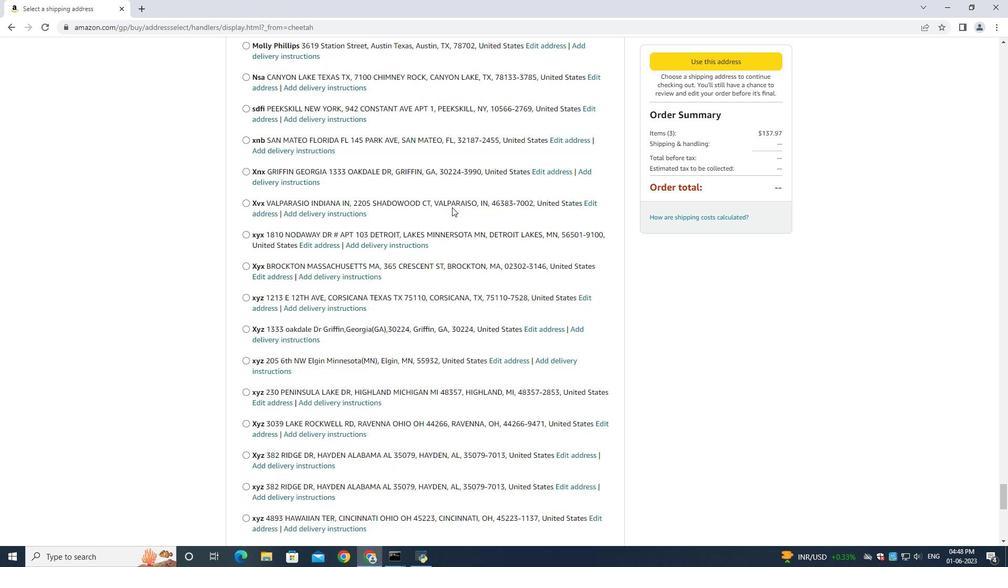 
Action: Mouse scrolled (452, 207) with delta (0, 0)
Screenshot: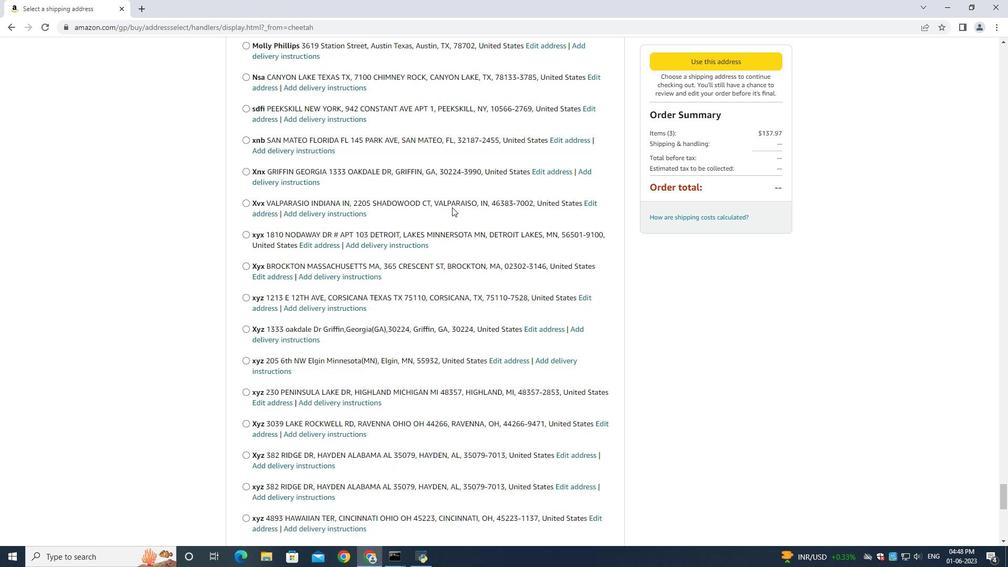 
Action: Mouse scrolled (452, 207) with delta (0, 0)
Screenshot: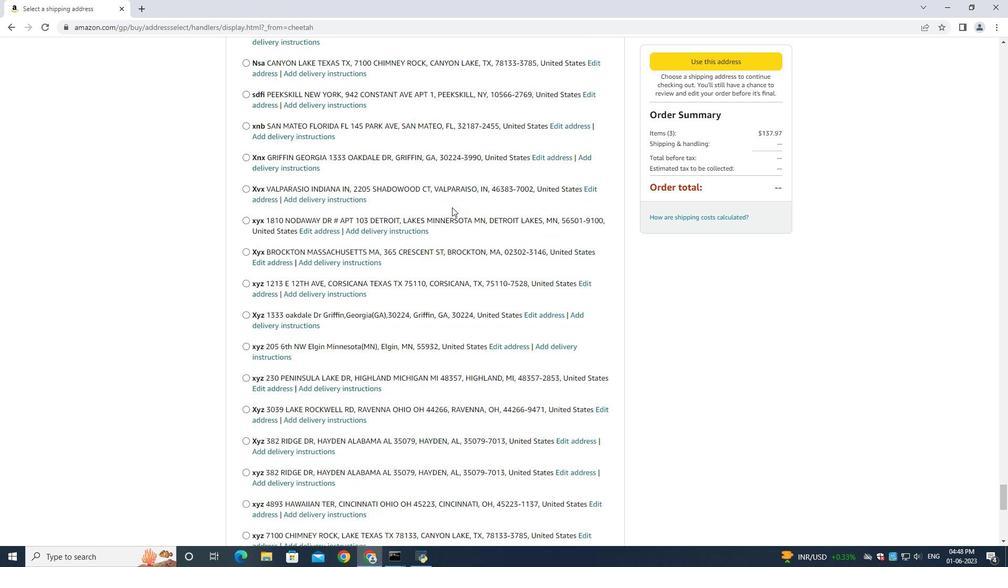 
Action: Mouse scrolled (452, 206) with delta (0, -1)
Screenshot: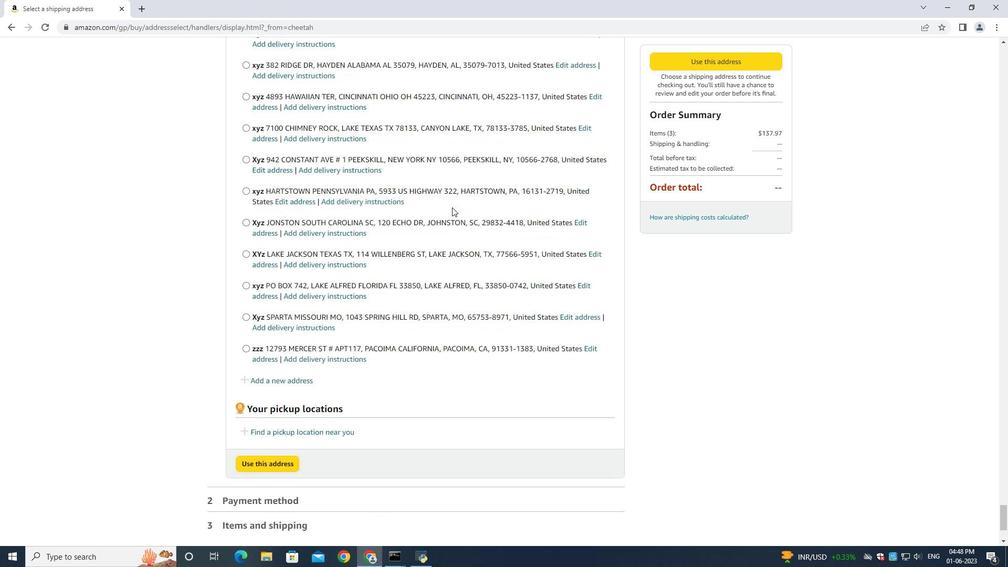 
Action: Mouse scrolled (452, 207) with delta (0, 0)
Screenshot: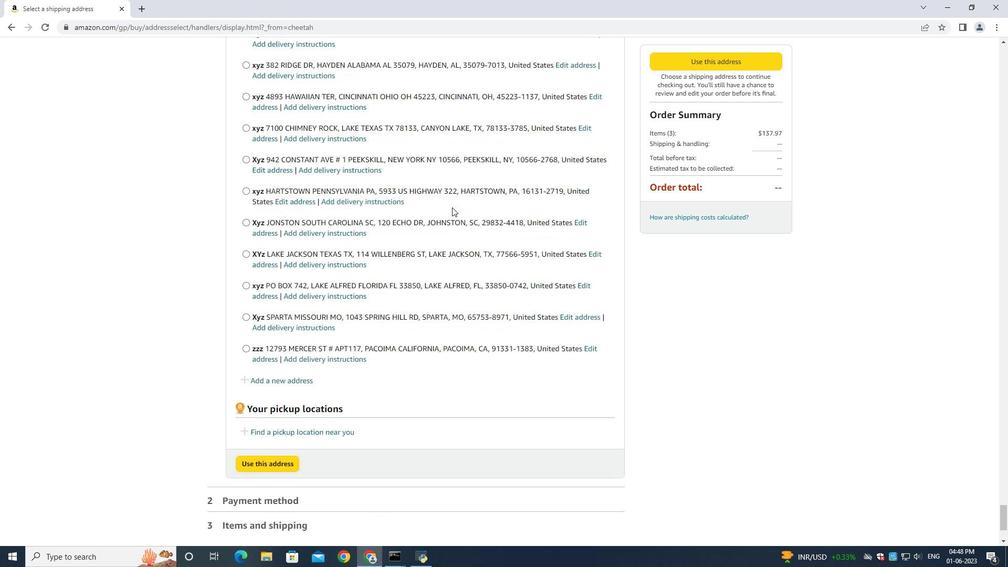 
Action: Mouse scrolled (452, 207) with delta (0, 0)
Screenshot: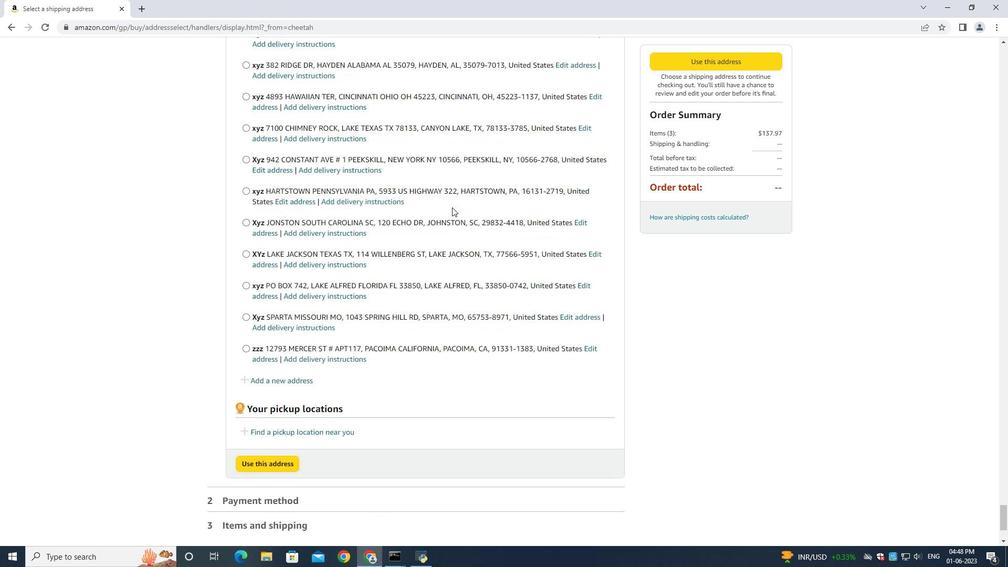 
Action: Mouse scrolled (452, 206) with delta (0, -1)
Screenshot: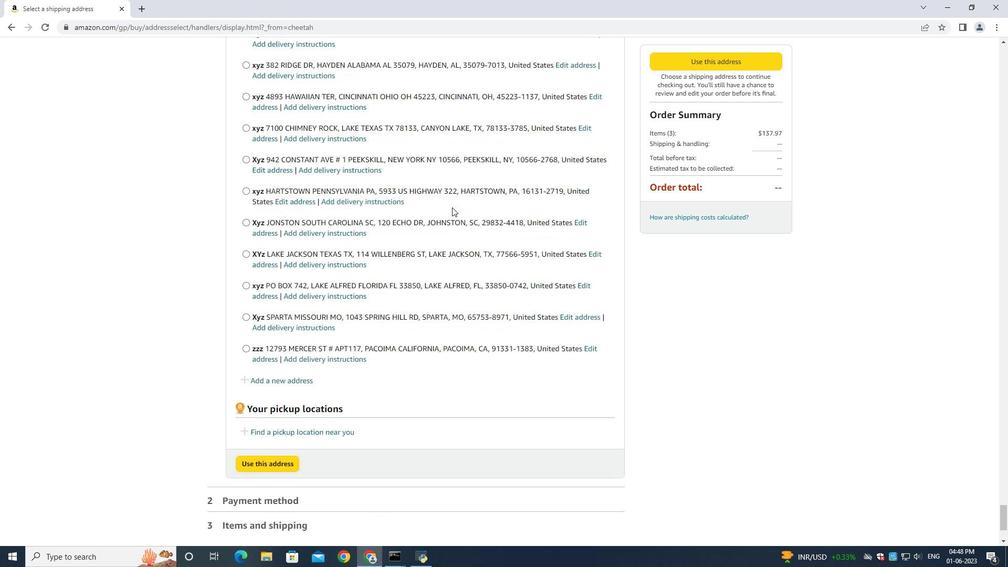 
Action: Mouse scrolled (452, 207) with delta (0, 0)
Screenshot: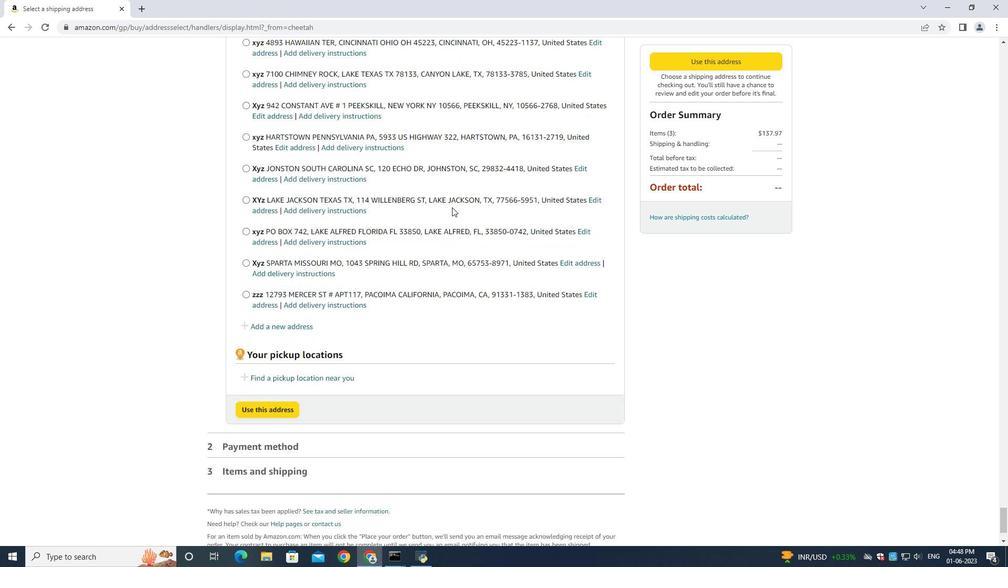 
Action: Mouse scrolled (452, 207) with delta (0, 0)
Screenshot: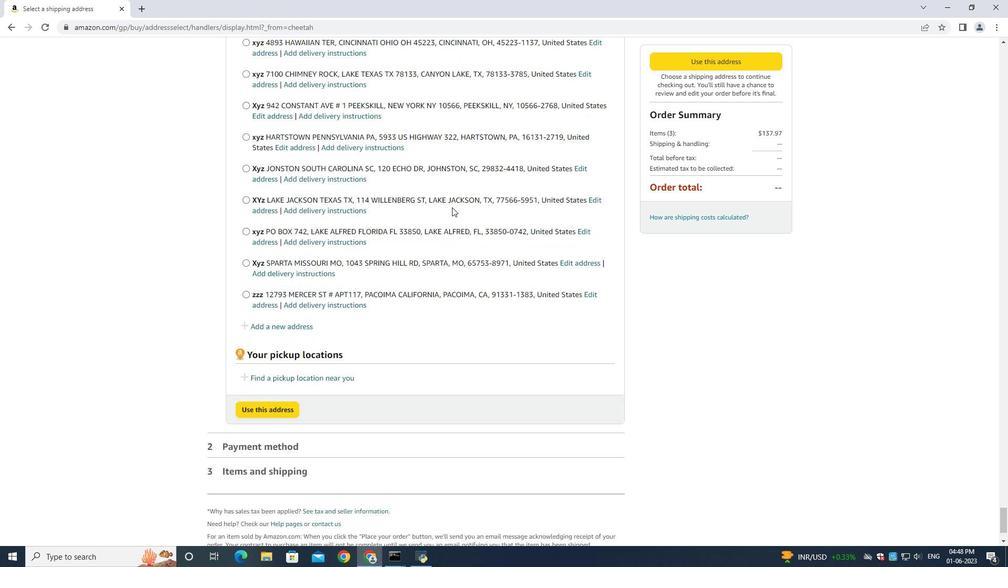
Action: Mouse moved to (272, 254)
Screenshot: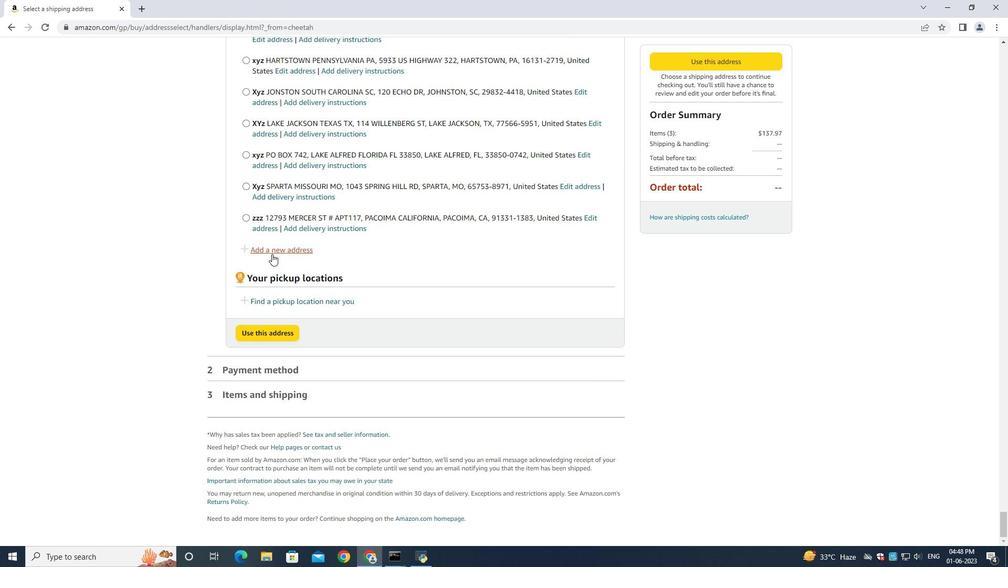 
Action: Mouse pressed left at (272, 254)
Screenshot: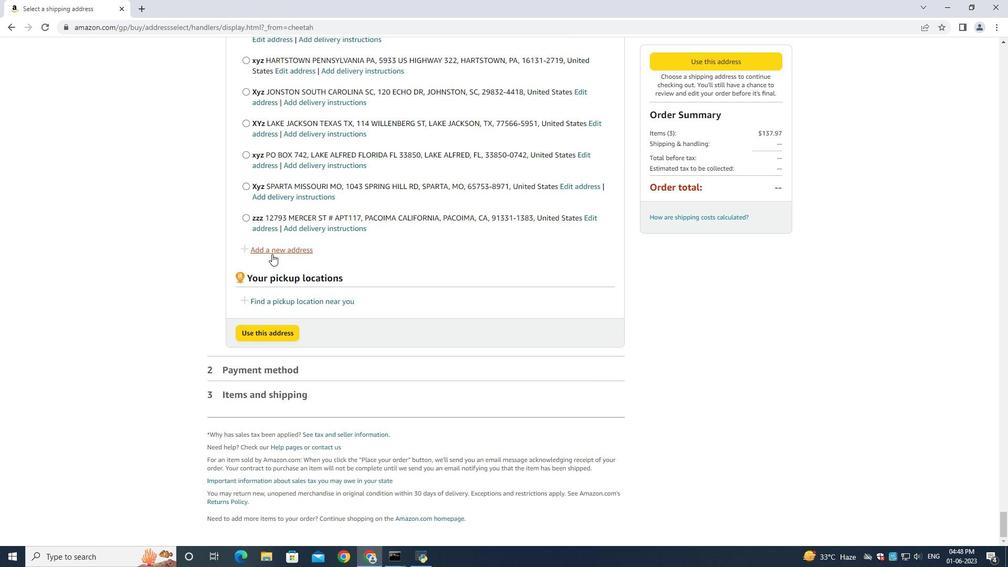 
Action: Mouse moved to (271, 251)
Screenshot: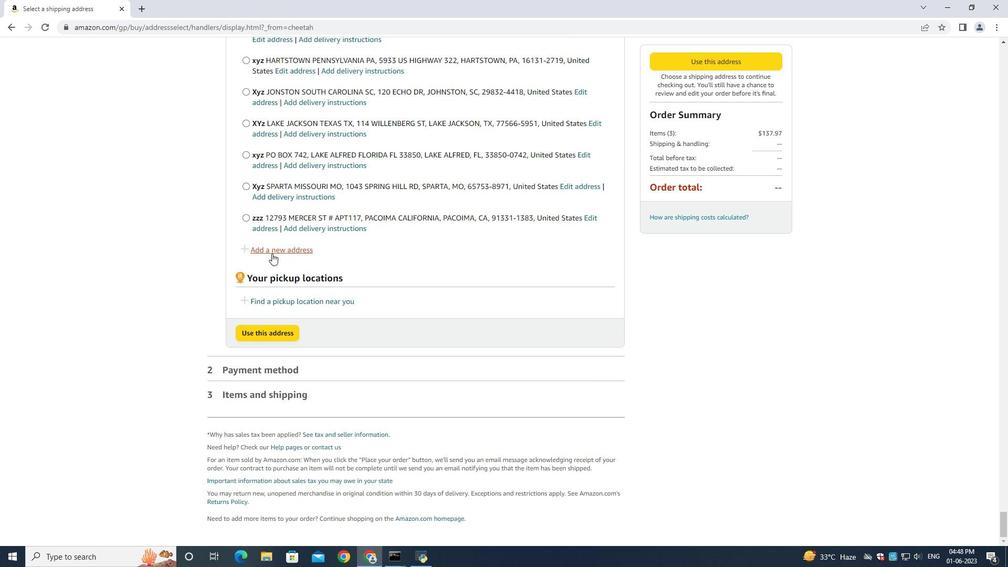
Action: Mouse pressed left at (271, 251)
Screenshot: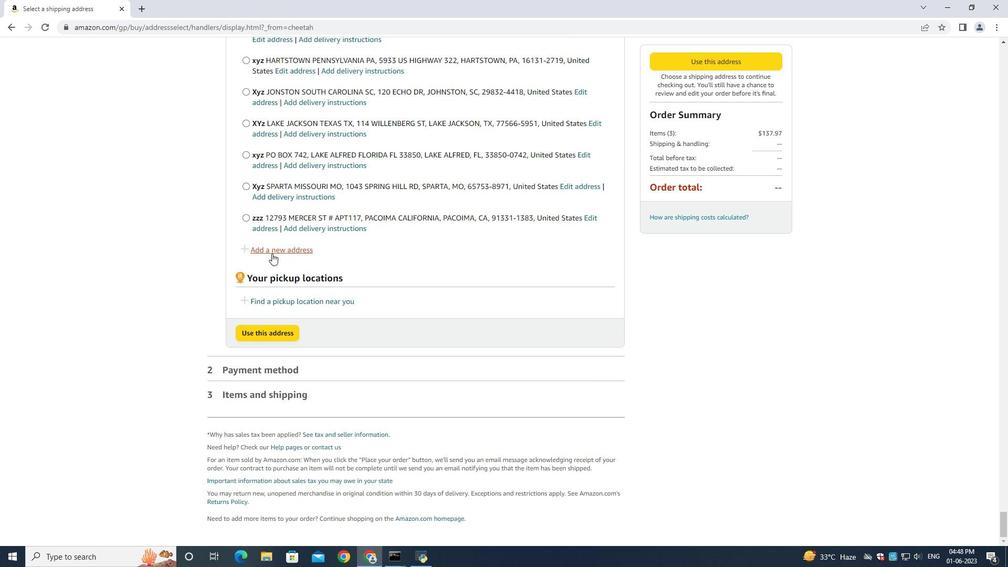 
Action: Mouse moved to (349, 255)
Screenshot: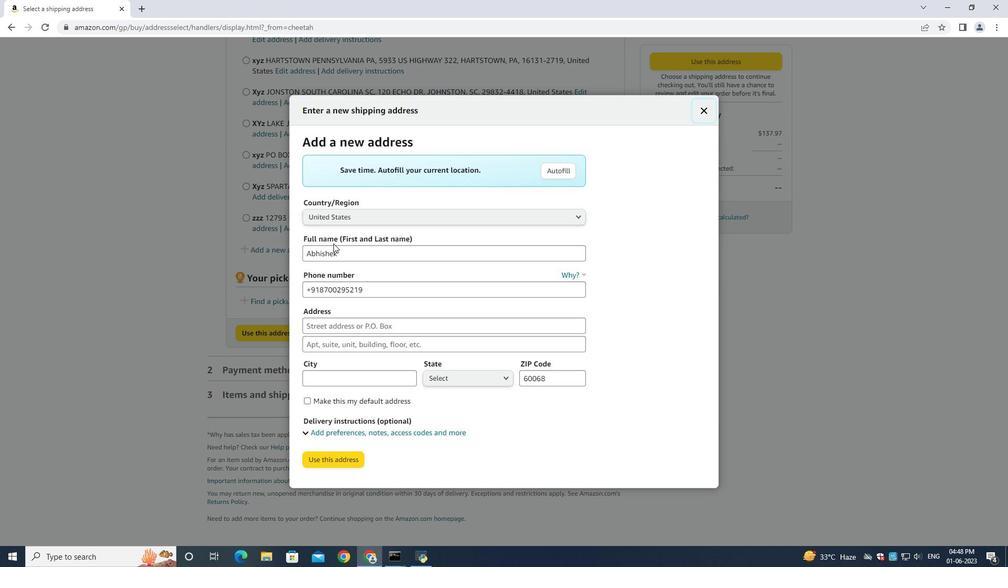 
Action: Mouse pressed left at (349, 255)
Screenshot: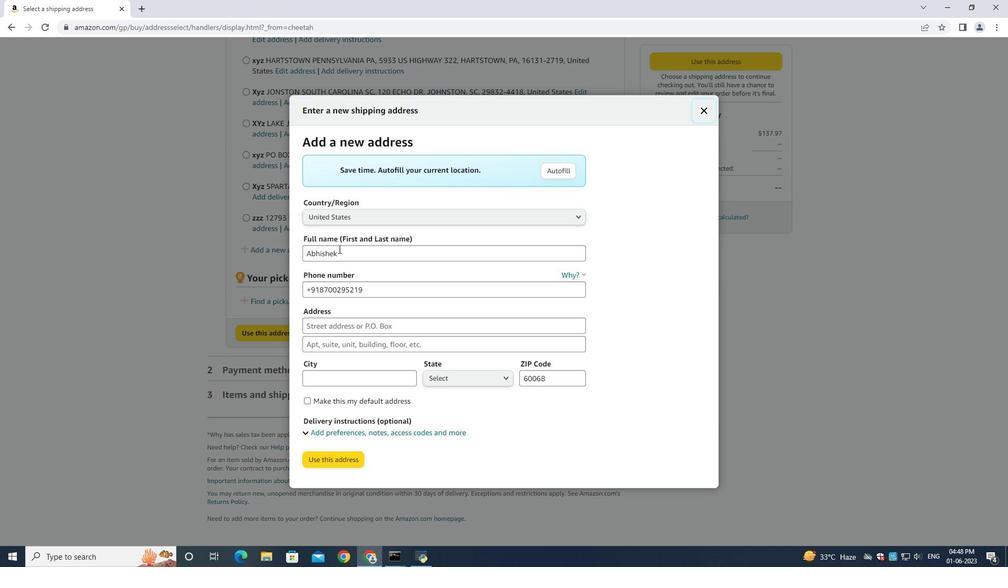 
Action: Key pressed ctrl+A<Key.backspace><Key.shift><Key.shift><Key.shift><Key.shift><Key.shift><Key.shift><Key.shift><Key.shift><Key.shift><Key.shift><Key.shift><Key.shift><Key.shift><Key.shift><Key.shift><Key.shift><Key.shift><Key.shift><Key.shift><Key.shift><Key.shift><Key.shift><Key.shift><Key.shift><Key.shift><Key.shift><Key.shift><Key.shift><Key.shift><Key.shift><Key.shift><Key.shift><Key.shift>Alex<Key.space><Key.shift>Clark<Key.space>
Screenshot: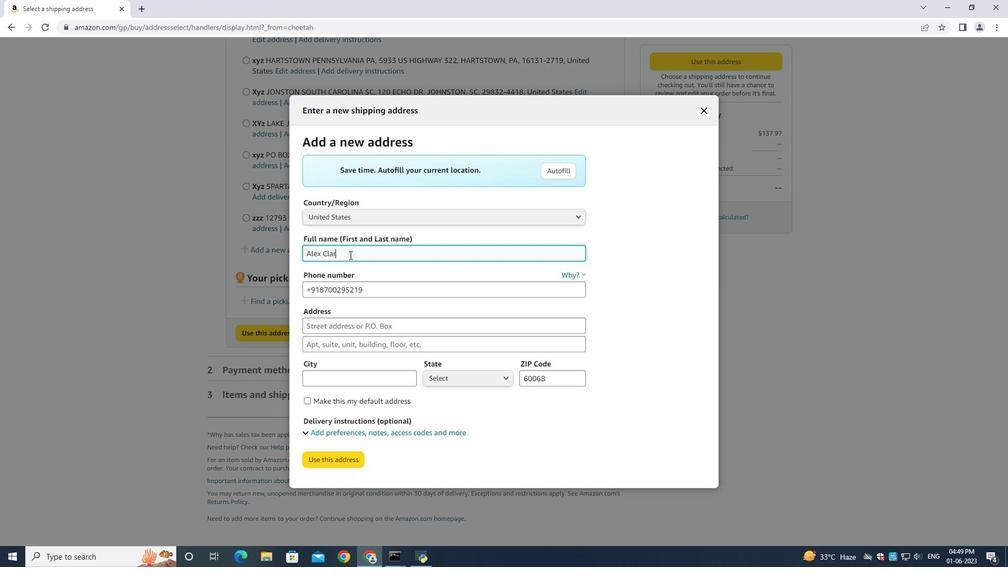 
Action: Mouse moved to (368, 292)
Screenshot: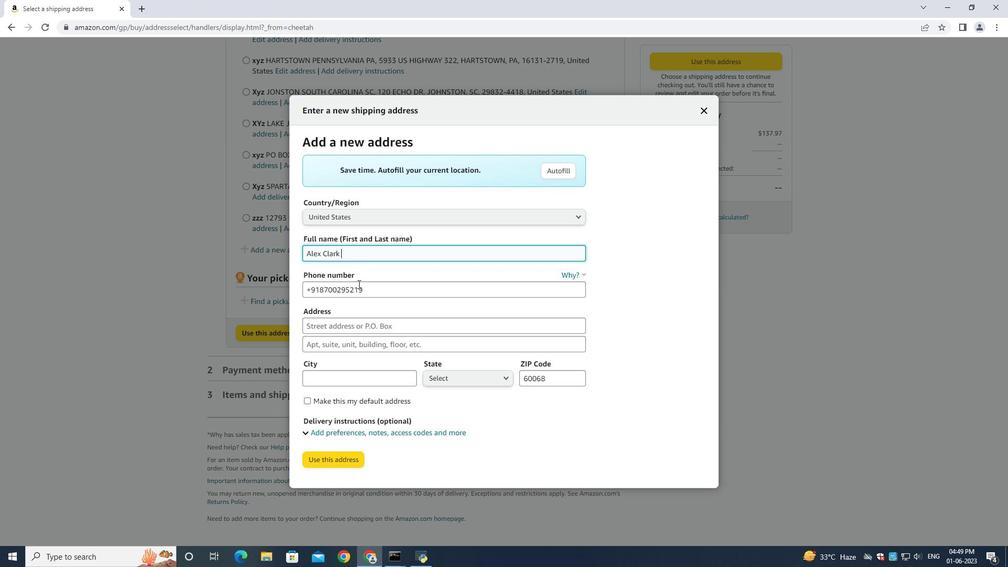 
Action: Mouse pressed left at (368, 292)
Screenshot: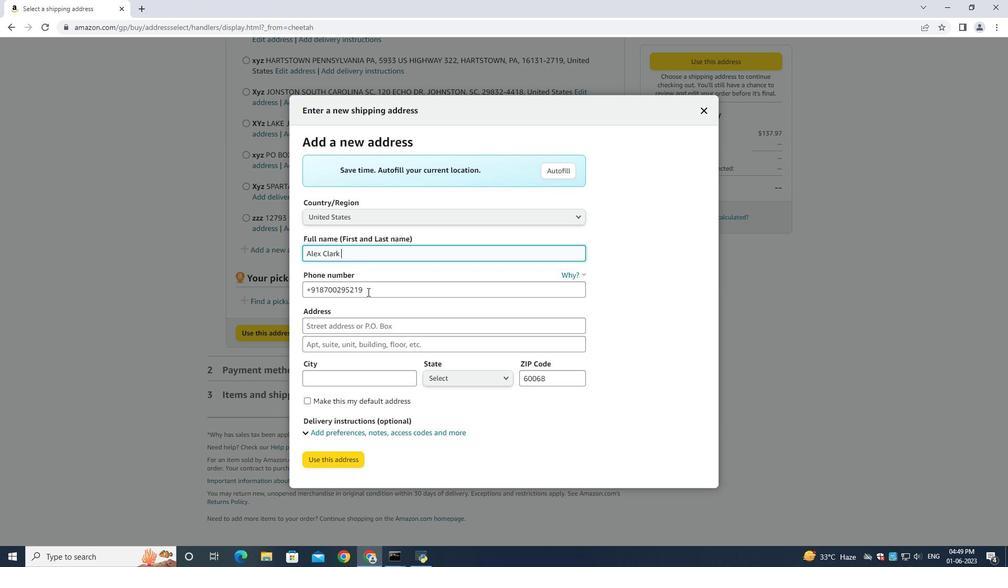 
Action: Mouse moved to (376, 283)
Screenshot: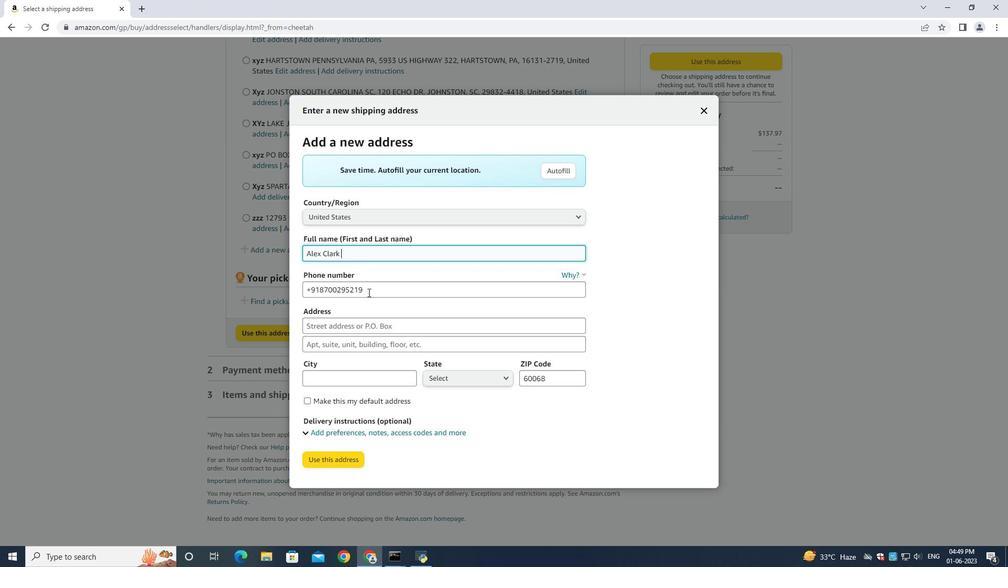 
Action: Key pressed ctrl+A<Key.backspace><Key.shift><Key.shift><Key.shift><Key.shift><Key.shift><Key.shift><Key.shift><Key.shift><Key.shift><Key.shift><Key.shift><Key.shift><Key.shift><Key.shift><Key.shift><Key.shift><Key.shift><Key.shift><Key.shift><Key.shift><Key.shift><Key.shift><Key.shift><Key.shift><Key.shift><Key.shift><Key.shift><Key.shift><Key.shift><Key.shift><Key.shift><Key.shift><Key.shift><Key.shift><Key.shift><Key.shift><Key.shift><Key.shift><Key.shift><Key.shift><Key.shift><Key.shift><Key.shift><Key.shift><Key.shift><Key.shift><Key.shift><Key.shift><Key.shift><Key.shift><Key.shift><Key.shift><Key.shift><Key.shift><Key.shift><Key.shift><Key.shift><Key.shift><Key.shift><Key.shift><Key.shift><Key.shift><Key.shift><Key.shift><Key.shift><Key.shift><Key.shift><Key.shift><Key.shift><Key.shift><Key.shift><Key.shift><Key.shift><Key.shift><Key.shift><Key.shift><Key.shift><Key.shift><Key.shift><Key.shift><Key.shift><Key.shift><Key.shift><Key.shift><Key.shift><Key.shift><Key.shift><Key.shift><Key.shift><Key.shift><Key.shift><Key.shift><Key.shift><Key.shift><Key.shift><Key.shift><Key.shift><Key.shift><Key.shift>5122113583<Key.tab>3623<Key.space><Key.shift>Station<Key.space><Key.shift>Street<Key.space><Key.shift><Key.tab><Key.shift>Austin<Key.space><Key.shift><Key.shift><Key.shift><Key.shift><Key.shift><Key.shift><Key.shift><Key.shift><Key.shift><Key.shift><Key.shift><Key.shift><Key.shift><Key.shift><Key.shift><Key.shift><Key.shift><Key.shift><Key.shift><Key.shift><Key.shift><Key.shift><Key.shift><Key.shift><Key.shift><Key.shift><Key.shift><Key.shift><Key.shift><Key.shift><Key.shift>Texas<Key.tab><Key.shift><Key.shift><Key.shift><Key.shift><Key.shift><Key.shift><Key.shift><Key.shift><Key.shift><Key.shift><Key.shift><Key.shift><Key.shift><Key.shift><Key.shift><Key.shift><Key.shift><Key.shift><Key.shift><Key.shift><Key.shift><Key.shift><Key.shift><Key.shift><Key.shift><Key.shift><Key.shift><Key.shift><Key.shift><Key.shift><Key.shift>Austin<Key.space><Key.tab><Key.shift><Key.shift><Key.shift><Key.shift><Key.shift><Key.shift><Key.shift>Testex<Key.tab><Key.backspace>78702
Screenshot: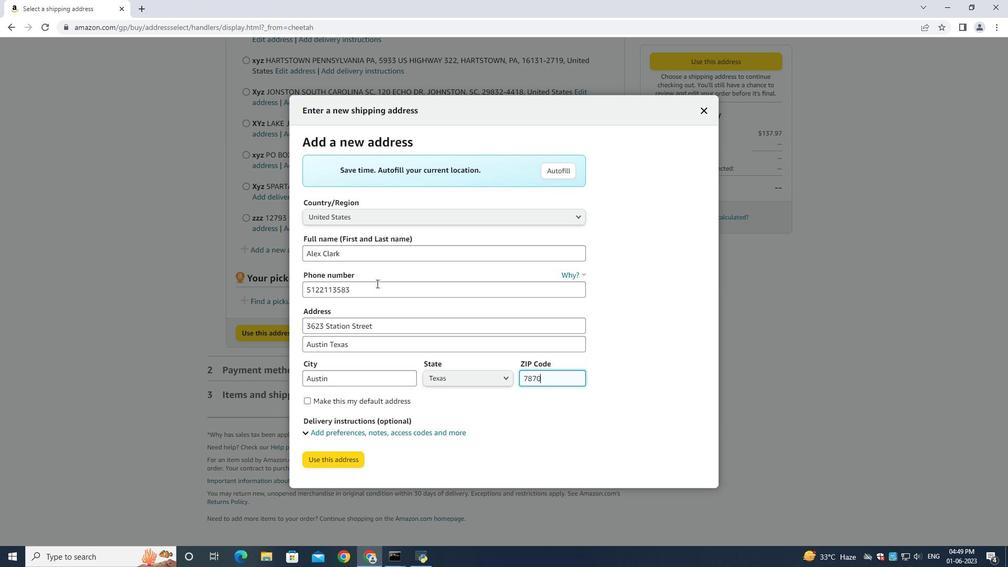 
Action: Mouse moved to (316, 456)
Screenshot: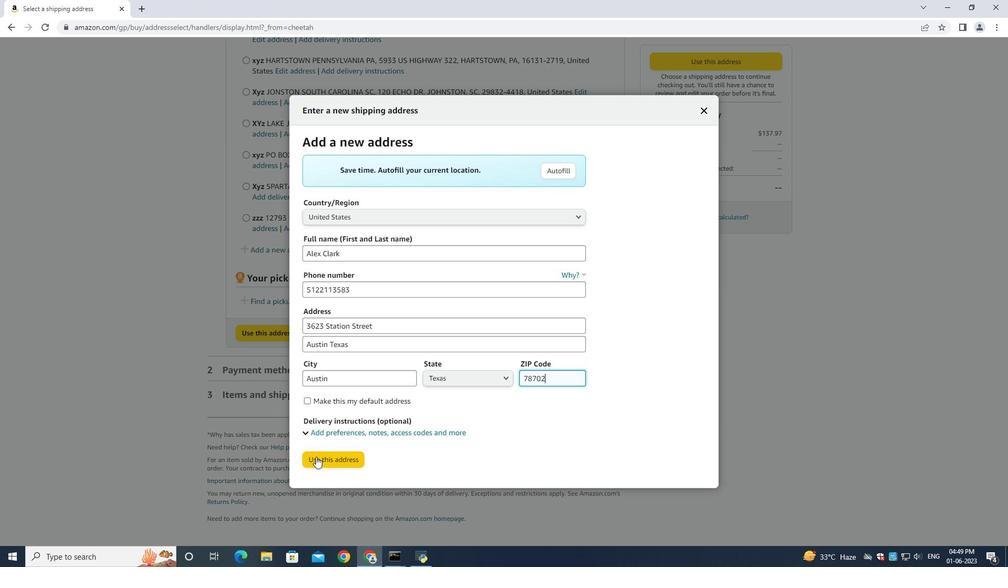 
Action: Mouse pressed left at (316, 456)
Screenshot: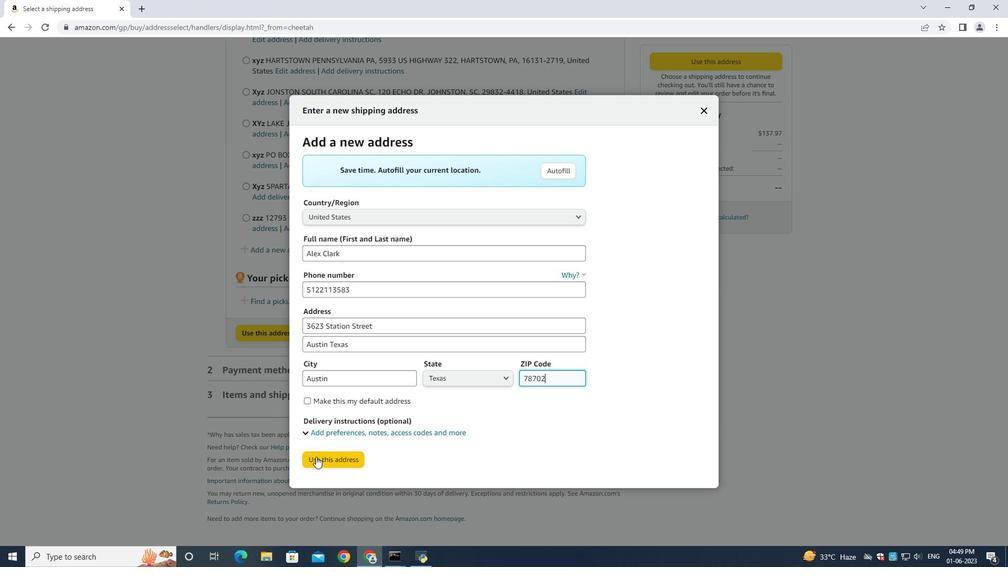 
Action: Mouse moved to (316, 538)
Screenshot: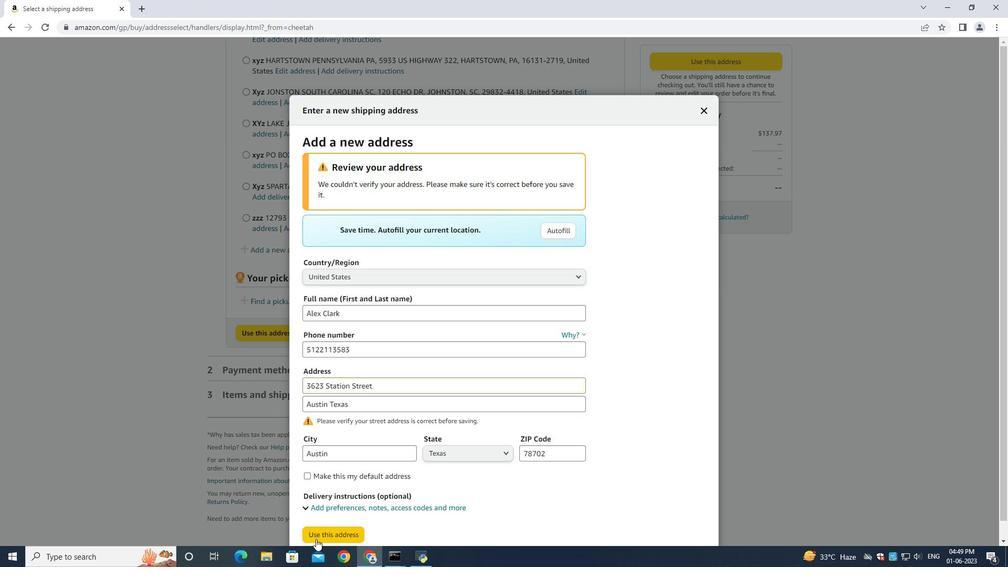 
Action: Mouse pressed left at (316, 538)
Screenshot: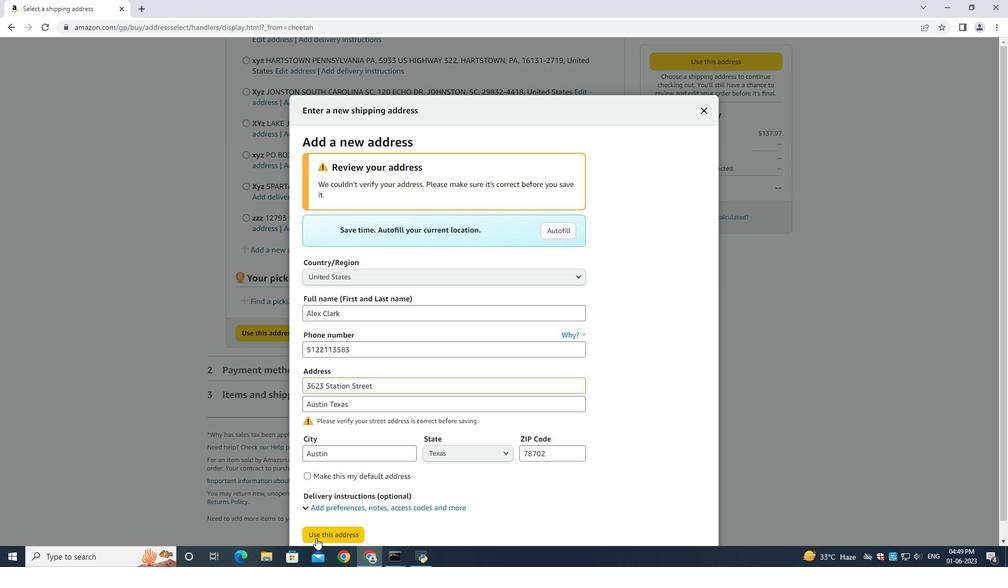 
Action: Mouse moved to (319, 311)
Screenshot: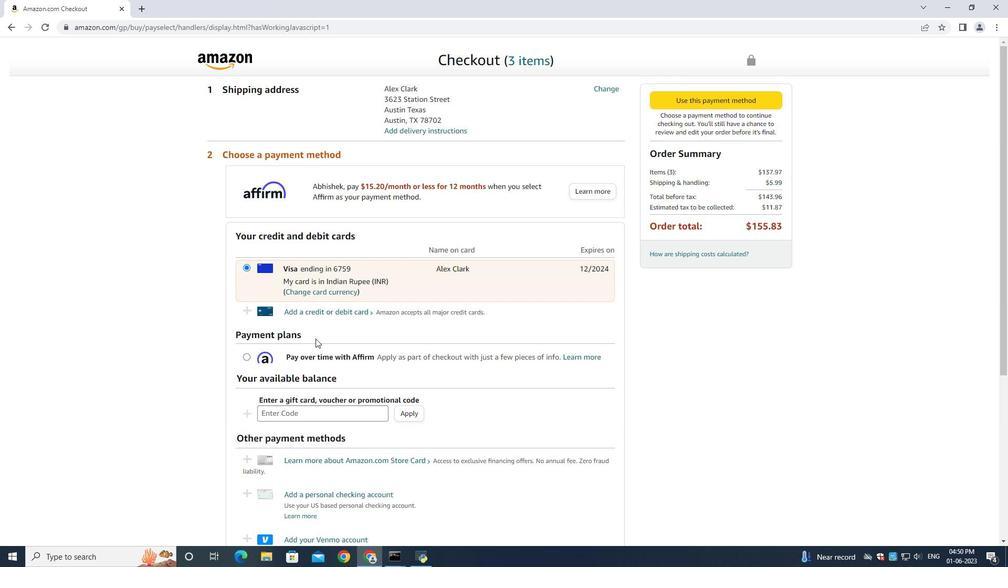 
Action: Mouse pressed left at (319, 311)
